 Task: Develop features for teams to register for tournaments.
Action: Mouse moved to (1081, 81)
Screenshot: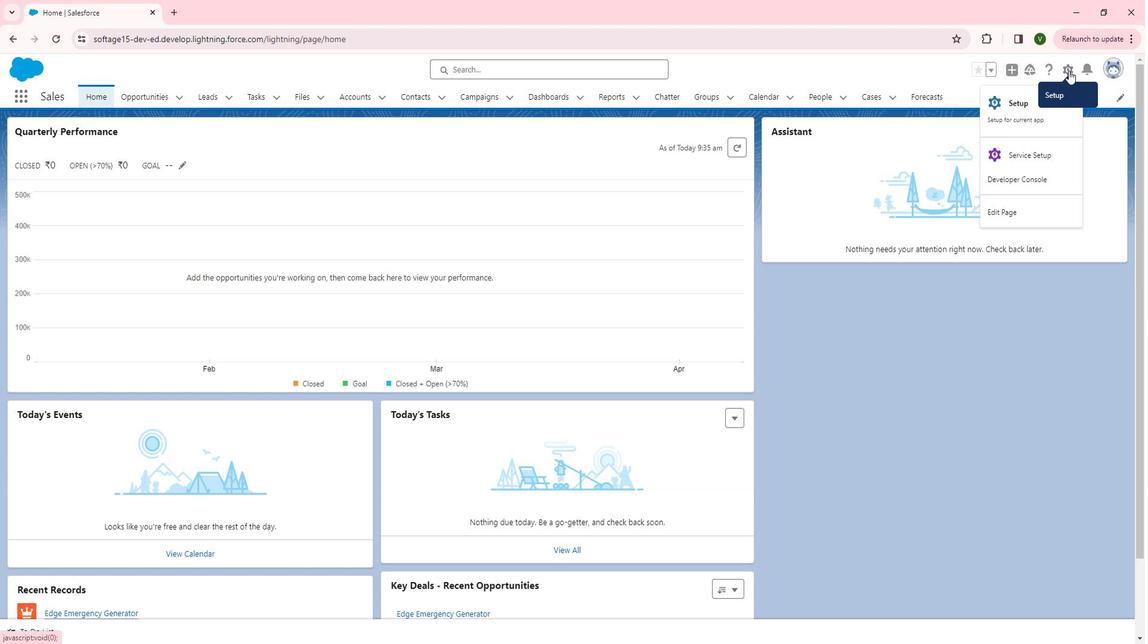 
Action: Mouse pressed left at (1081, 81)
Screenshot: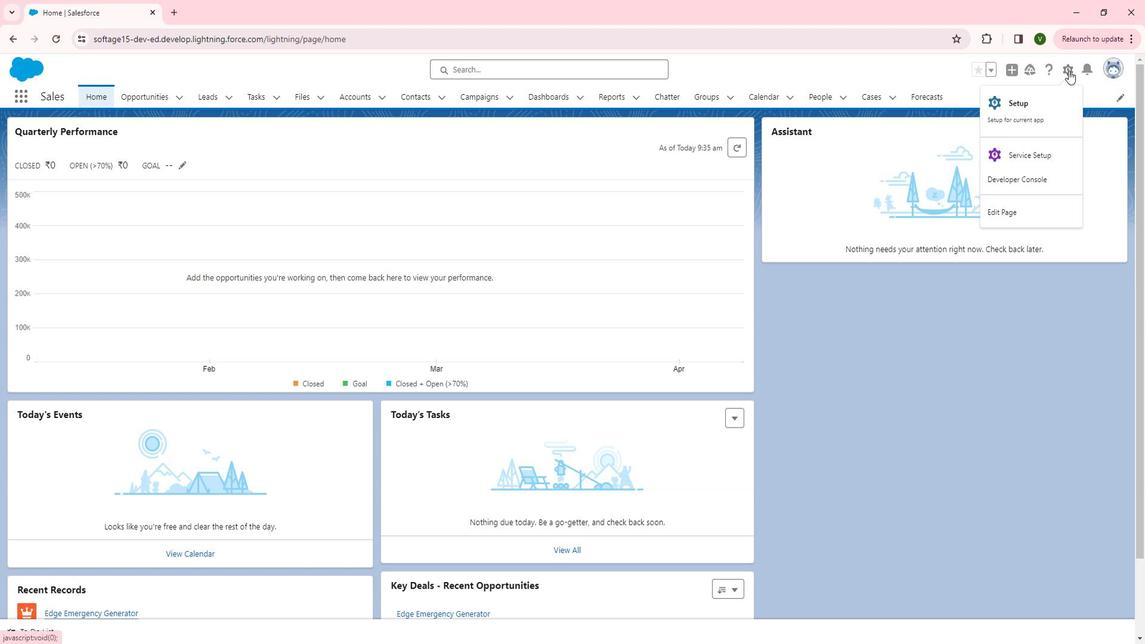 
Action: Mouse moved to (1030, 127)
Screenshot: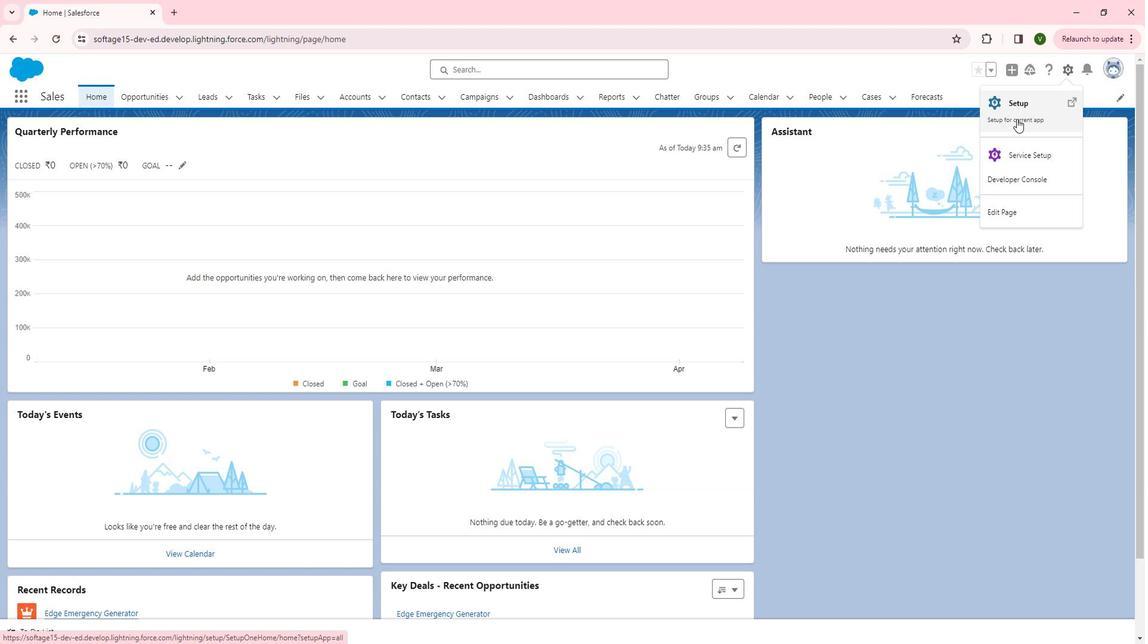 
Action: Mouse pressed left at (1030, 127)
Screenshot: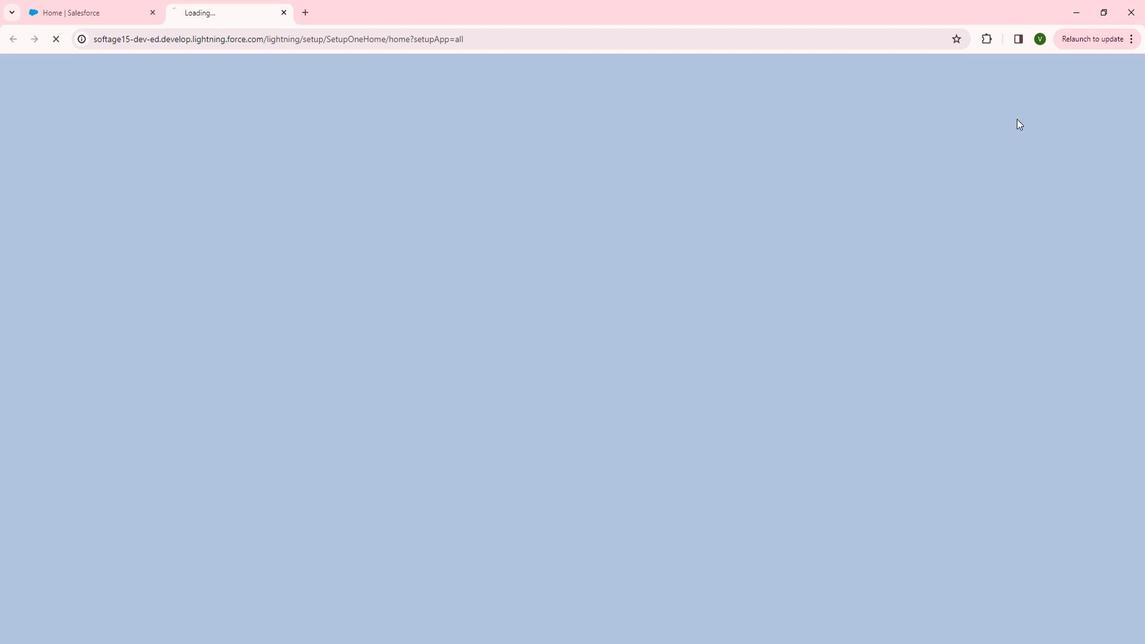 
Action: Mouse moved to (94, 351)
Screenshot: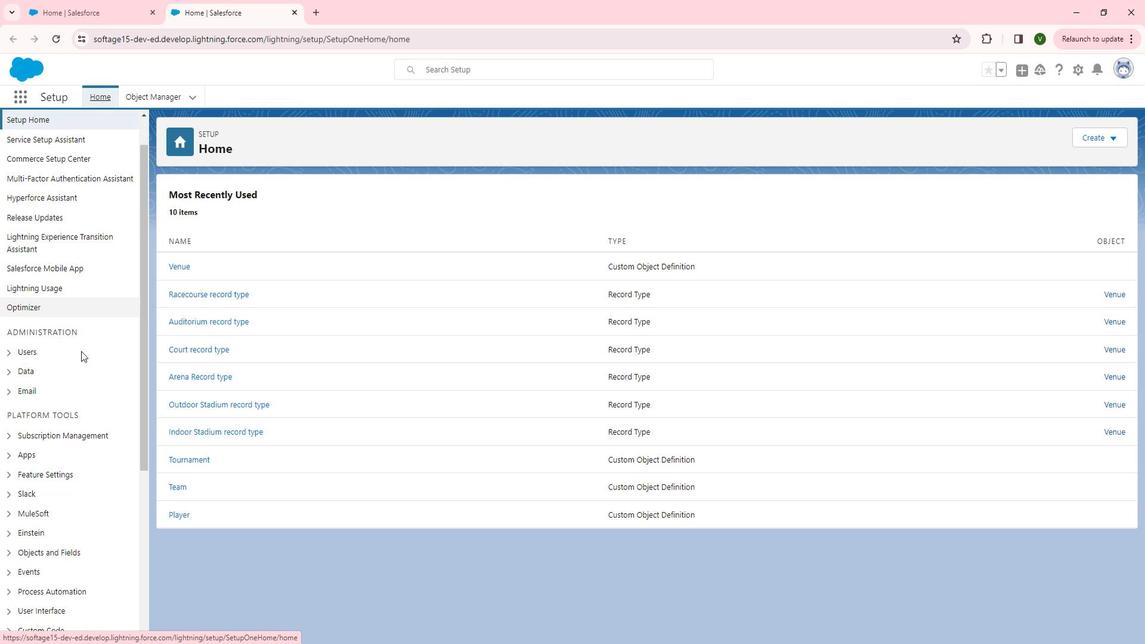 
Action: Mouse scrolled (94, 350) with delta (0, 0)
Screenshot: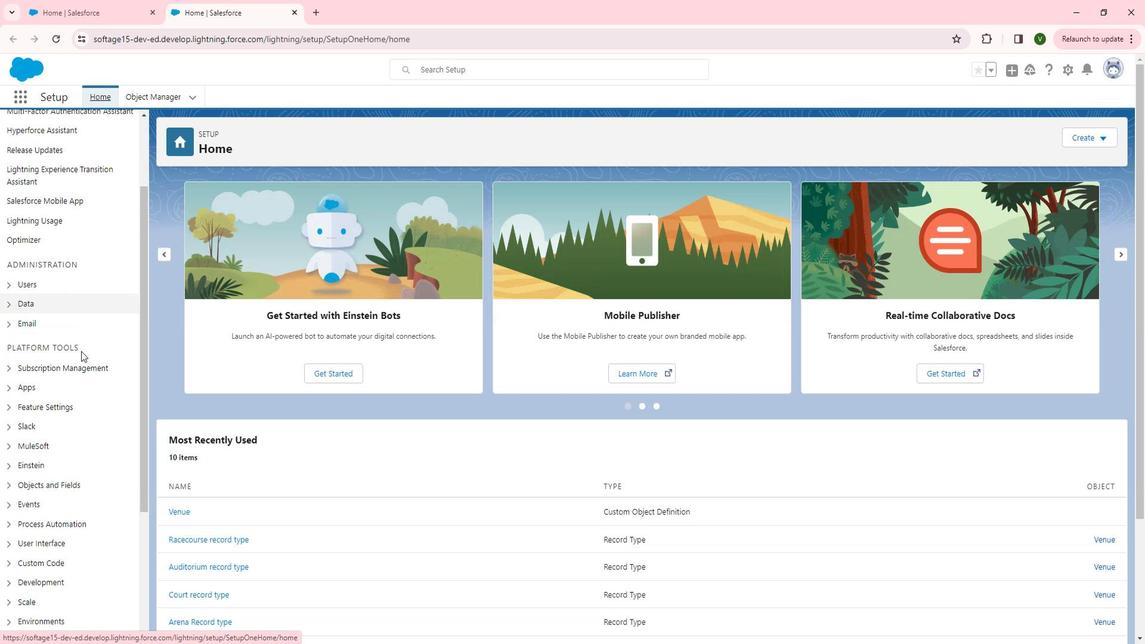 
Action: Mouse scrolled (94, 350) with delta (0, 0)
Screenshot: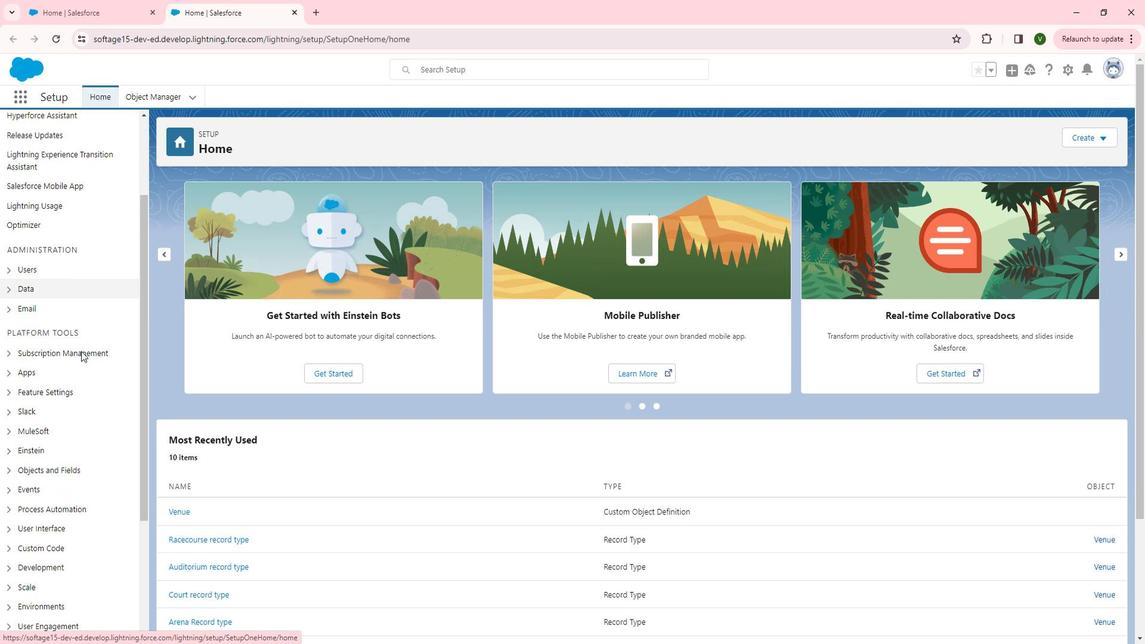 
Action: Mouse moved to (33, 463)
Screenshot: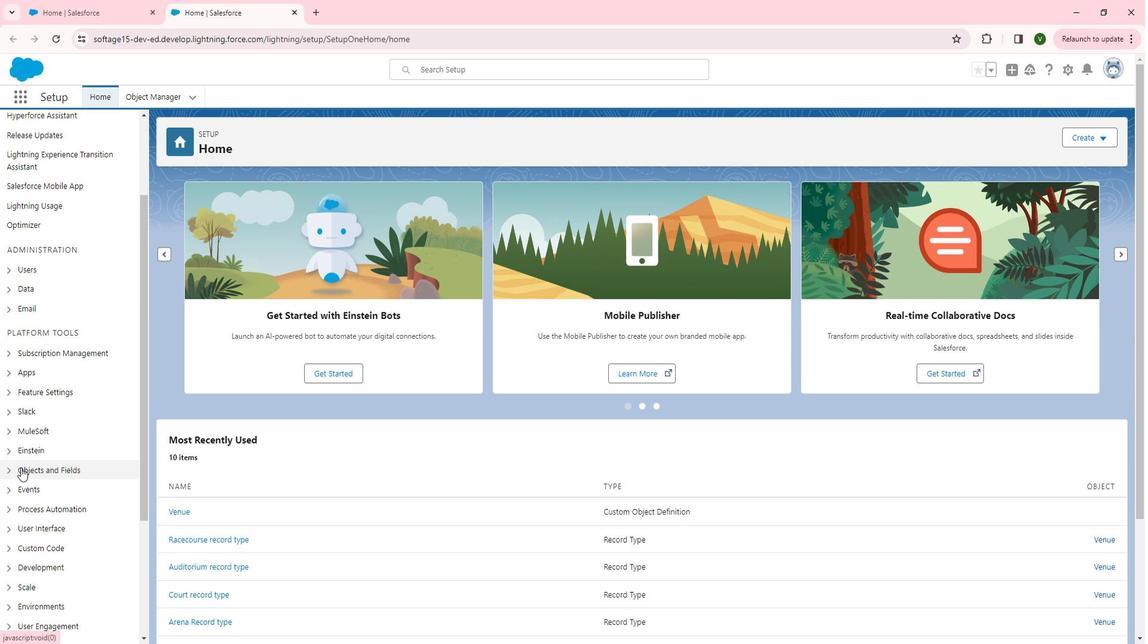 
Action: Mouse pressed left at (33, 463)
Screenshot: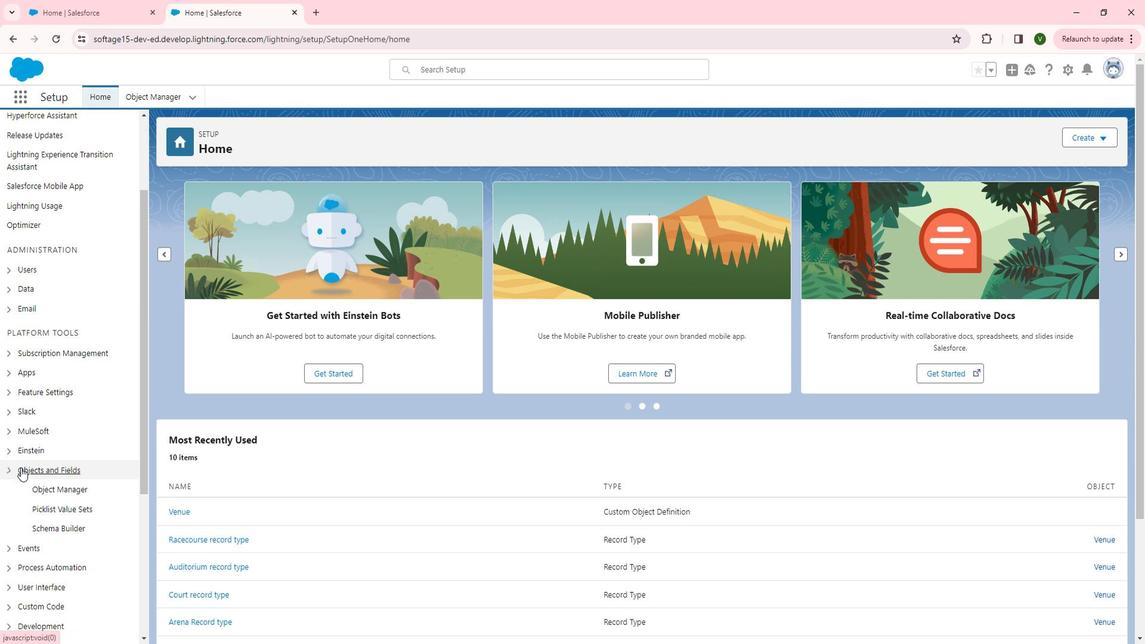 
Action: Mouse moved to (70, 487)
Screenshot: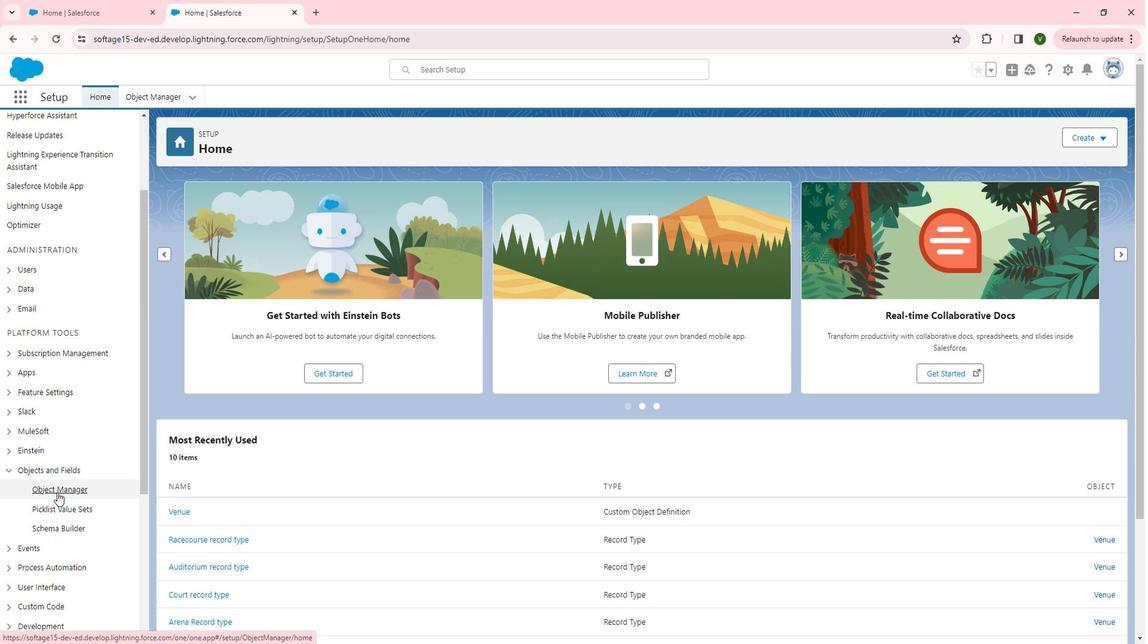 
Action: Mouse pressed left at (70, 487)
Screenshot: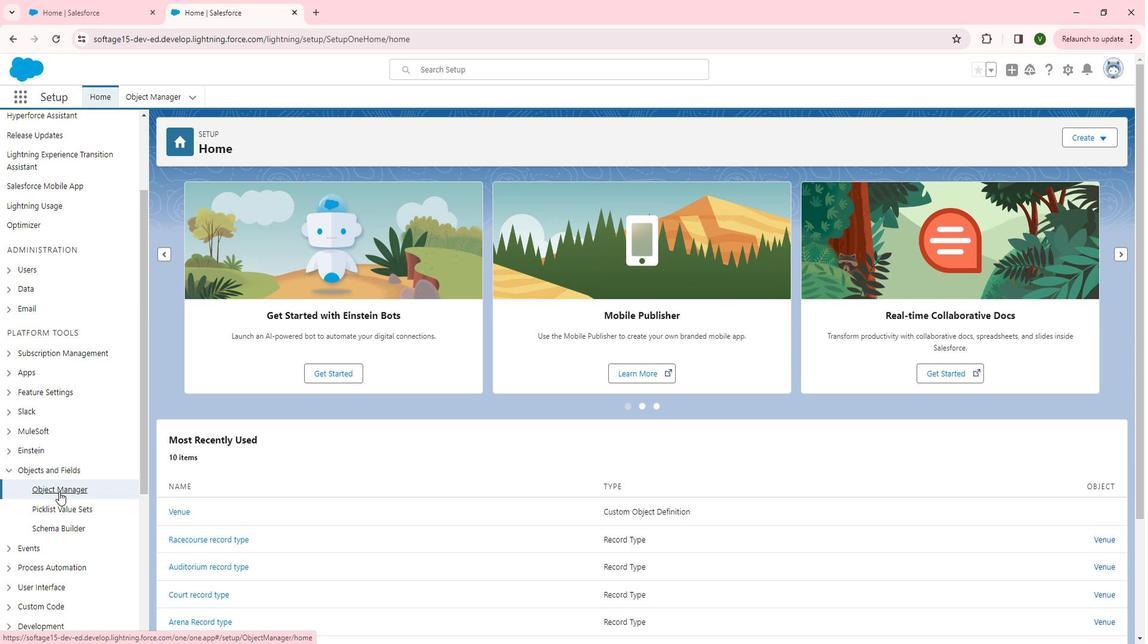 
Action: Mouse moved to (1106, 152)
Screenshot: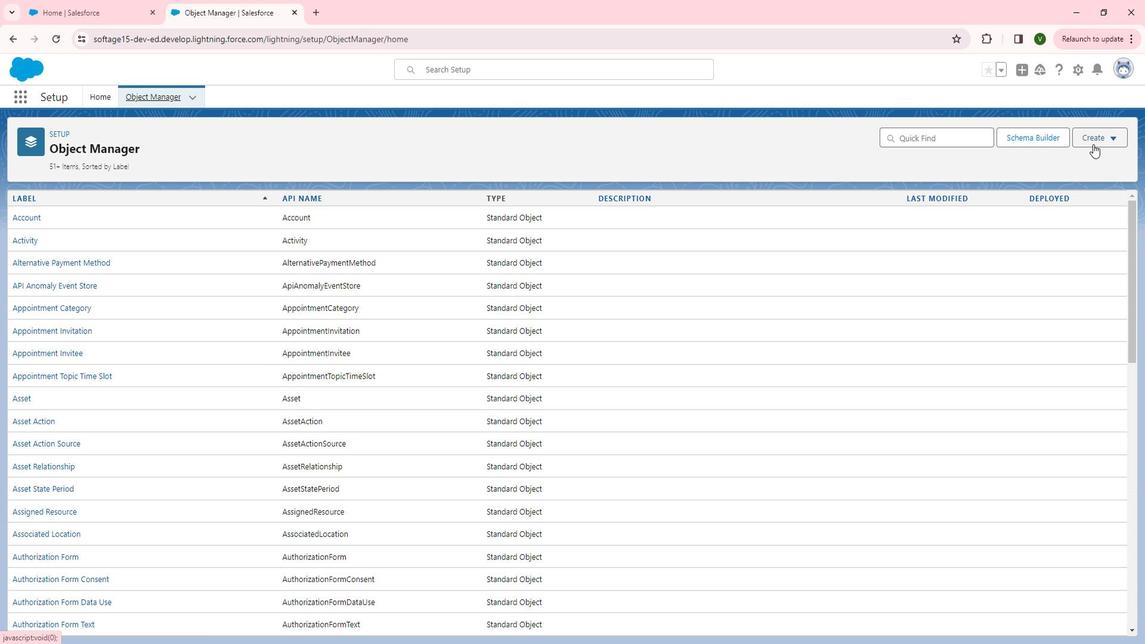 
Action: Mouse pressed left at (1106, 152)
Screenshot: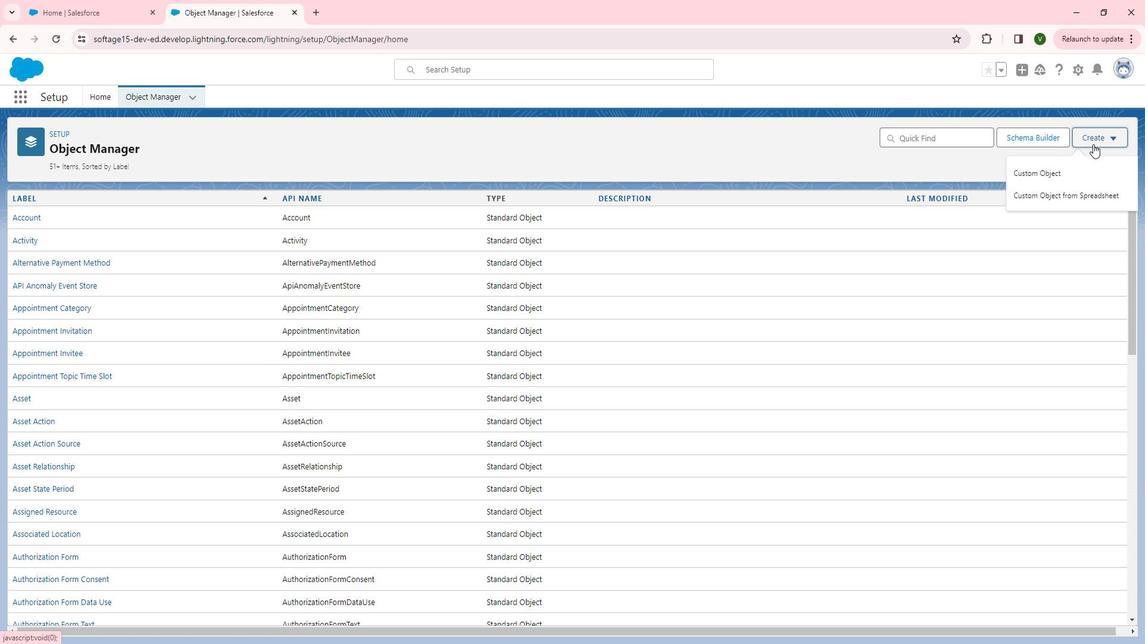 
Action: Mouse moved to (1092, 177)
Screenshot: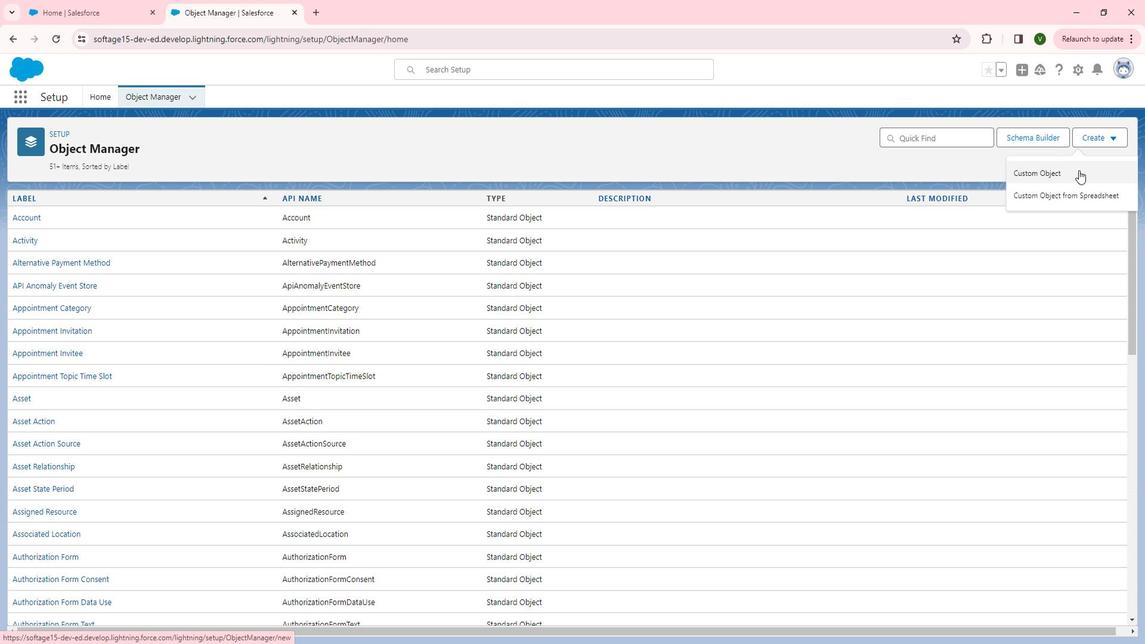 
Action: Mouse pressed left at (1092, 177)
Screenshot: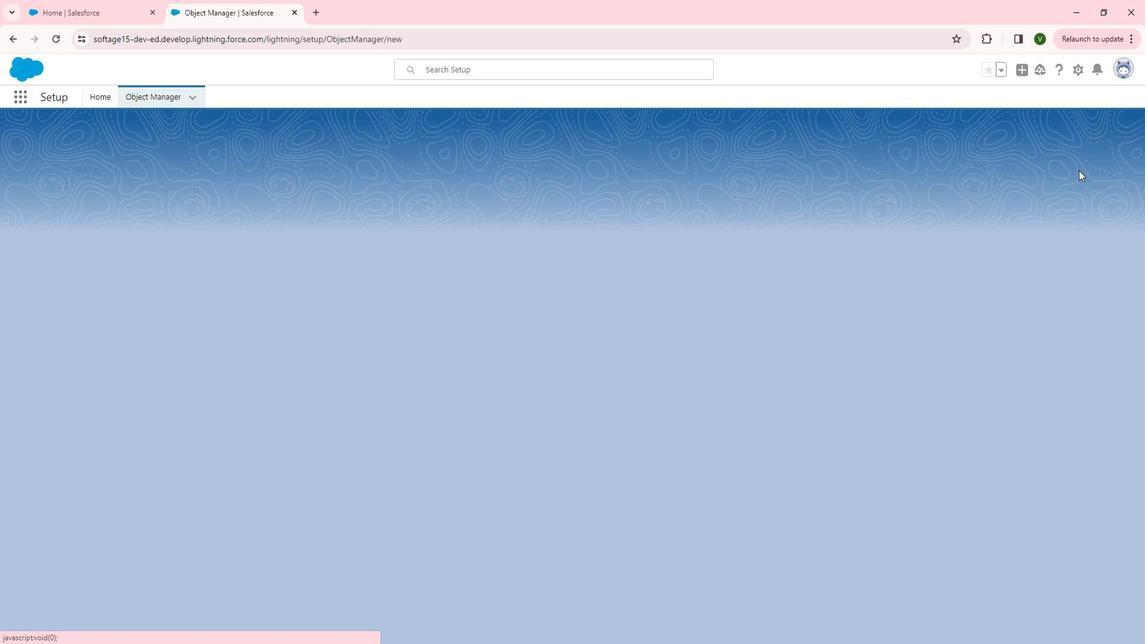 
Action: Mouse moved to (283, 299)
Screenshot: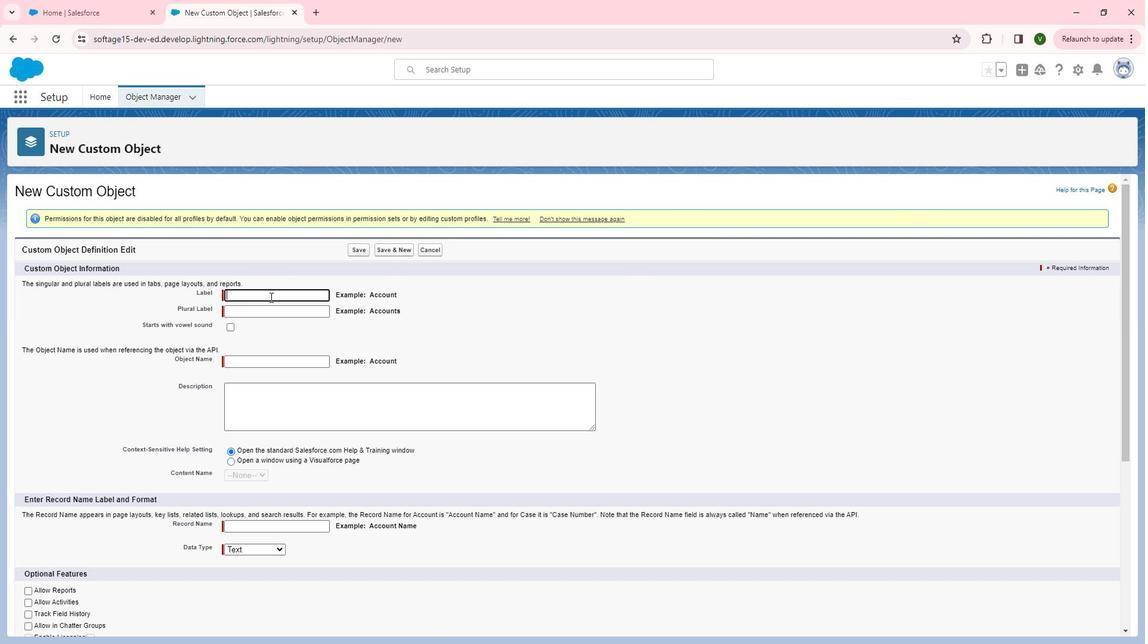 
Action: Mouse pressed left at (283, 299)
Screenshot: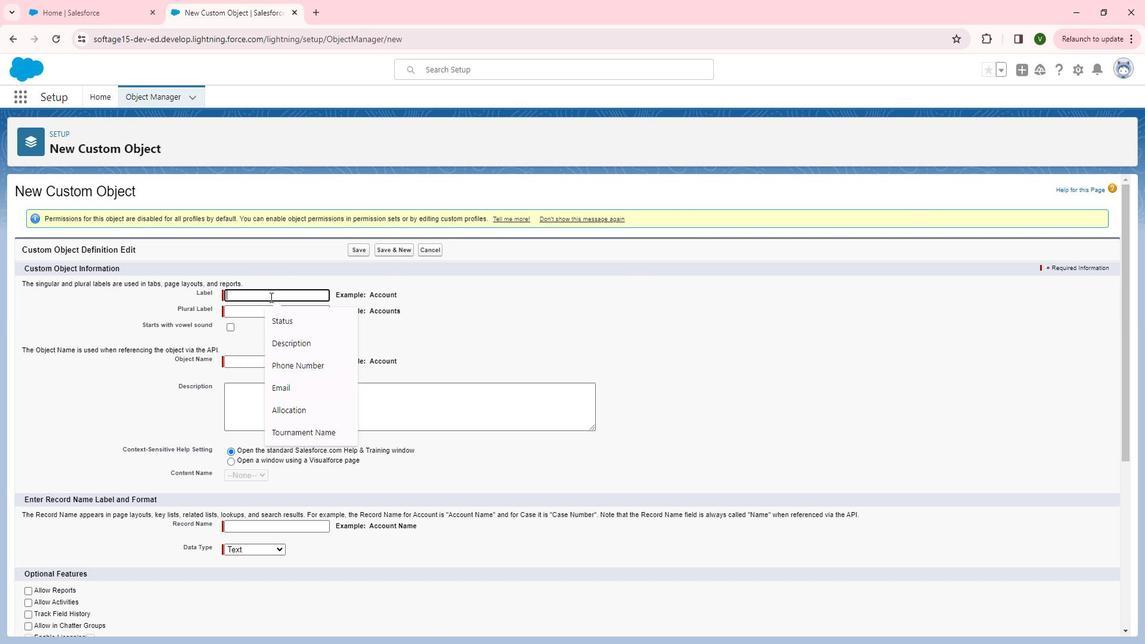 
Action: Mouse moved to (283, 299)
Screenshot: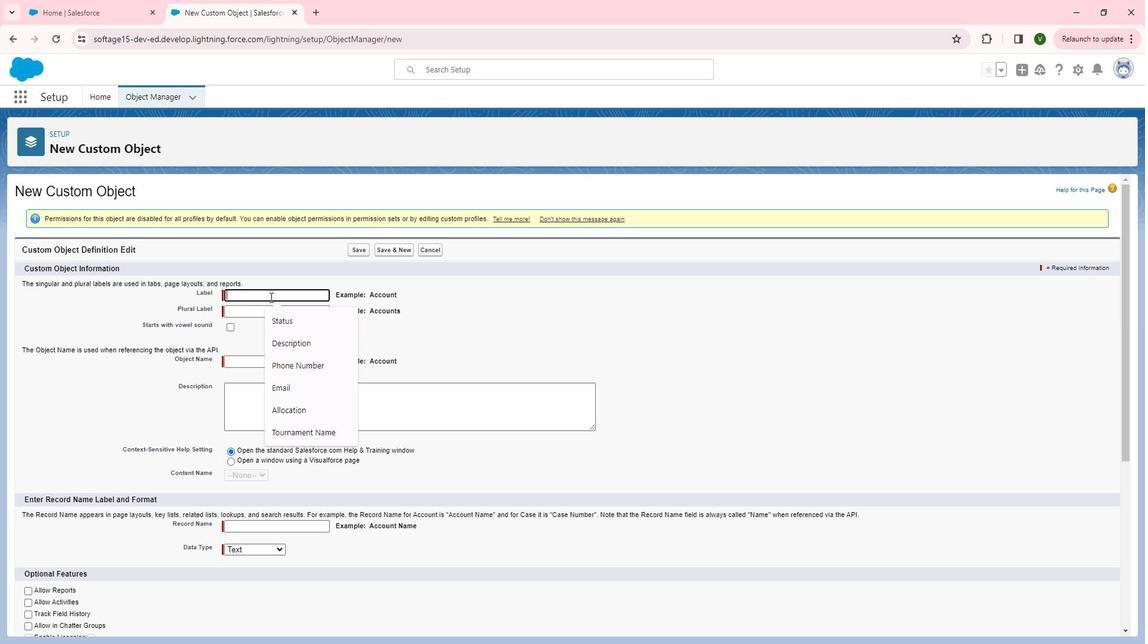 
Action: Key pressed <Key.shift>Tournament<Key.space>restration
Screenshot: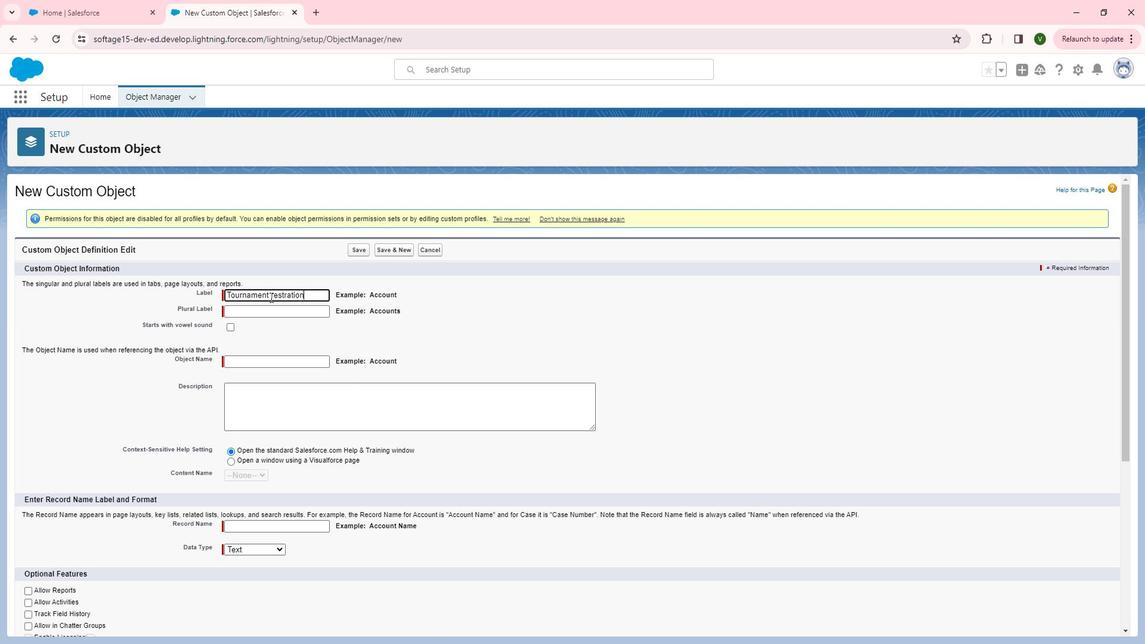 
Action: Mouse moved to (292, 292)
Screenshot: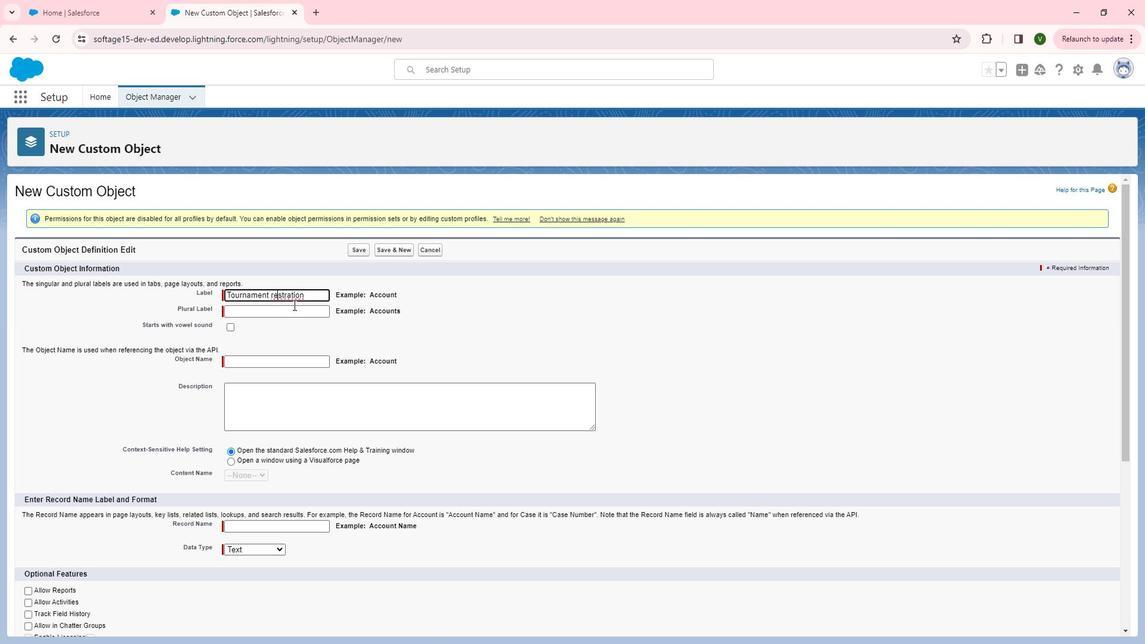 
Action: Mouse pressed left at (292, 292)
Screenshot: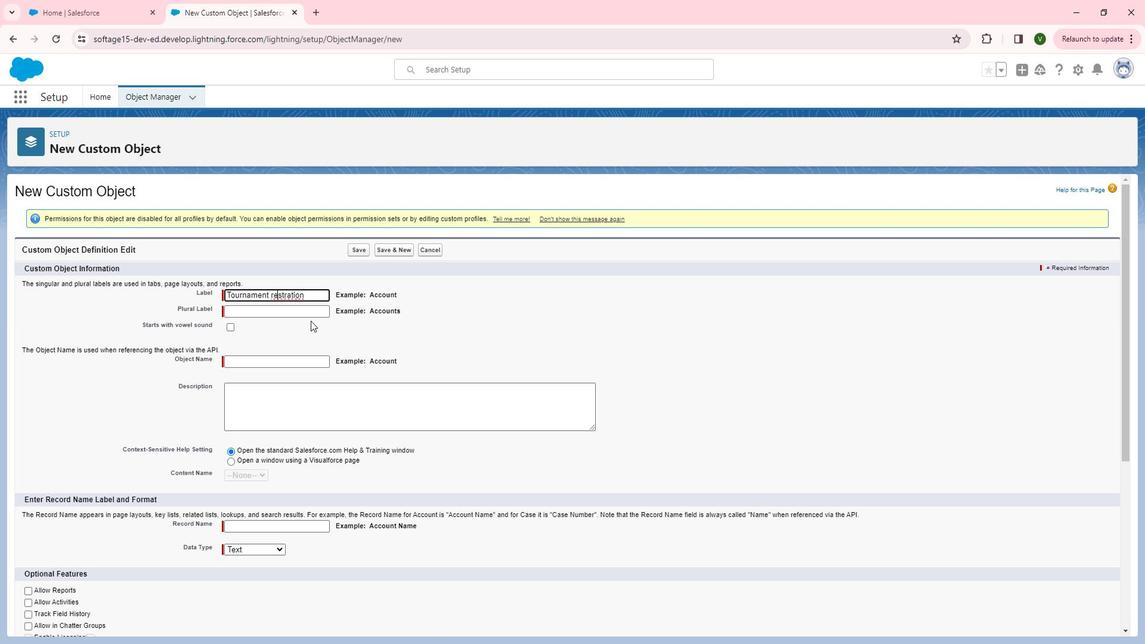 
Action: Mouse moved to (325, 322)
Screenshot: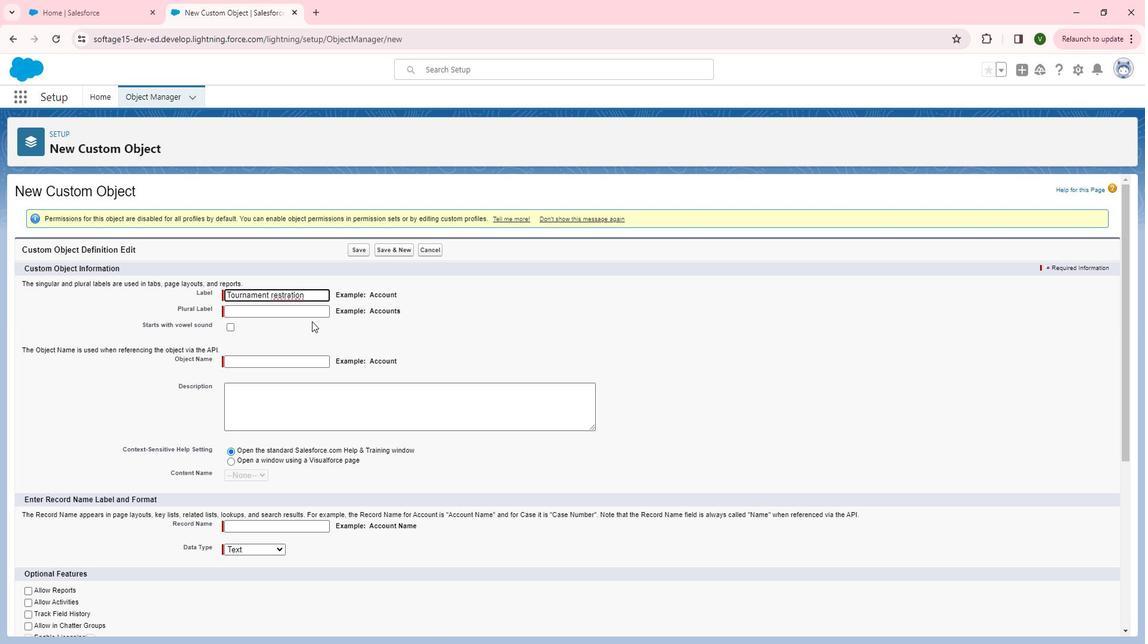 
Action: Key pressed gi
Screenshot: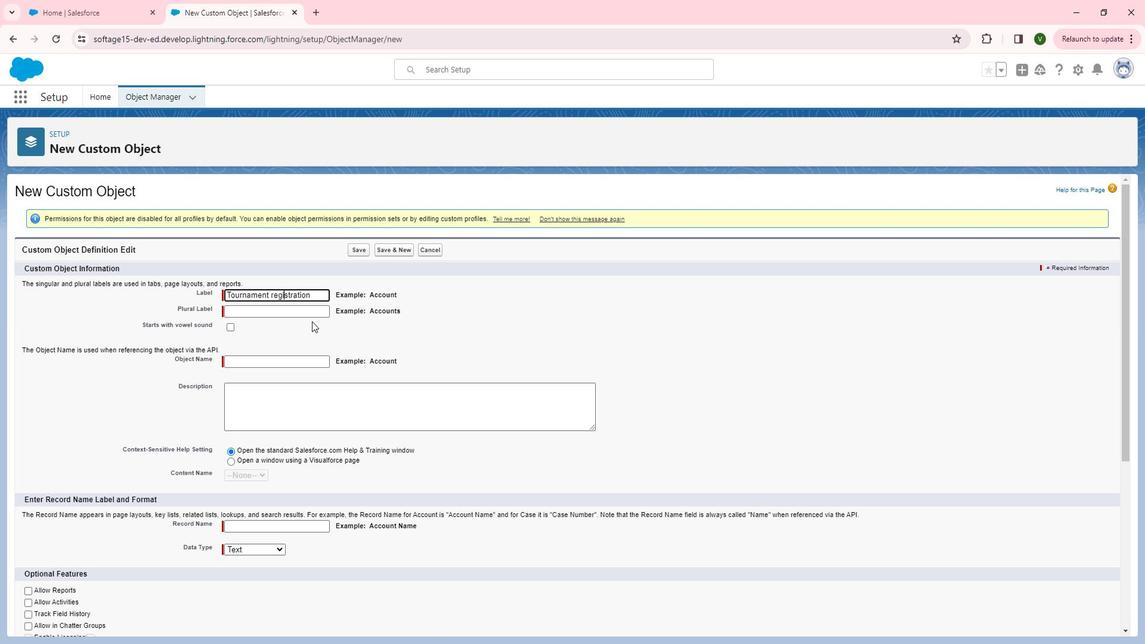 
Action: Mouse moved to (319, 317)
Screenshot: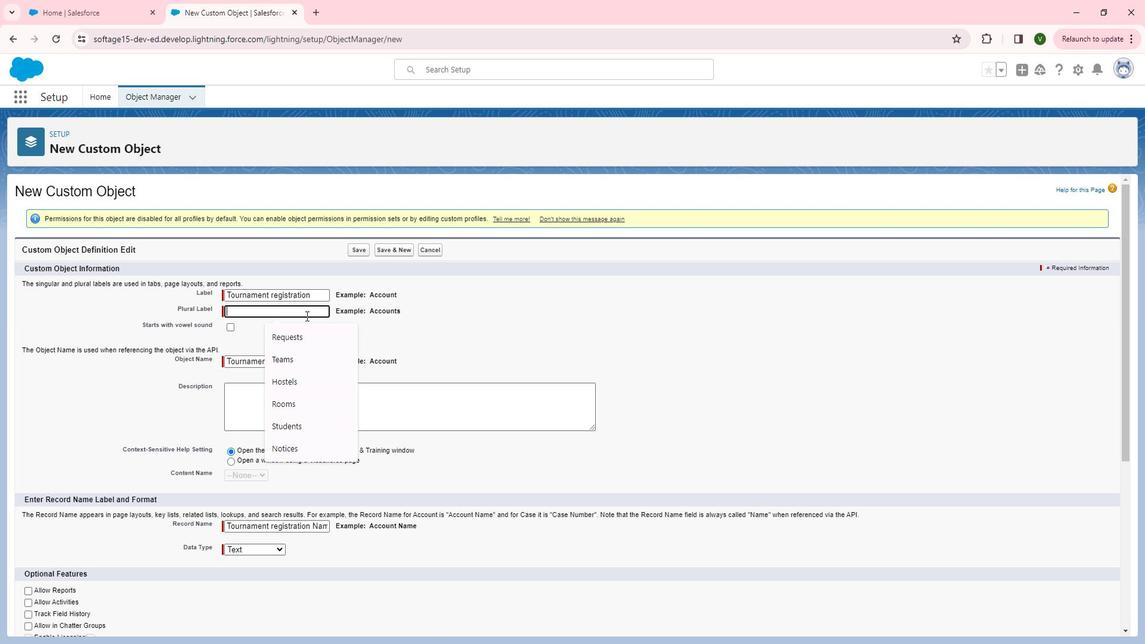 
Action: Mouse pressed left at (319, 317)
Screenshot: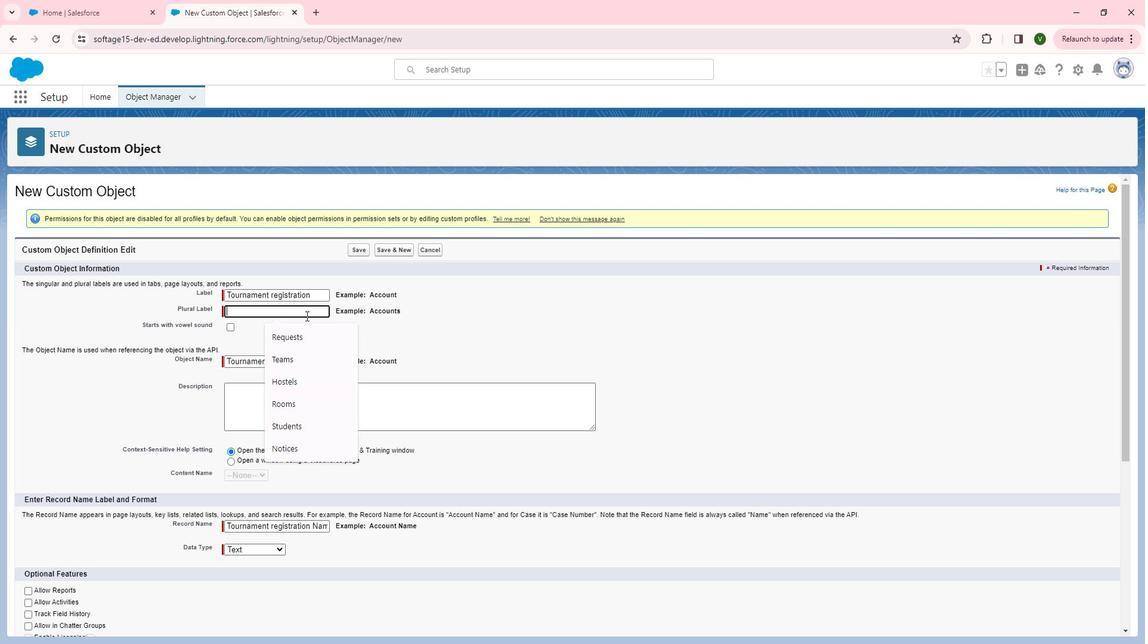 
Action: Mouse moved to (296, 325)
Screenshot: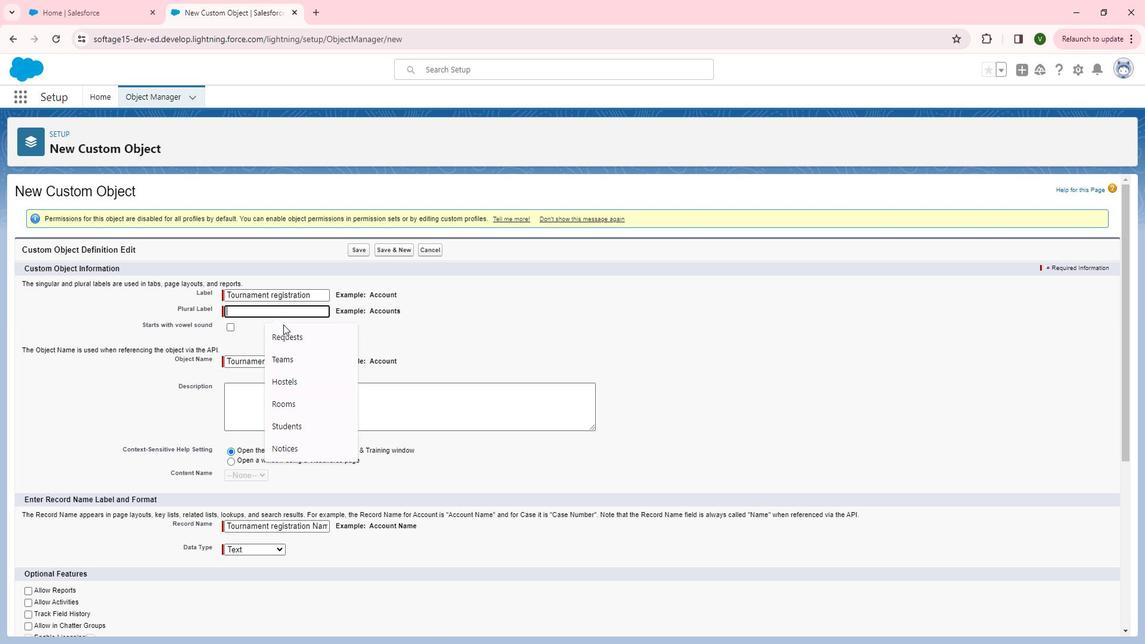 
Action: Key pressed <Key.shift>Tournament<Key.space><Key.shift>Registrations
Screenshot: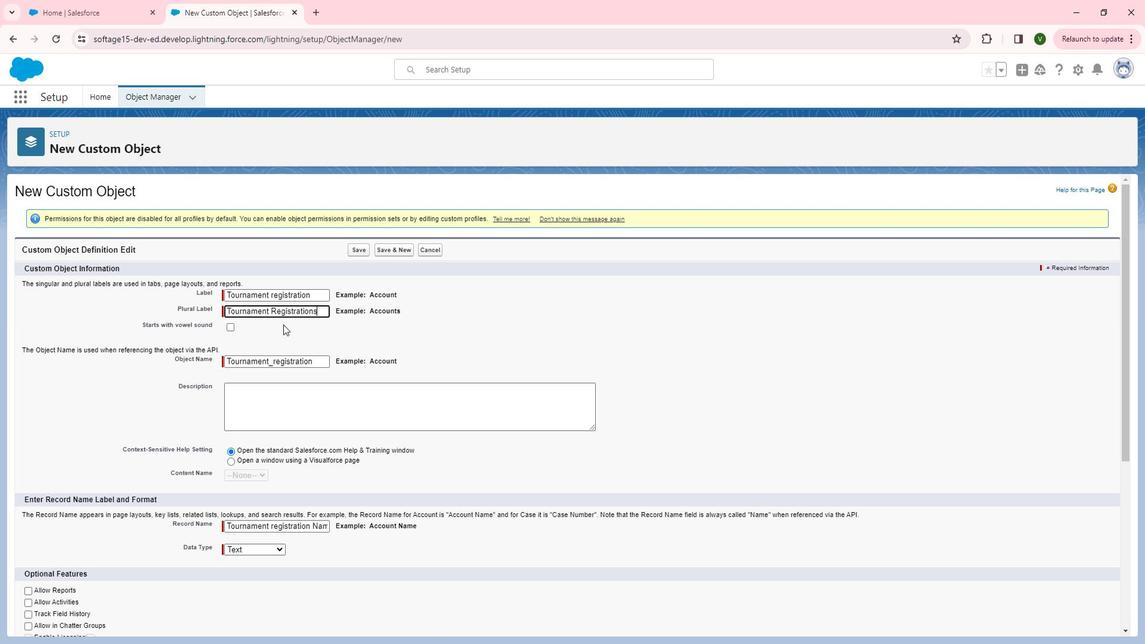 
Action: Mouse moved to (322, 405)
Screenshot: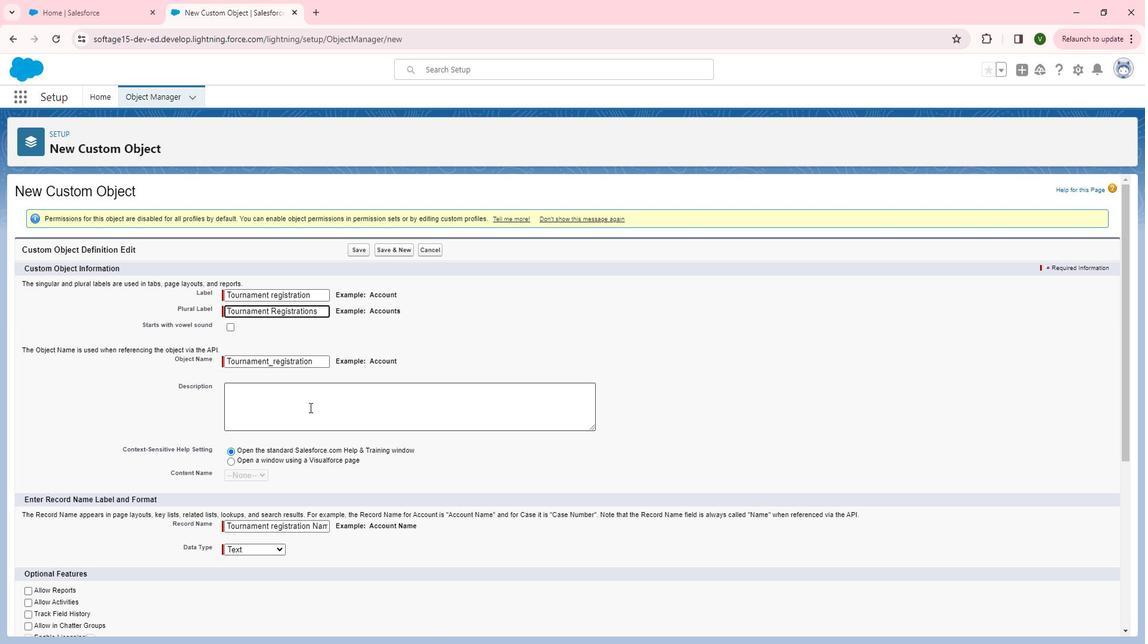 
Action: Mouse pressed left at (322, 405)
Screenshot: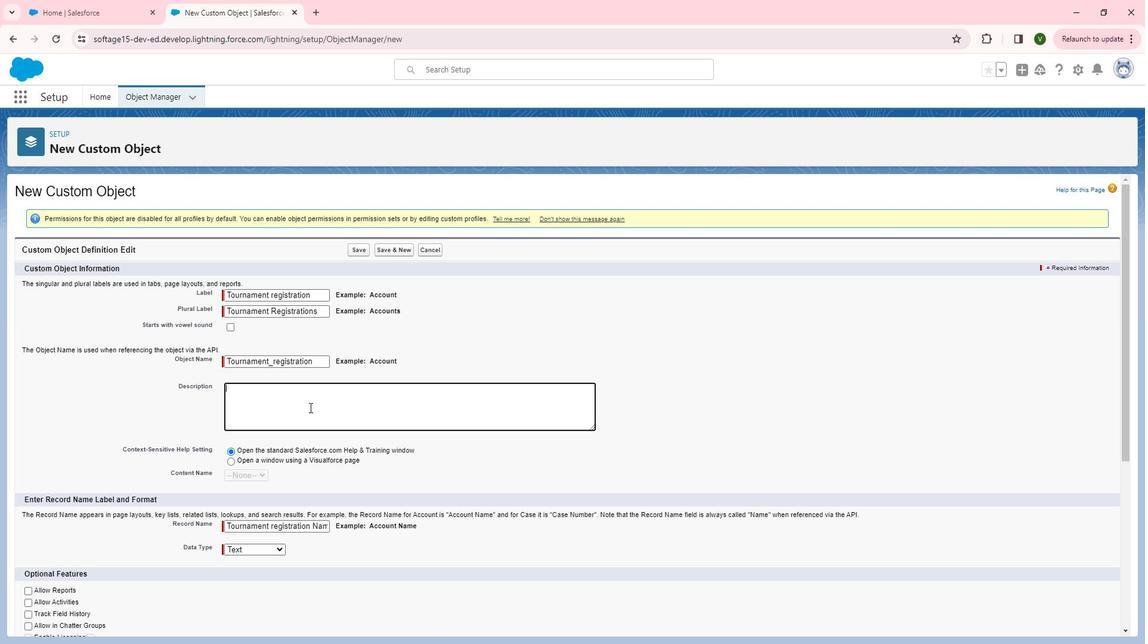 
Action: Key pressed <Key.shift>This<Key.space>object<Key.space>a<Key.space>custom<Key.space>for<Key.space>the<Key.space>tournament<Key.space>restr<Key.backspace><Key.backspace><Key.backspace>gistration<Key.space>to<Key.space>store<Key.space>the<Key.space>teams<Key.space>registration<Key.space>details.
Screenshot: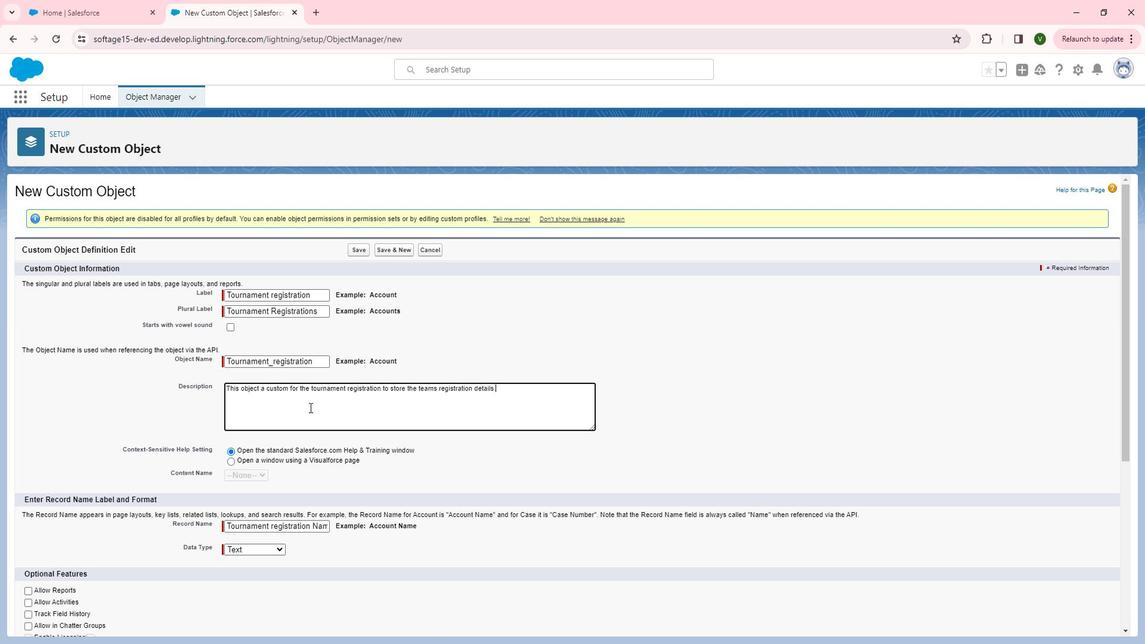 
Action: Mouse moved to (378, 514)
Screenshot: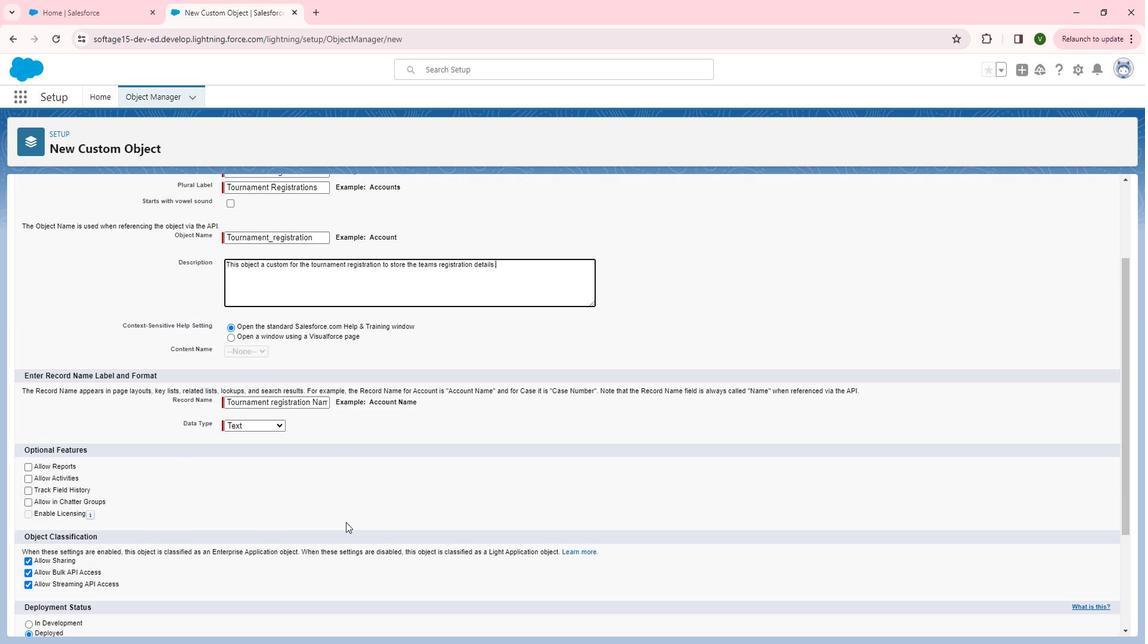 
Action: Mouse scrolled (378, 513) with delta (0, 0)
Screenshot: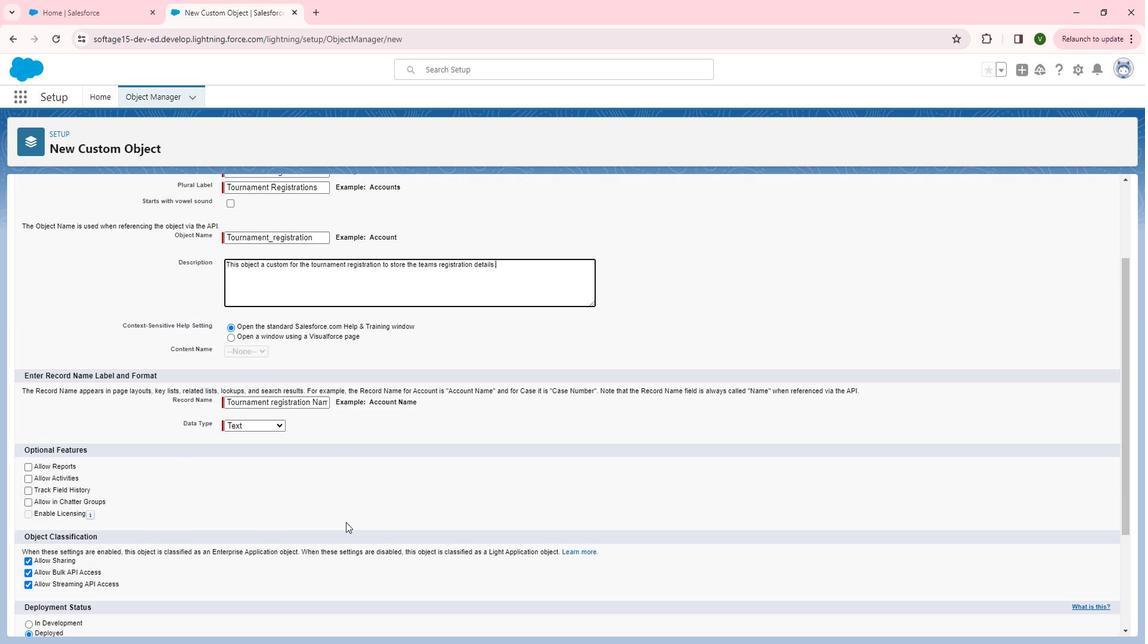 
Action: Mouse moved to (373, 518)
Screenshot: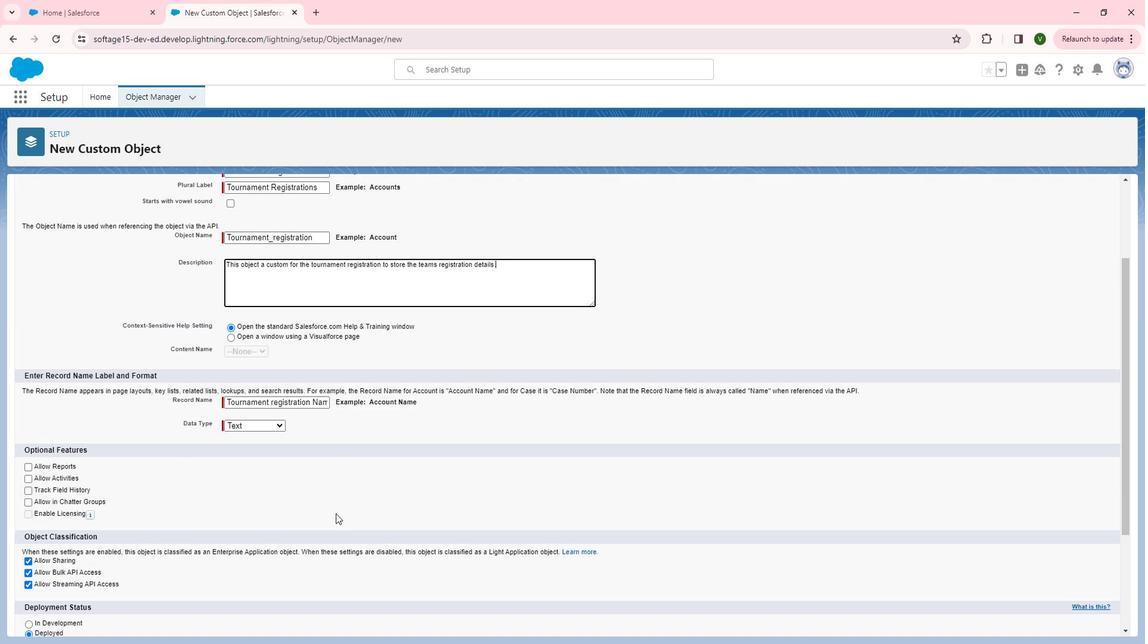 
Action: Mouse scrolled (373, 517) with delta (0, 0)
Screenshot: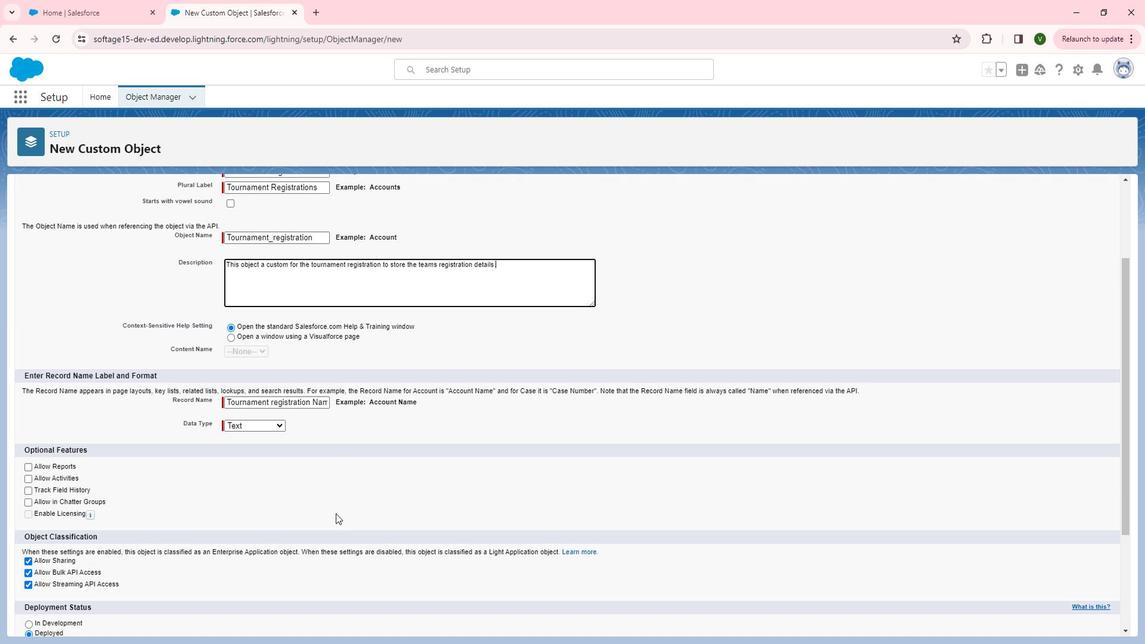 
Action: Mouse moved to (298, 398)
Screenshot: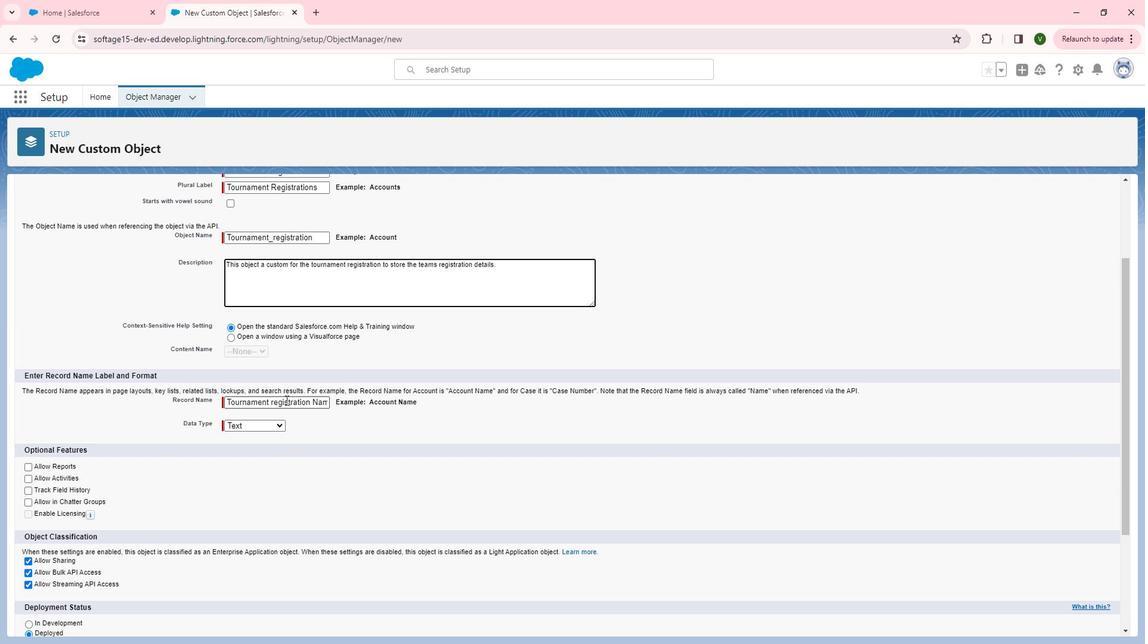 
Action: Mouse pressed left at (298, 398)
Screenshot: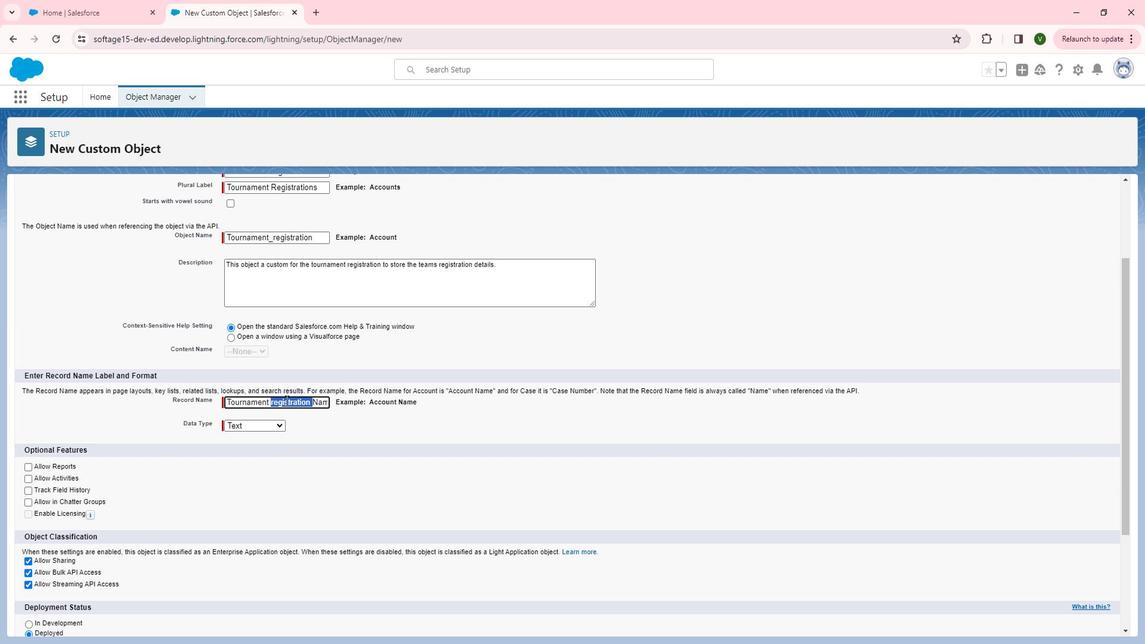 
Action: Mouse pressed left at (298, 398)
Screenshot: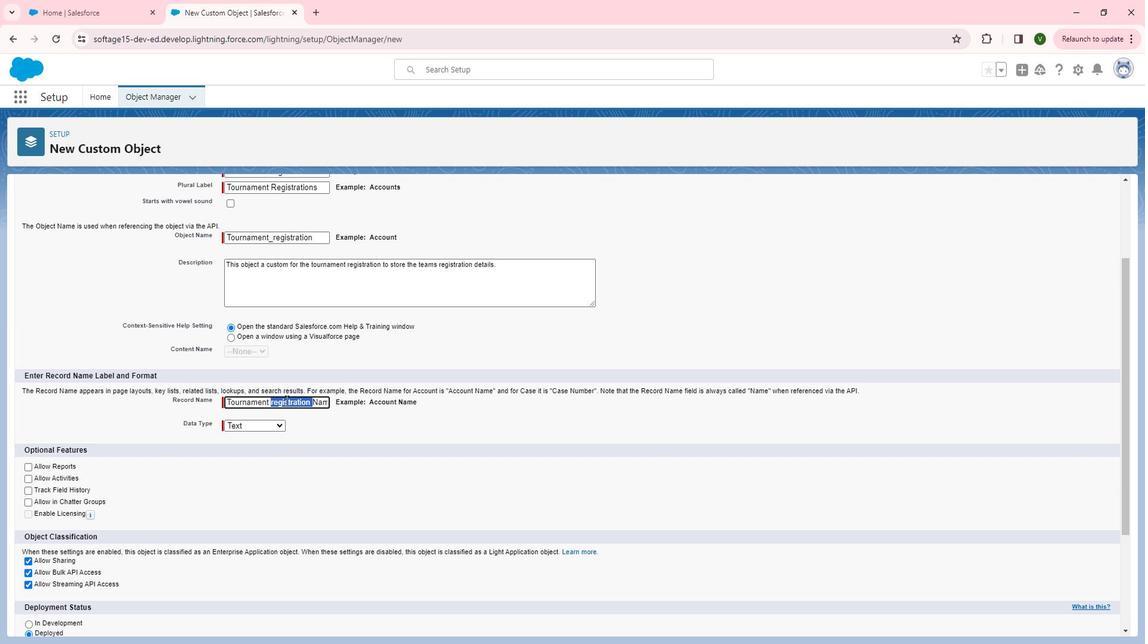
Action: Mouse pressed left at (298, 398)
Screenshot: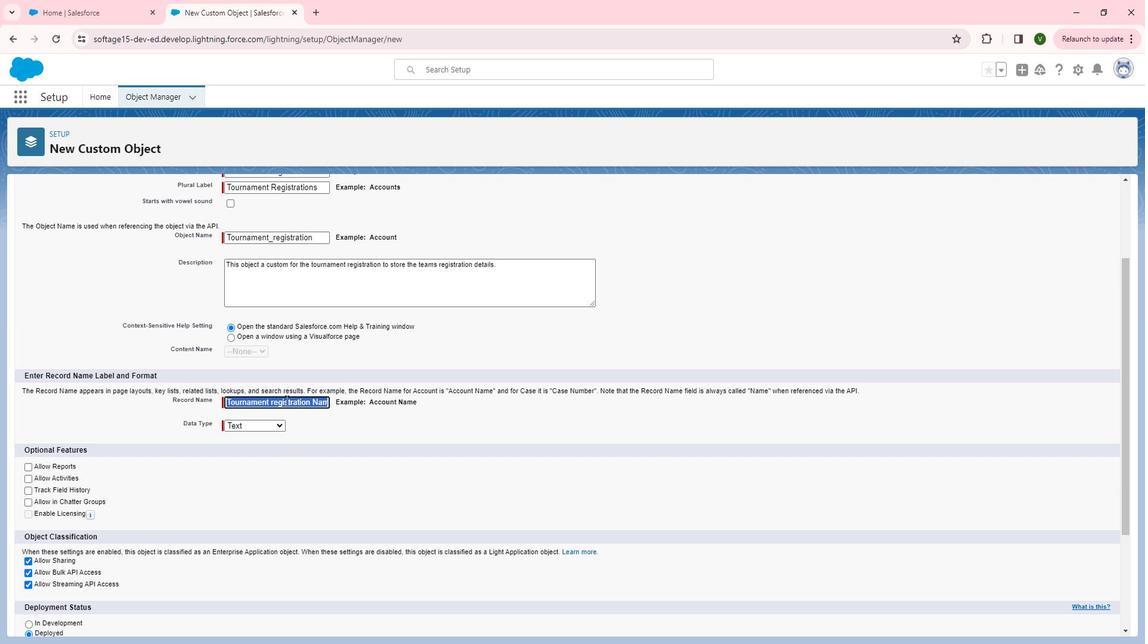 
Action: Key pressed <Key.shift>Toi<Key.backspace><Key.backspace><Key.backspace><Key.shift><Key.shift><Key.shift><Key.shift><Key.shift><Key.shift><Key.shift><Key.shift><Key.shift><Key.shift><Key.shift>Toun<Key.backspace><Key.backspace><Key.backspace>ournament<Key.space><Key.shift>Reg<Key.space><Key.shift>Id
Screenshot: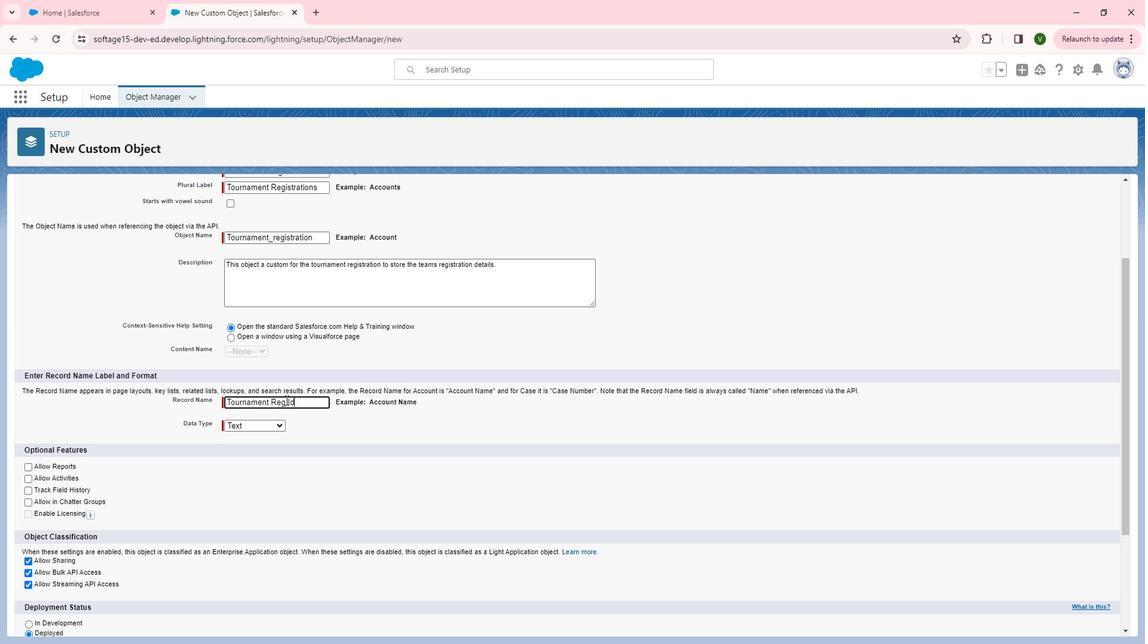 
Action: Mouse moved to (278, 421)
Screenshot: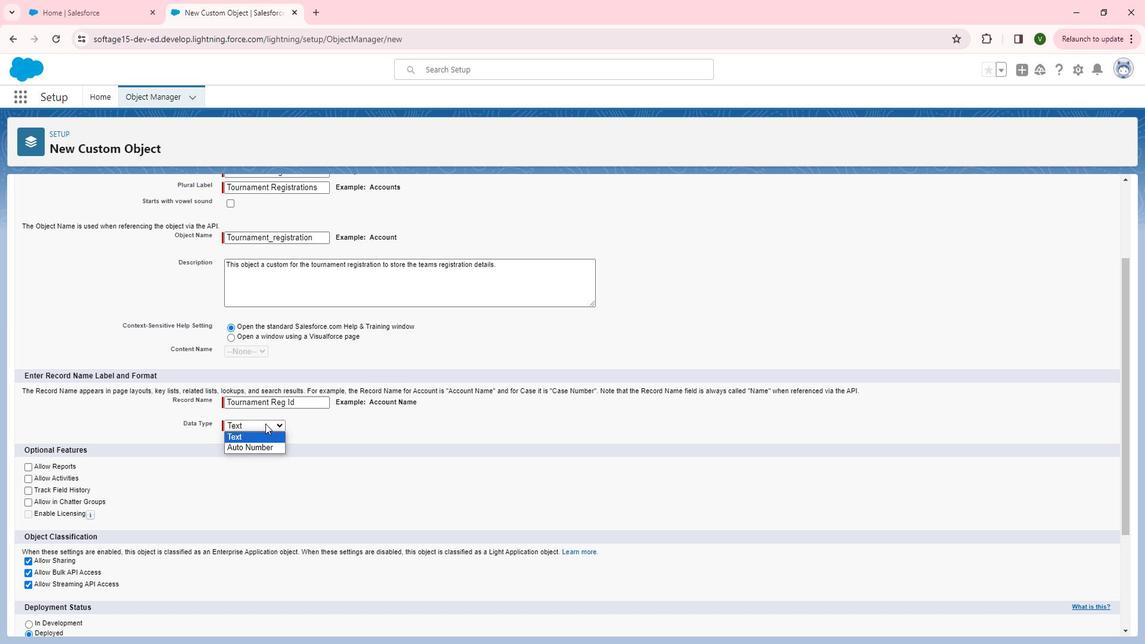 
Action: Mouse pressed left at (278, 421)
Screenshot: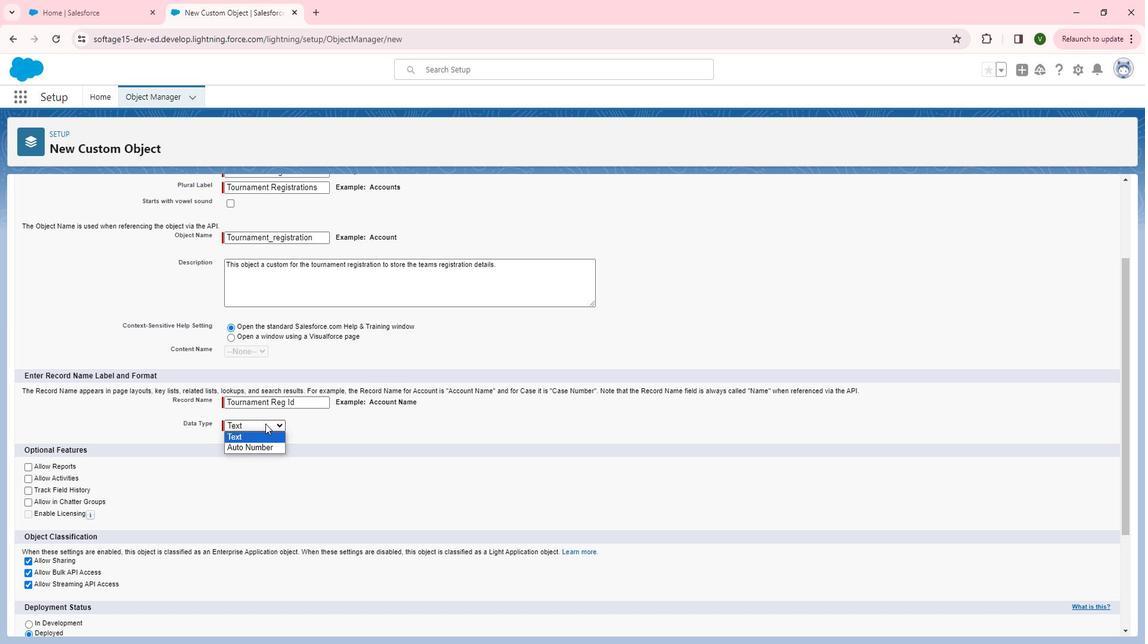 
Action: Mouse moved to (273, 440)
Screenshot: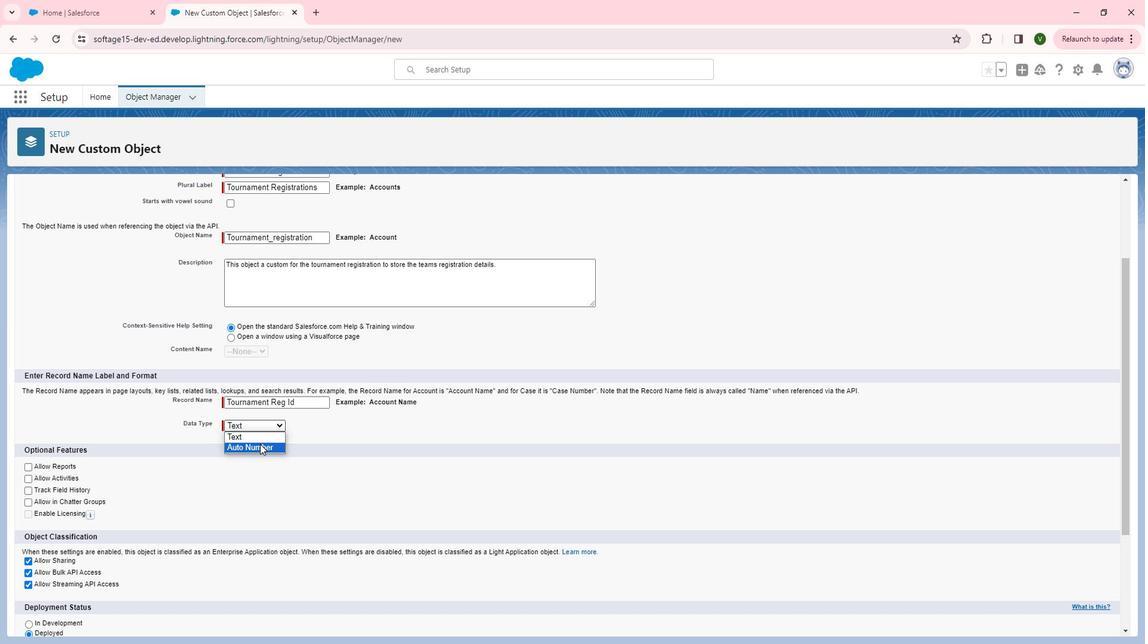 
Action: Mouse pressed left at (273, 440)
Screenshot: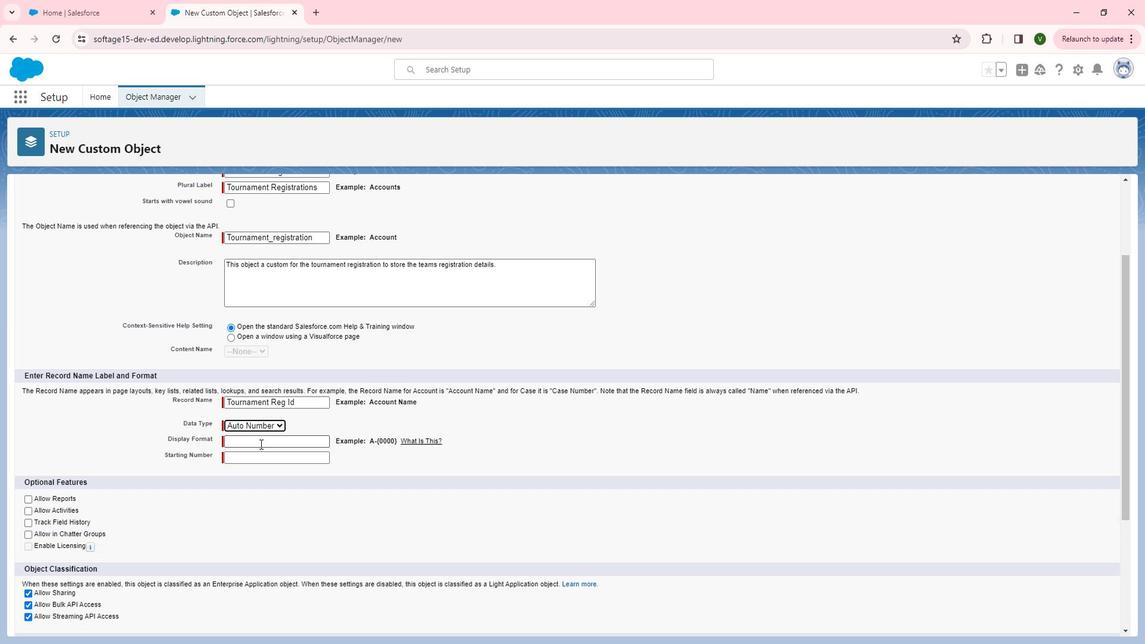 
Action: Mouse pressed left at (273, 440)
Screenshot: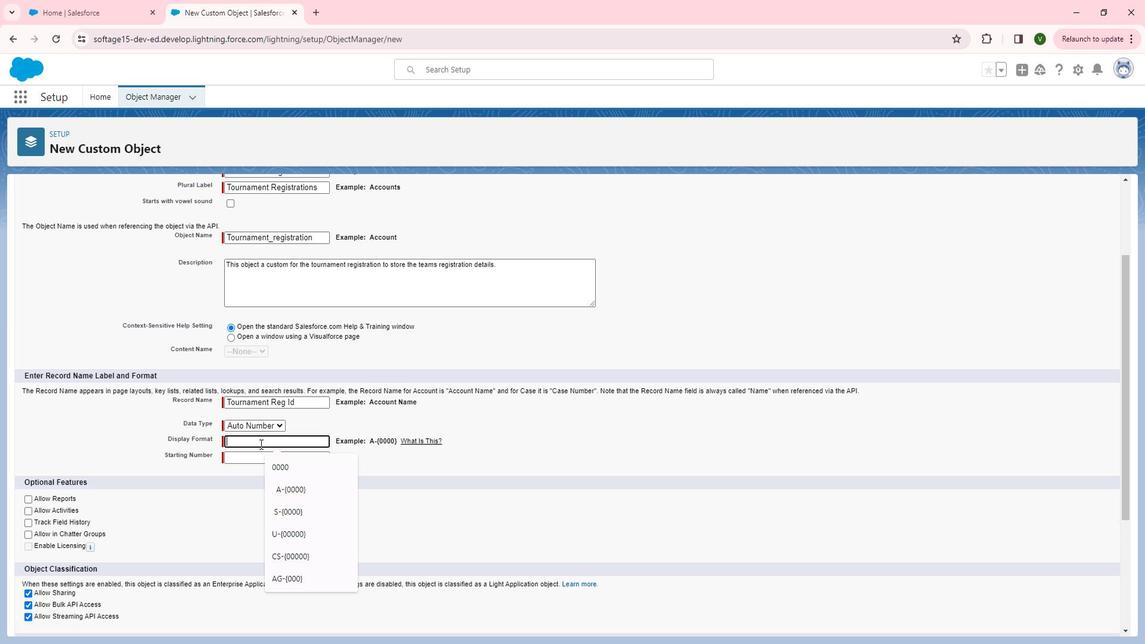 
Action: Key pressed <Key.shift>T<Key.shift>Or<Key.backspace><Key.backspace>ur<Key.shift><Key.shift><Key.shift><Key.shift><Key.shift><Key.shift><Key.shift><Key.shift><Key.shift>R<Key.shift>E<Key.backspace><Key.shift>eg<Key.shift>I<Key.shift>D
Screenshot: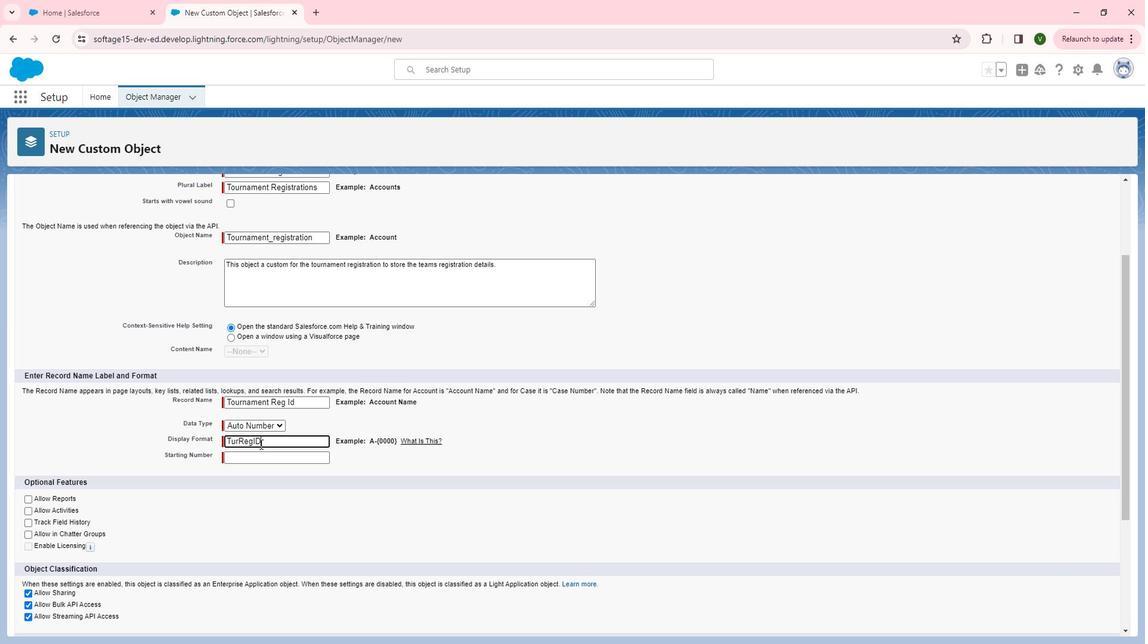 
Action: Mouse moved to (287, 443)
Screenshot: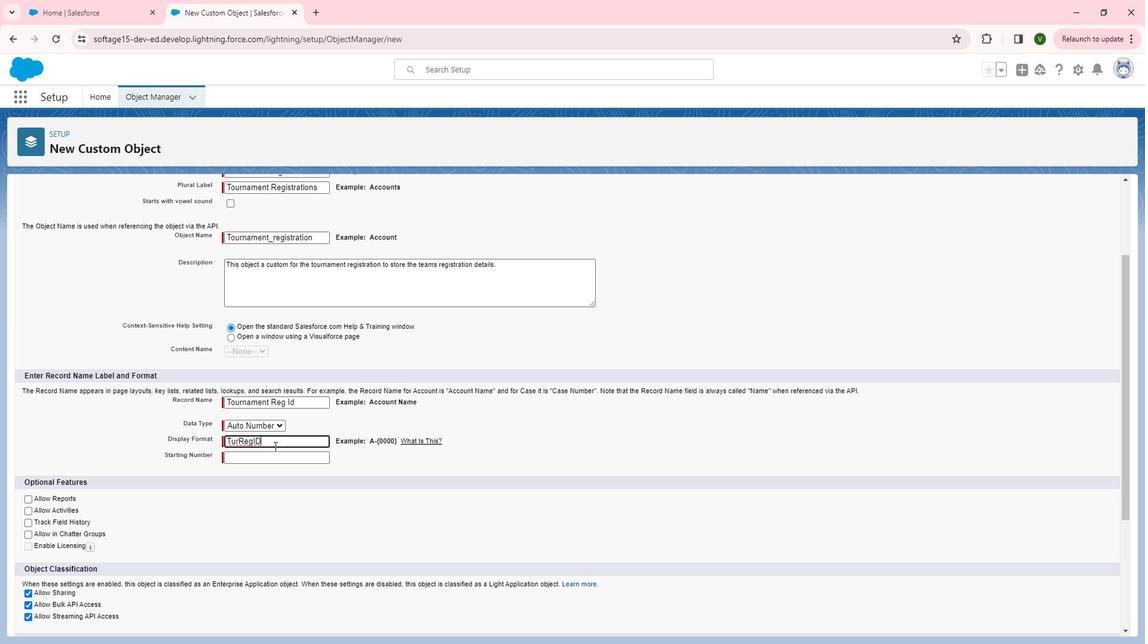 
Action: Key pressed <Key.space><Key.shift>_<Key.backspace>-<Key.shift>{00000<Key.shift>)<Key.backspace><Key.shift>}
Screenshot: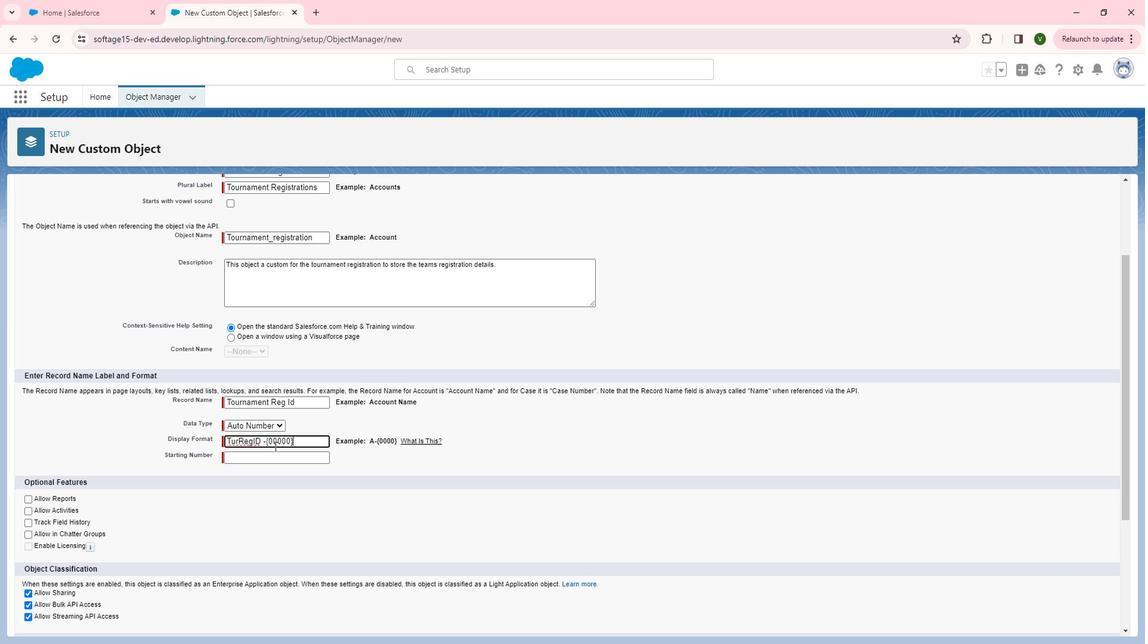 
Action: Mouse moved to (287, 454)
Screenshot: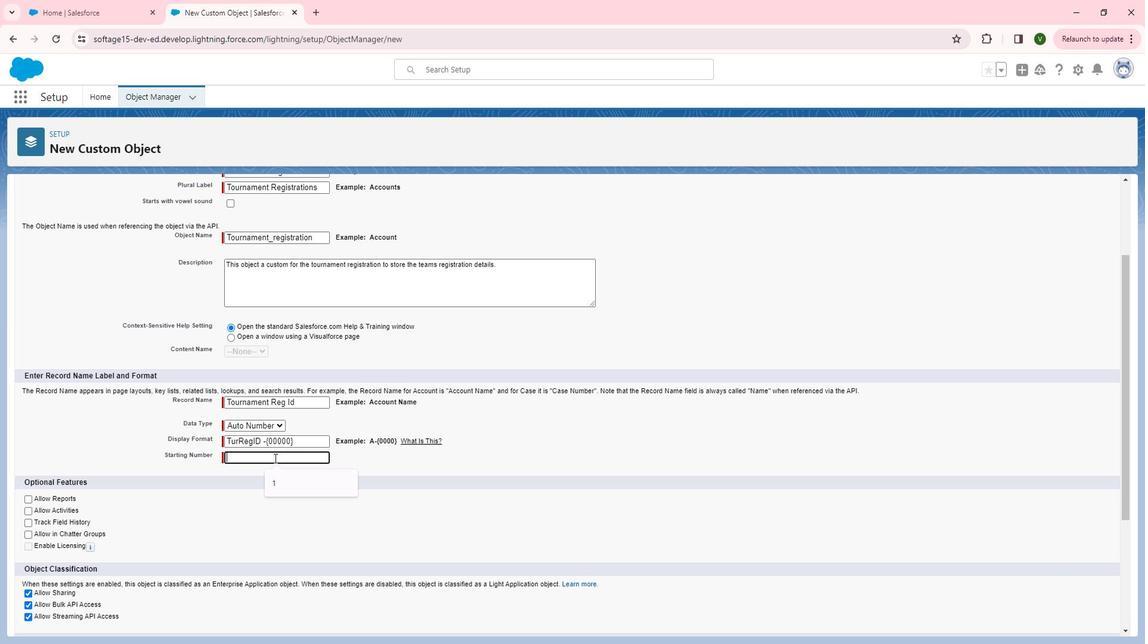 
Action: Mouse pressed left at (287, 454)
Screenshot: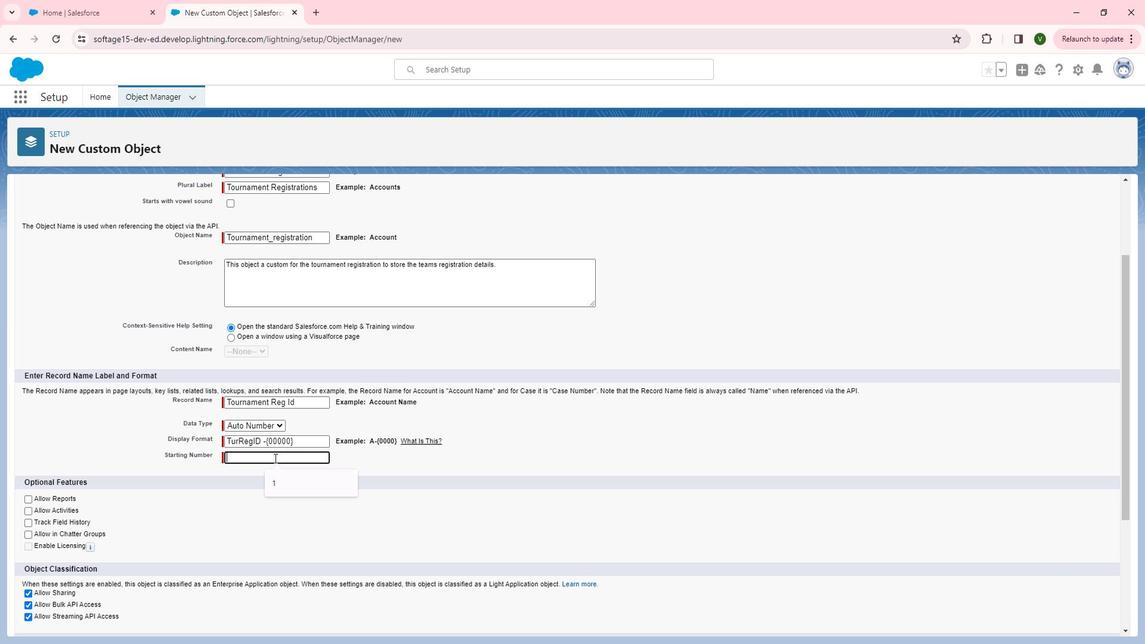 
Action: Key pressed 1
Screenshot: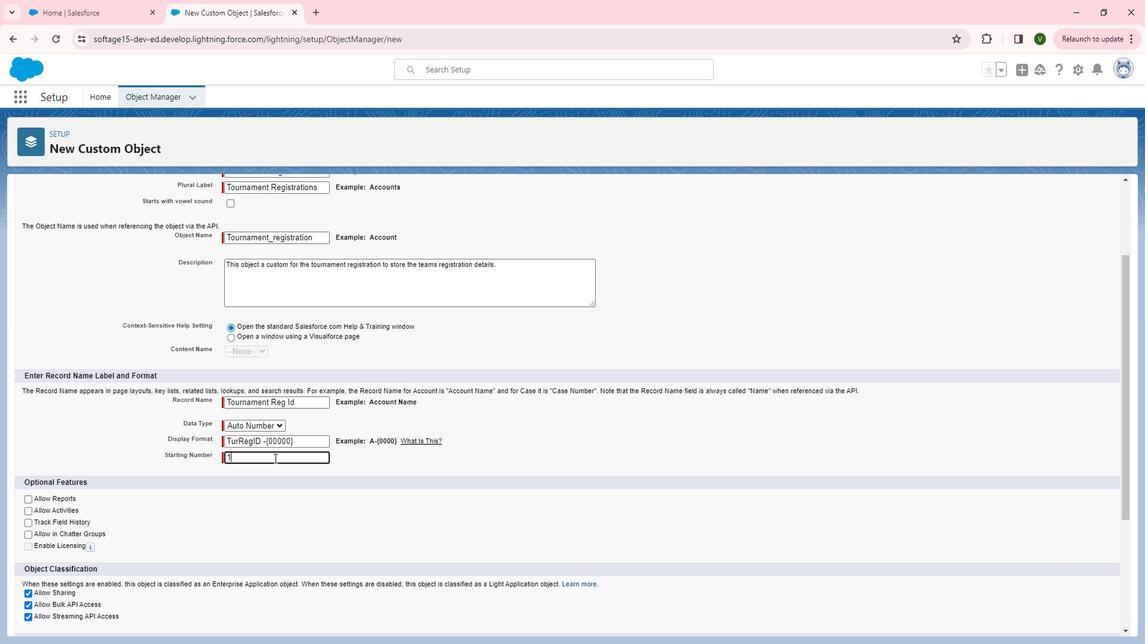 
Action: Mouse moved to (318, 490)
Screenshot: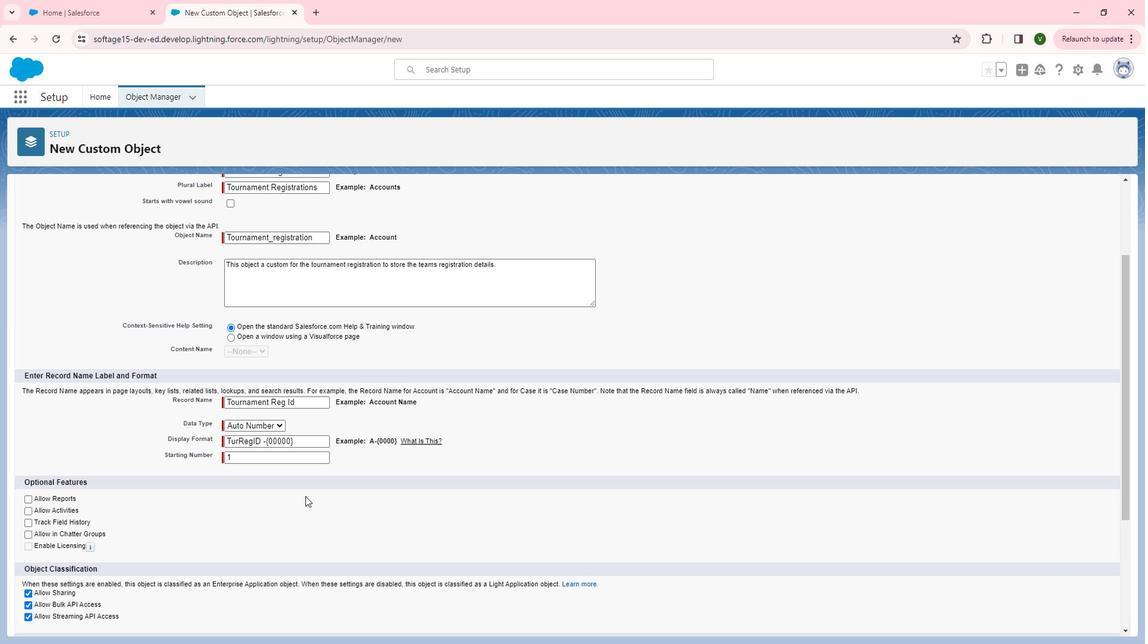 
Action: Mouse pressed left at (318, 490)
Screenshot: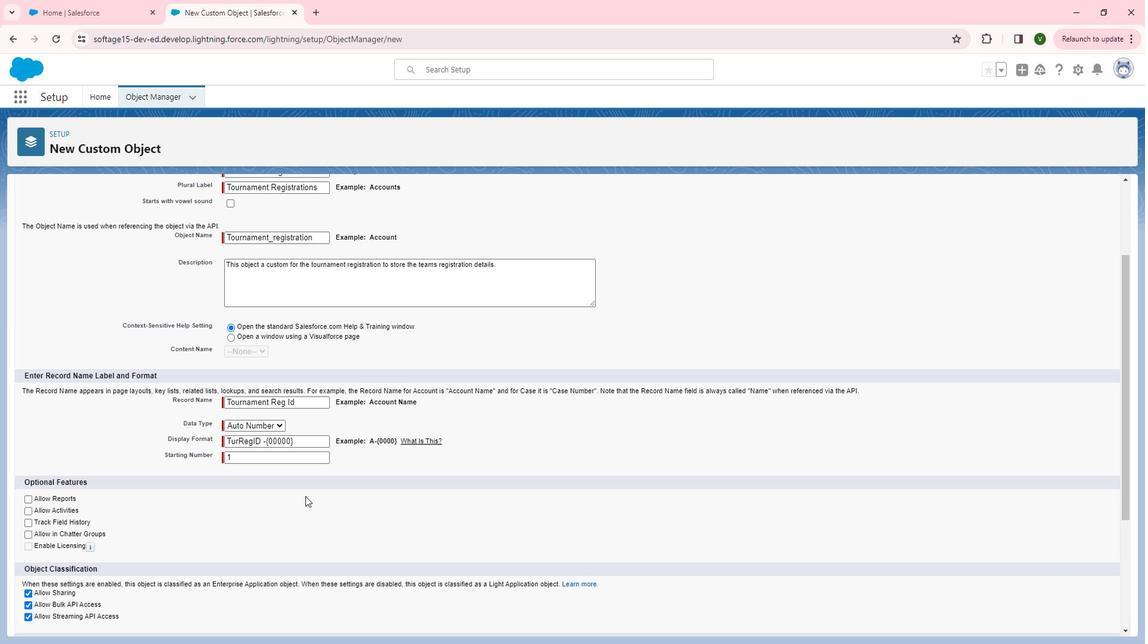 
Action: Mouse moved to (272, 492)
Screenshot: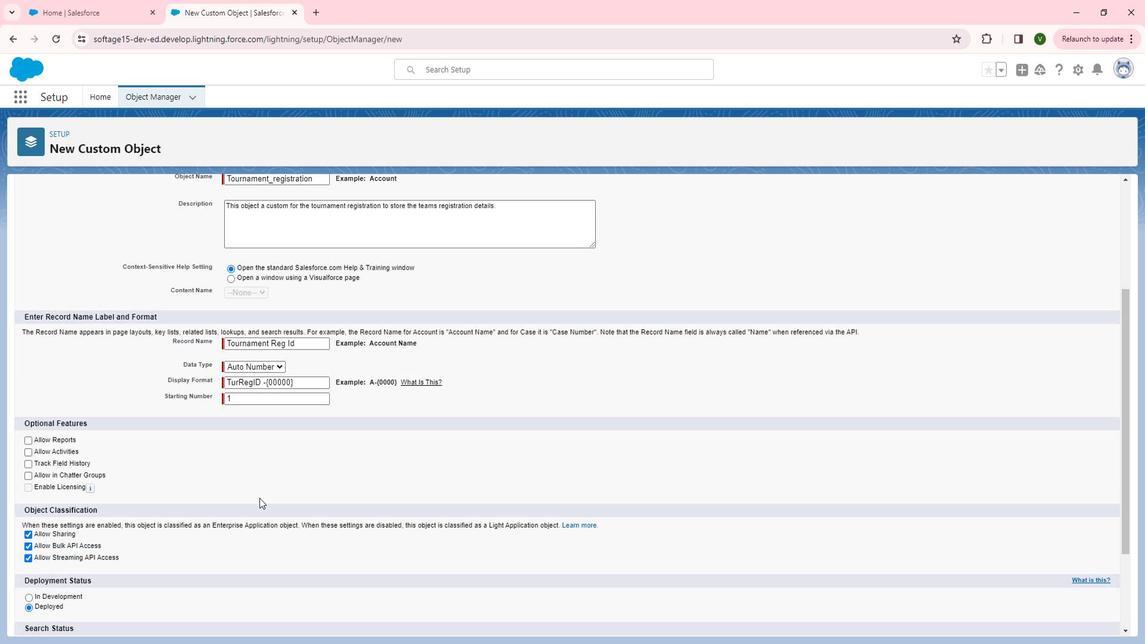 
Action: Mouse scrolled (272, 492) with delta (0, 0)
Screenshot: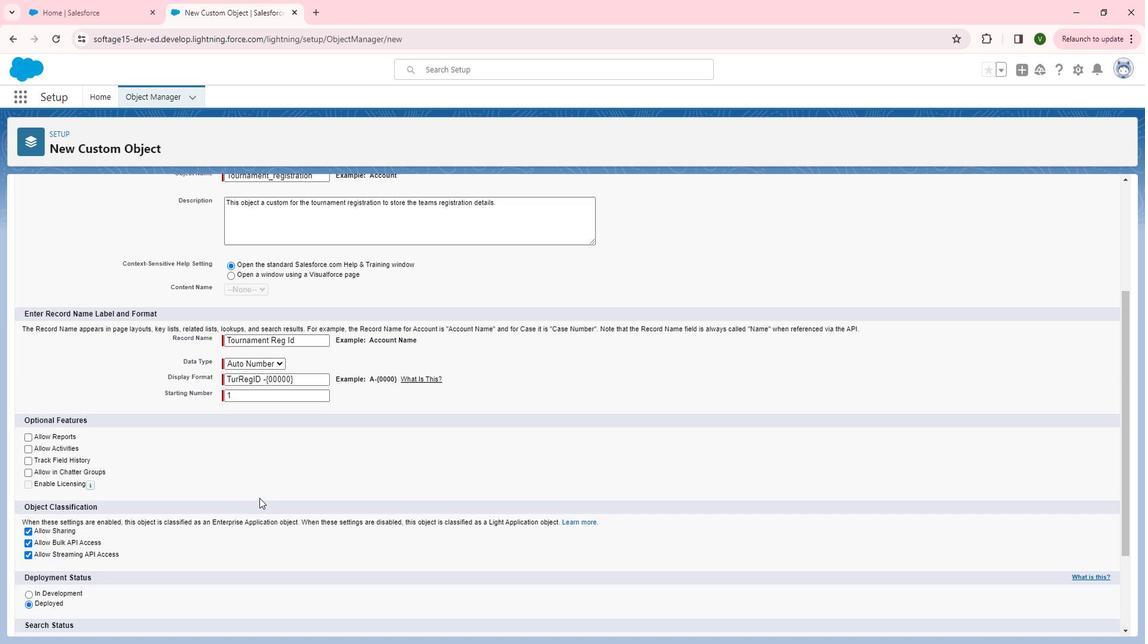 
Action: Mouse moved to (42, 435)
Screenshot: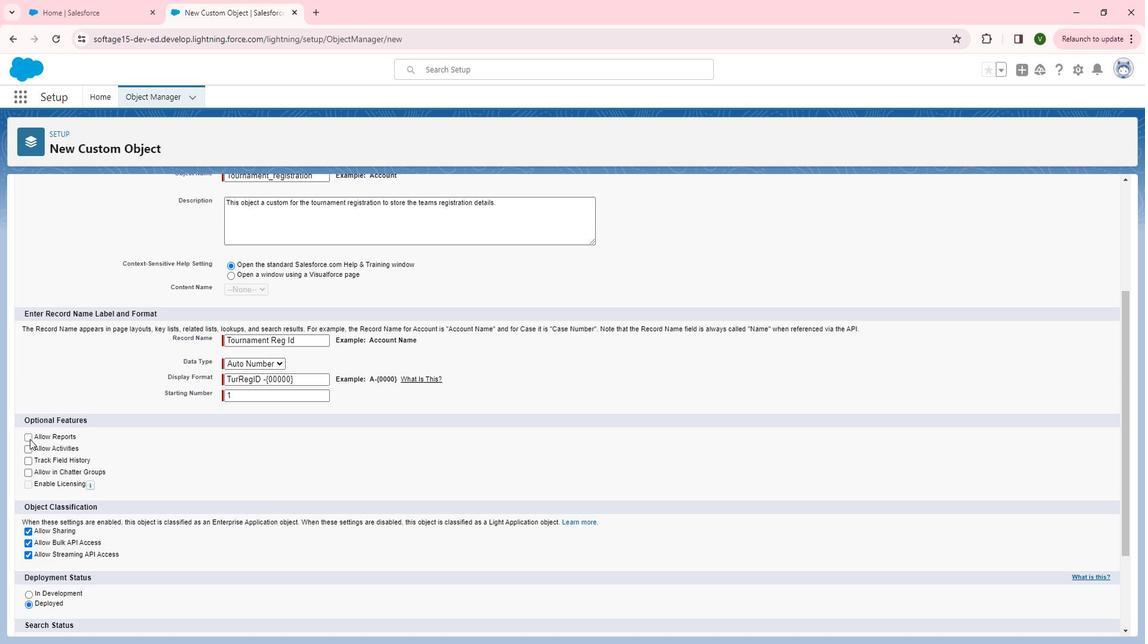 
Action: Mouse pressed left at (42, 435)
Screenshot: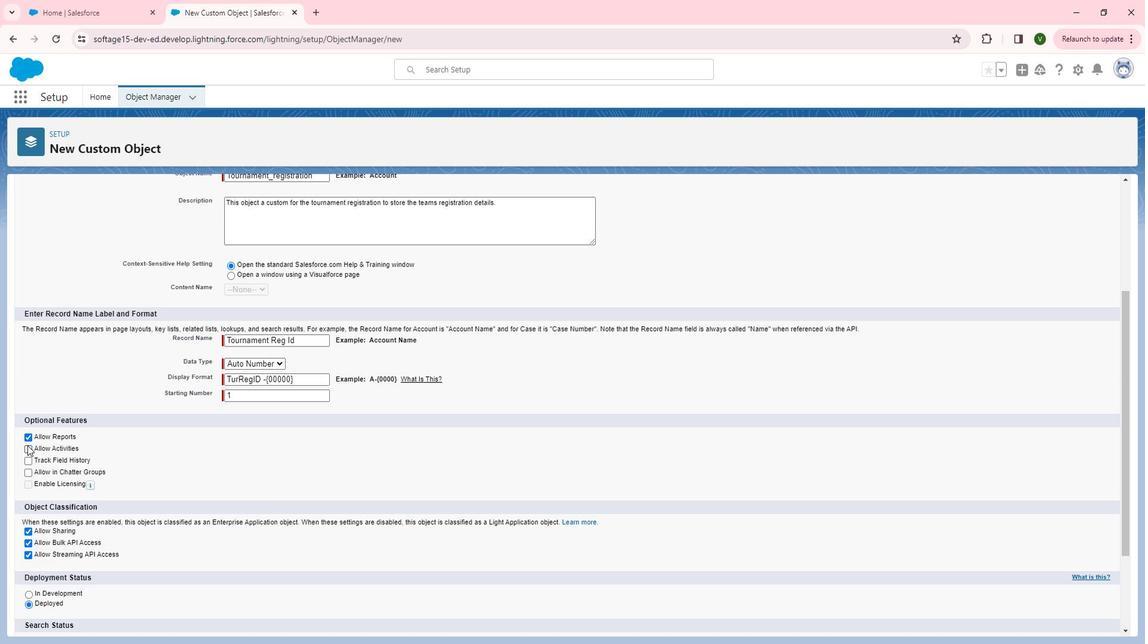 
Action: Mouse moved to (41, 443)
Screenshot: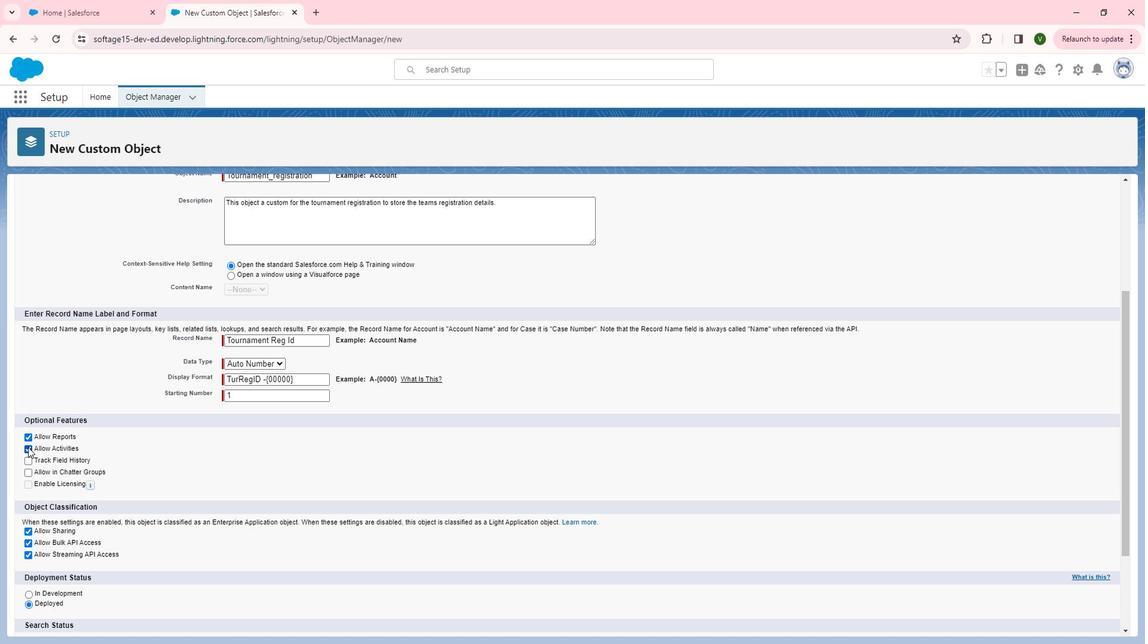 
Action: Mouse pressed left at (41, 443)
Screenshot: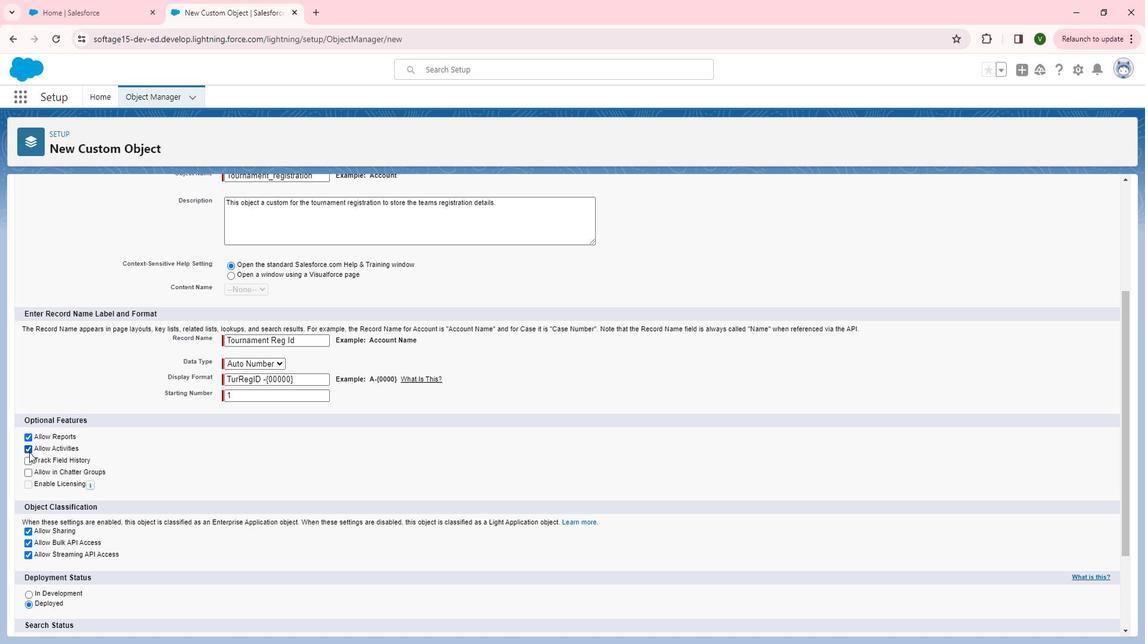 
Action: Mouse moved to (42, 458)
Screenshot: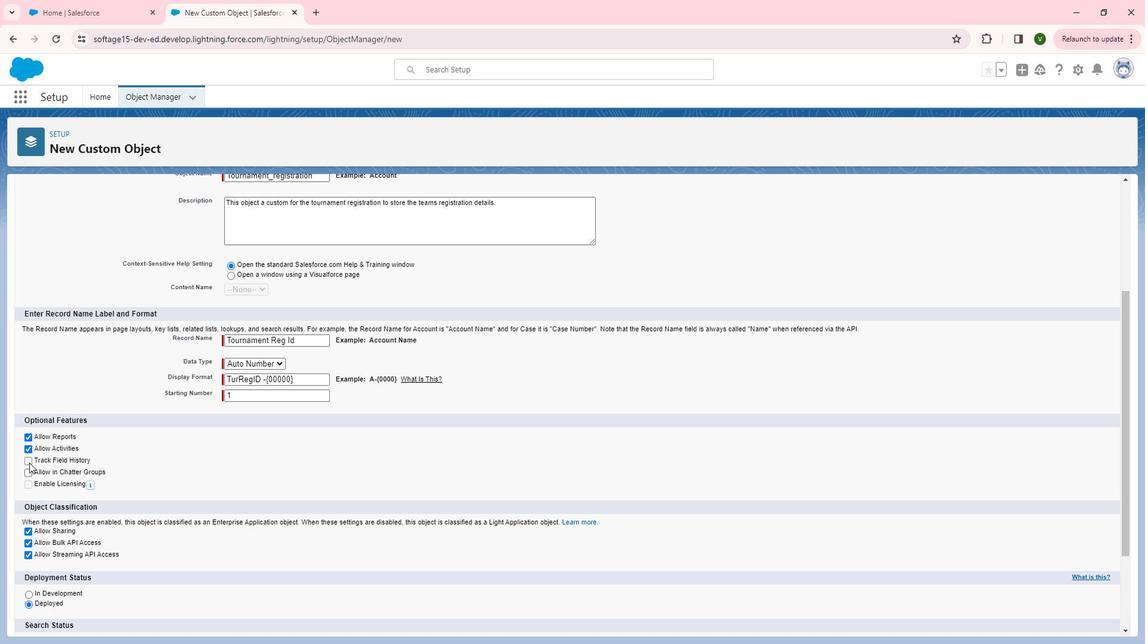 
Action: Mouse pressed left at (42, 458)
Screenshot: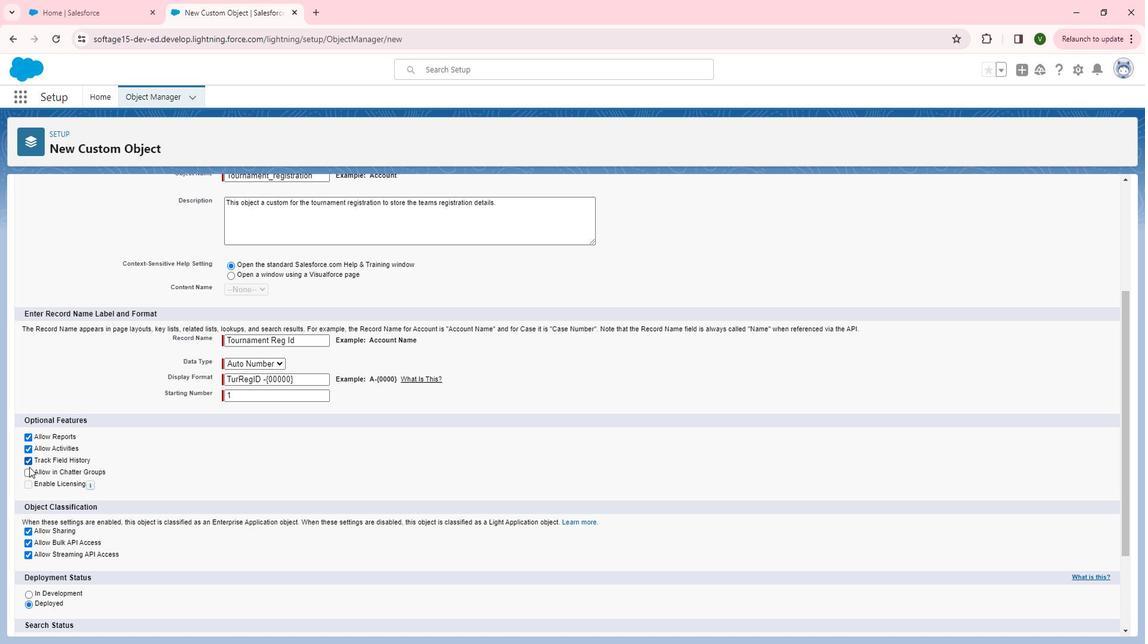 
Action: Mouse moved to (40, 467)
Screenshot: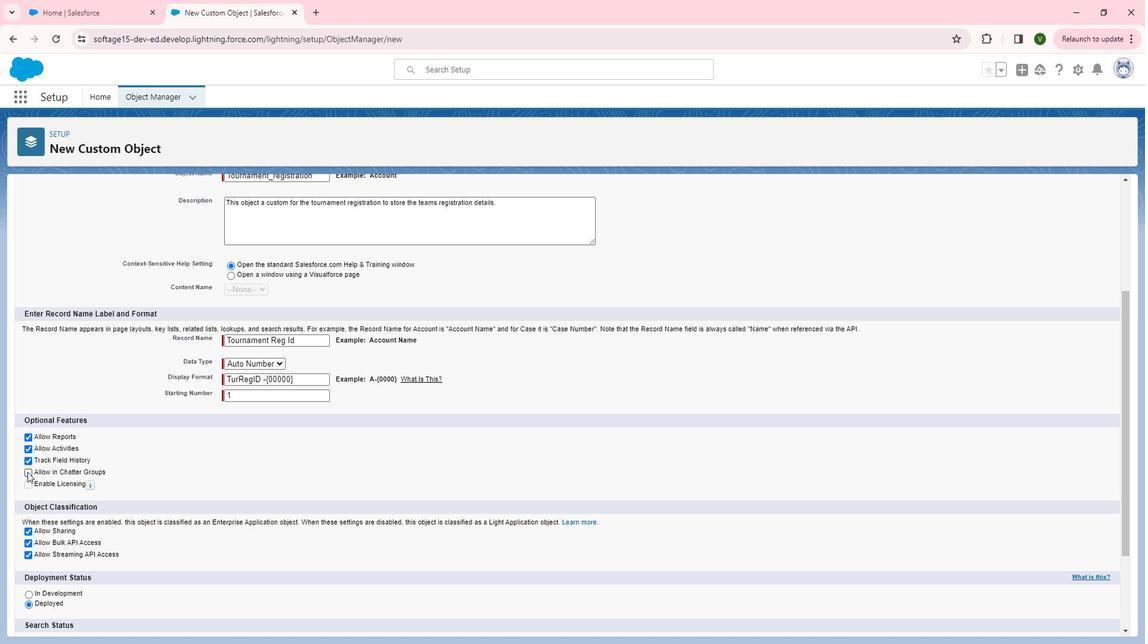 
Action: Mouse pressed left at (40, 467)
Screenshot: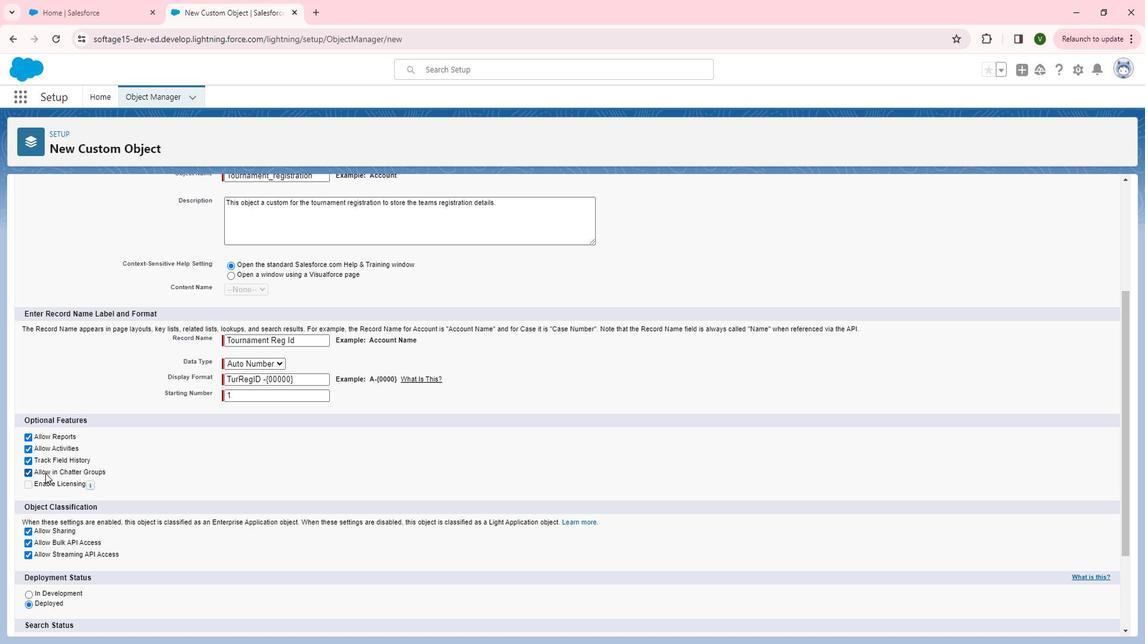
Action: Mouse moved to (224, 467)
Screenshot: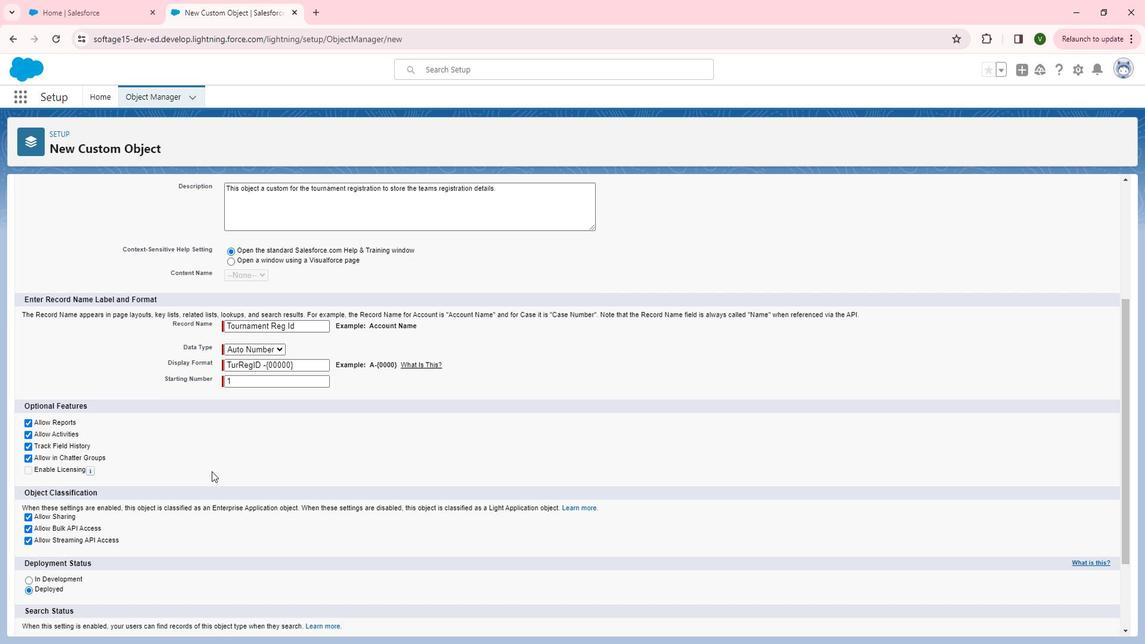 
Action: Mouse scrolled (224, 466) with delta (0, 0)
Screenshot: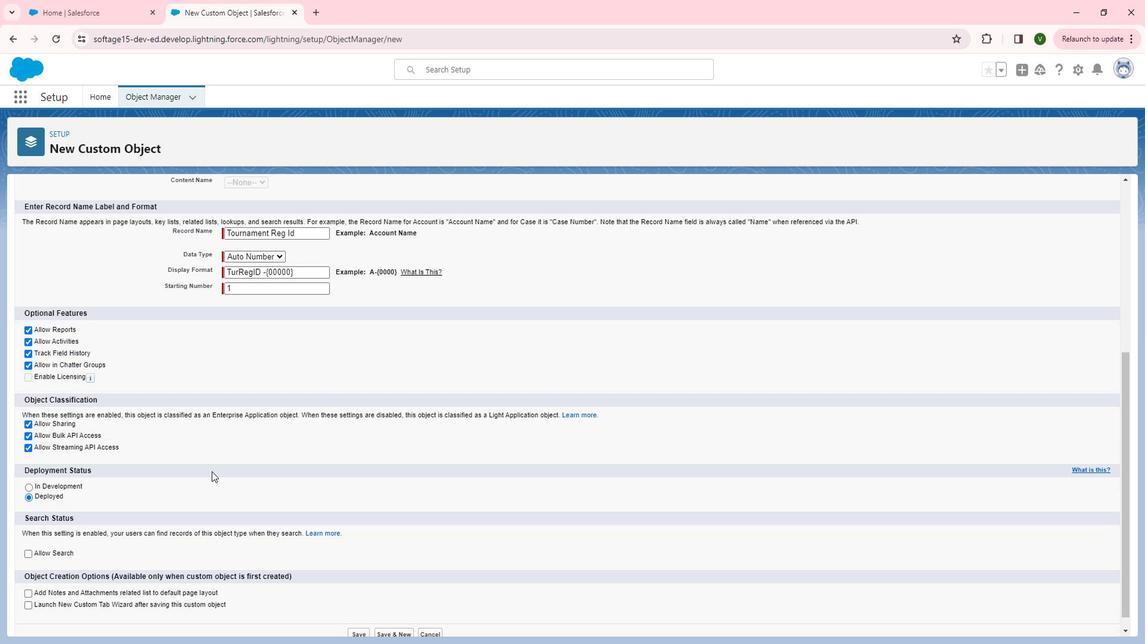 
Action: Mouse scrolled (224, 466) with delta (0, 0)
Screenshot: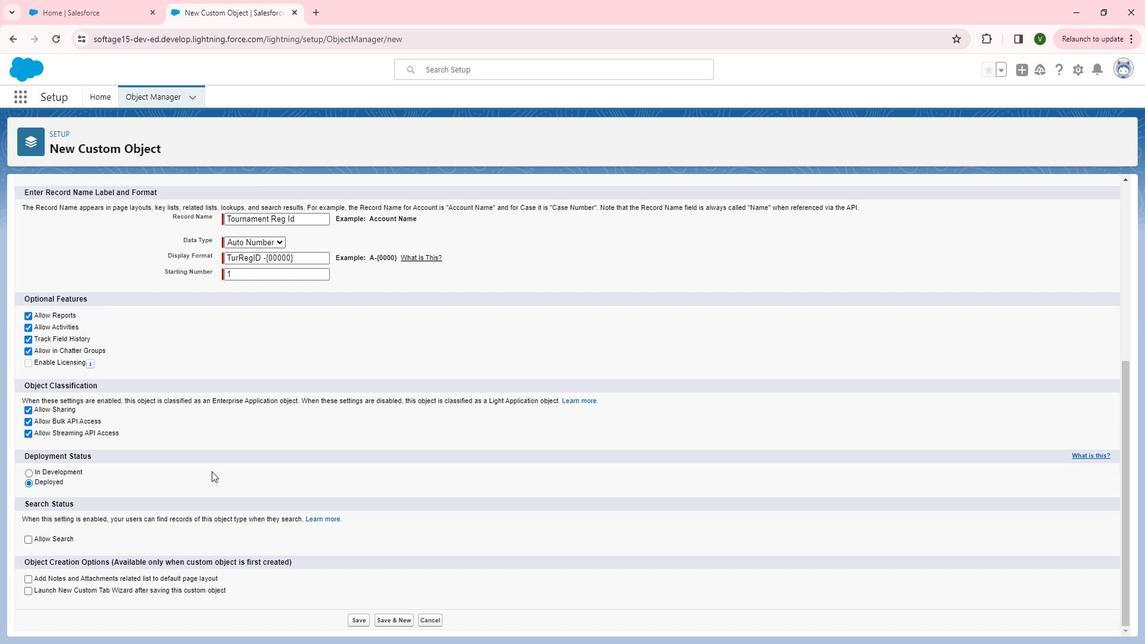 
Action: Mouse scrolled (224, 466) with delta (0, 0)
Screenshot: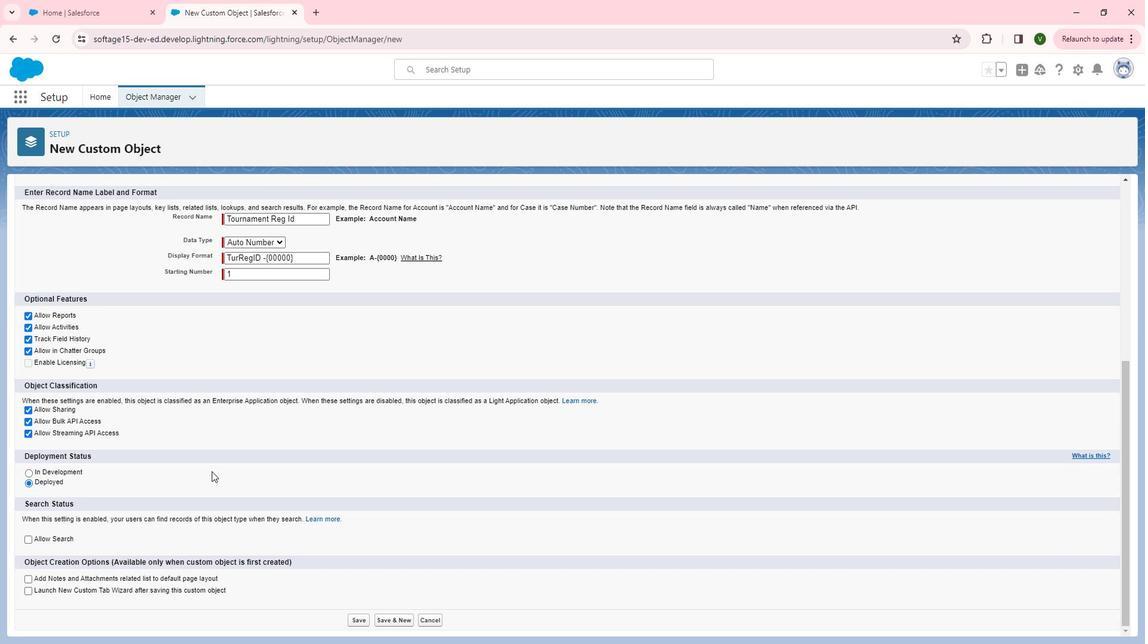 
Action: Mouse scrolled (224, 466) with delta (0, 0)
Screenshot: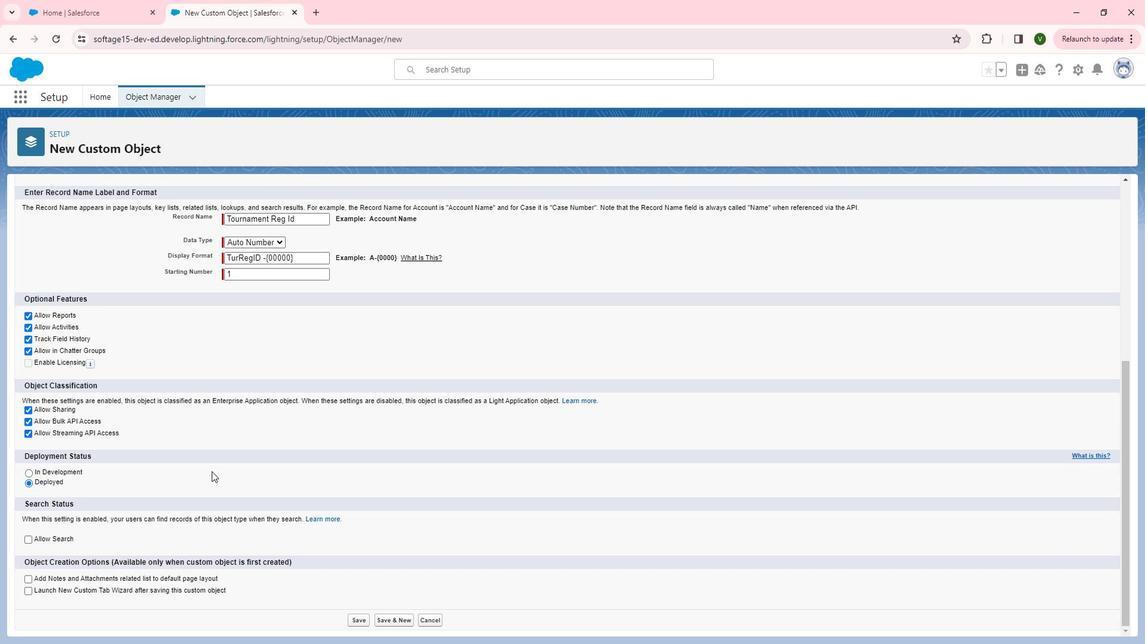 
Action: Mouse moved to (40, 534)
Screenshot: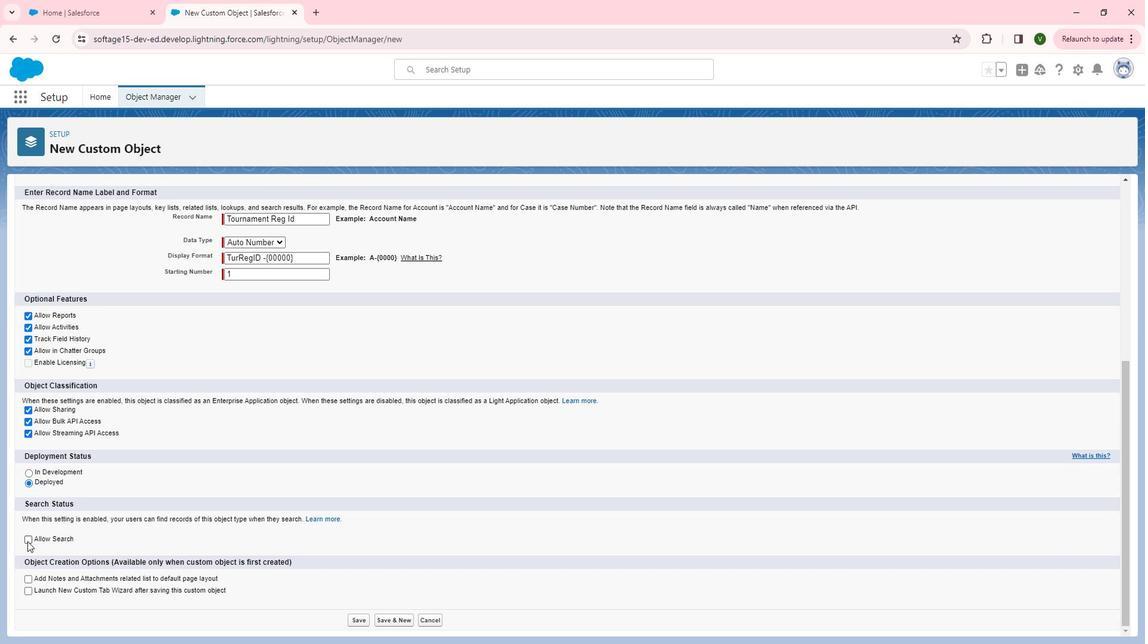 
Action: Mouse pressed left at (40, 534)
Screenshot: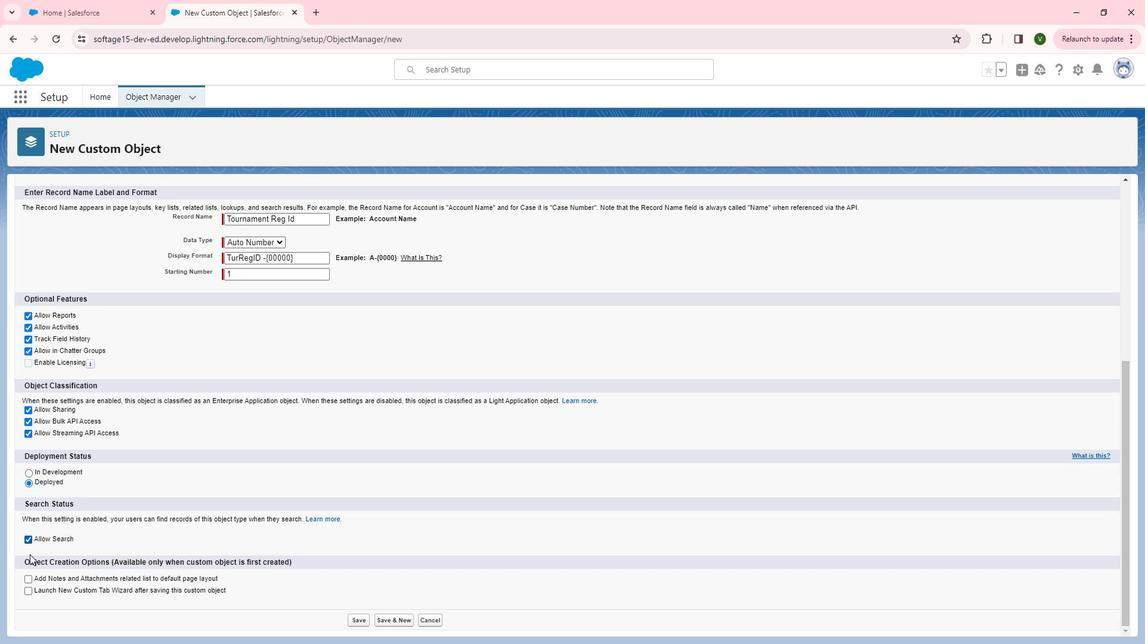 
Action: Mouse moved to (42, 568)
Screenshot: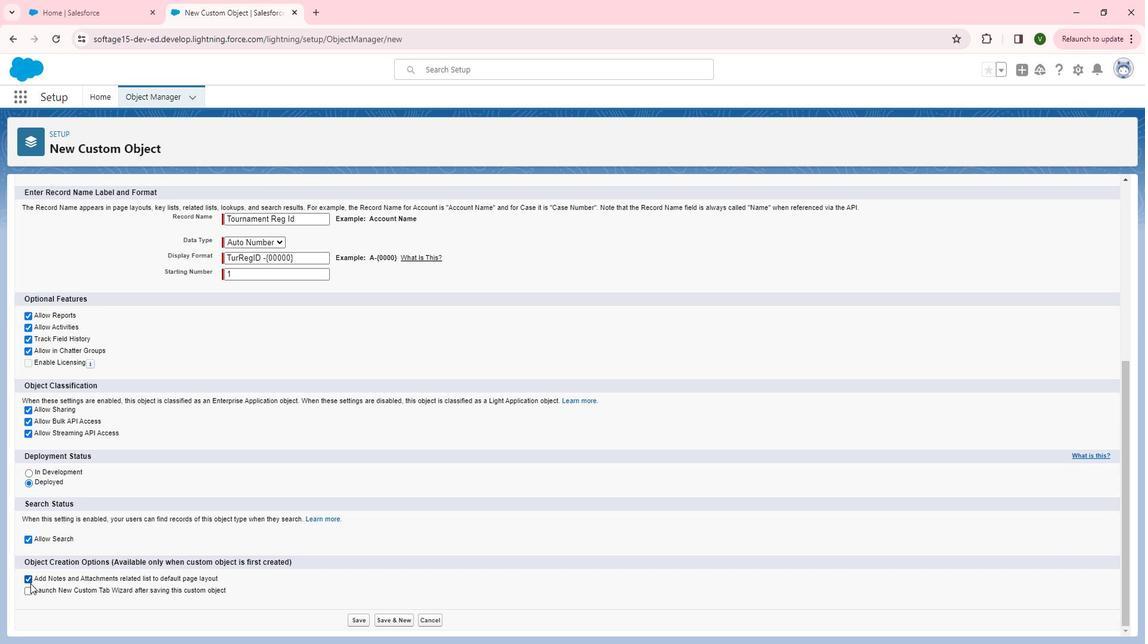 
Action: Mouse pressed left at (42, 568)
Screenshot: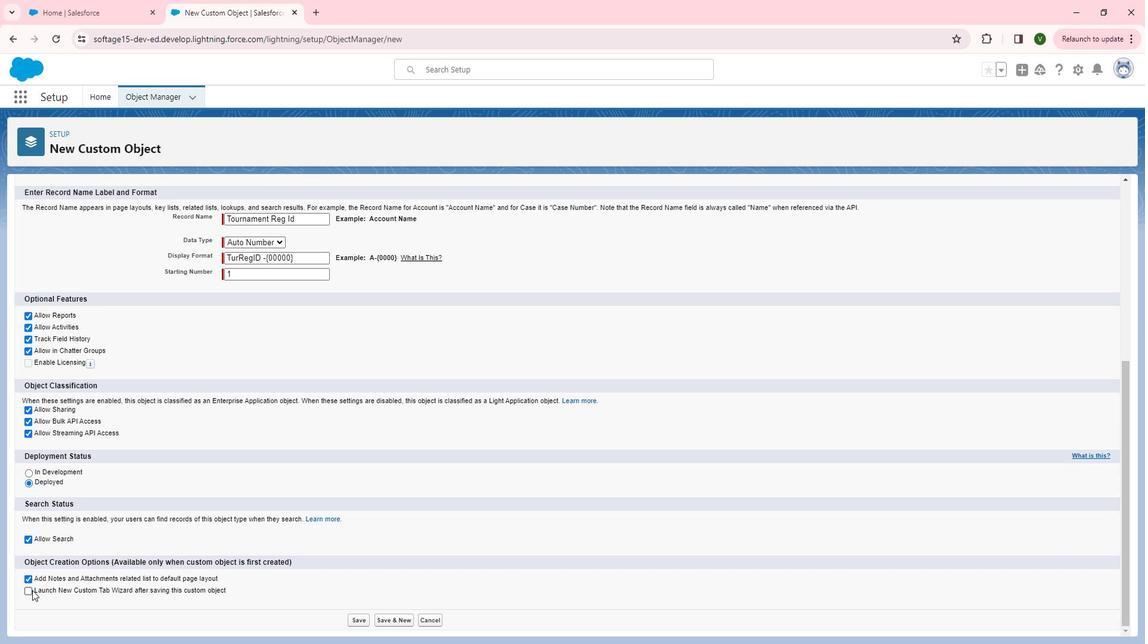 
Action: Mouse moved to (42, 583)
Screenshot: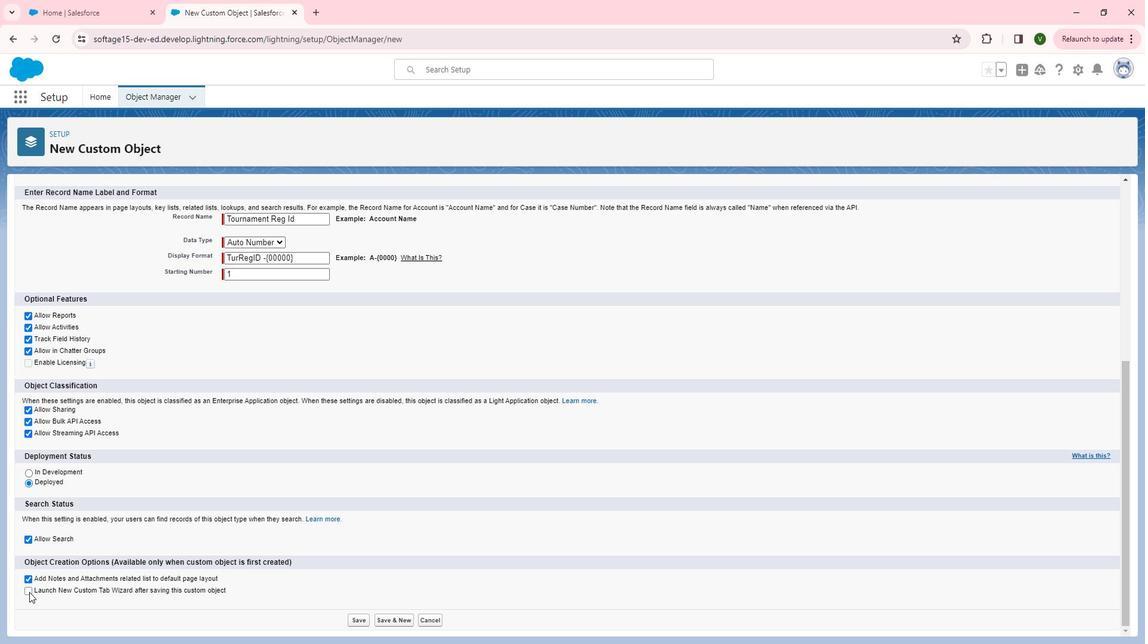 
Action: Mouse pressed left at (42, 583)
Screenshot: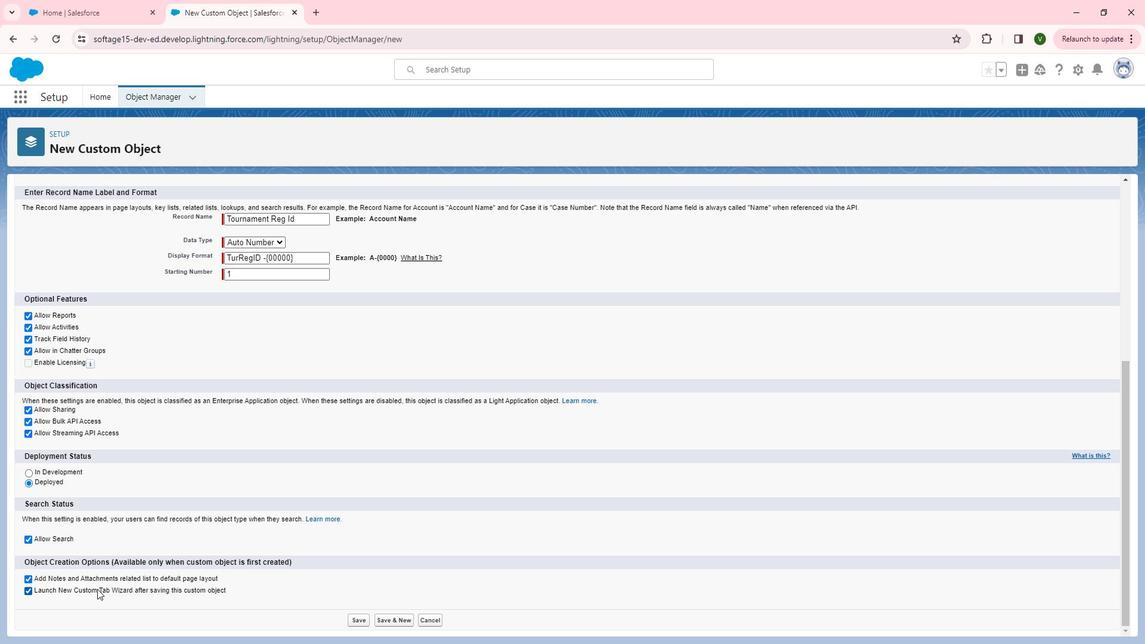 
Action: Mouse moved to (374, 614)
Screenshot: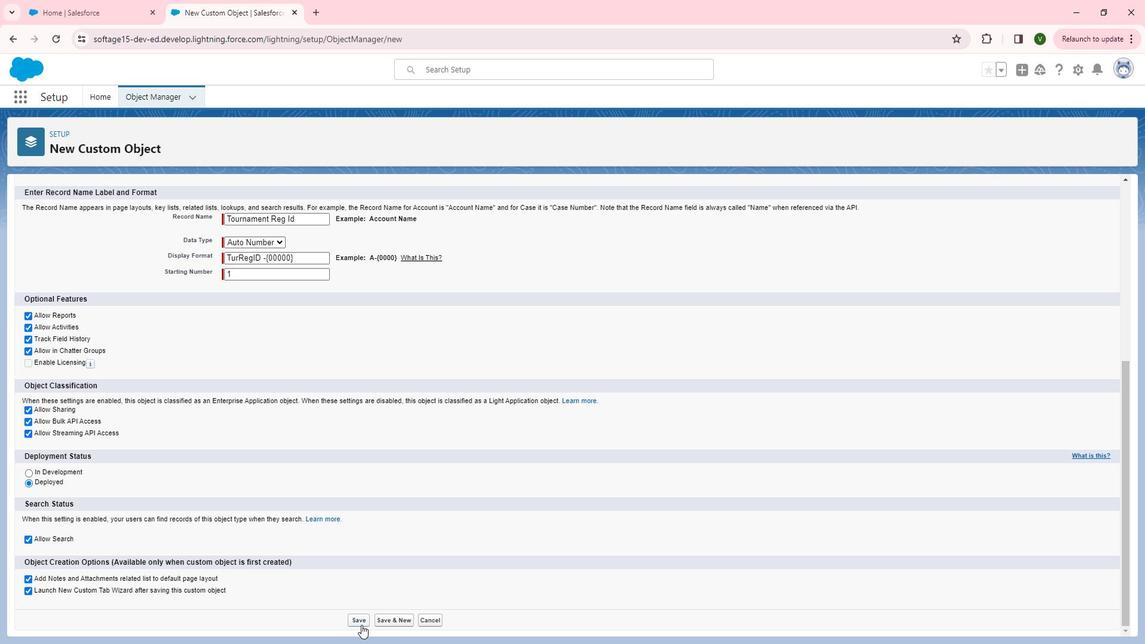 
Action: Mouse pressed left at (374, 614)
Screenshot: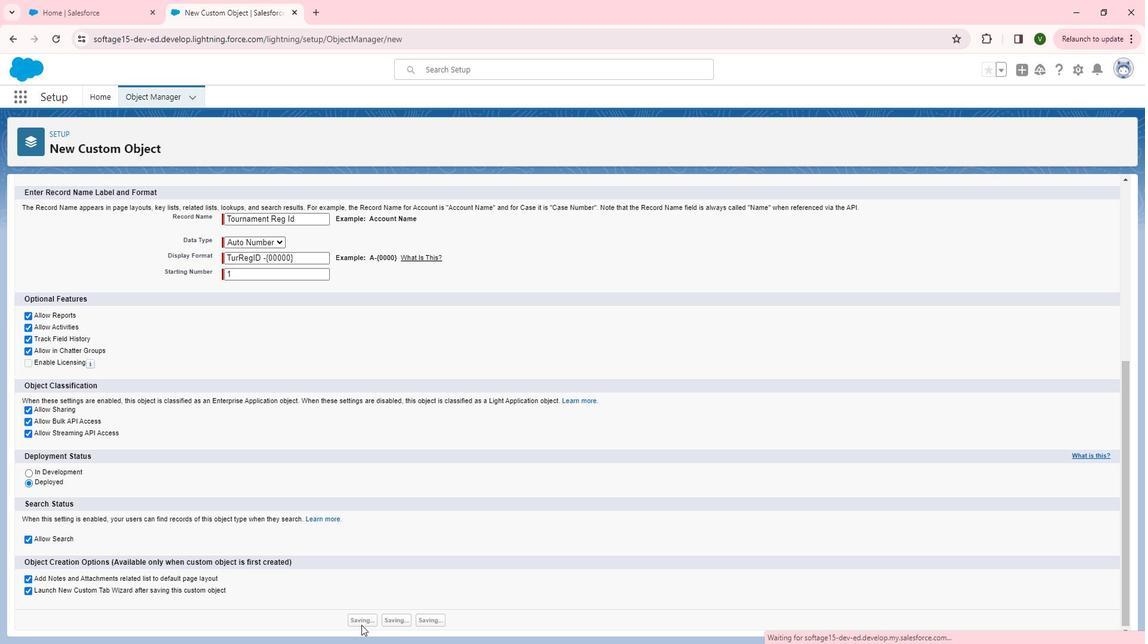 
Action: Mouse moved to (461, 311)
Screenshot: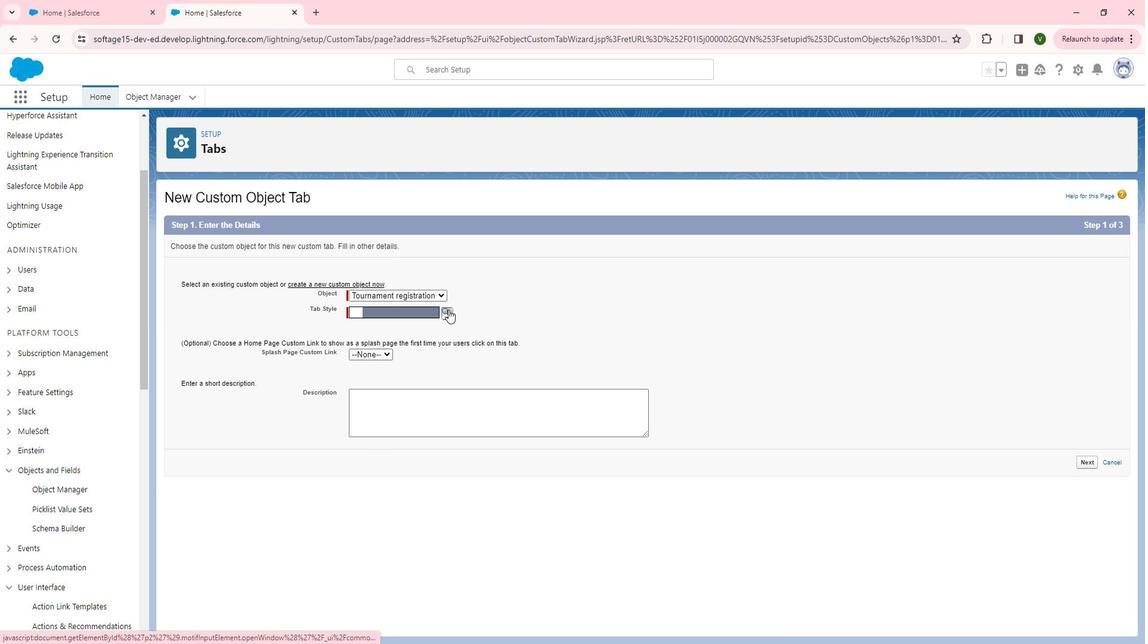
Action: Mouse pressed left at (461, 311)
Screenshot: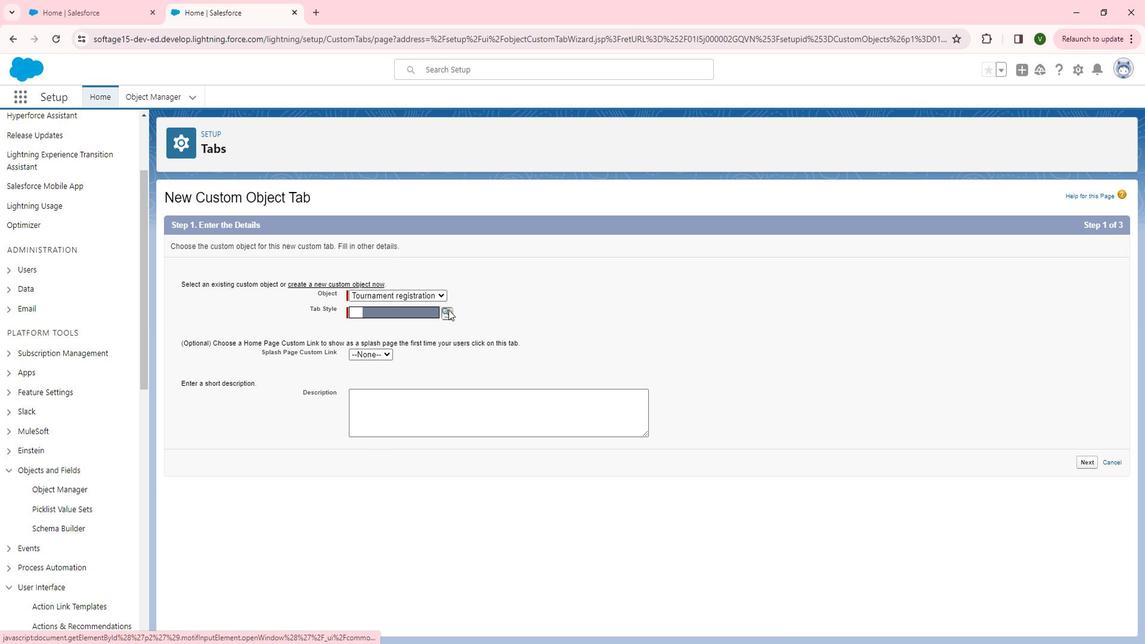 
Action: Mouse moved to (302, 530)
Screenshot: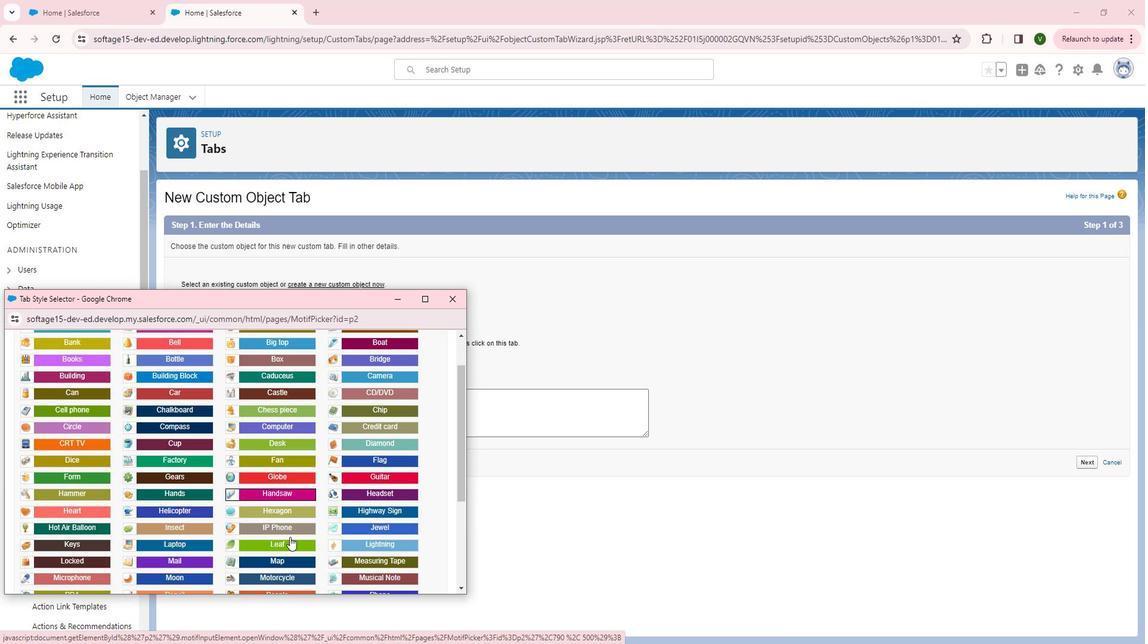 
Action: Mouse scrolled (302, 529) with delta (0, 0)
Screenshot: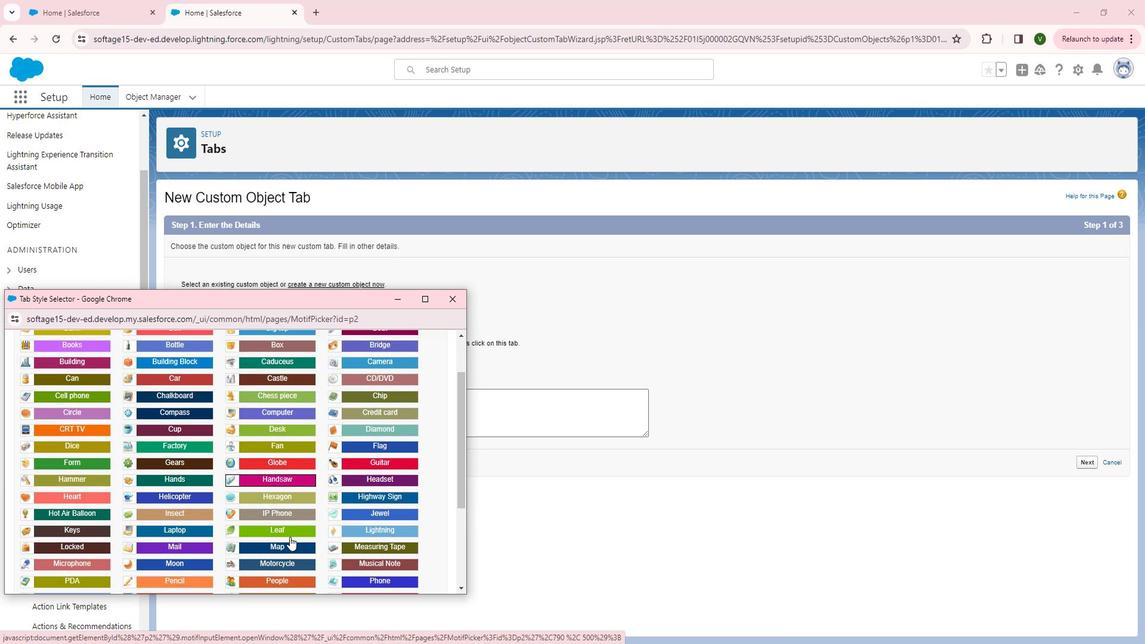 
Action: Mouse moved to (304, 528)
Screenshot: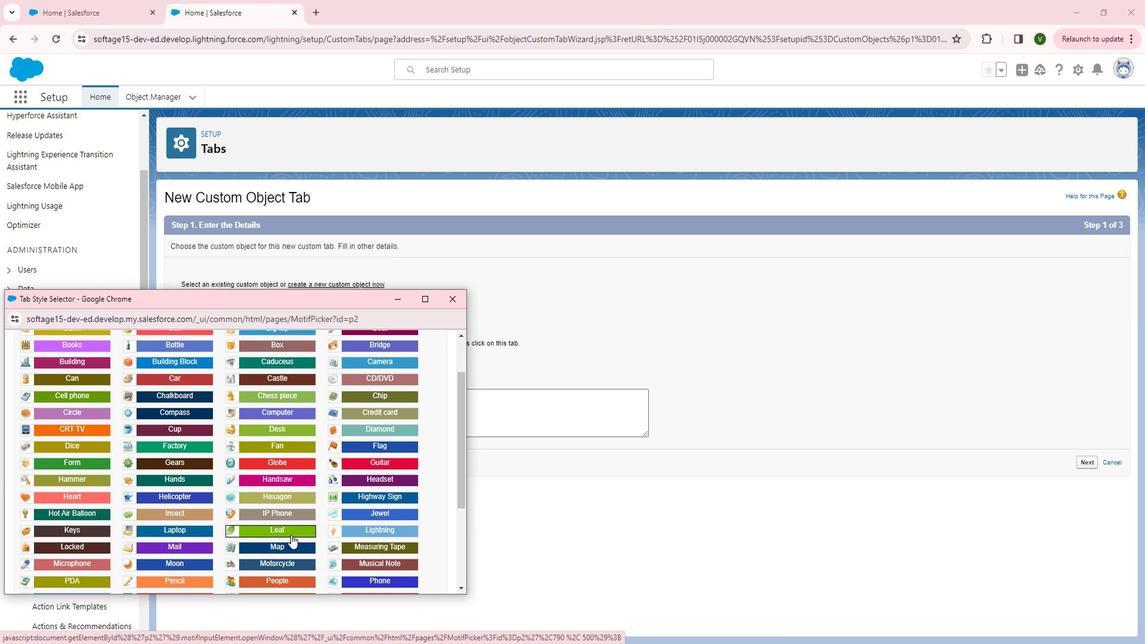 
Action: Mouse scrolled (304, 527) with delta (0, 0)
Screenshot: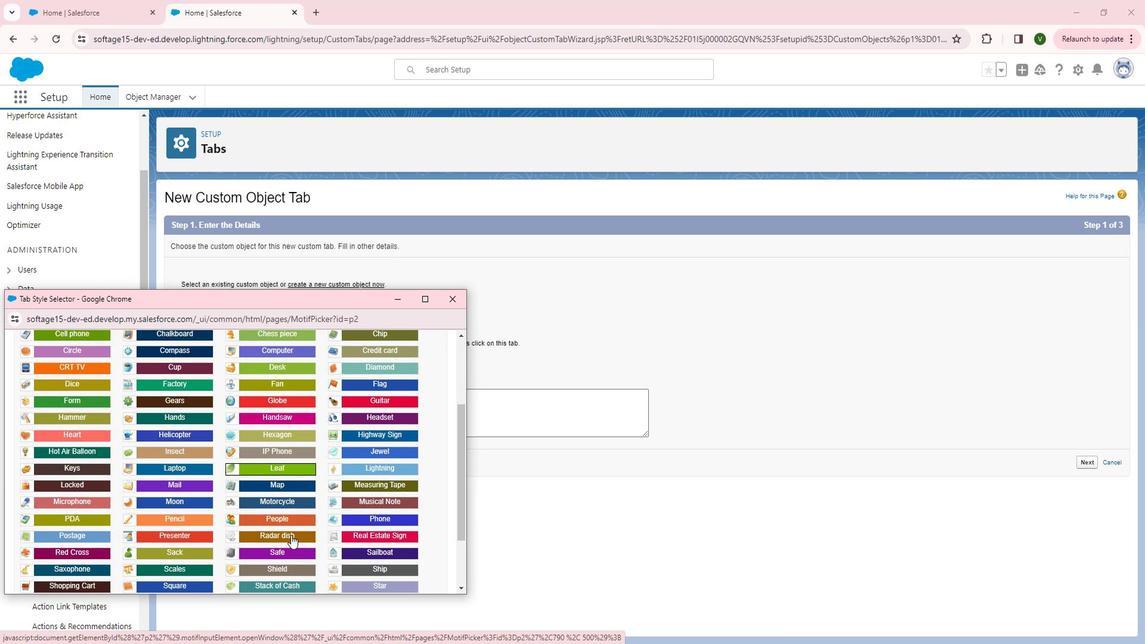 
Action: Mouse moved to (285, 508)
Screenshot: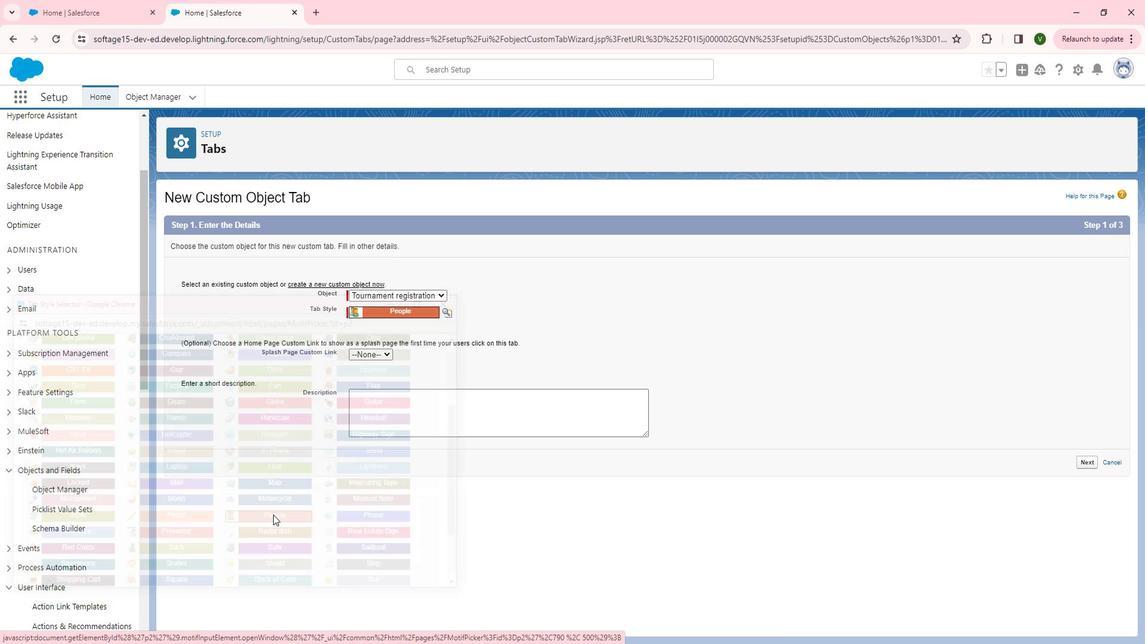 
Action: Mouse pressed left at (285, 508)
Screenshot: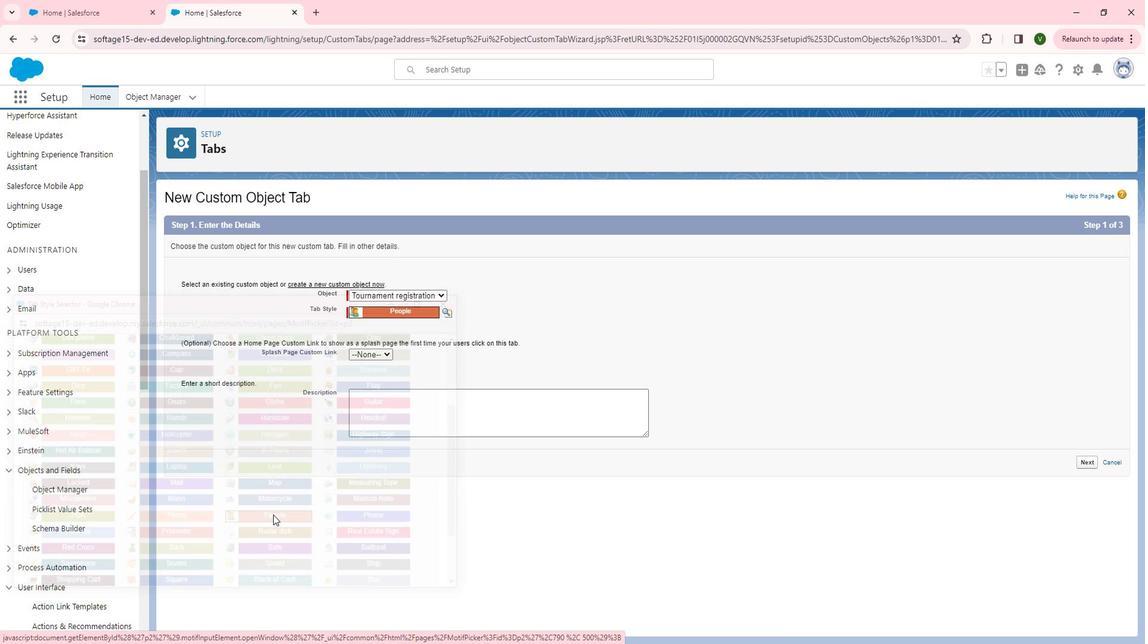 
Action: Mouse moved to (594, 418)
Screenshot: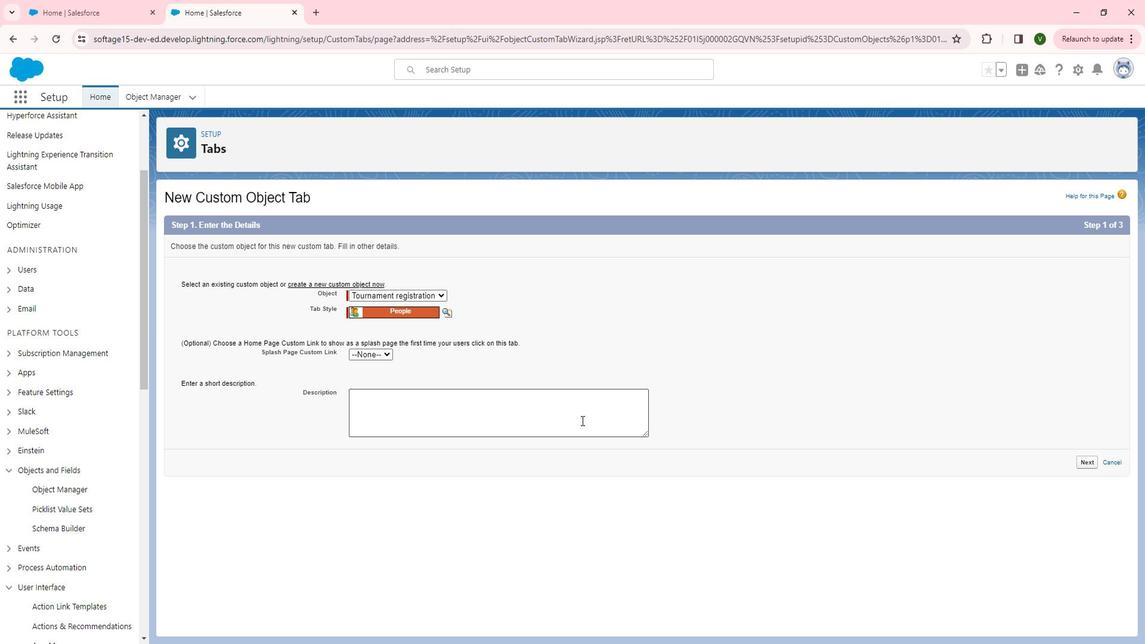 
Action: Mouse pressed left at (594, 418)
Screenshot: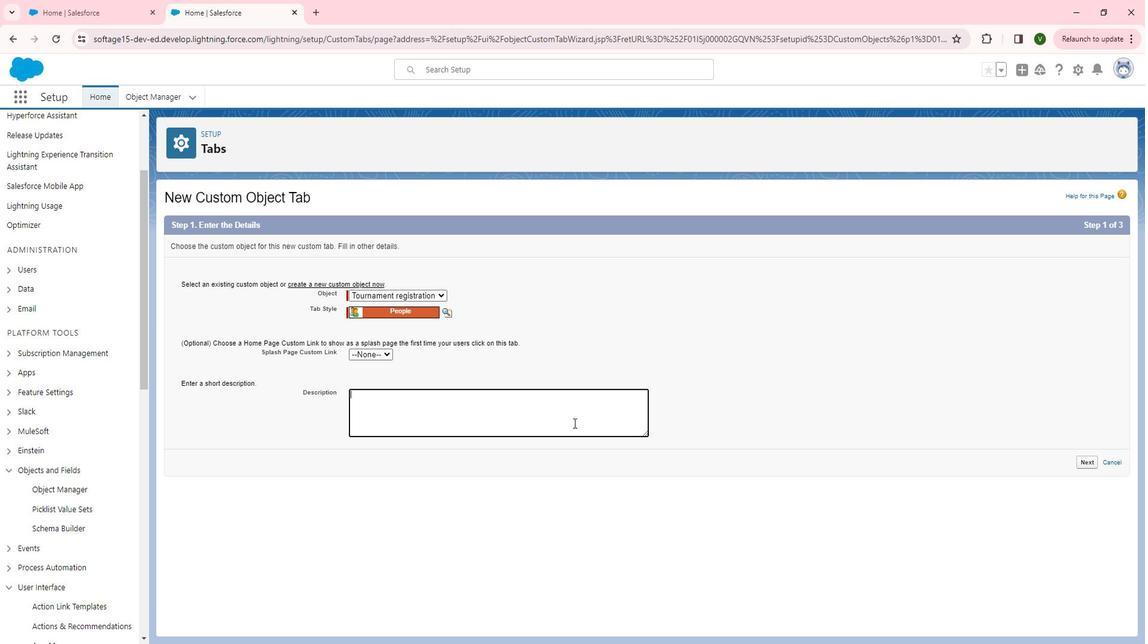 
Action: Mouse moved to (561, 435)
Screenshot: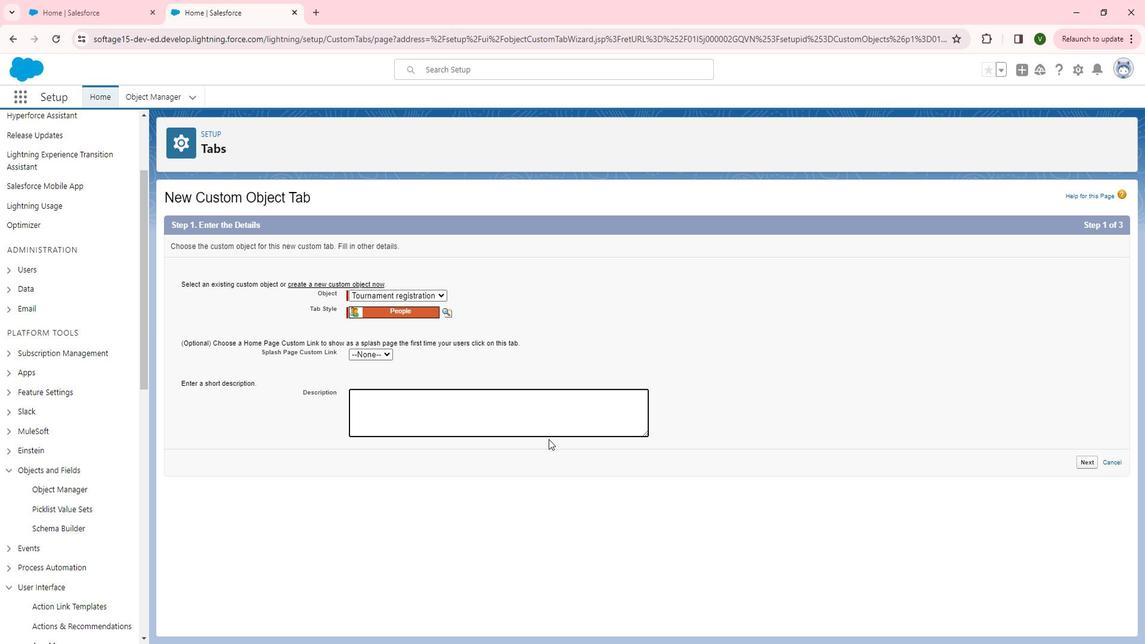 
Action: Key pressed <Key.shift>This<Key.space>tab<Key.space>is<Key.space>for<Key.space>the<Key.space>manage<Key.space>and<Key.space>view<Key.space>the<Key.space>tournament<Key.space>registration<Key.space>records.
Screenshot: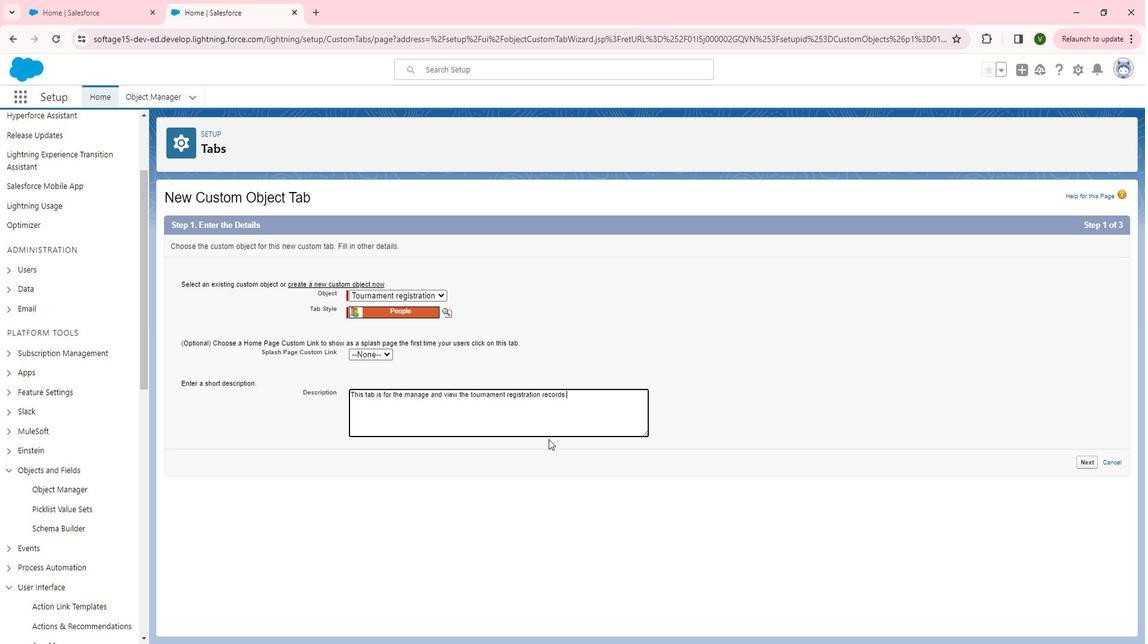 
Action: Mouse moved to (790, 406)
Screenshot: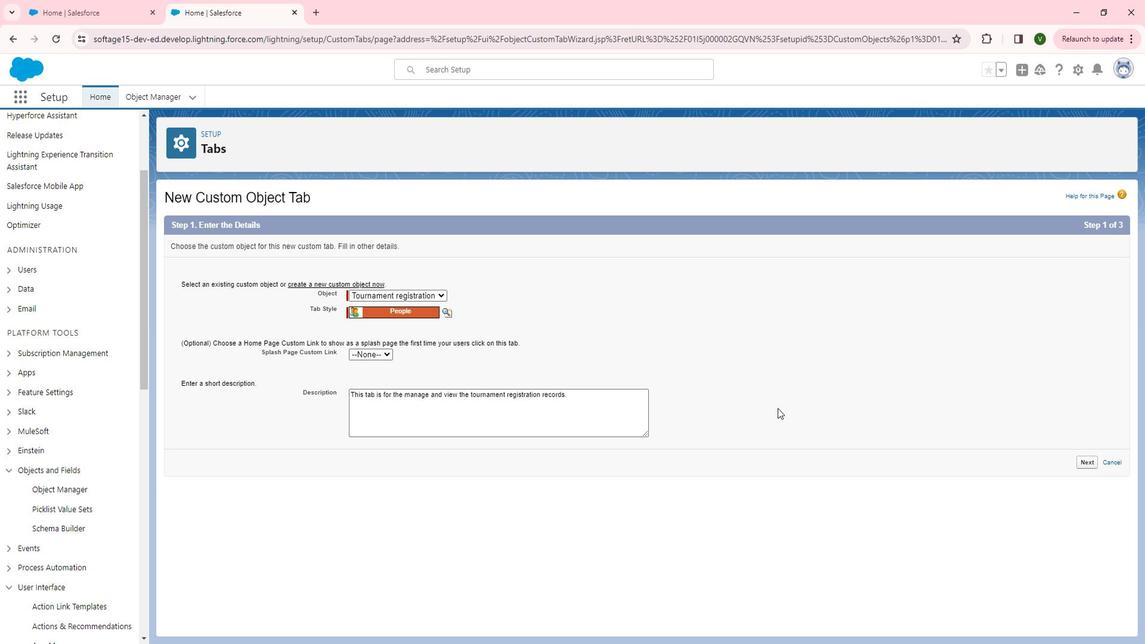 
Action: Mouse pressed left at (790, 406)
Screenshot: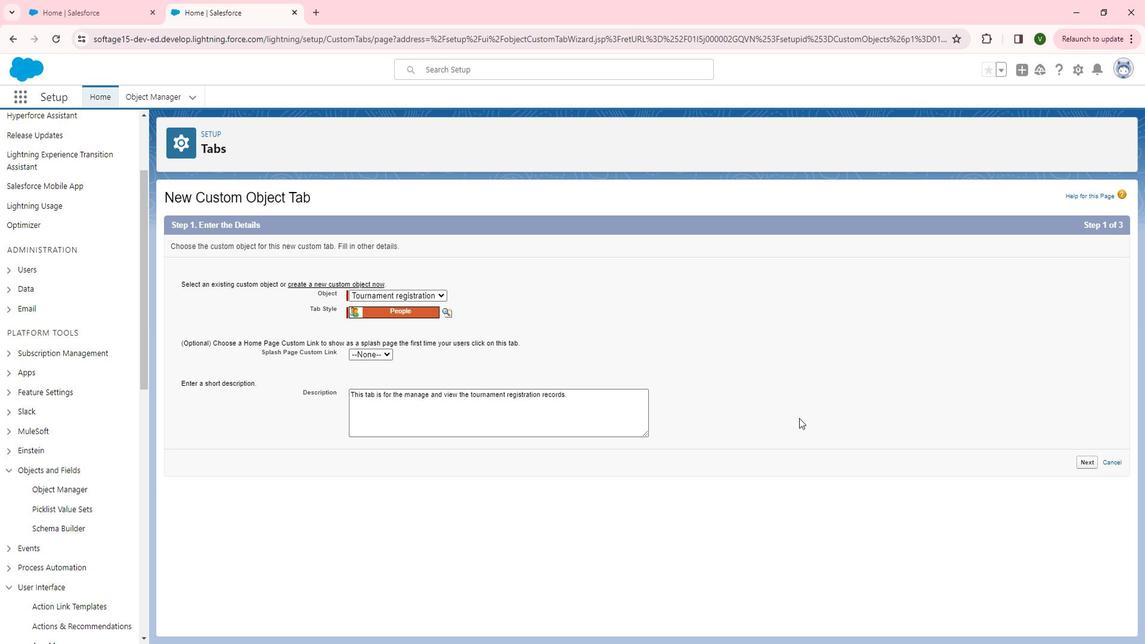 
Action: Mouse moved to (1105, 464)
Screenshot: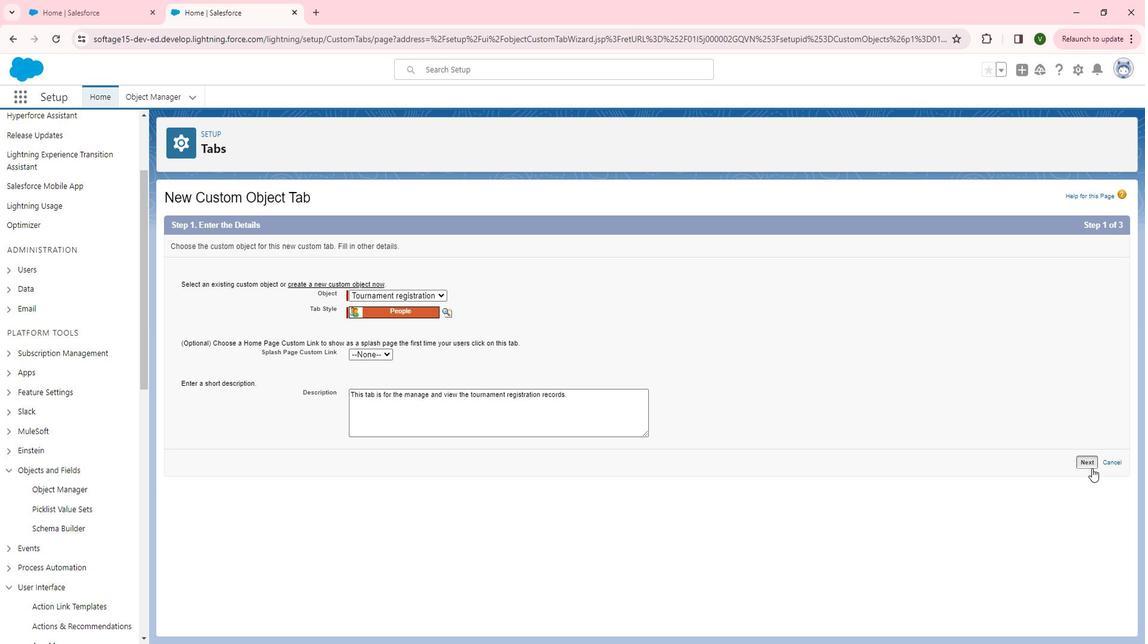 
Action: Mouse pressed left at (1105, 464)
Screenshot: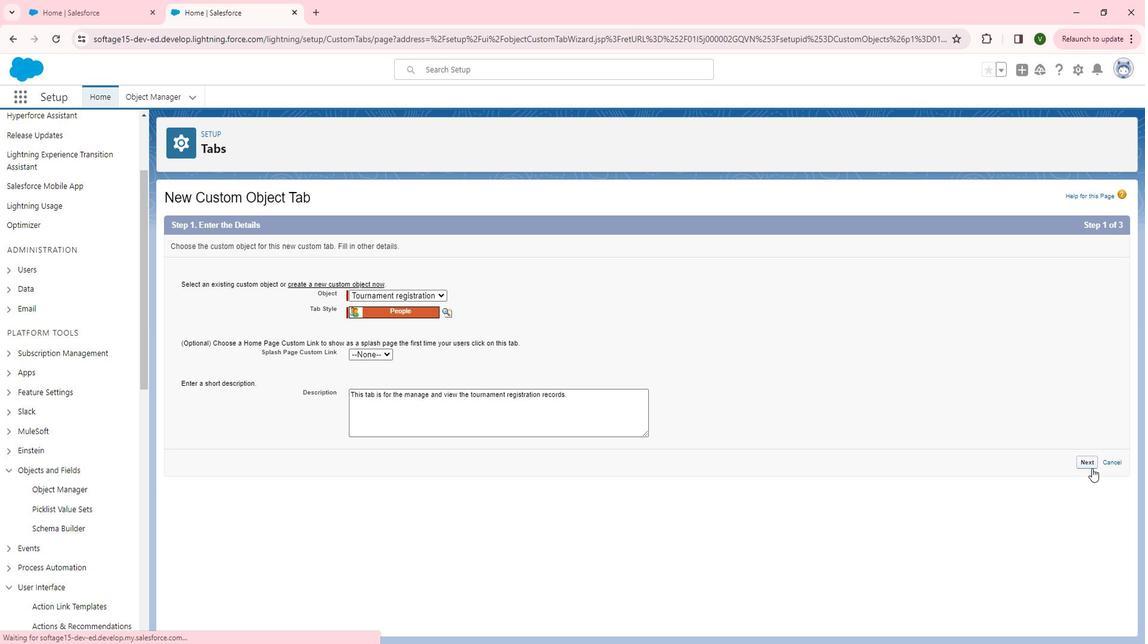 
Action: Mouse moved to (577, 300)
Screenshot: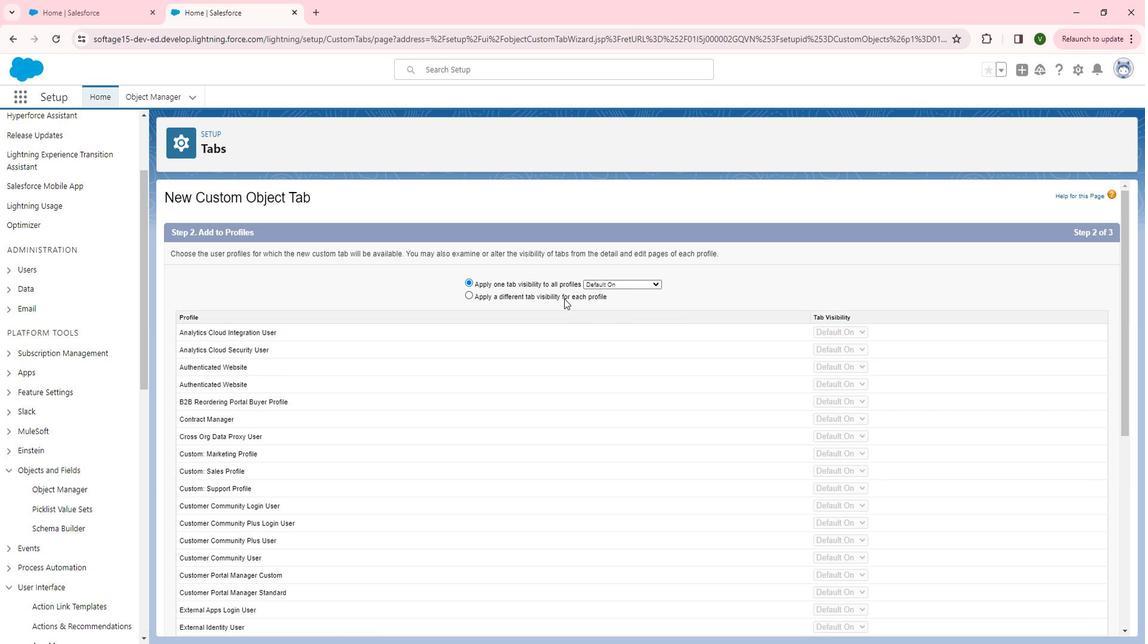 
Action: Mouse pressed left at (577, 300)
Screenshot: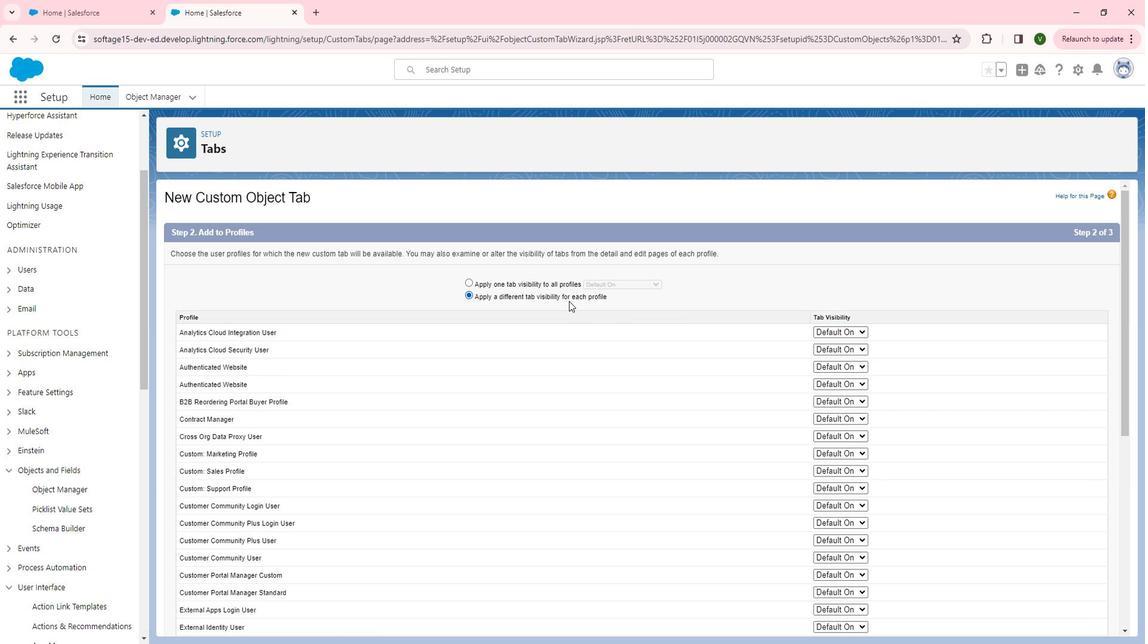 
Action: Mouse moved to (939, 390)
Screenshot: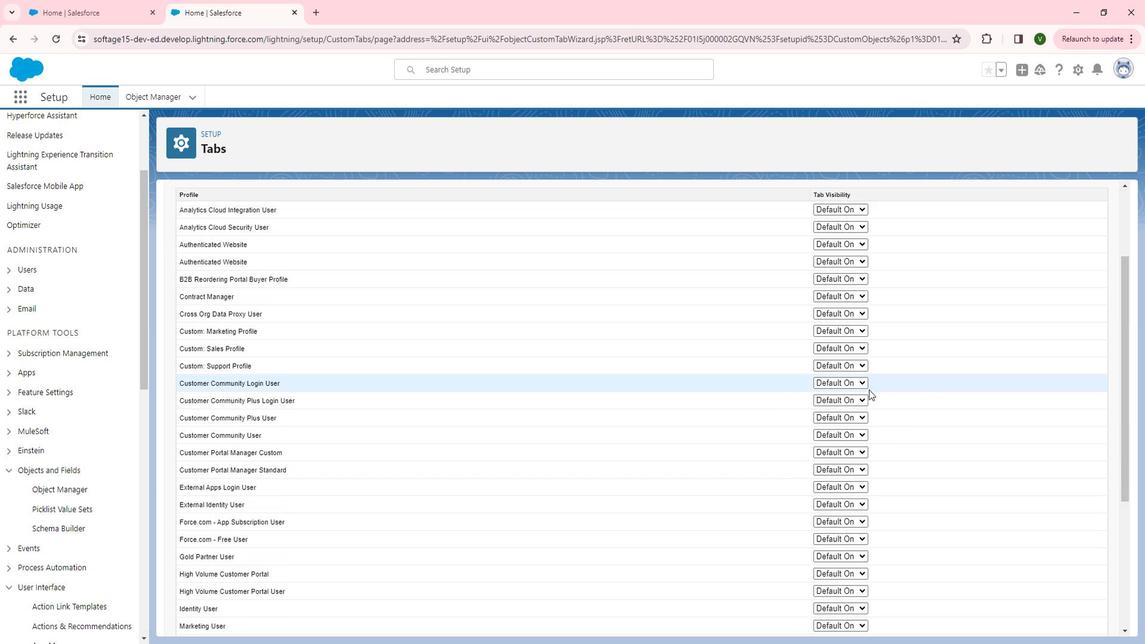 
Action: Mouse scrolled (939, 389) with delta (0, 0)
Screenshot: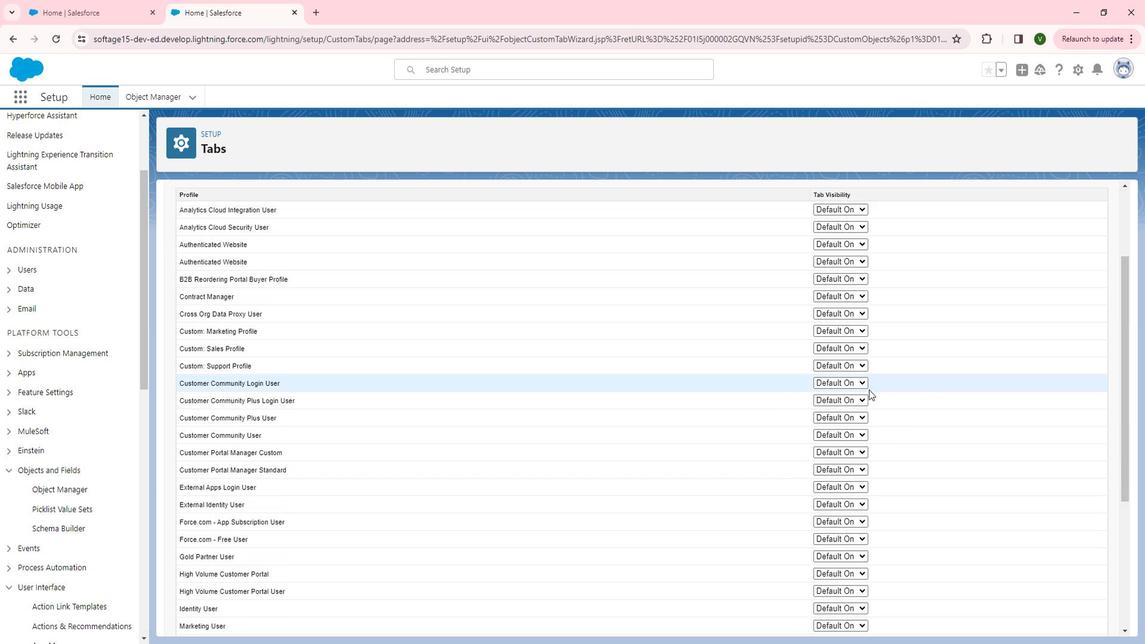 
Action: Mouse moved to (938, 391)
Screenshot: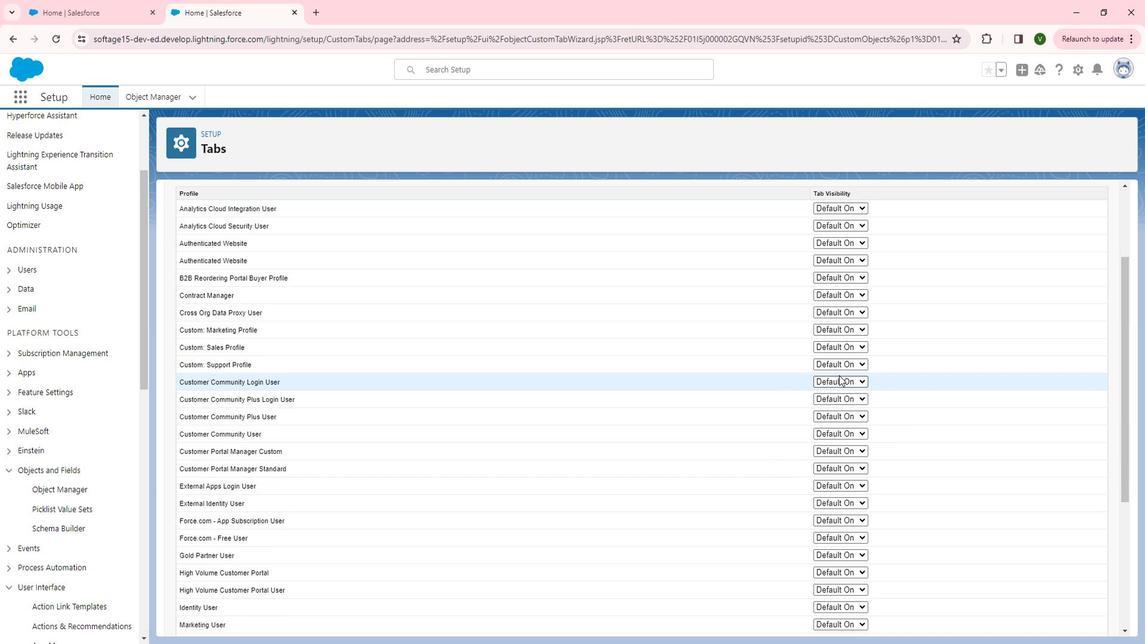 
Action: Mouse scrolled (938, 390) with delta (0, 0)
Screenshot: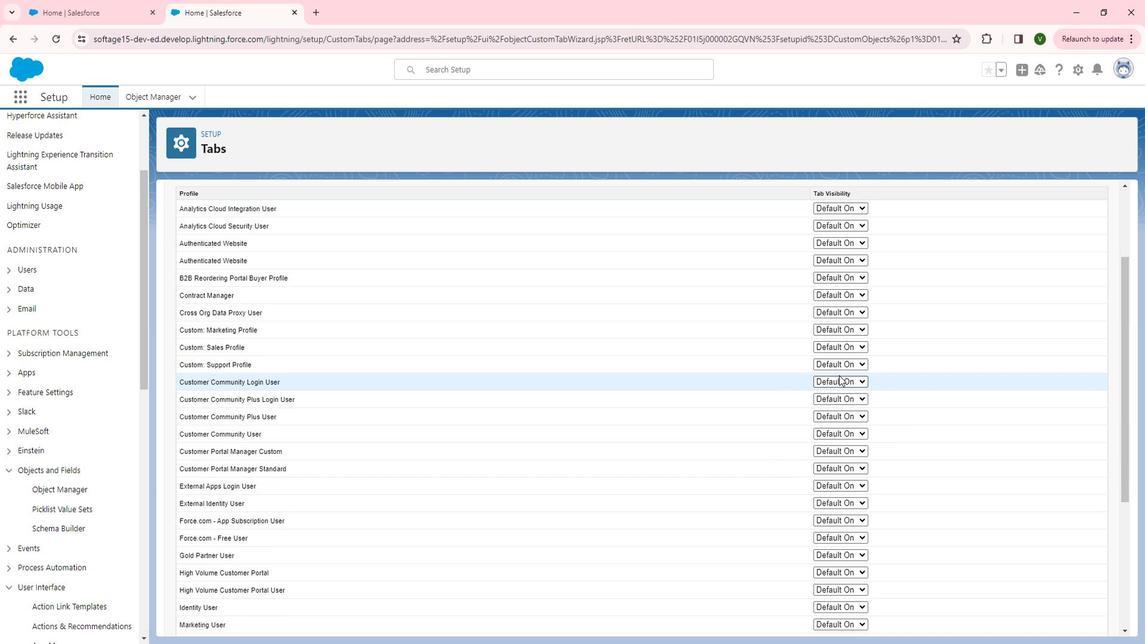 
Action: Mouse moved to (860, 317)
Screenshot: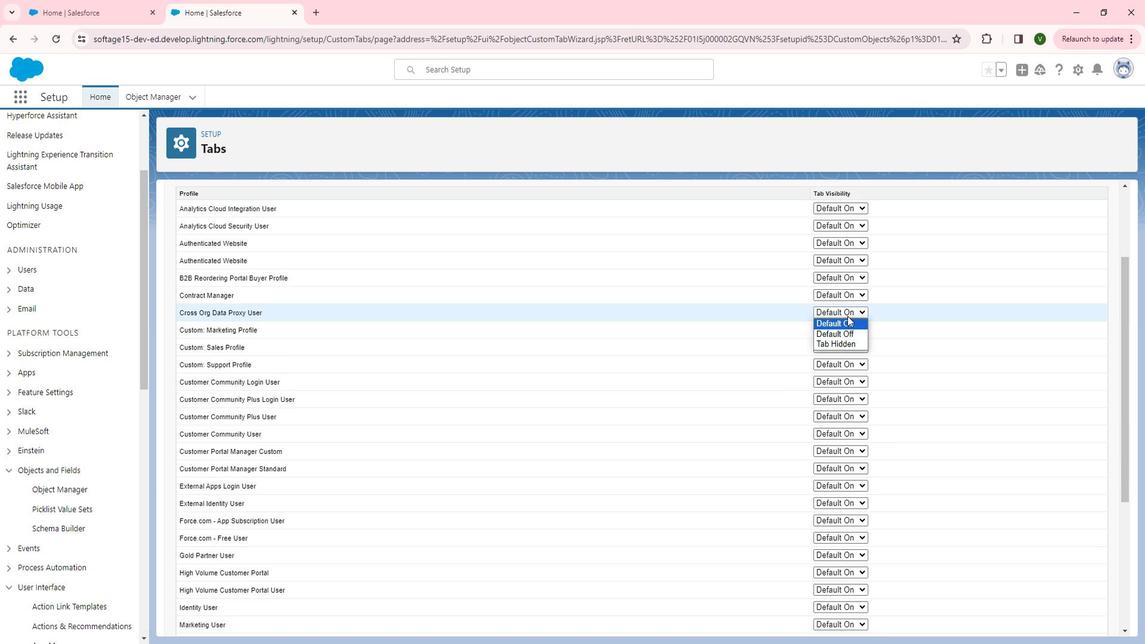 
Action: Mouse pressed left at (860, 317)
Screenshot: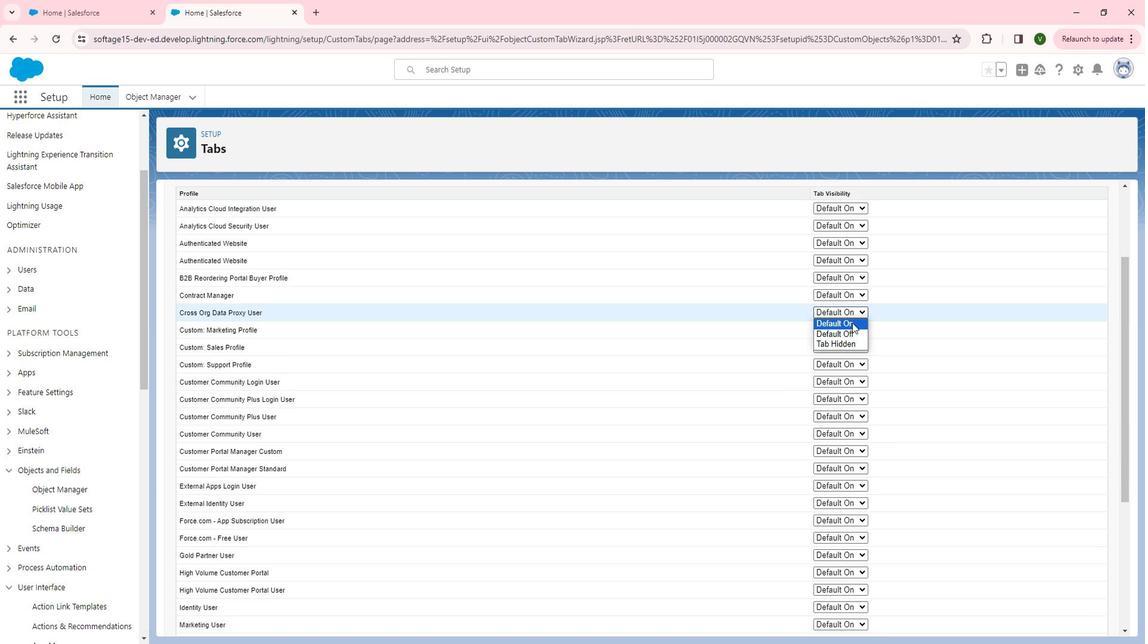 
Action: Mouse moved to (865, 329)
Screenshot: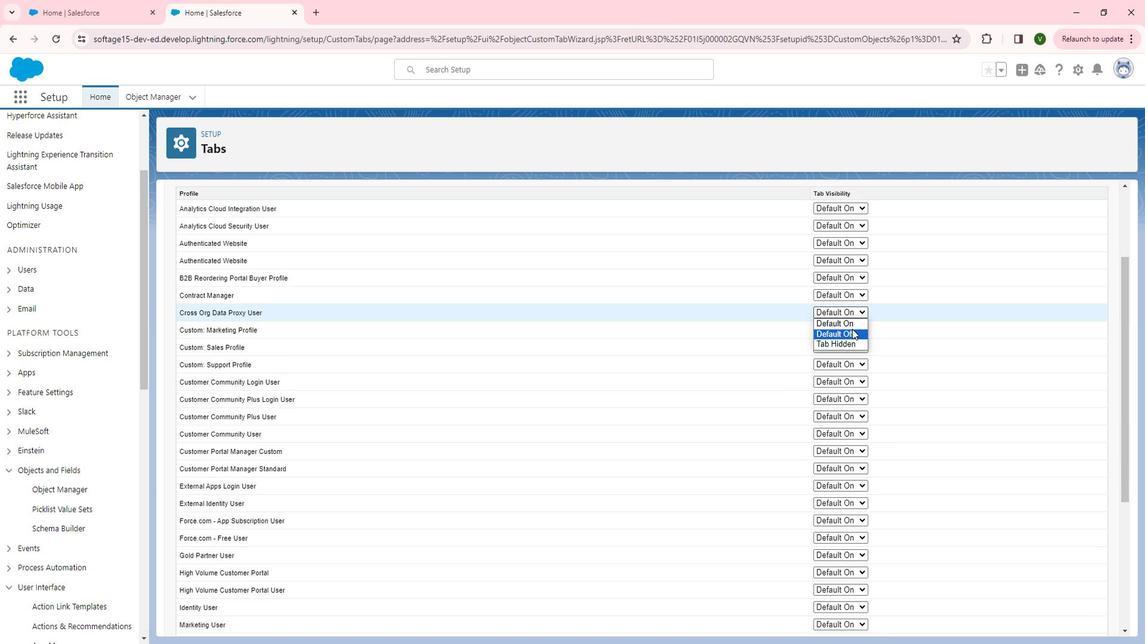 
Action: Mouse pressed left at (865, 329)
Screenshot: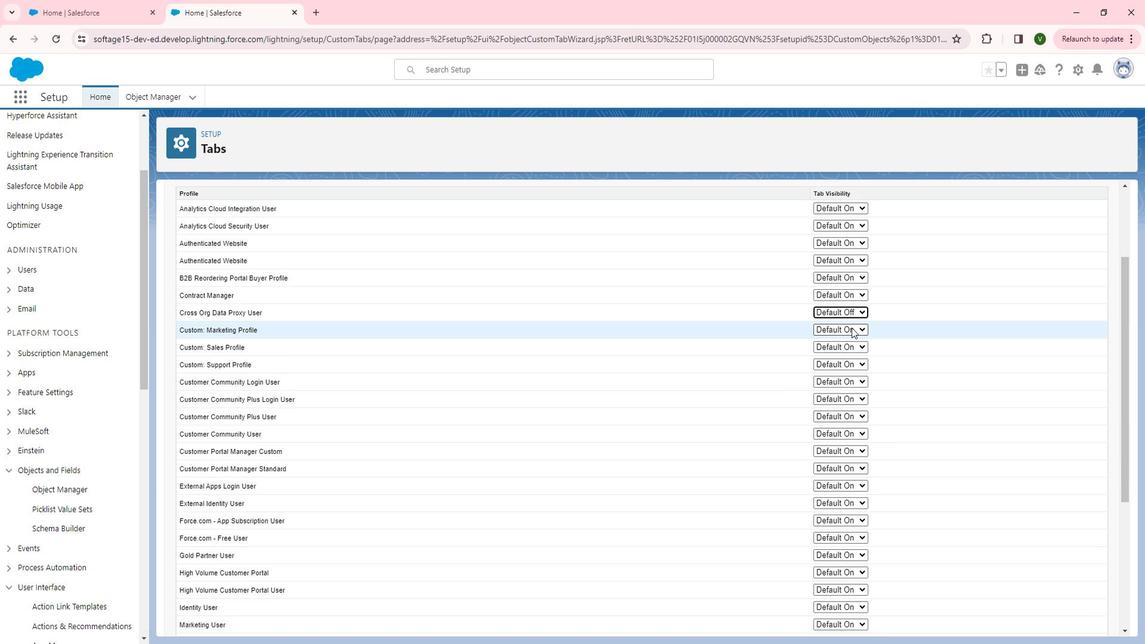 
Action: Mouse moved to (861, 387)
Screenshot: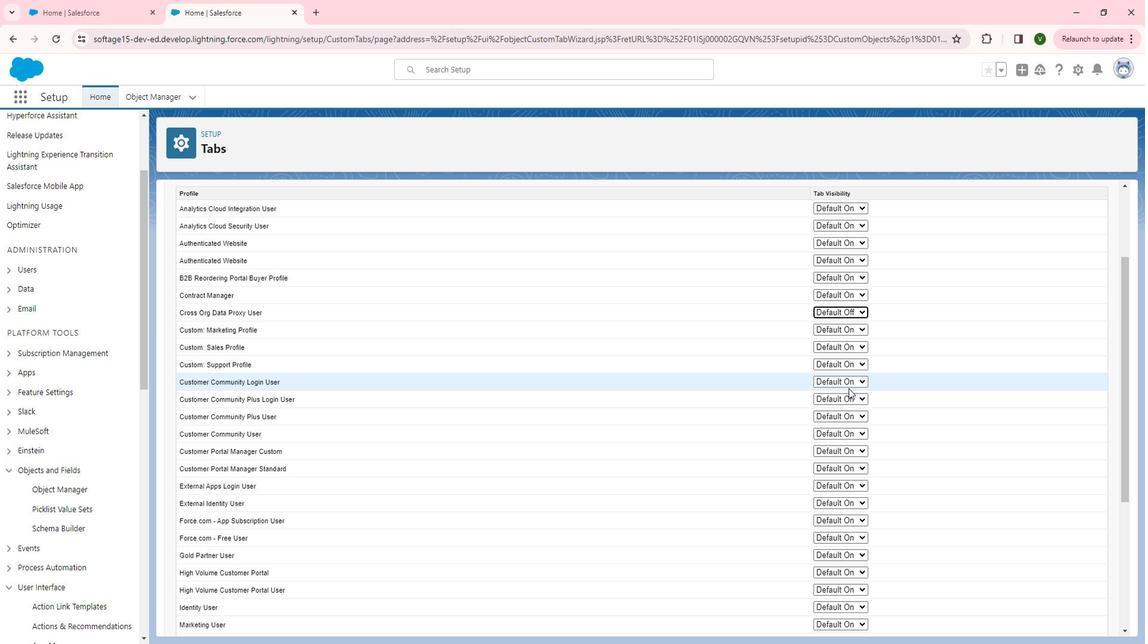 
Action: Mouse pressed left at (861, 387)
Screenshot: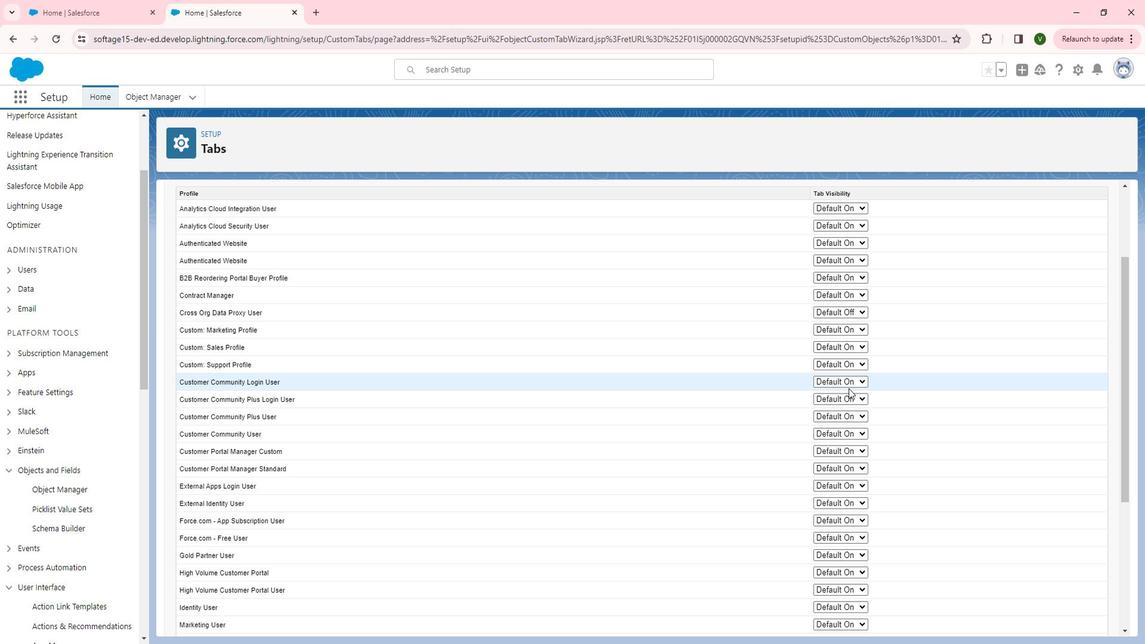 
Action: Mouse moved to (862, 380)
Screenshot: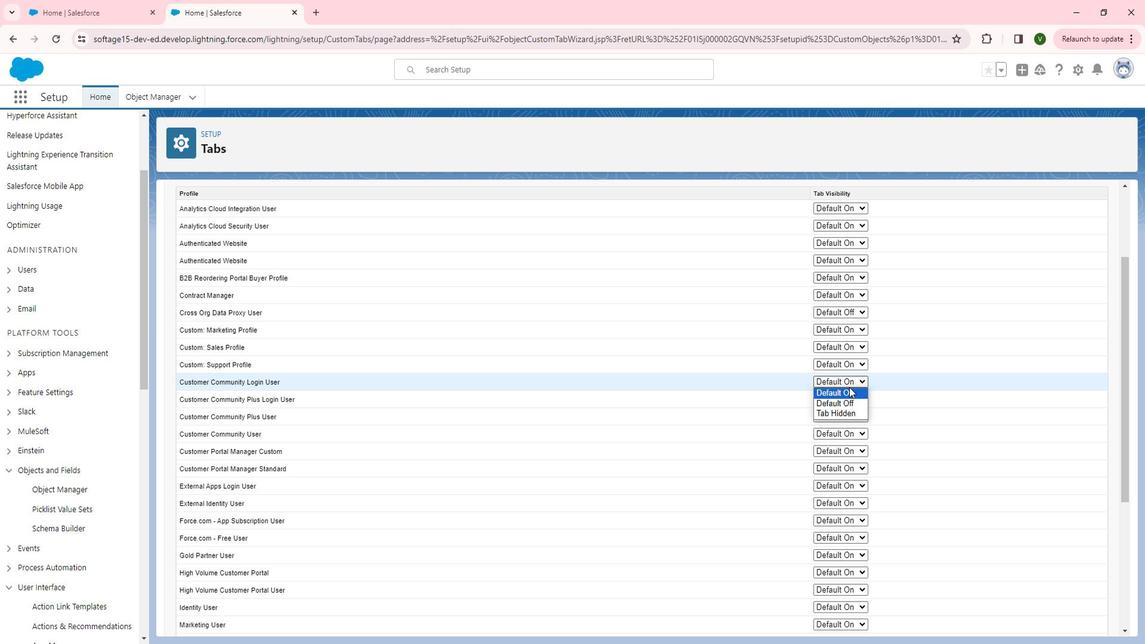 
Action: Mouse pressed left at (862, 380)
Screenshot: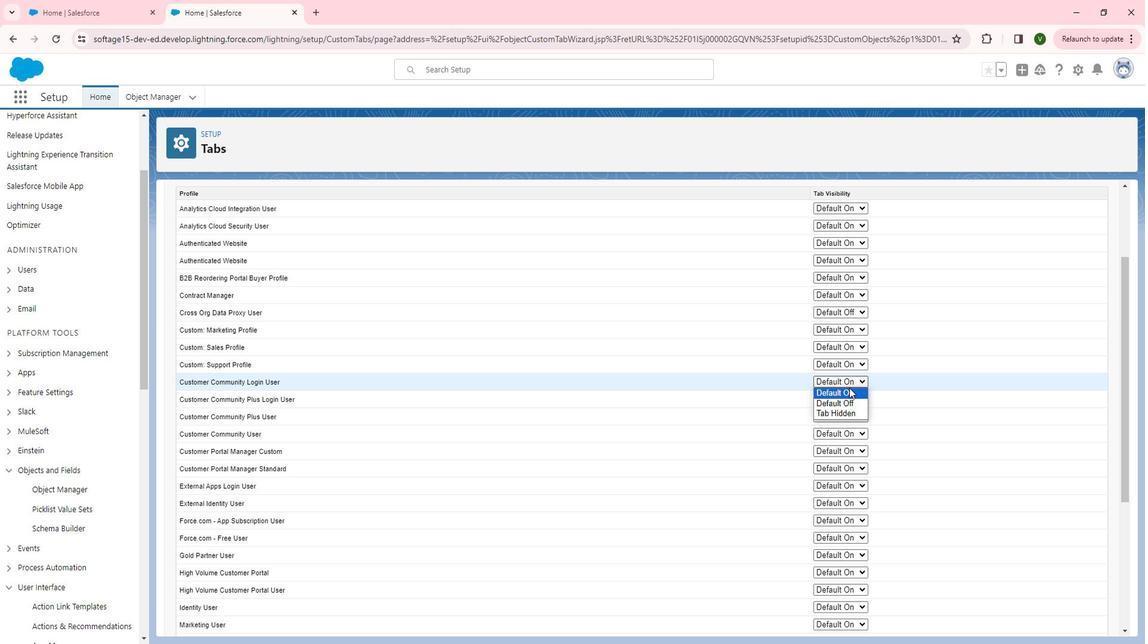 
Action: Mouse moved to (856, 397)
Screenshot: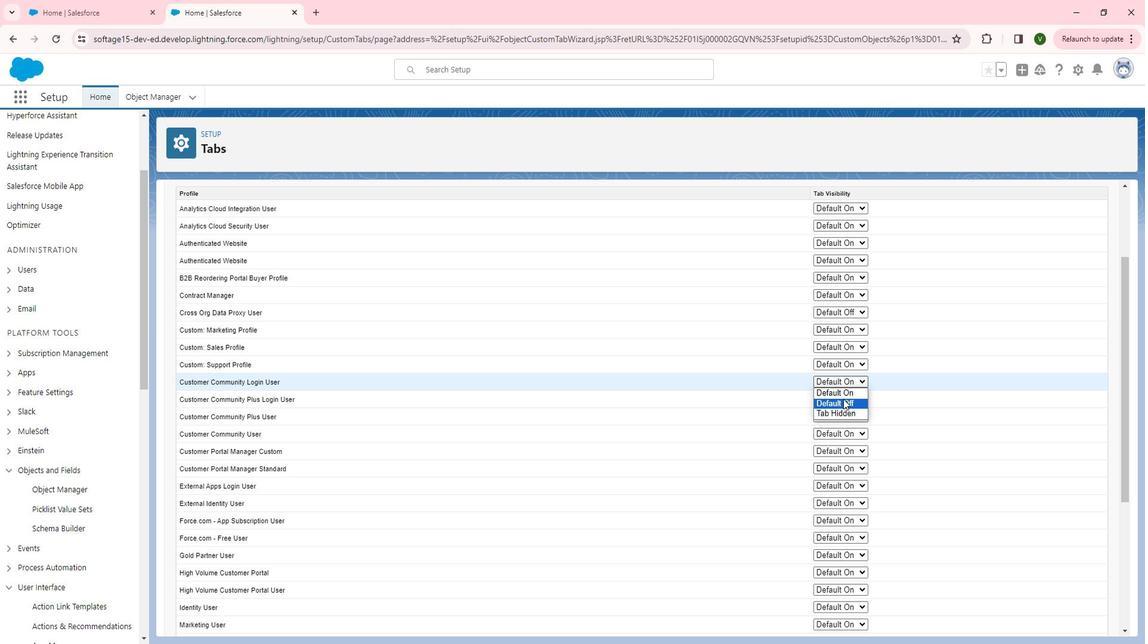 
Action: Mouse pressed left at (856, 397)
Screenshot: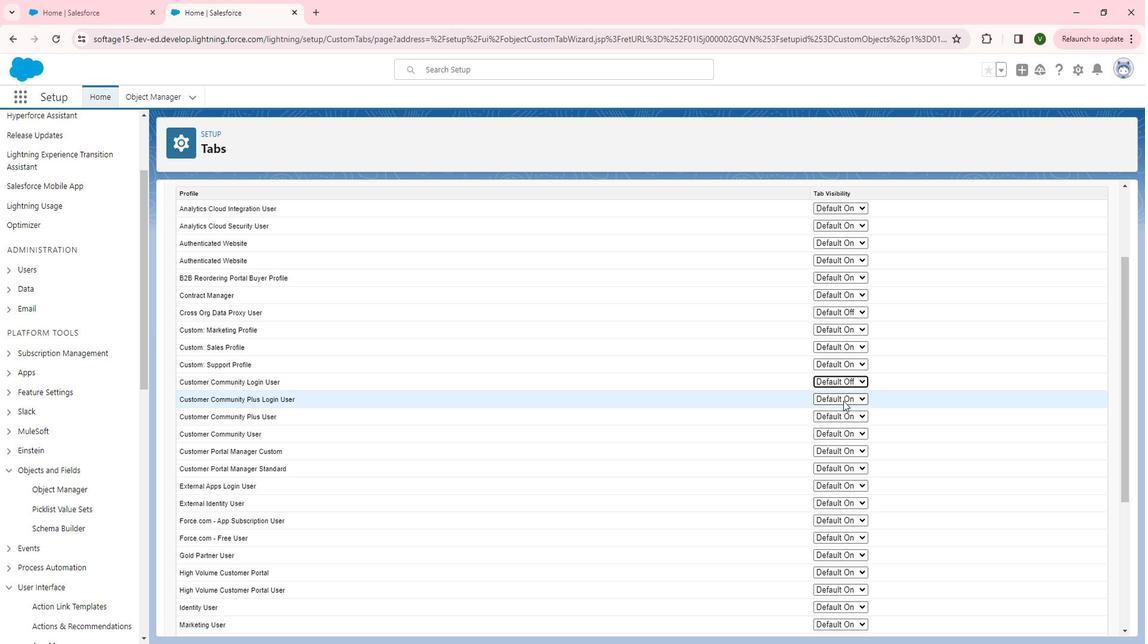 
Action: Mouse moved to (855, 405)
Screenshot: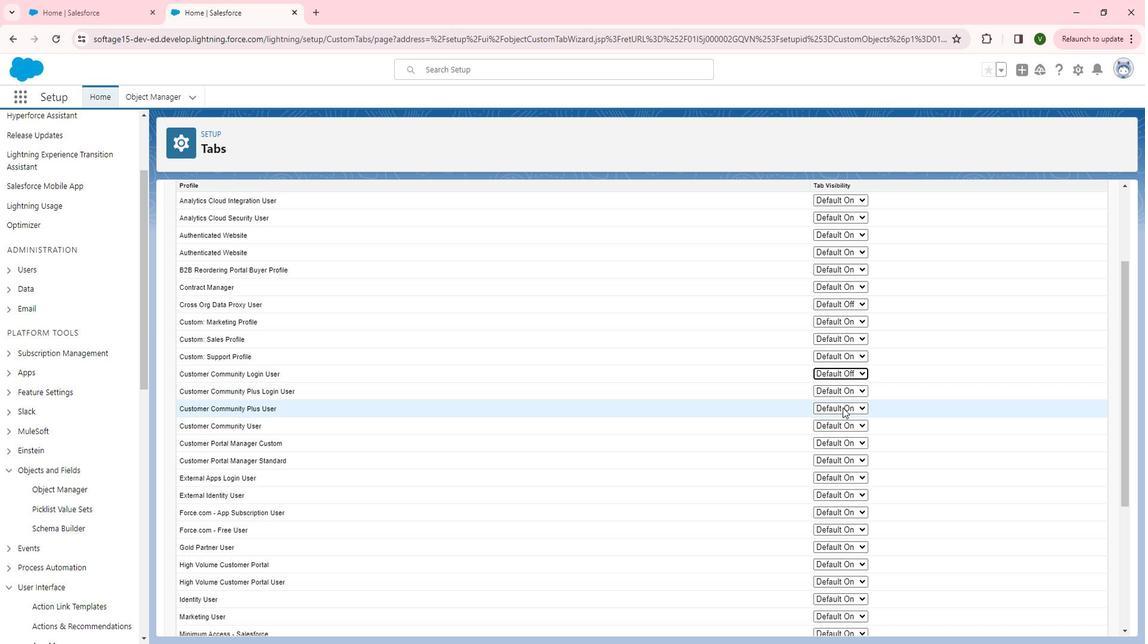 
Action: Mouse scrolled (855, 404) with delta (0, 0)
Screenshot: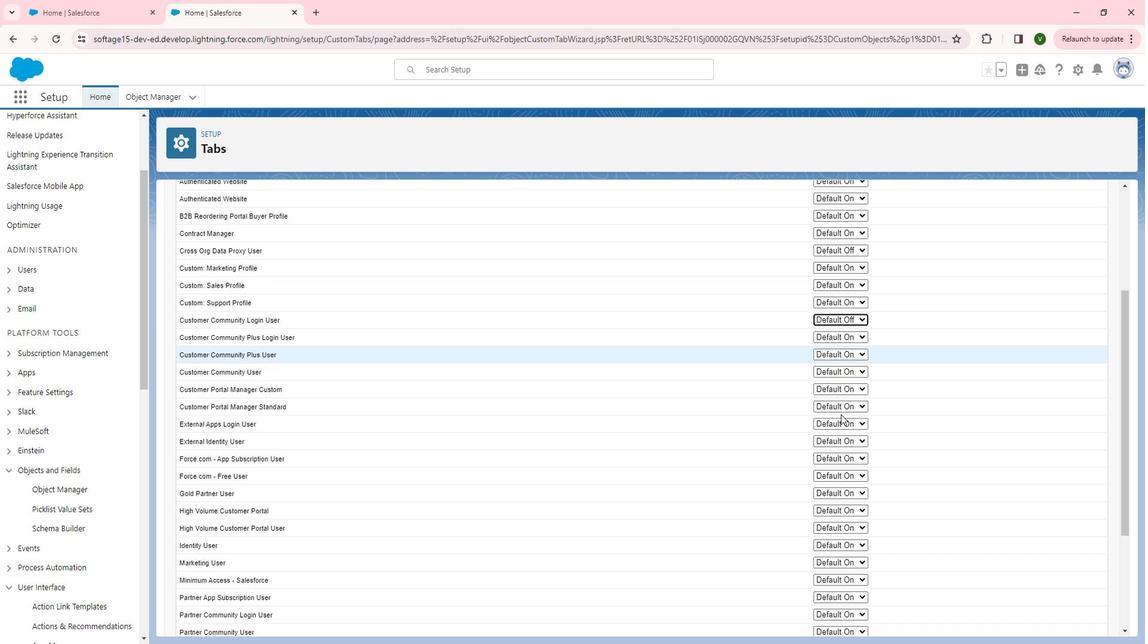 
Action: Mouse moved to (844, 452)
Screenshot: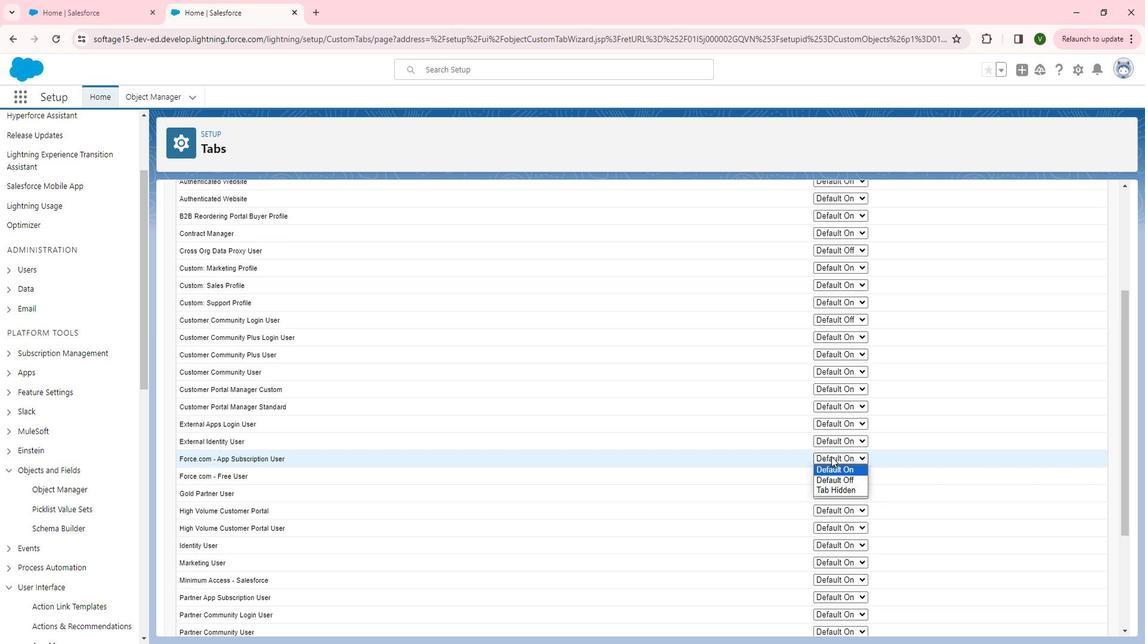 
Action: Mouse pressed left at (844, 452)
Screenshot: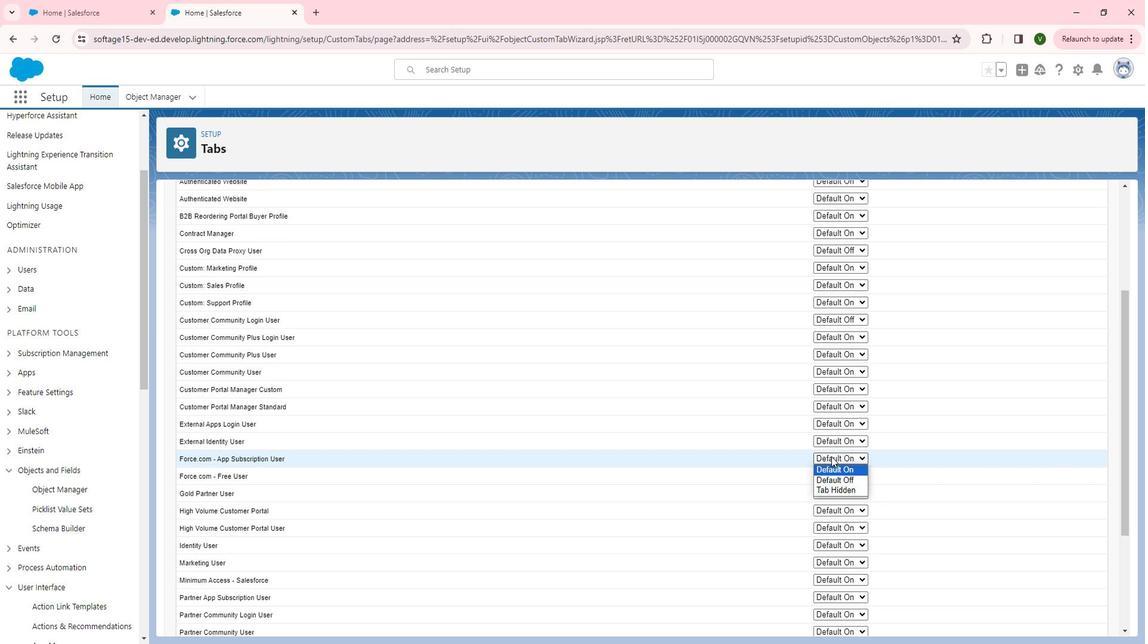 
Action: Mouse moved to (851, 480)
Screenshot: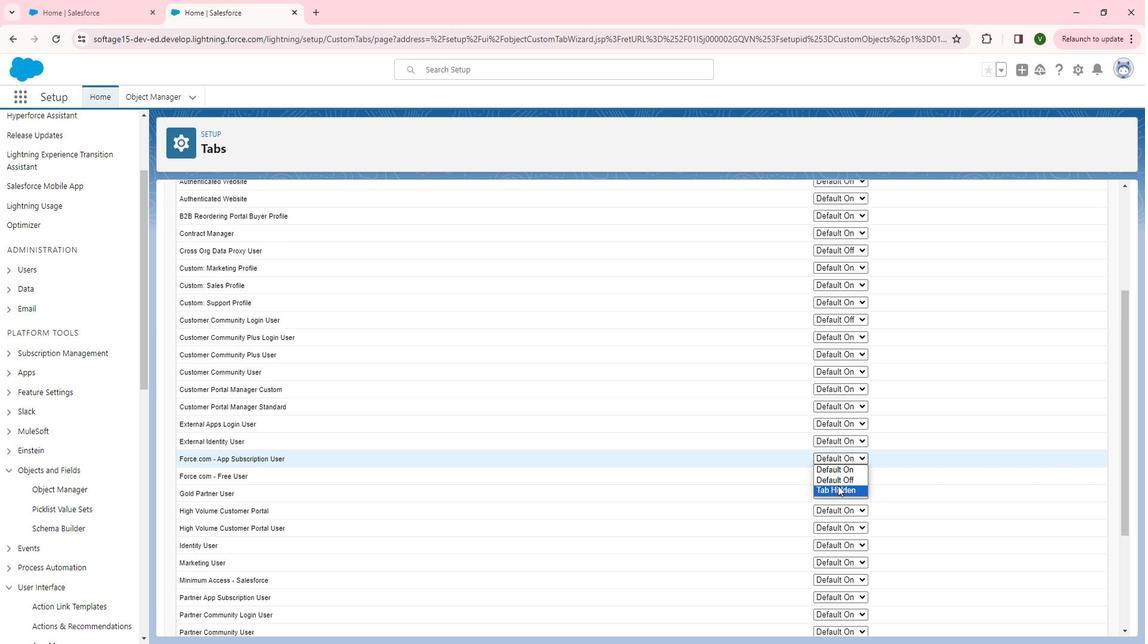 
Action: Mouse pressed left at (851, 480)
Screenshot: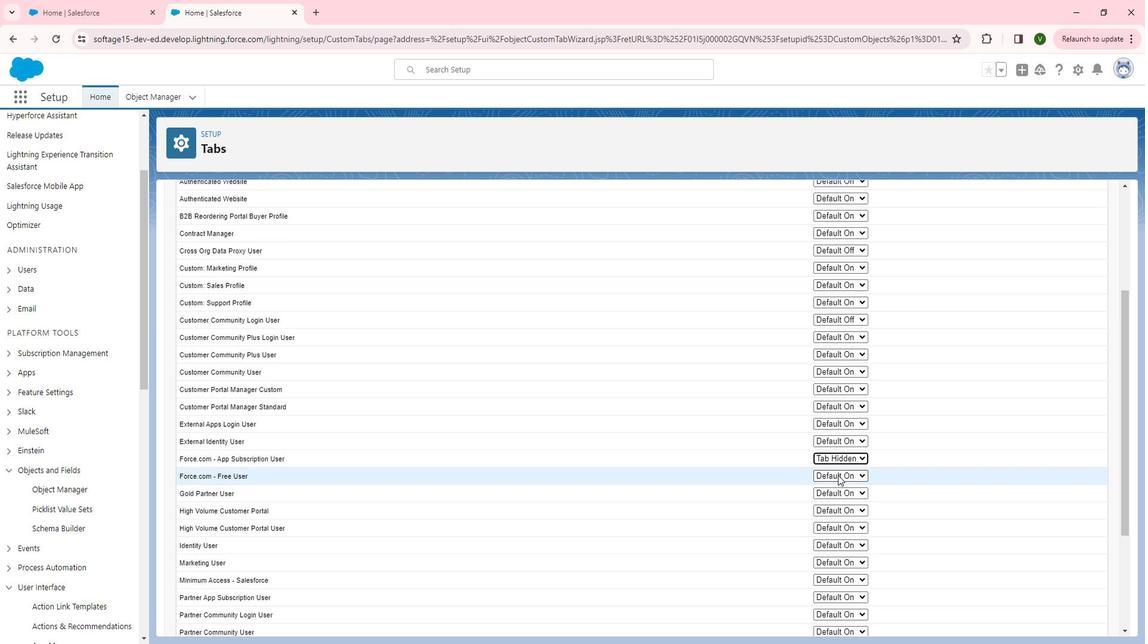 
Action: Mouse moved to (851, 468)
Screenshot: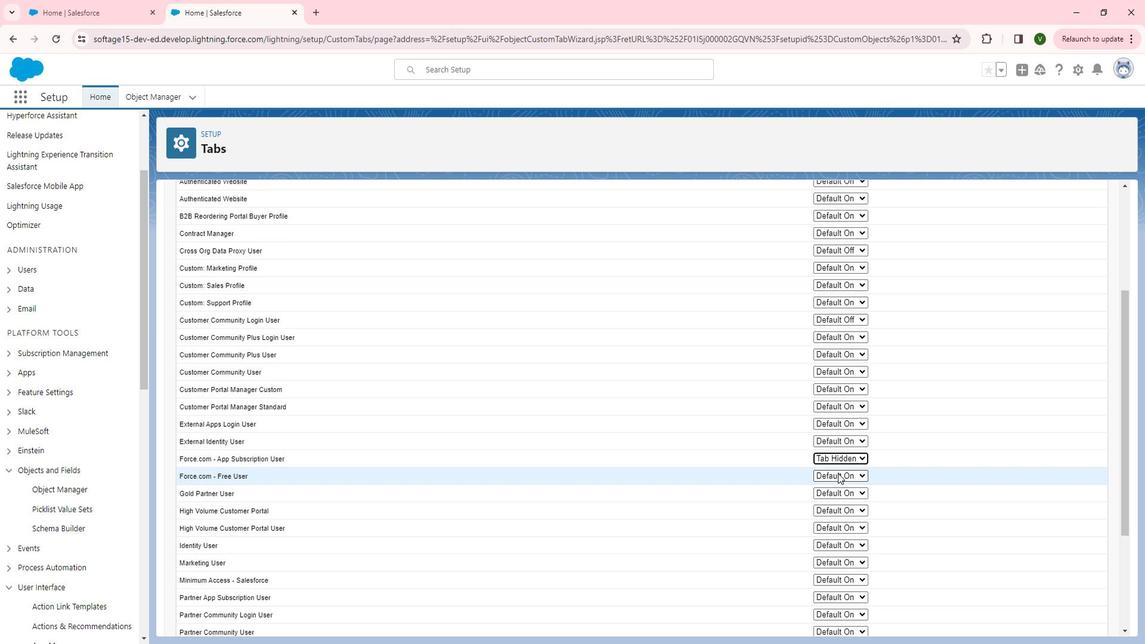 
Action: Mouse pressed left at (851, 468)
Screenshot: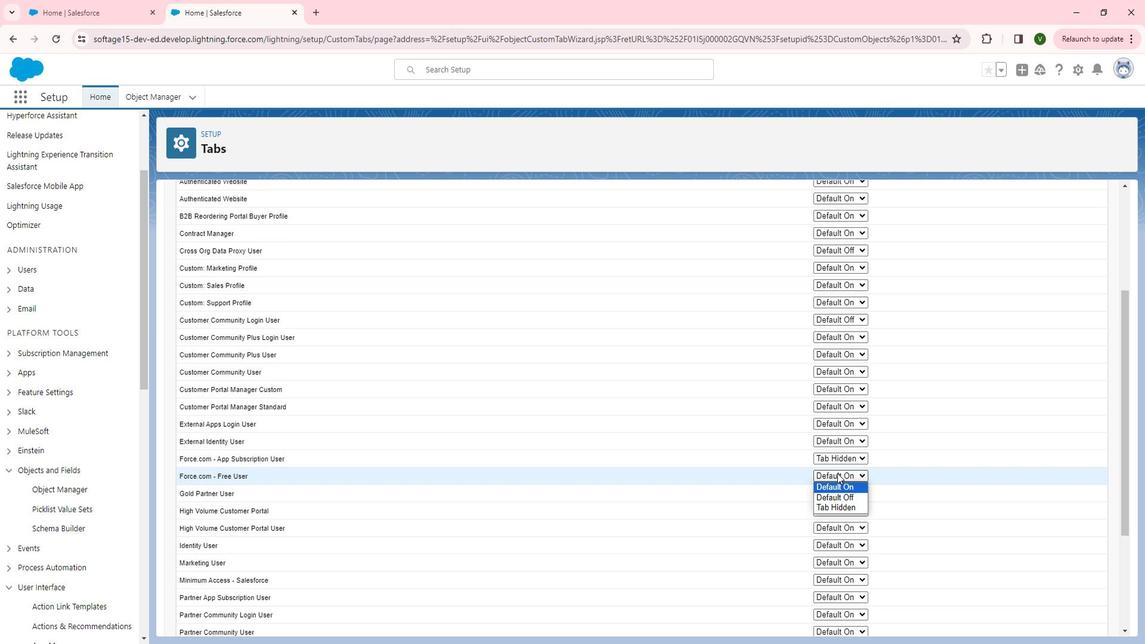 
Action: Mouse moved to (855, 500)
Screenshot: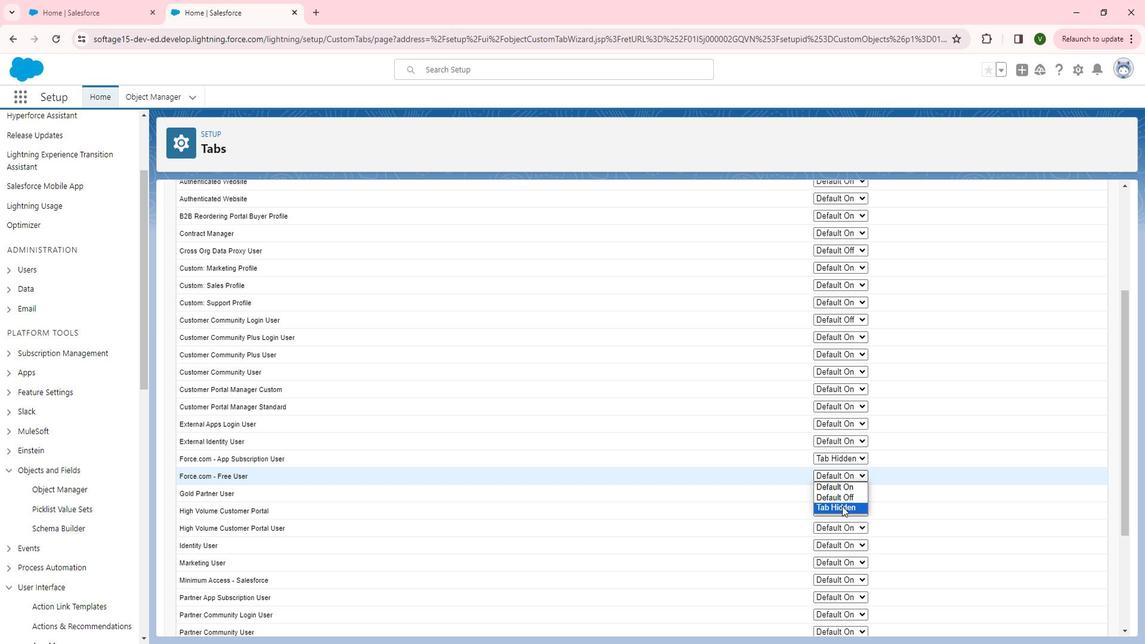 
Action: Mouse pressed left at (855, 500)
Screenshot: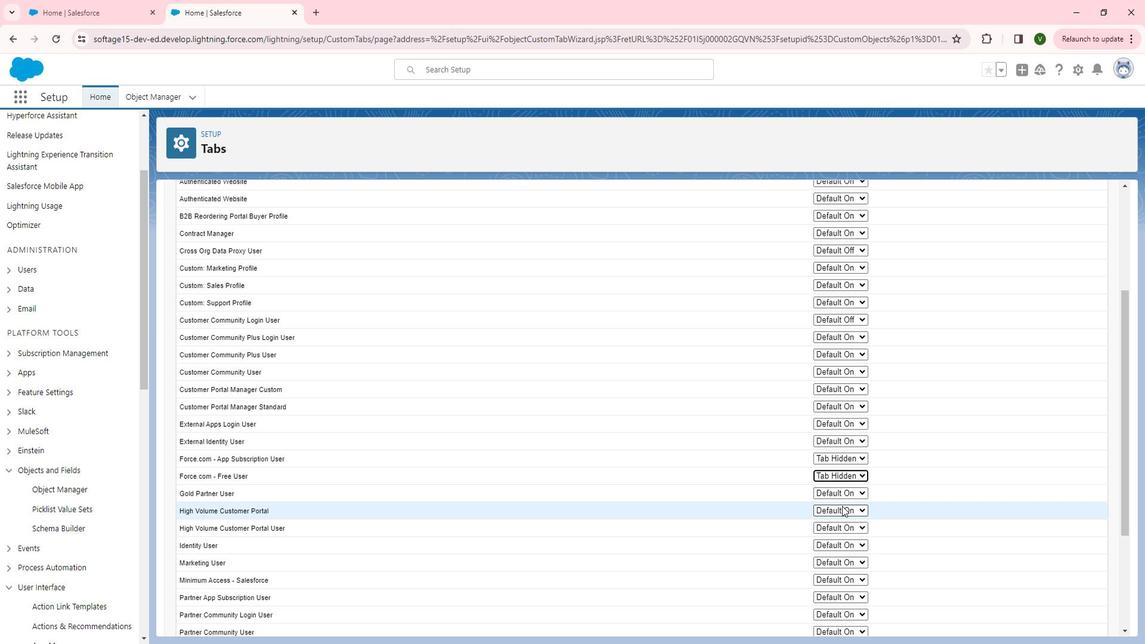 
Action: Mouse scrolled (855, 499) with delta (0, 0)
Screenshot: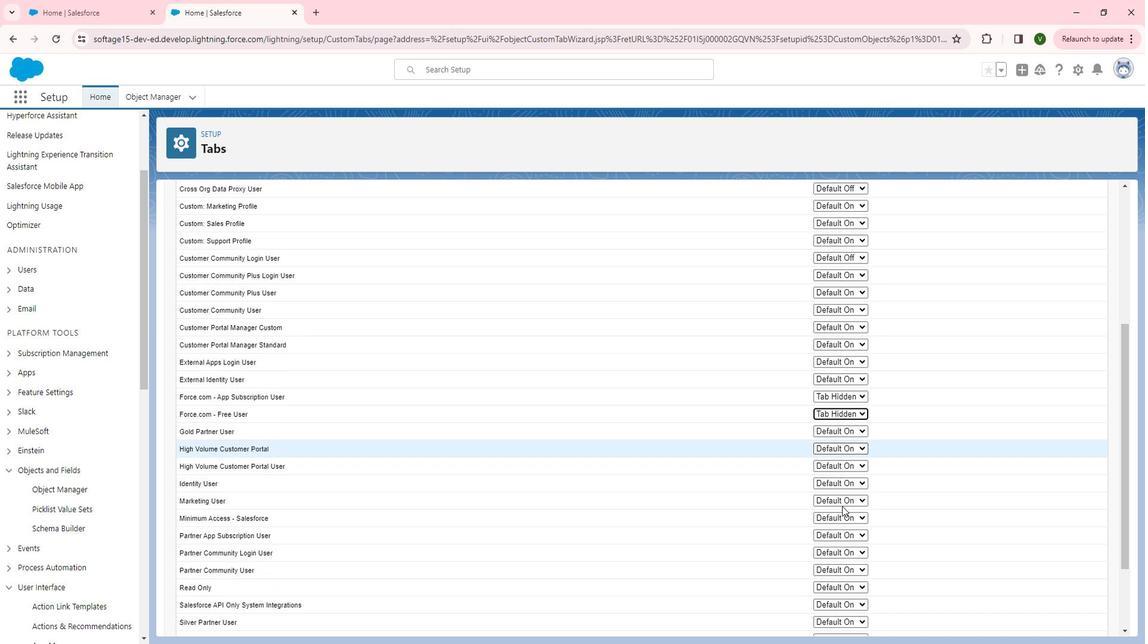 
Action: Mouse moved to (843, 458)
Screenshot: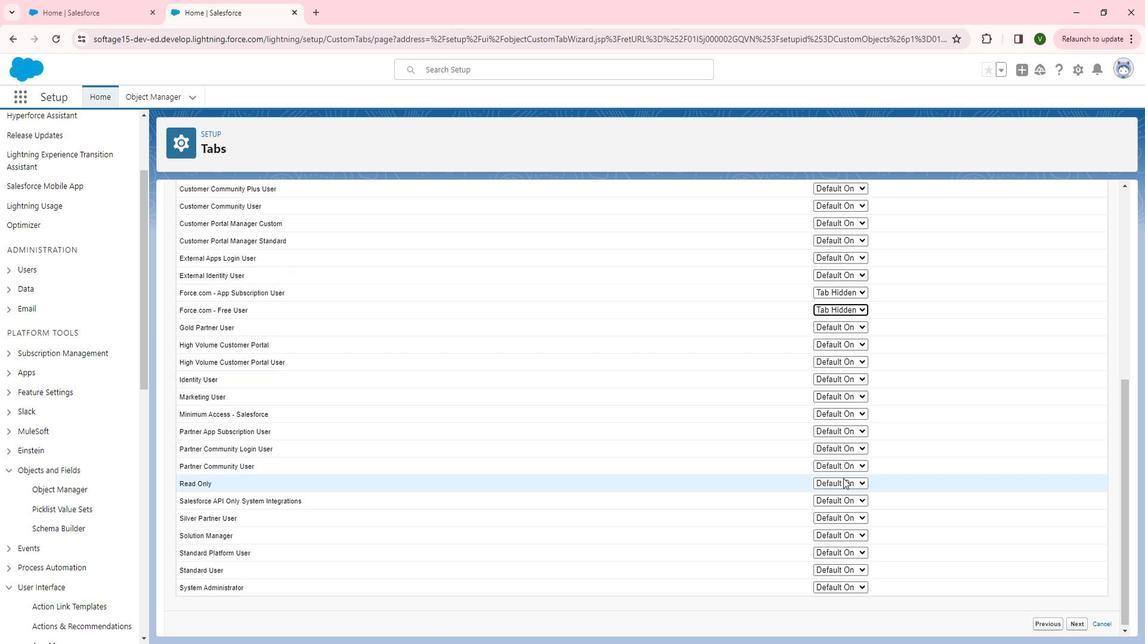 
Action: Mouse scrolled (843, 457) with delta (0, 0)
Screenshot: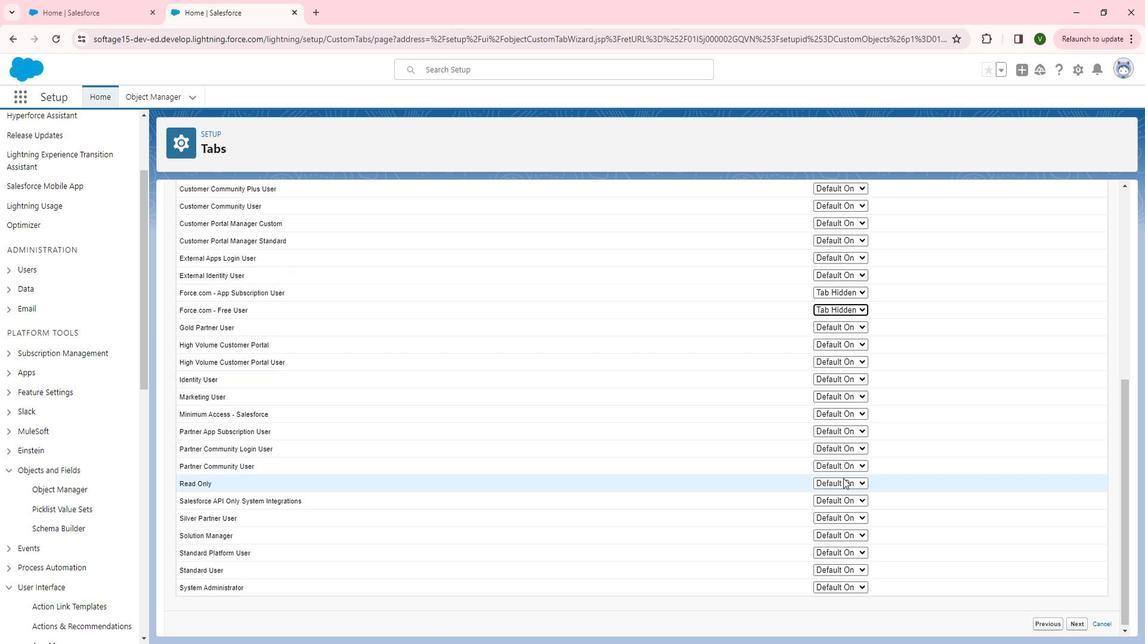 
Action: Mouse scrolled (843, 457) with delta (0, 0)
Screenshot: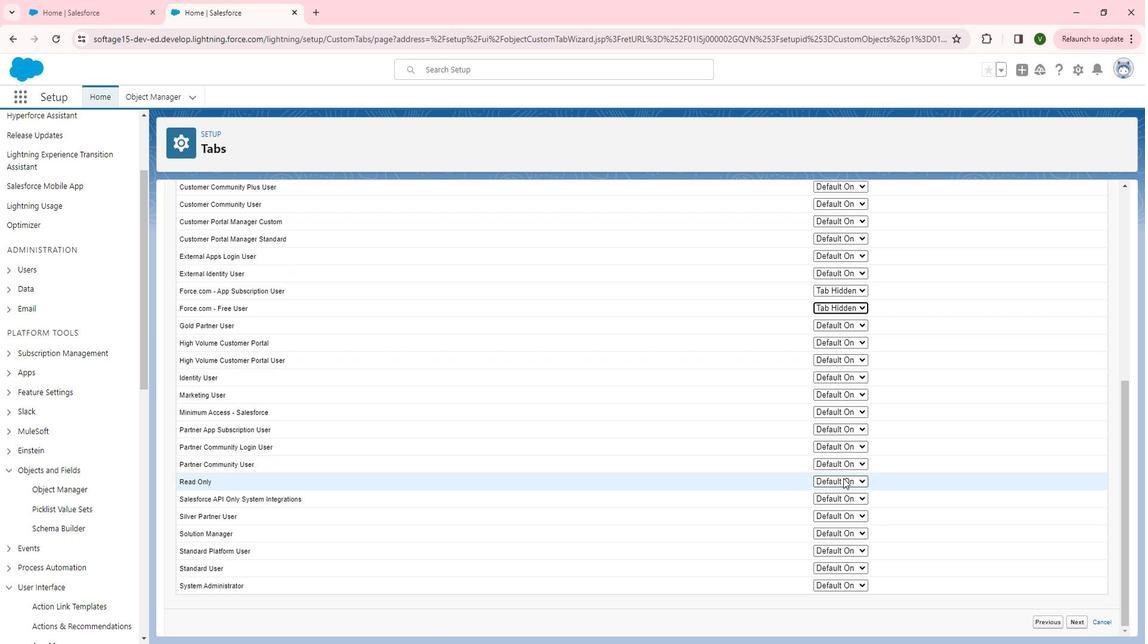 
Action: Mouse moved to (1089, 611)
Screenshot: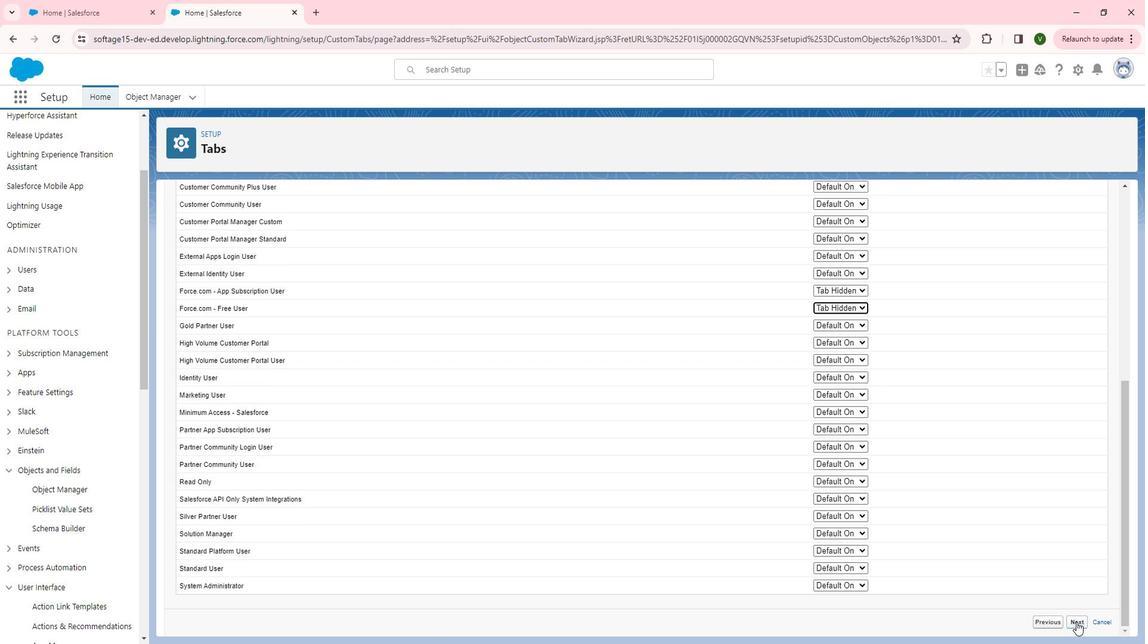 
Action: Mouse pressed left at (1089, 611)
Screenshot: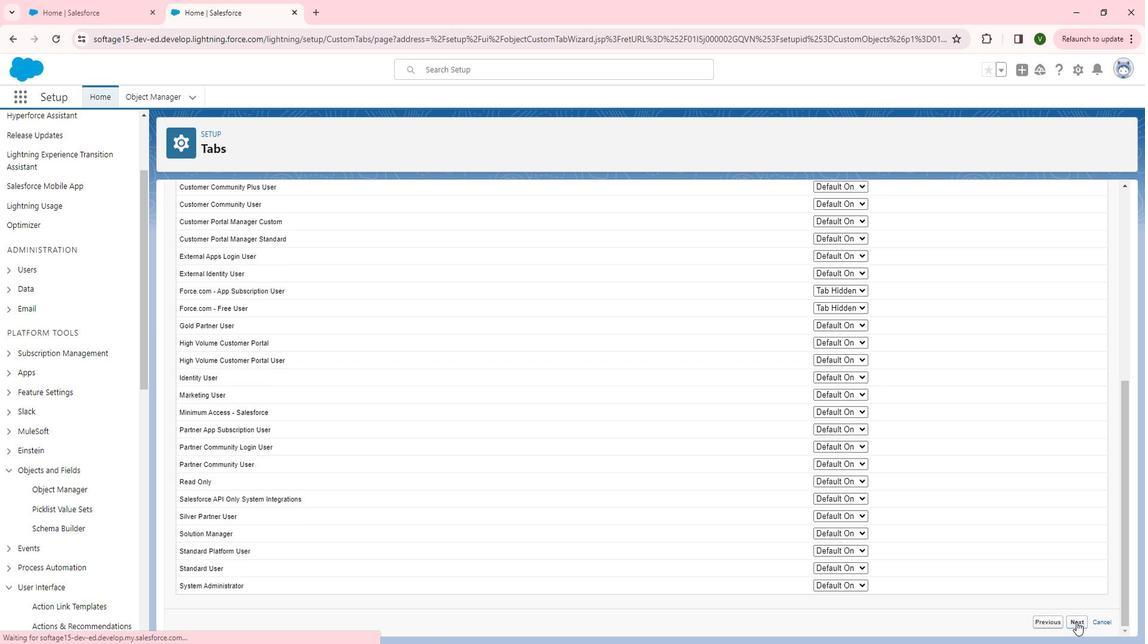 
Action: Mouse moved to (1062, 514)
Screenshot: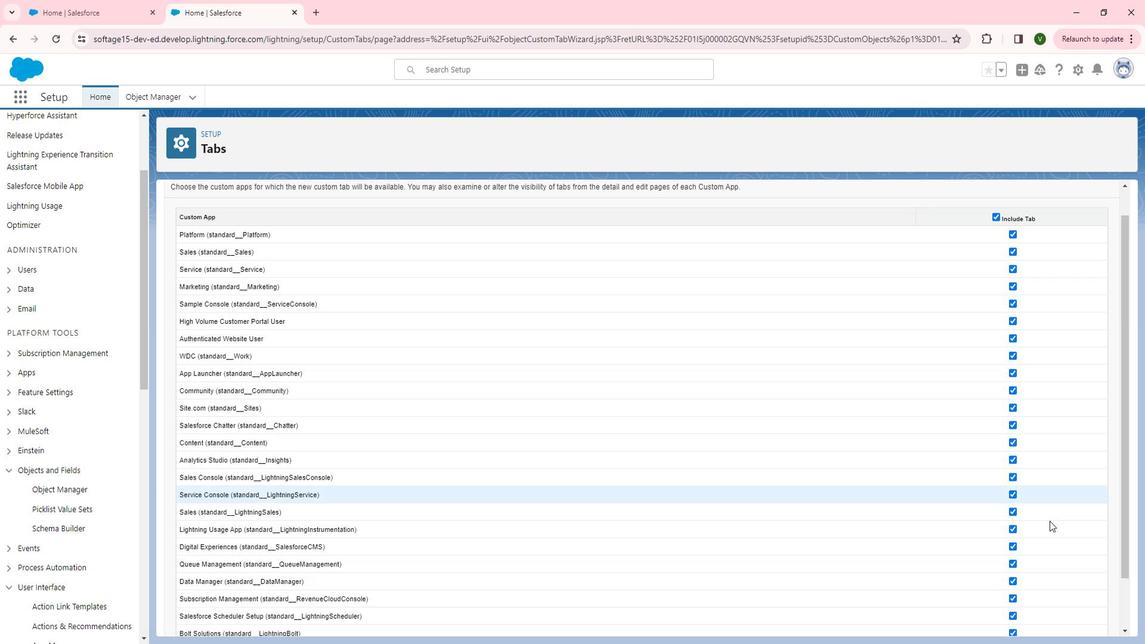
Action: Mouse scrolled (1062, 514) with delta (0, 0)
Screenshot: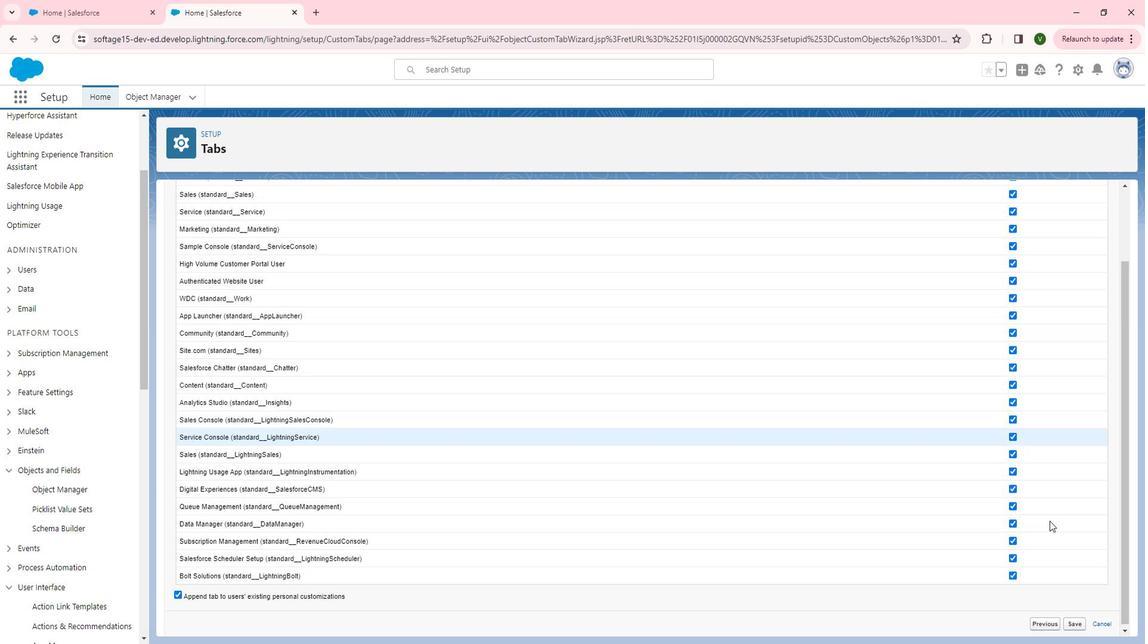 
Action: Mouse scrolled (1062, 514) with delta (0, 0)
Screenshot: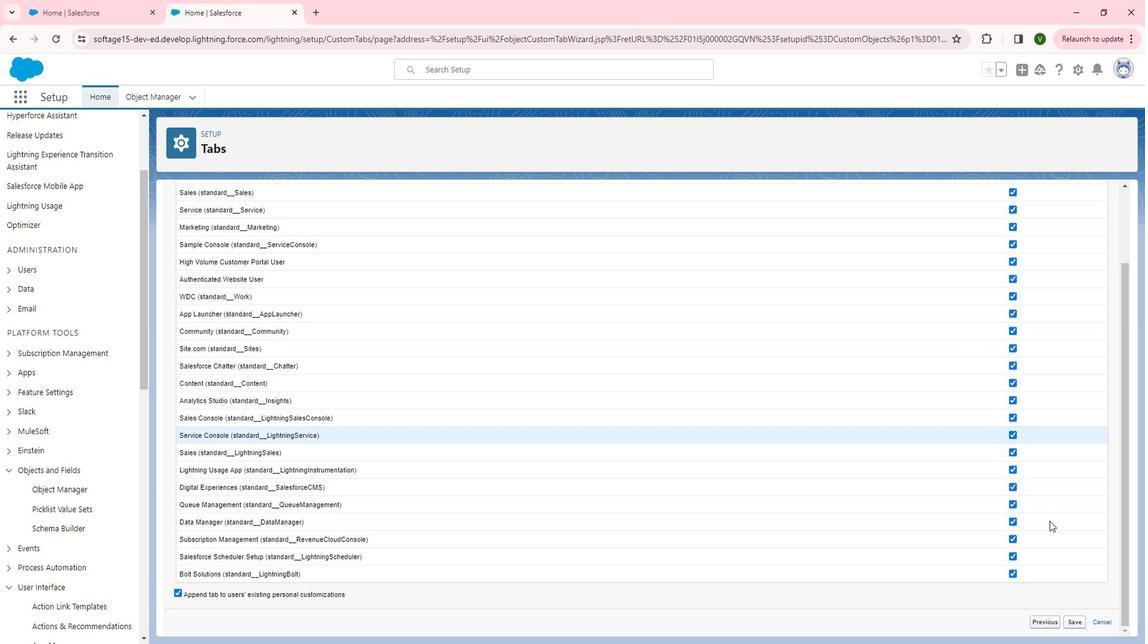 
Action: Mouse moved to (1086, 613)
Screenshot: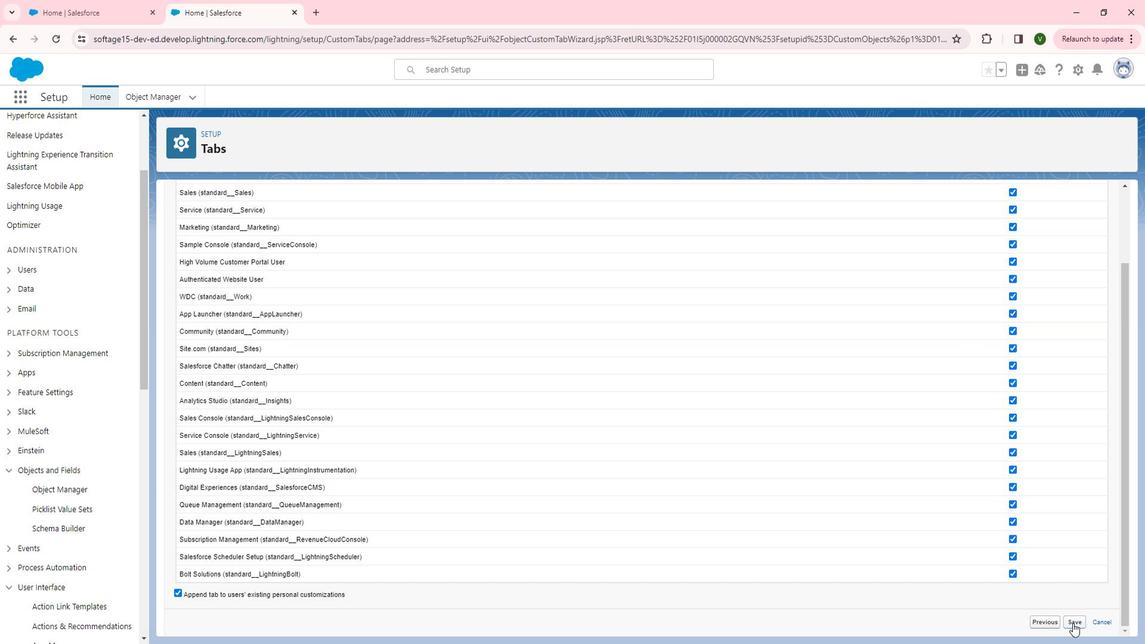 
Action: Mouse pressed left at (1086, 613)
Screenshot: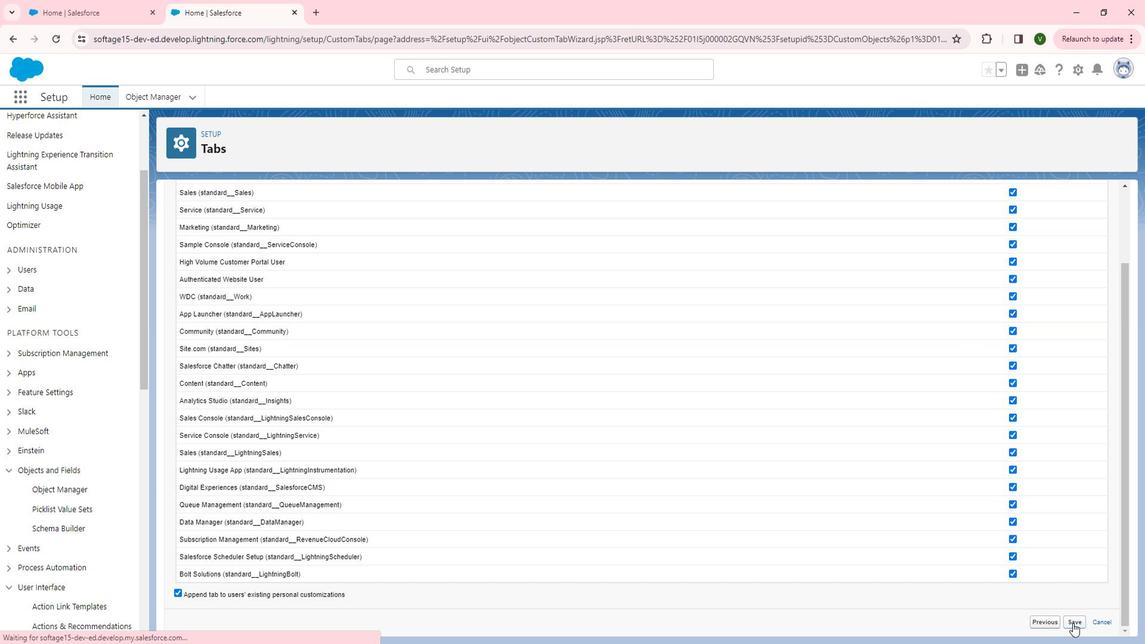 
Action: Mouse moved to (71, 225)
Screenshot: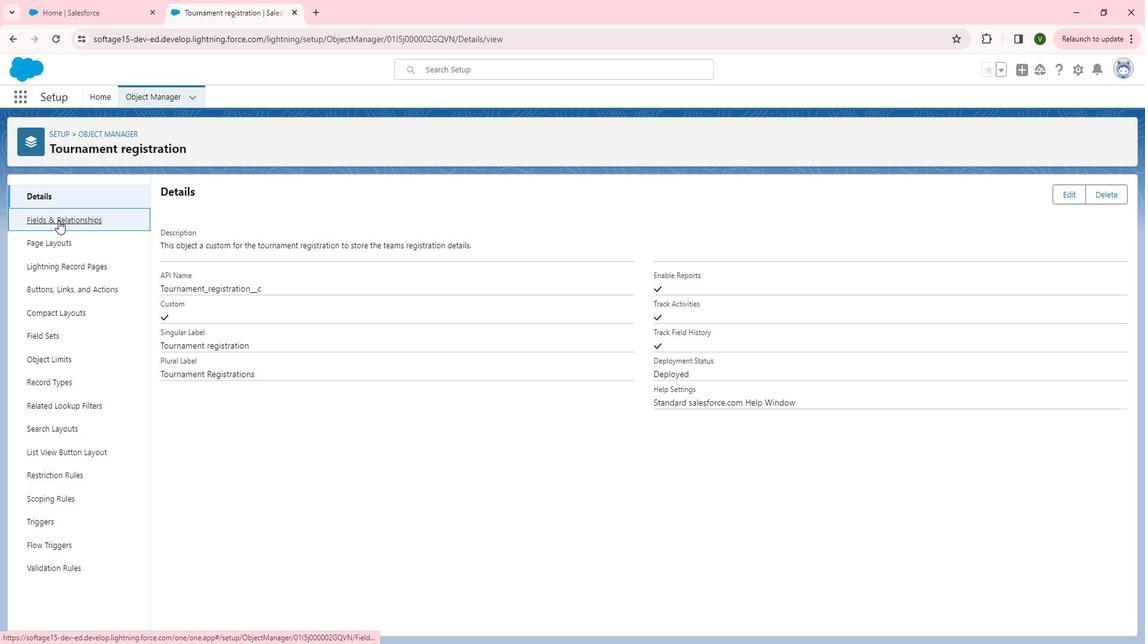
Action: Mouse pressed left at (71, 225)
Screenshot: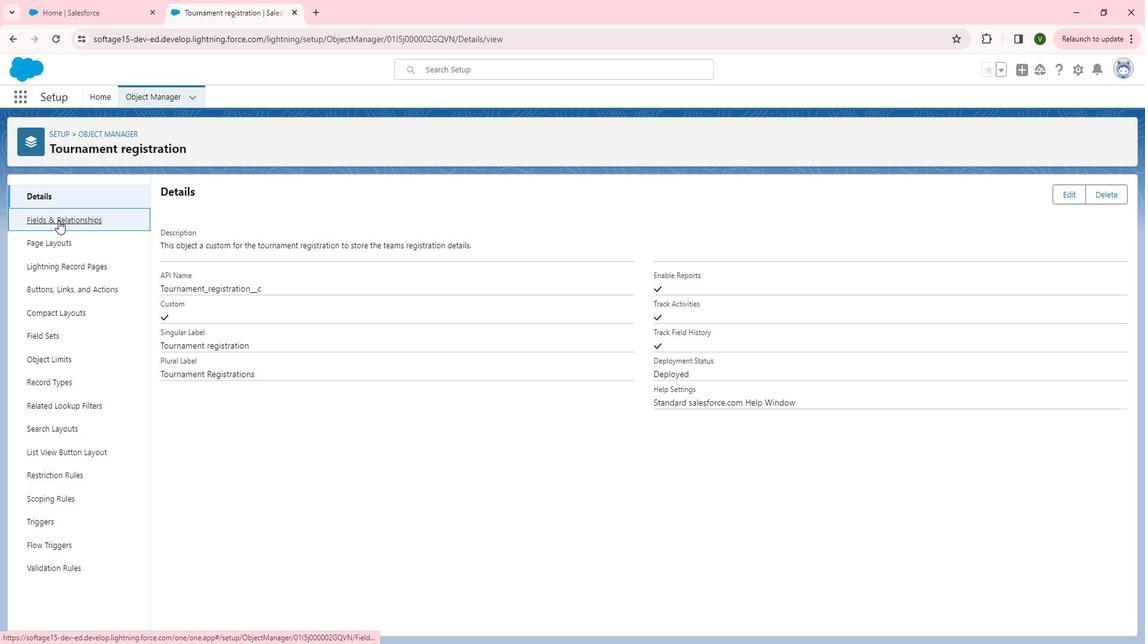 
Action: Mouse moved to (879, 195)
Screenshot: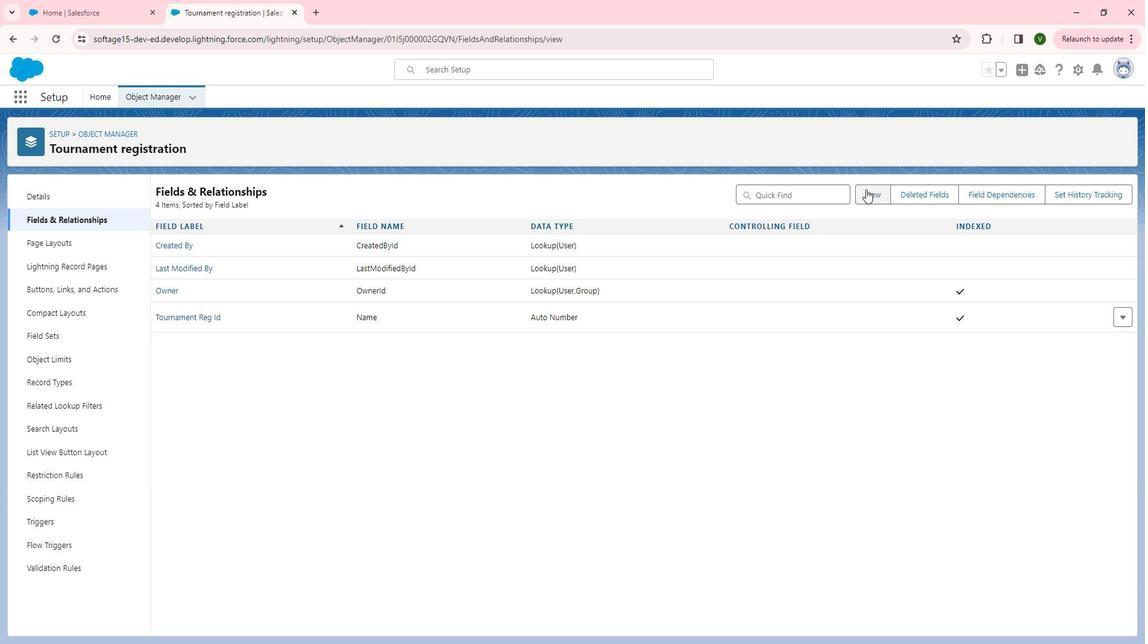 
Action: Mouse pressed left at (879, 195)
Screenshot: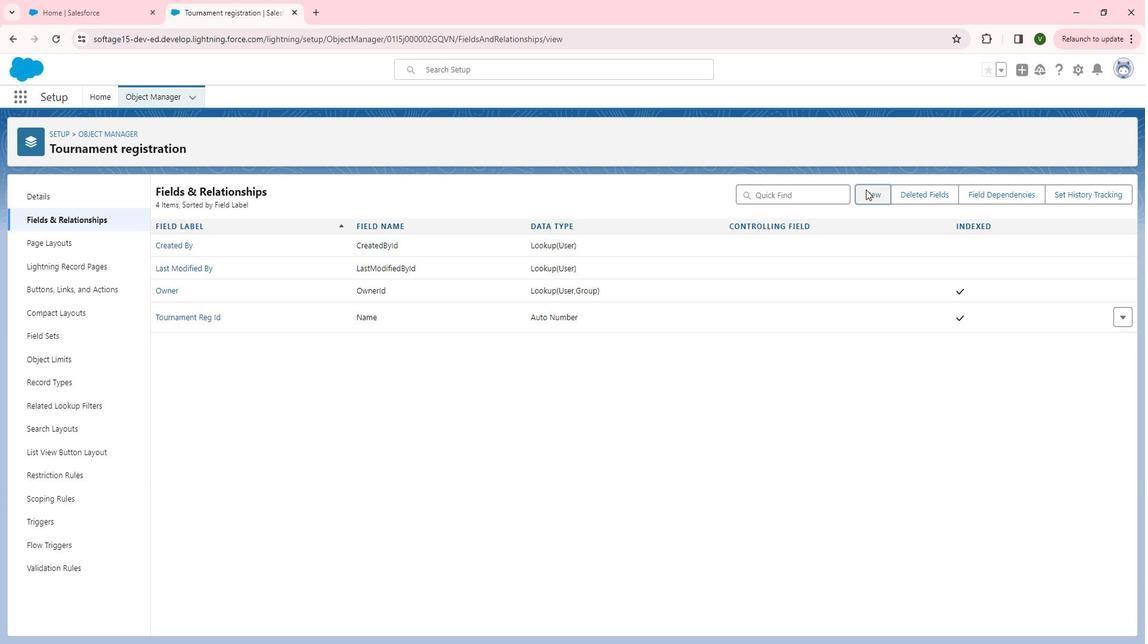 
Action: Mouse moved to (211, 417)
Screenshot: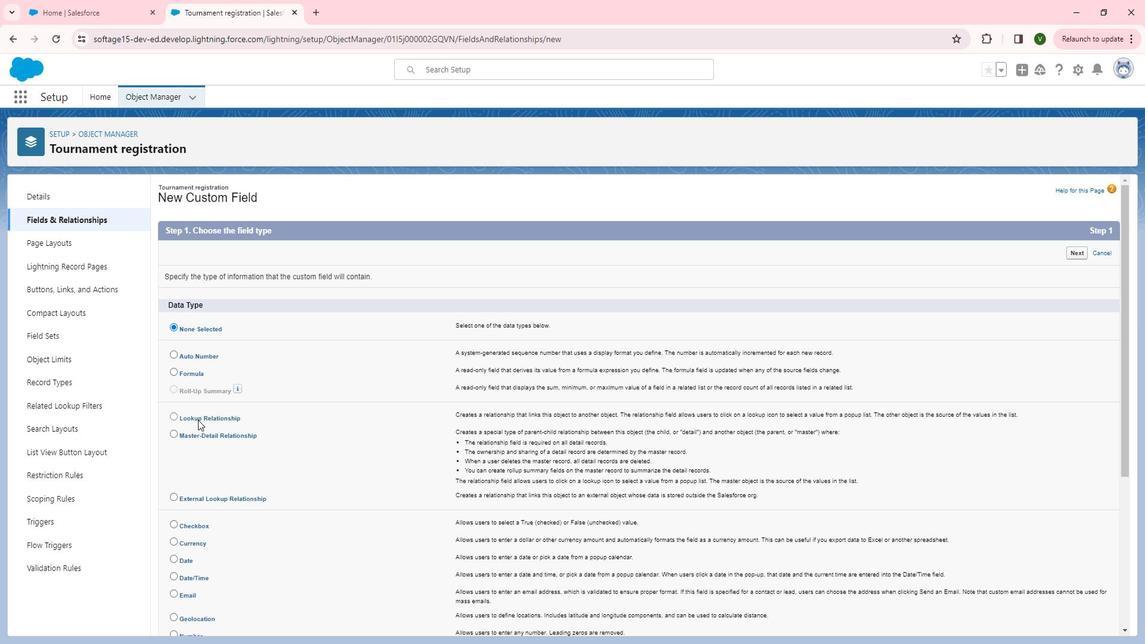 
Action: Mouse pressed left at (211, 417)
Screenshot: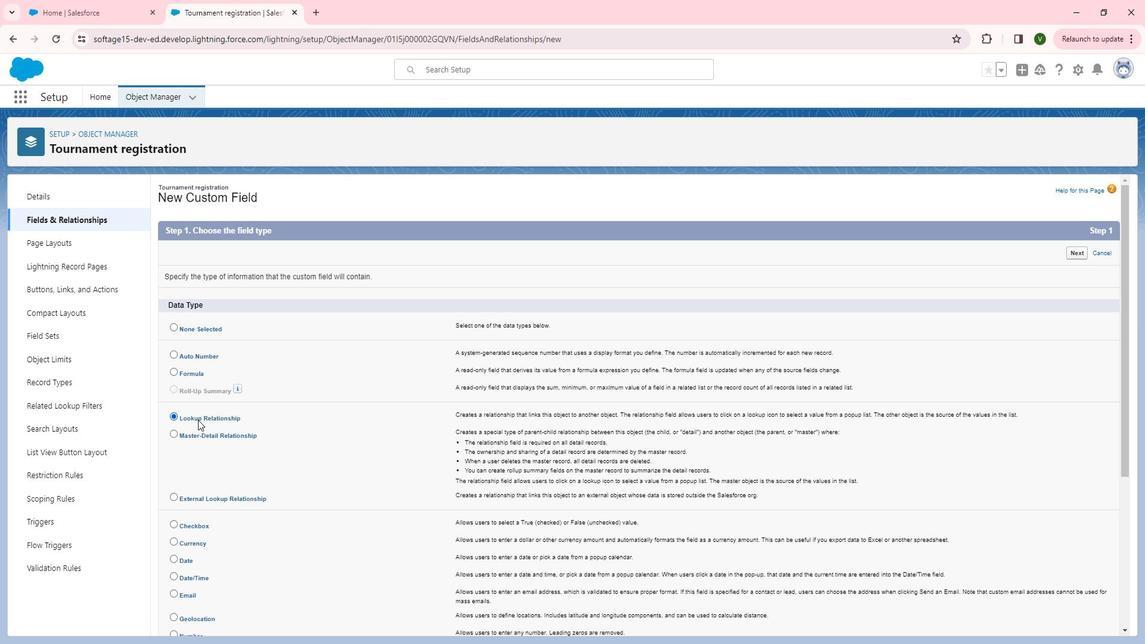 
Action: Mouse moved to (1087, 257)
Screenshot: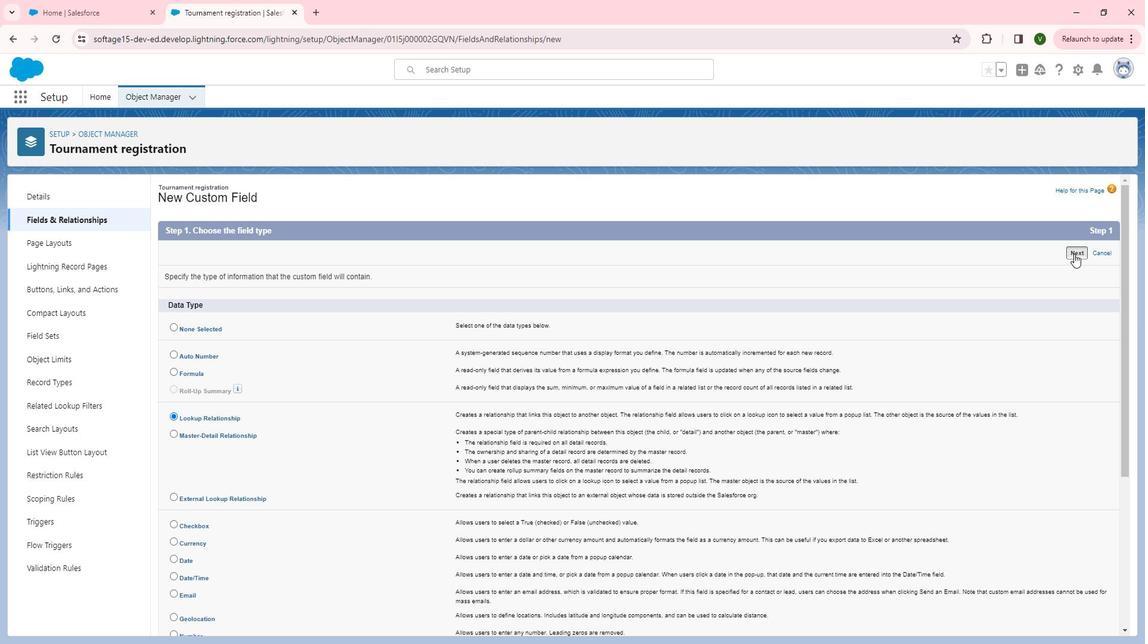 
Action: Mouse pressed left at (1087, 257)
Screenshot: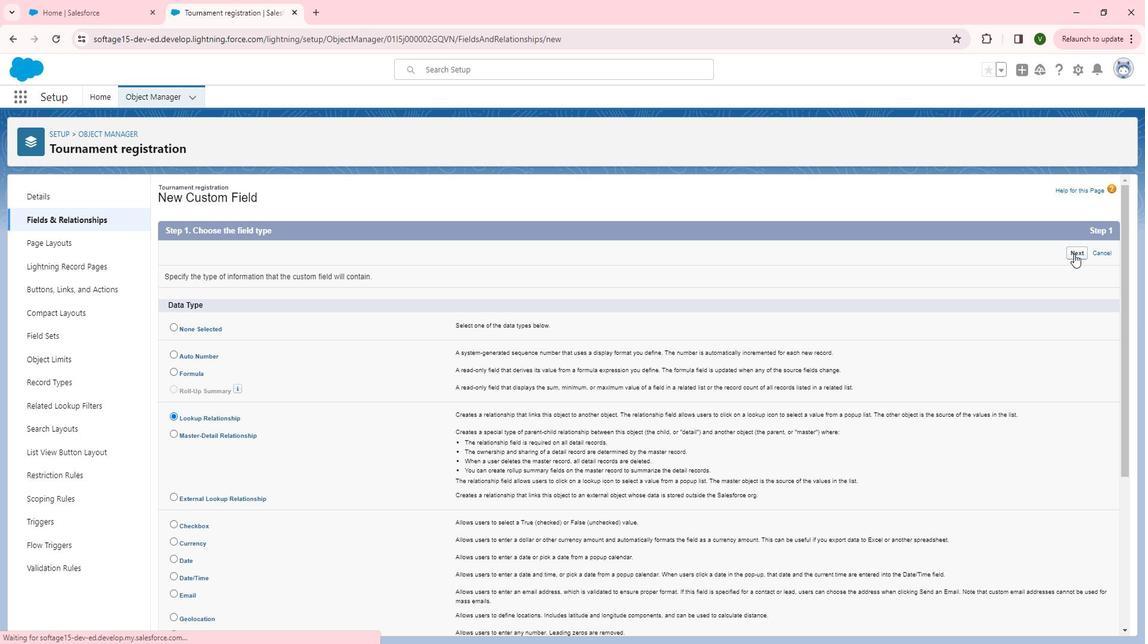 
Action: Mouse moved to (439, 305)
Screenshot: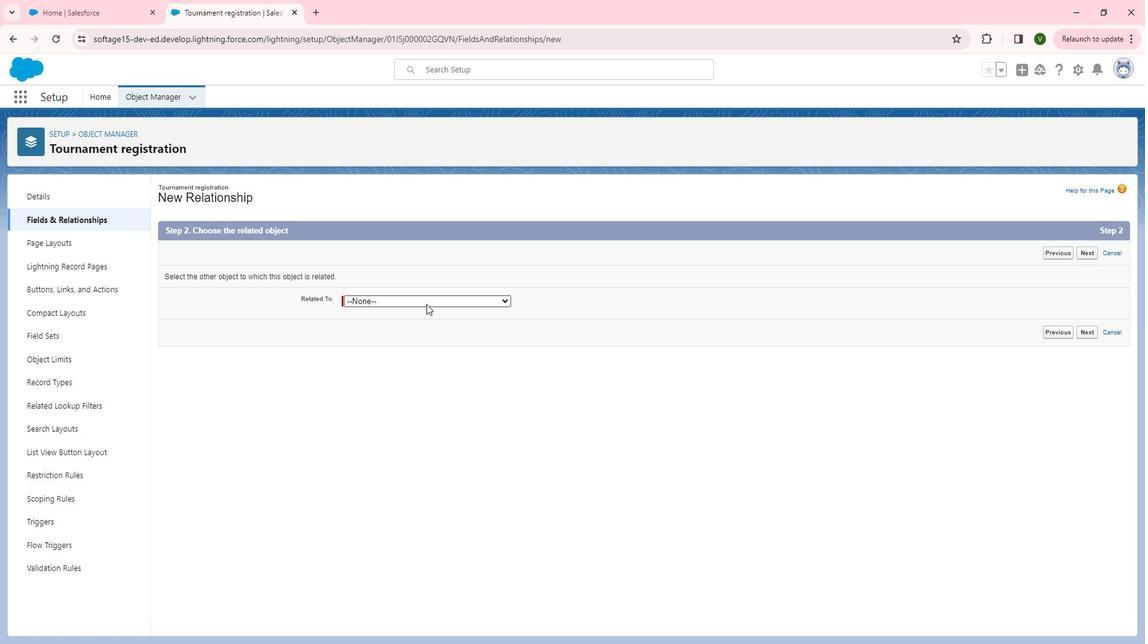 
Action: Mouse pressed left at (439, 305)
Screenshot: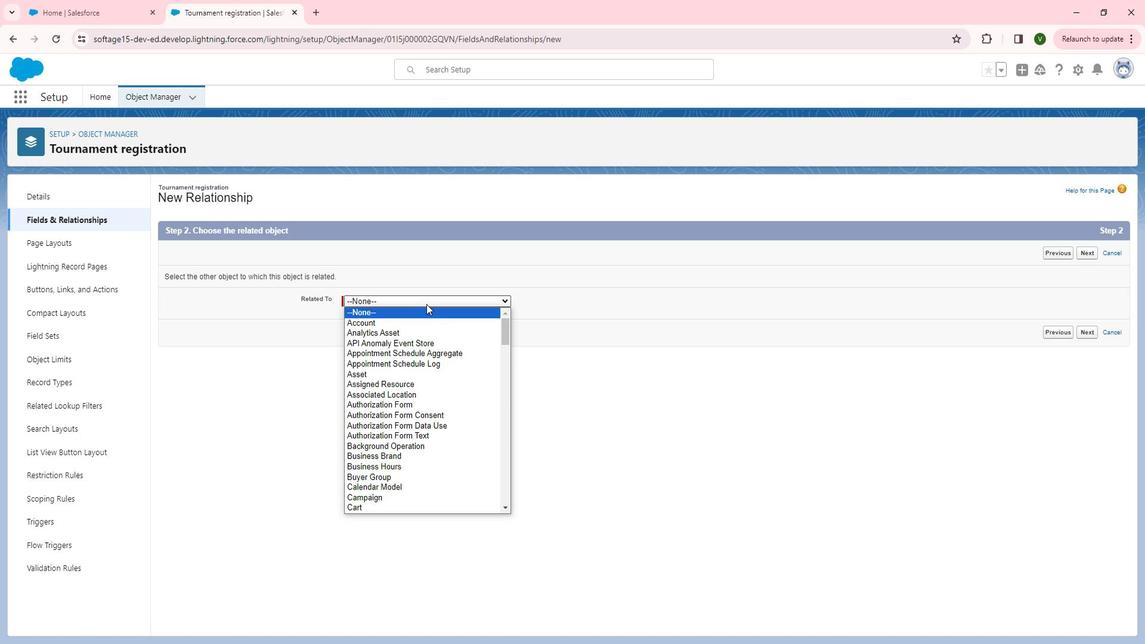 
Action: Mouse moved to (427, 388)
Screenshot: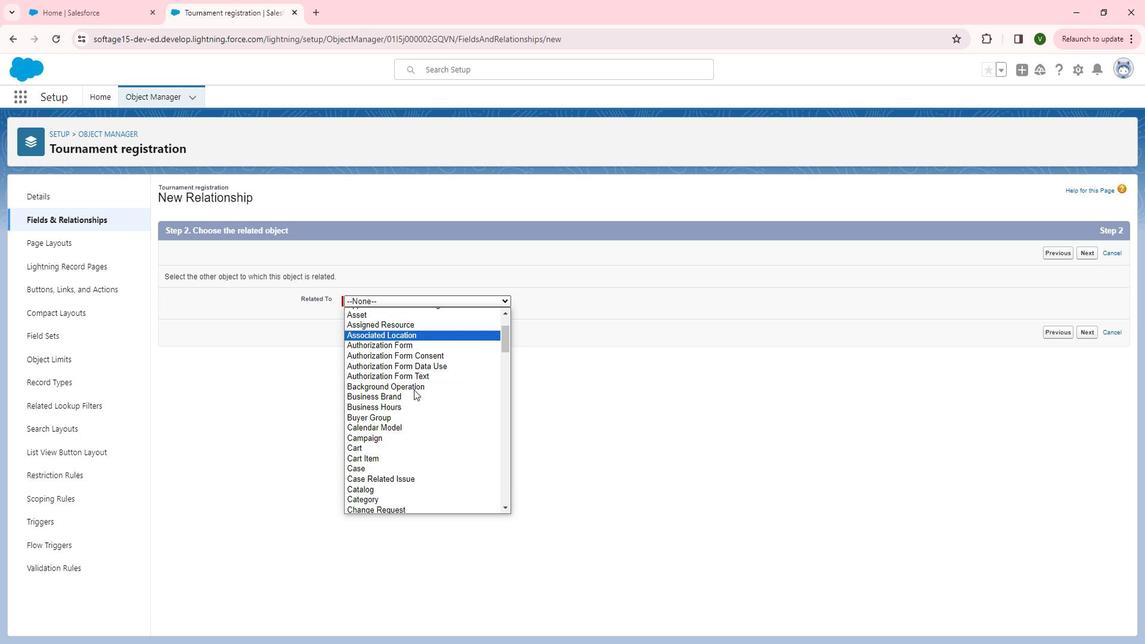 
Action: Mouse scrolled (427, 387) with delta (0, 0)
Screenshot: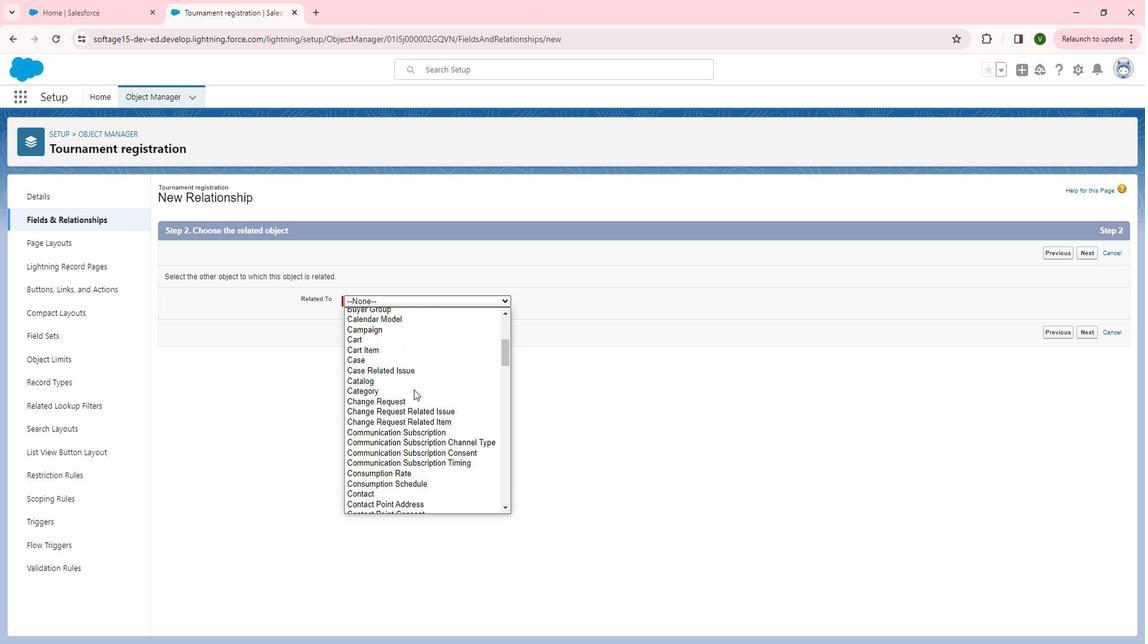 
Action: Mouse scrolled (427, 387) with delta (0, 0)
Screenshot: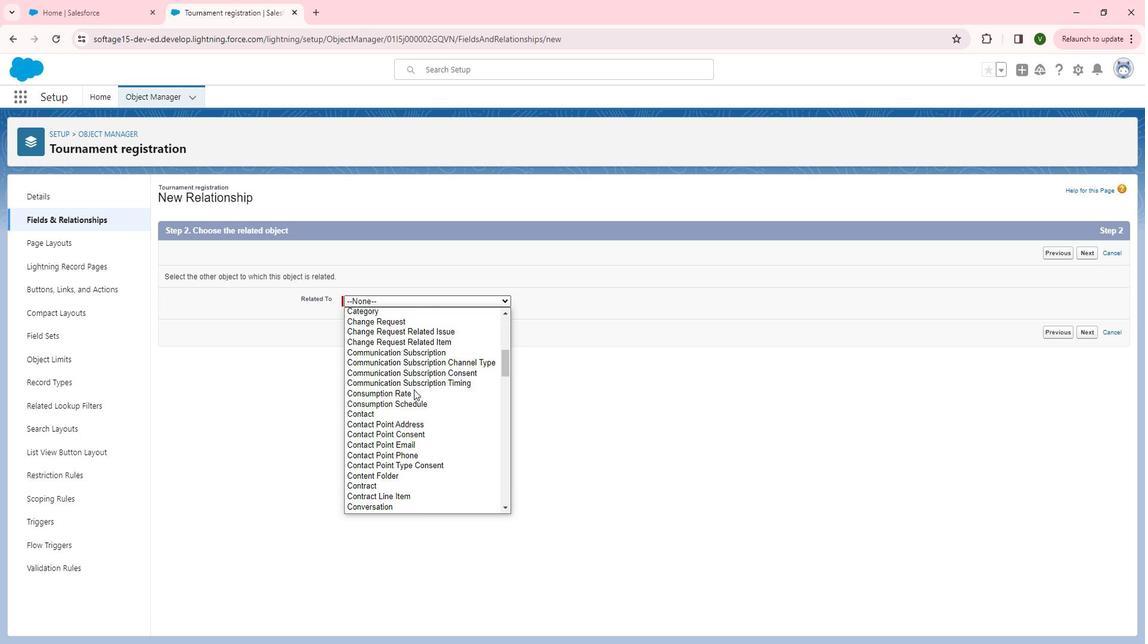 
Action: Mouse scrolled (427, 387) with delta (0, 0)
Screenshot: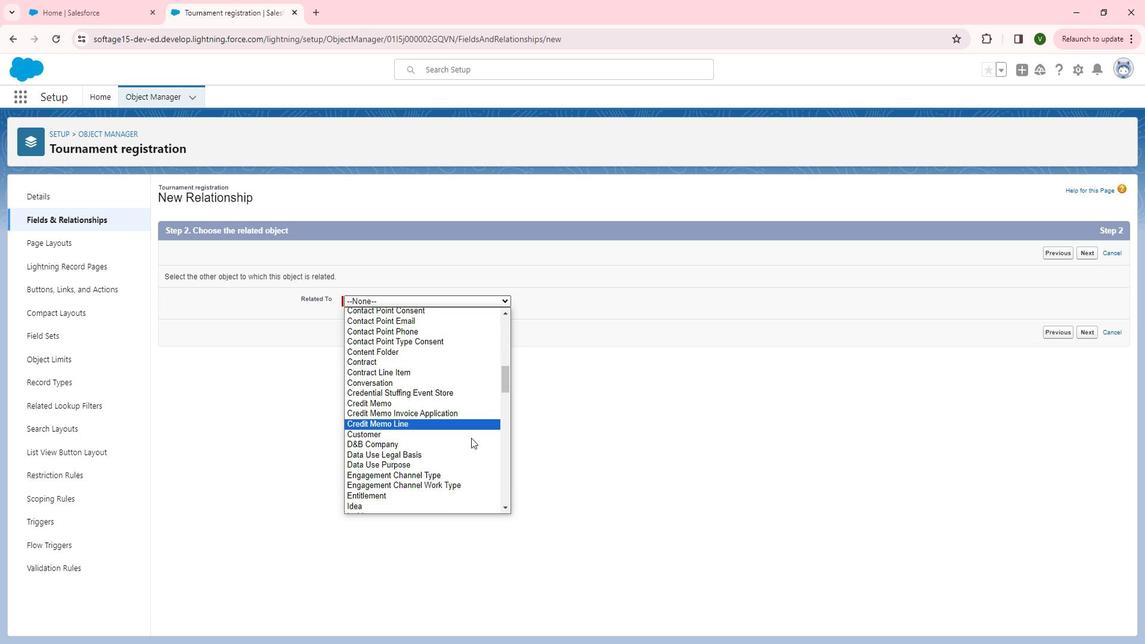 
Action: Mouse moved to (503, 450)
Screenshot: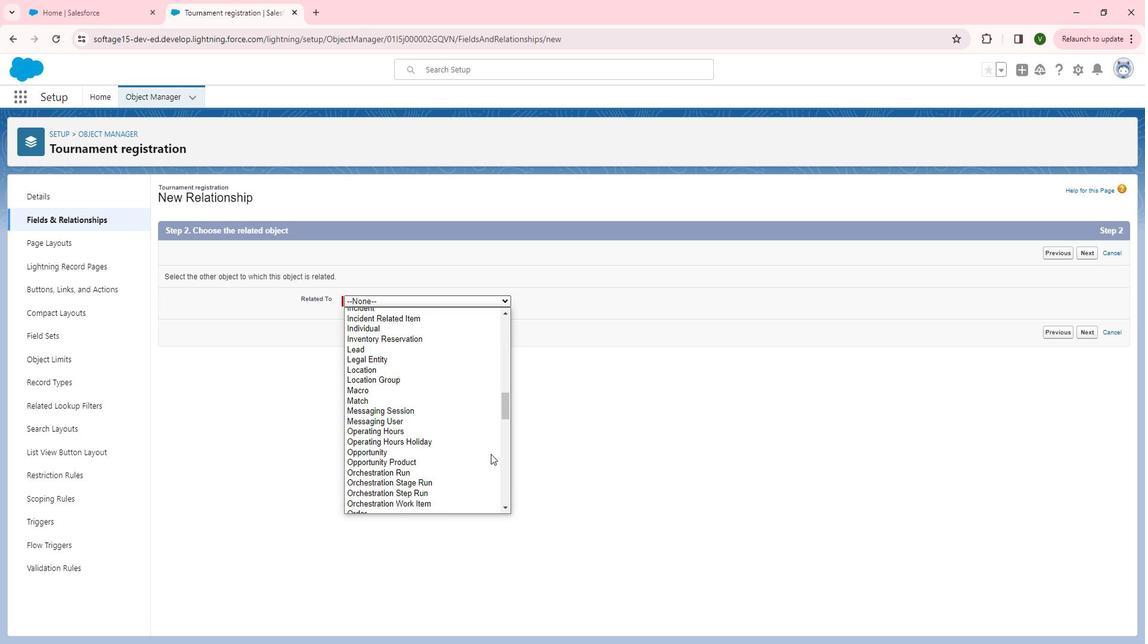 
Action: Mouse scrolled (503, 449) with delta (0, 0)
Screenshot: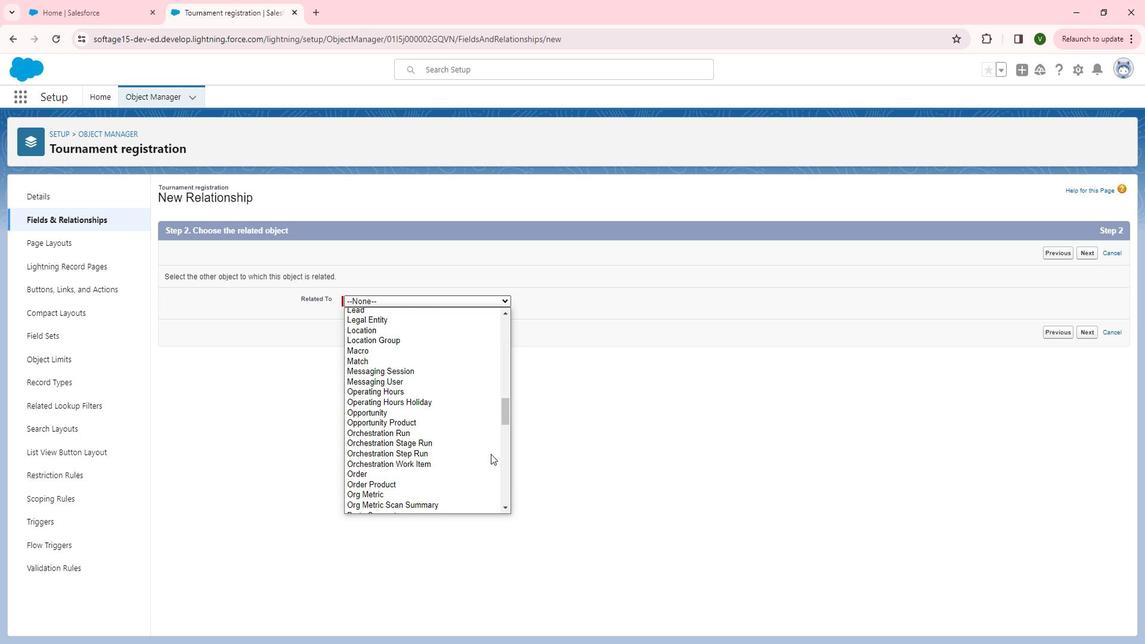 
Action: Mouse scrolled (503, 449) with delta (0, 0)
Screenshot: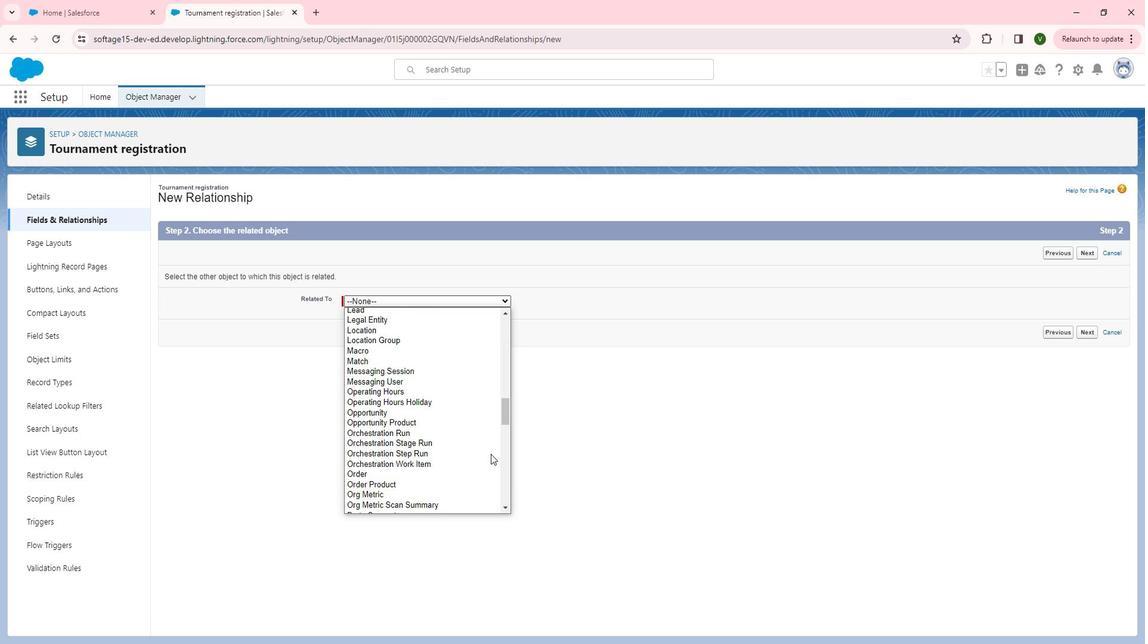 
Action: Mouse scrolled (503, 449) with delta (0, 0)
Screenshot: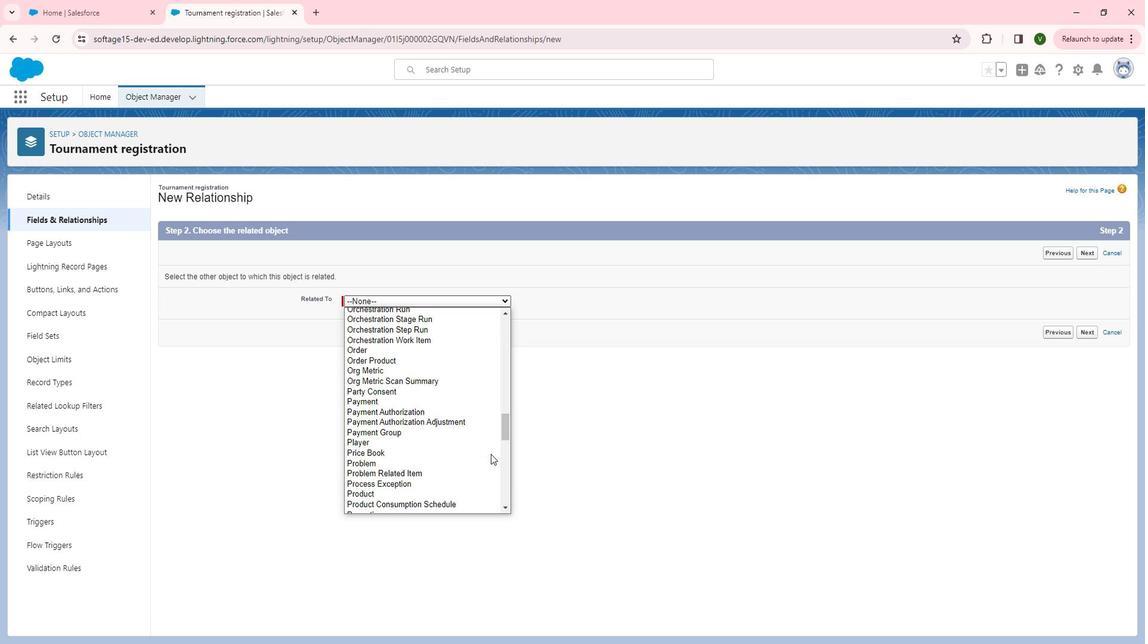 
Action: Mouse moved to (503, 450)
Screenshot: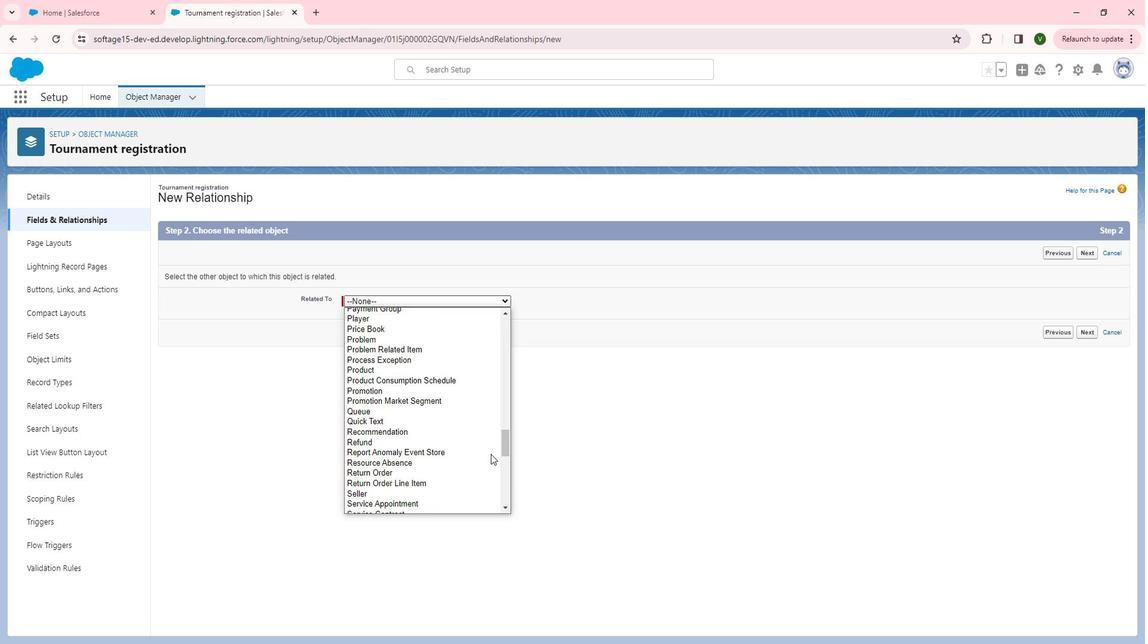 
Action: Mouse scrolled (503, 449) with delta (0, 0)
Screenshot: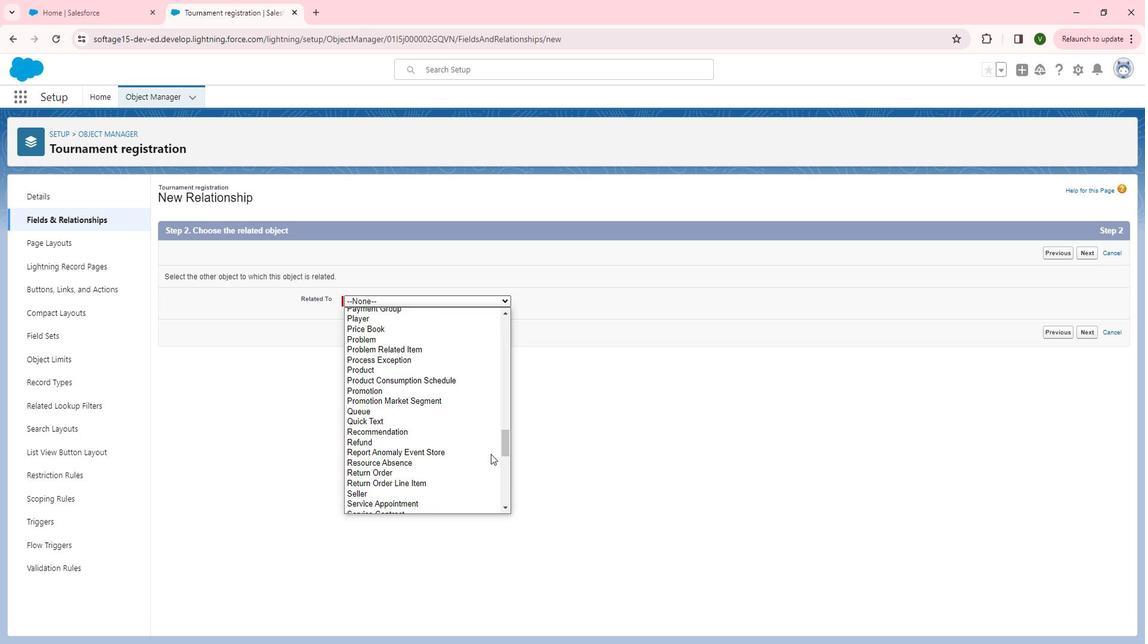 
Action: Mouse scrolled (503, 449) with delta (0, 0)
Screenshot: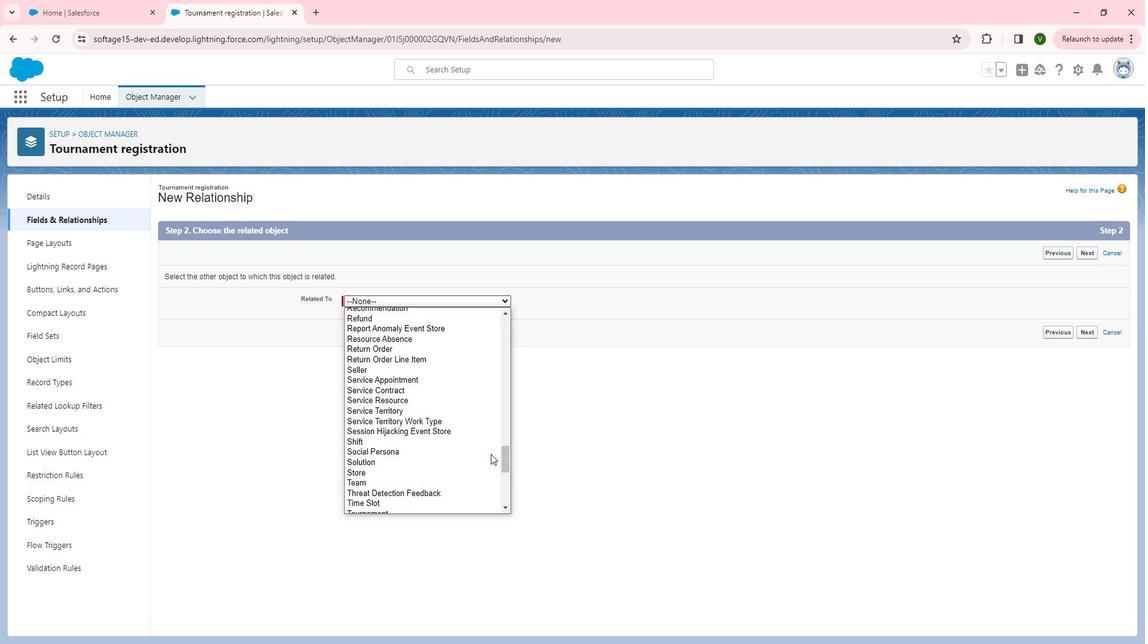 
Action: Mouse scrolled (503, 449) with delta (0, 0)
Screenshot: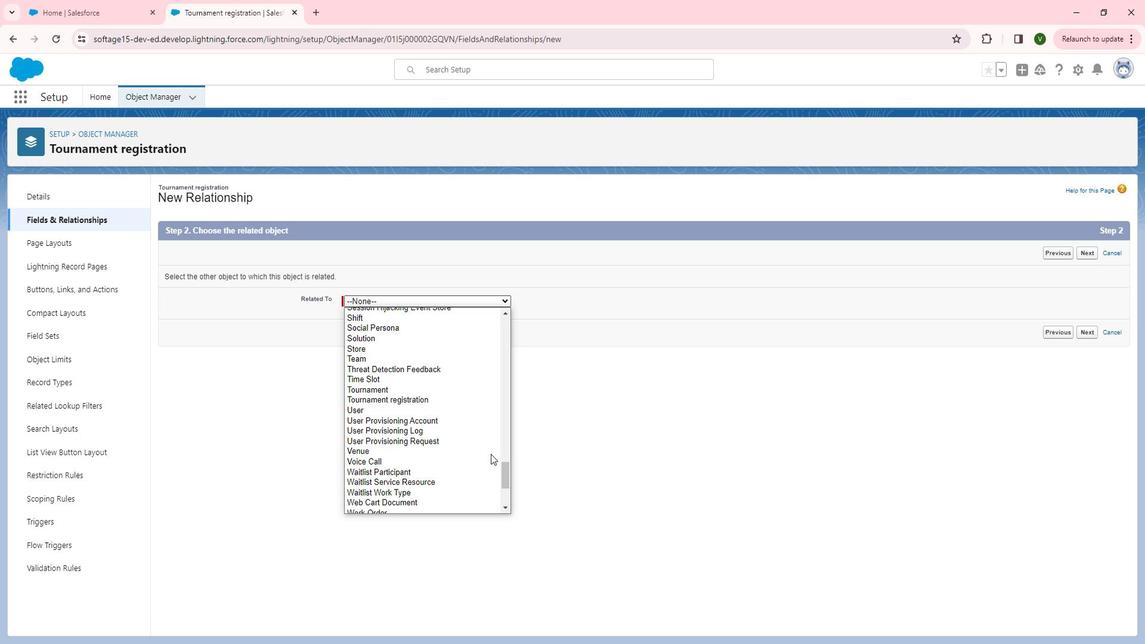 
Action: Mouse moved to (456, 388)
Screenshot: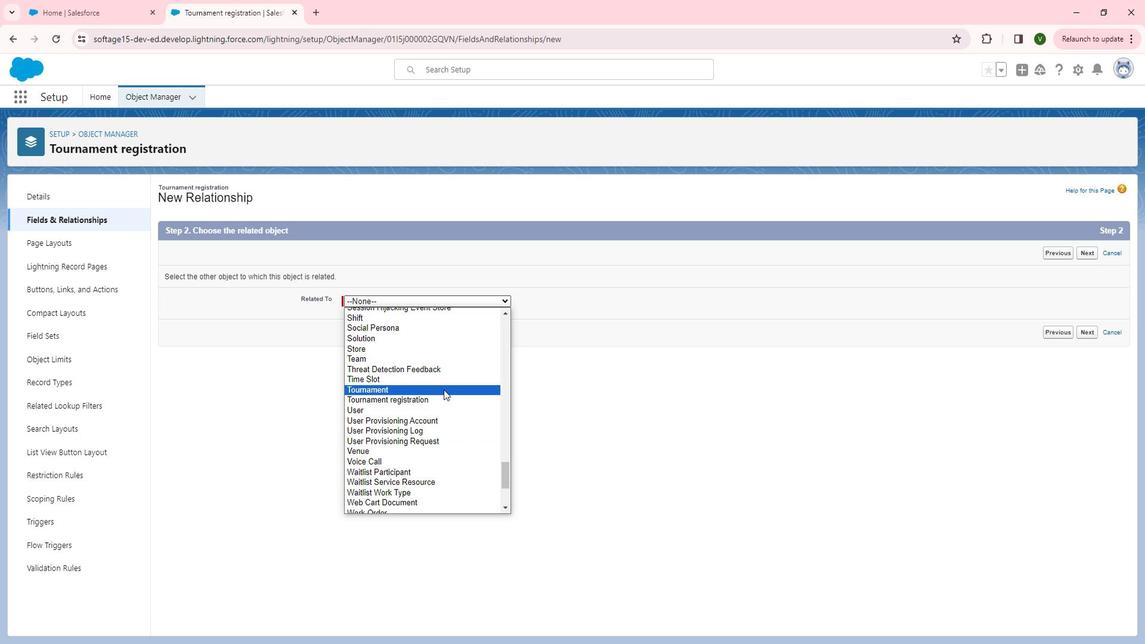 
Action: Mouse pressed left at (456, 388)
Screenshot: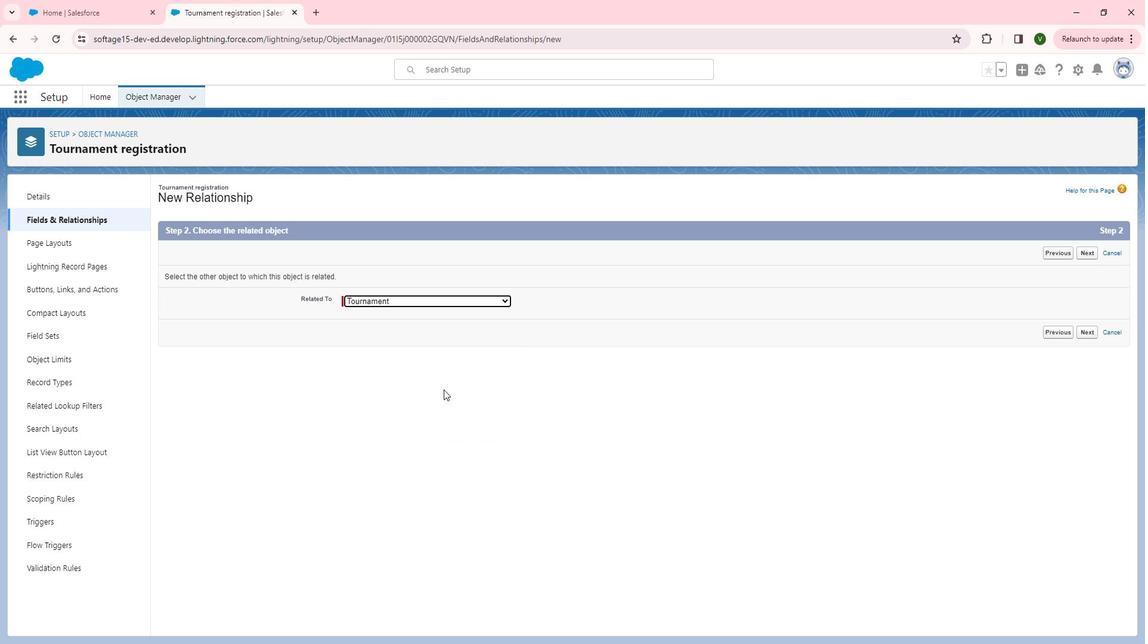 
Action: Mouse moved to (1108, 336)
Screenshot: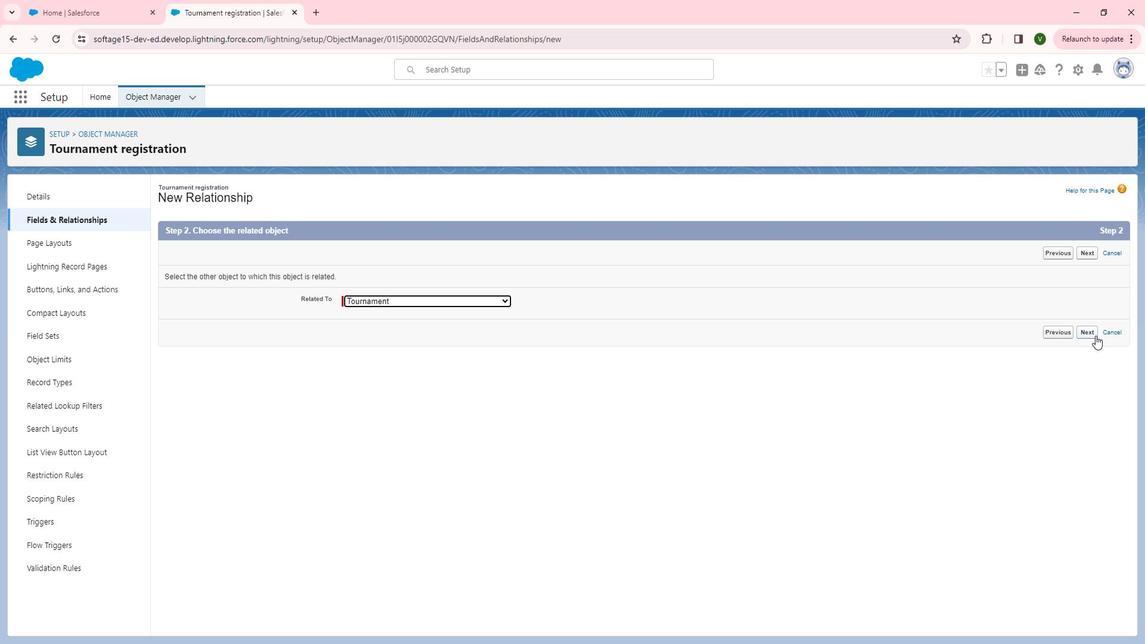 
Action: Mouse pressed left at (1108, 336)
Screenshot: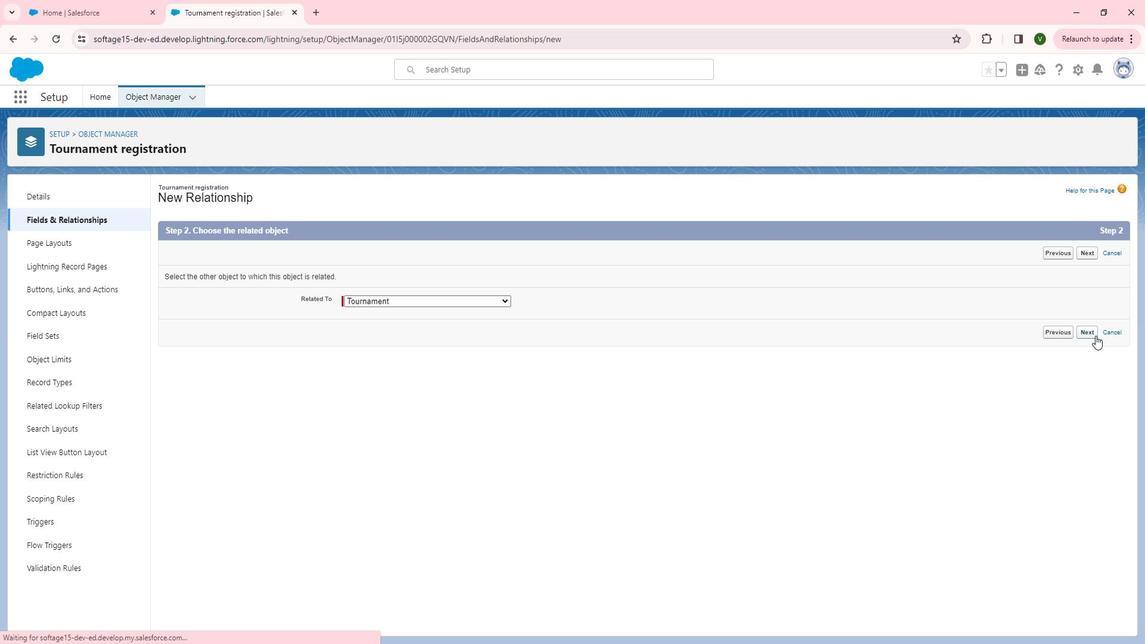 
Action: Mouse moved to (589, 268)
Screenshot: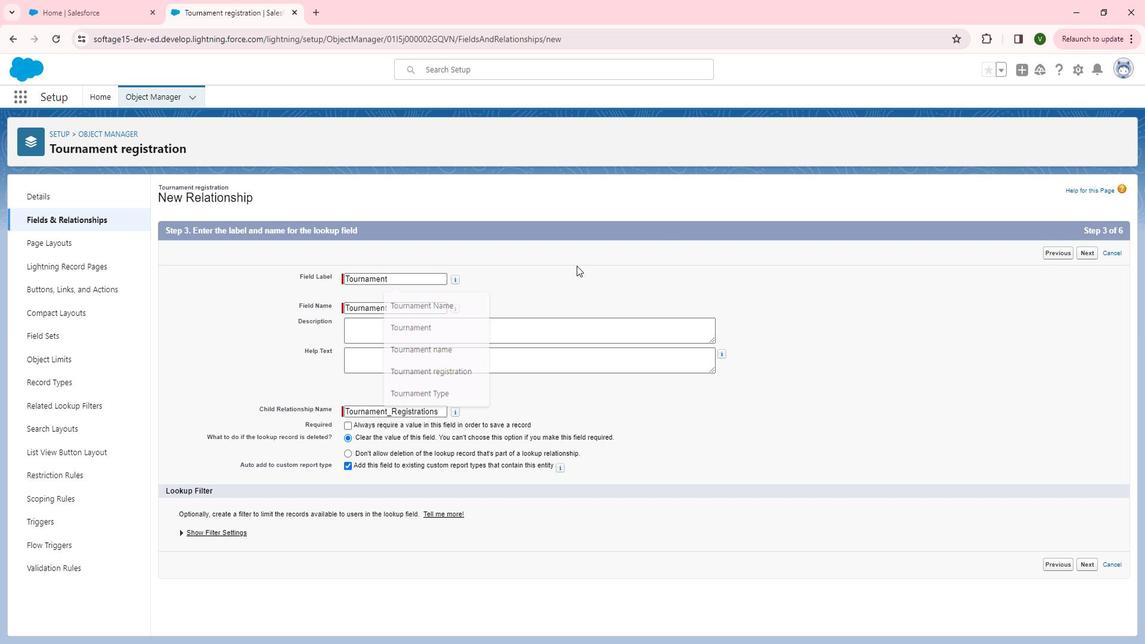 
Action: Mouse pressed left at (589, 268)
Screenshot: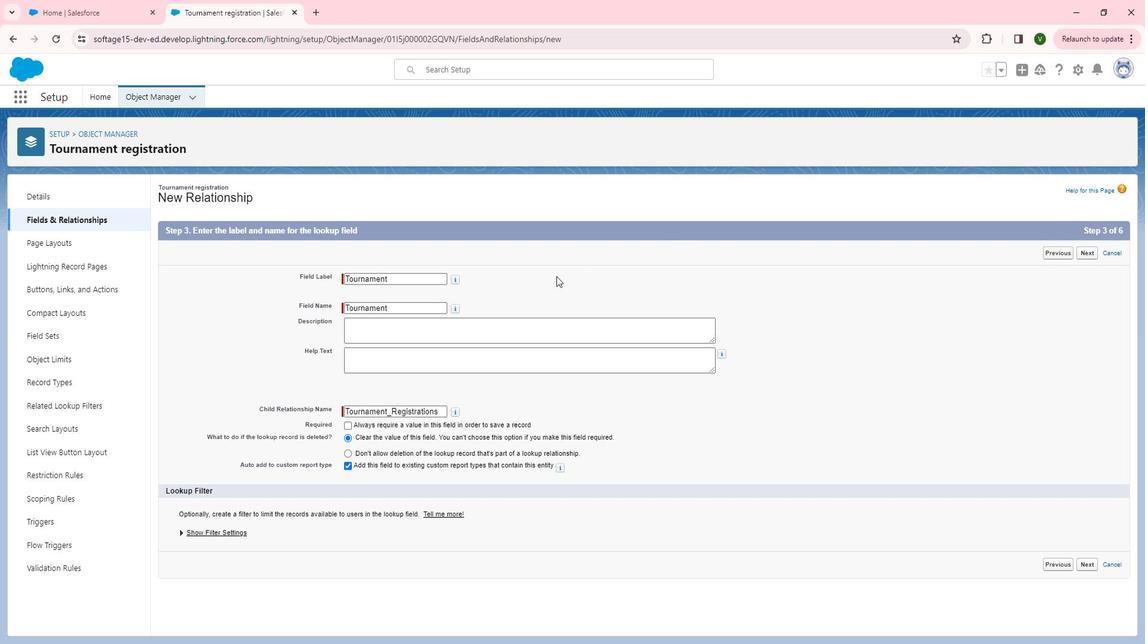 
Action: Mouse moved to (464, 325)
Screenshot: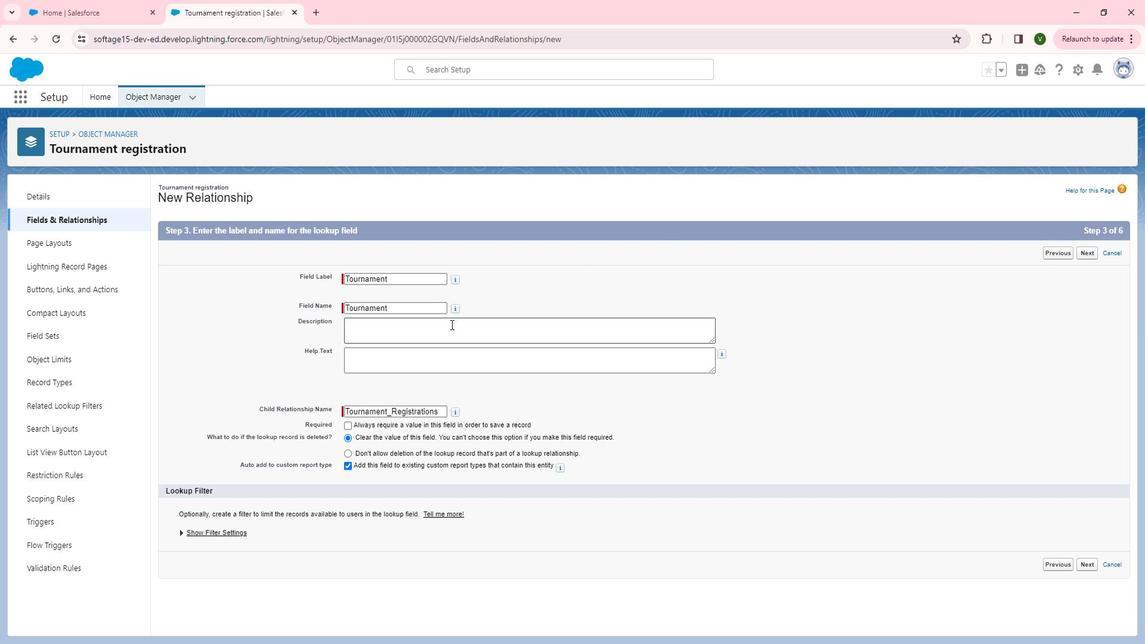 
Action: Mouse pressed left at (464, 325)
Screenshot: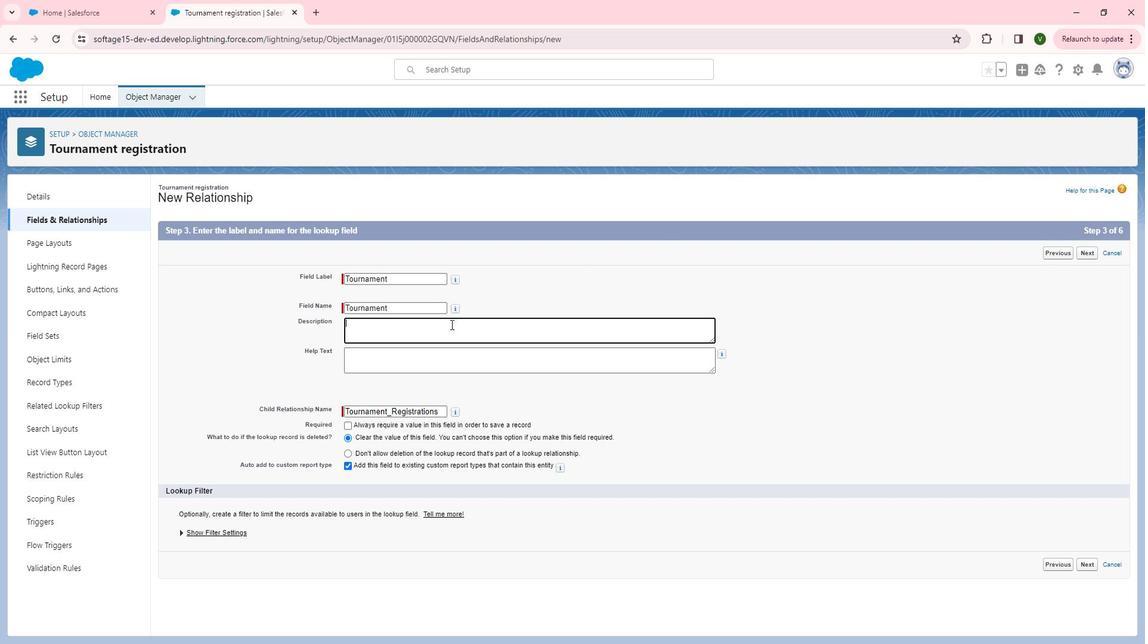 
Action: Mouse moved to (463, 326)
Screenshot: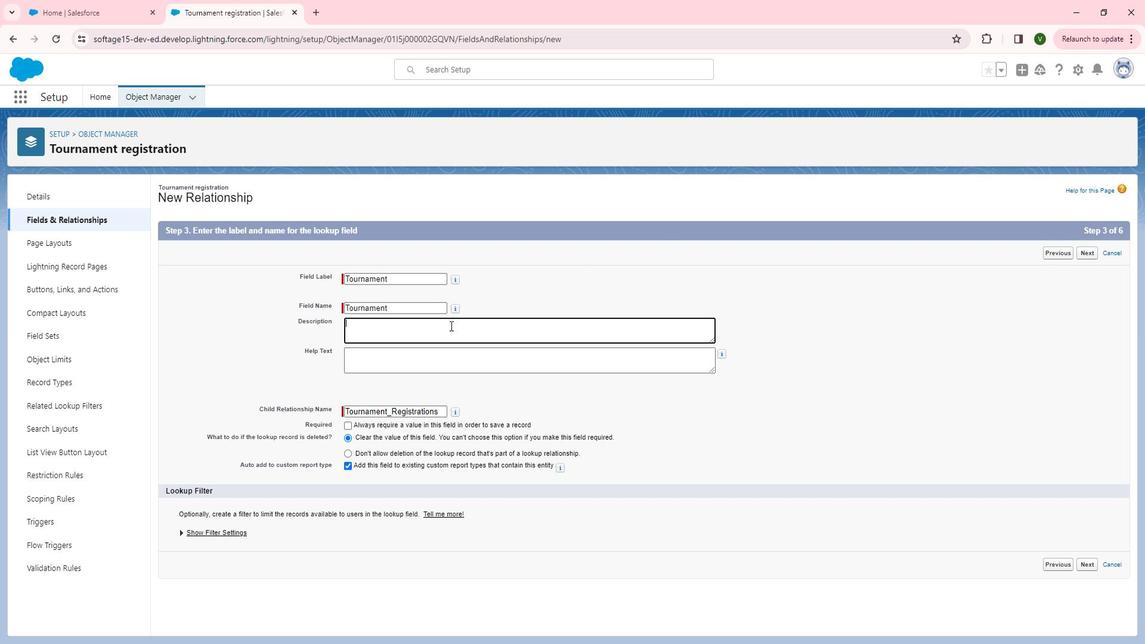 
Action: Key pressed <Key.shift>This<Key.space>field<Key.space>is<Key.space>for<Key.space>the<Key.space>tournament<Key.space>for<Key.space>which<Key.space>the<Key.space>team<Key.space>is<Key.space>registering.
Screenshot: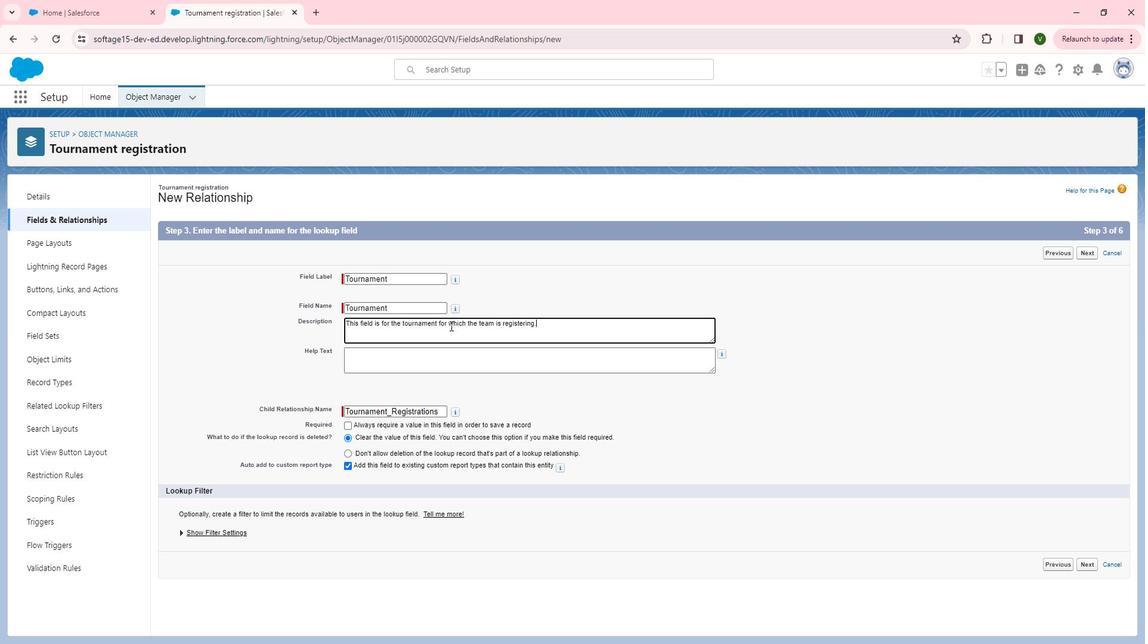 
Action: Mouse moved to (434, 363)
Screenshot: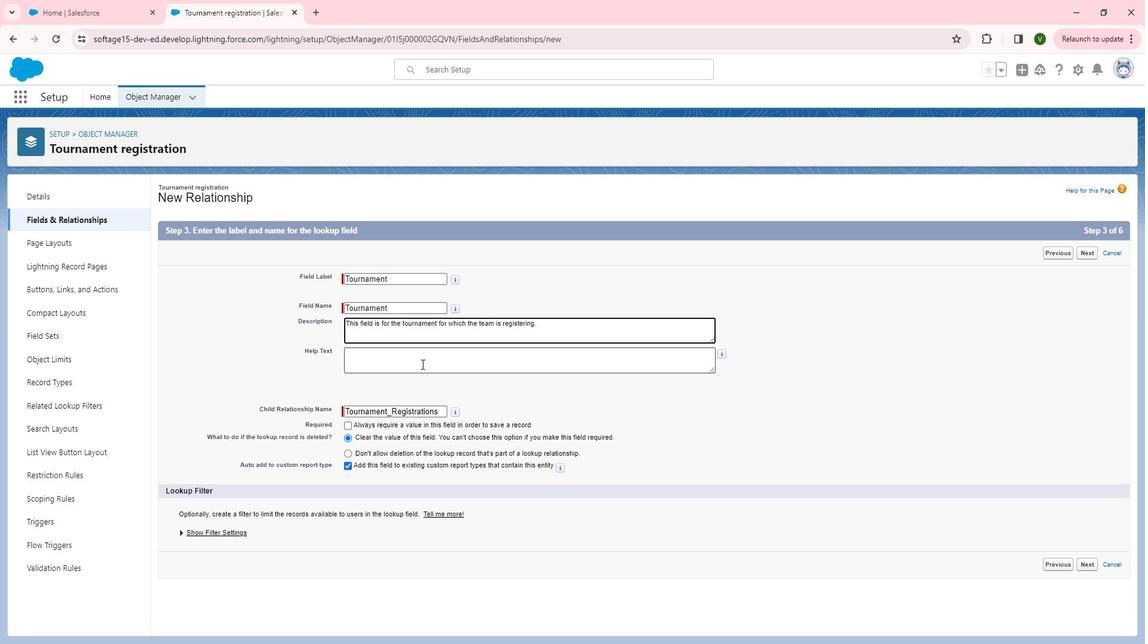 
Action: Mouse pressed left at (434, 363)
Screenshot: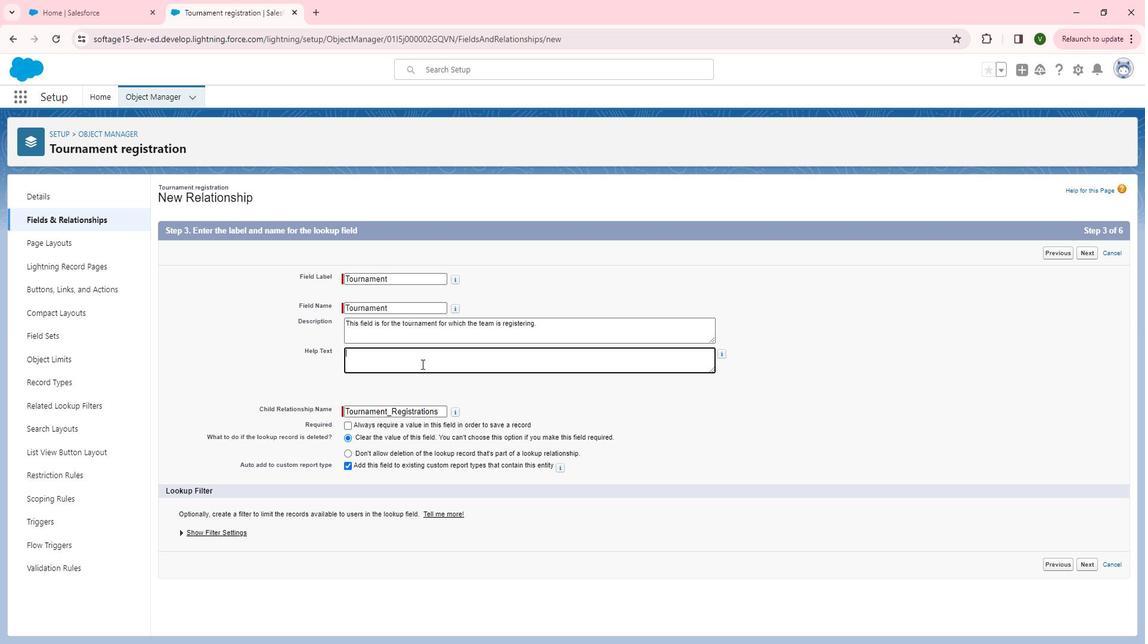 
Action: Key pressed <Key.shift>Choose<Key.space>the<Key.space>specific<Key.space>tournament<Key.space>the<Key.space>team<Key.space>want<Key.space>to<Key.space>participate<Key.space>in.
Screenshot: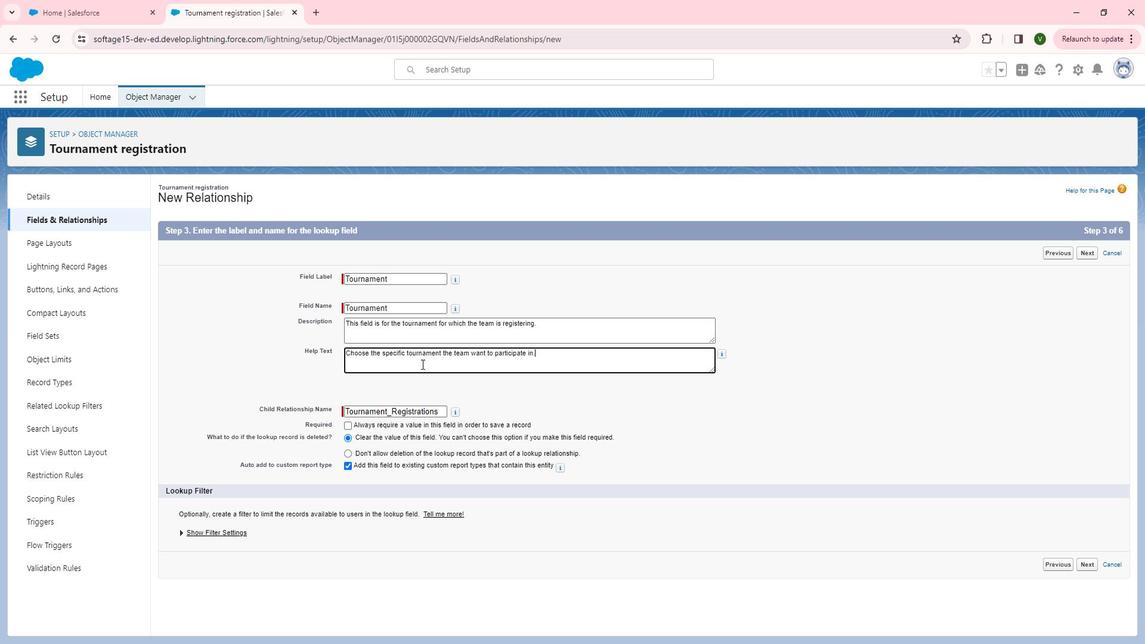 
Action: Mouse moved to (973, 459)
Screenshot: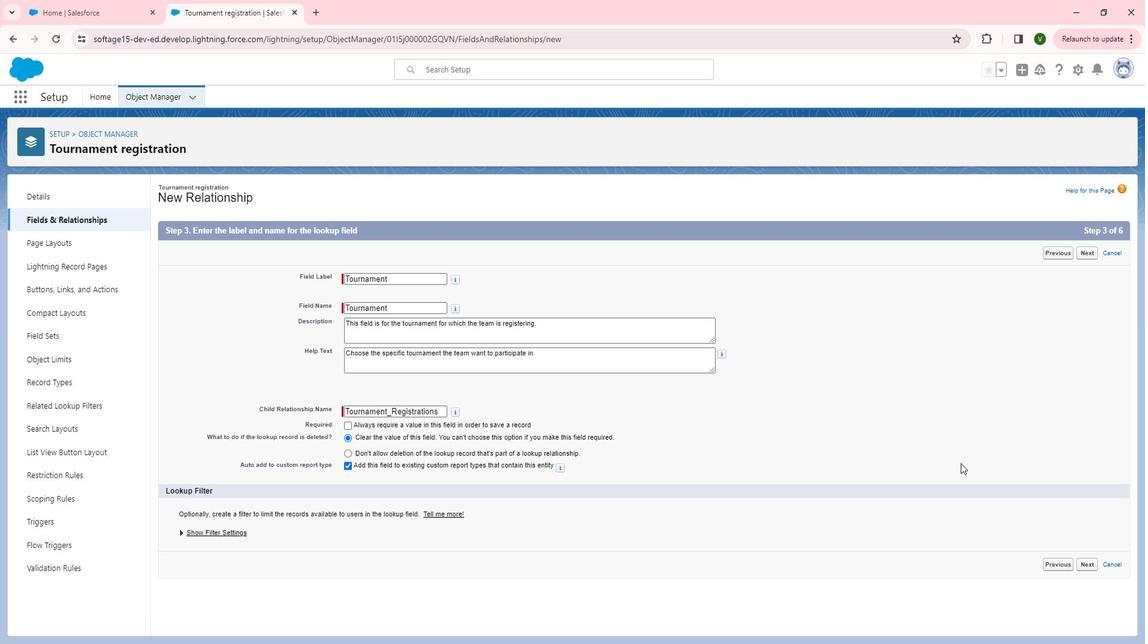 
Action: Mouse pressed left at (973, 459)
Screenshot: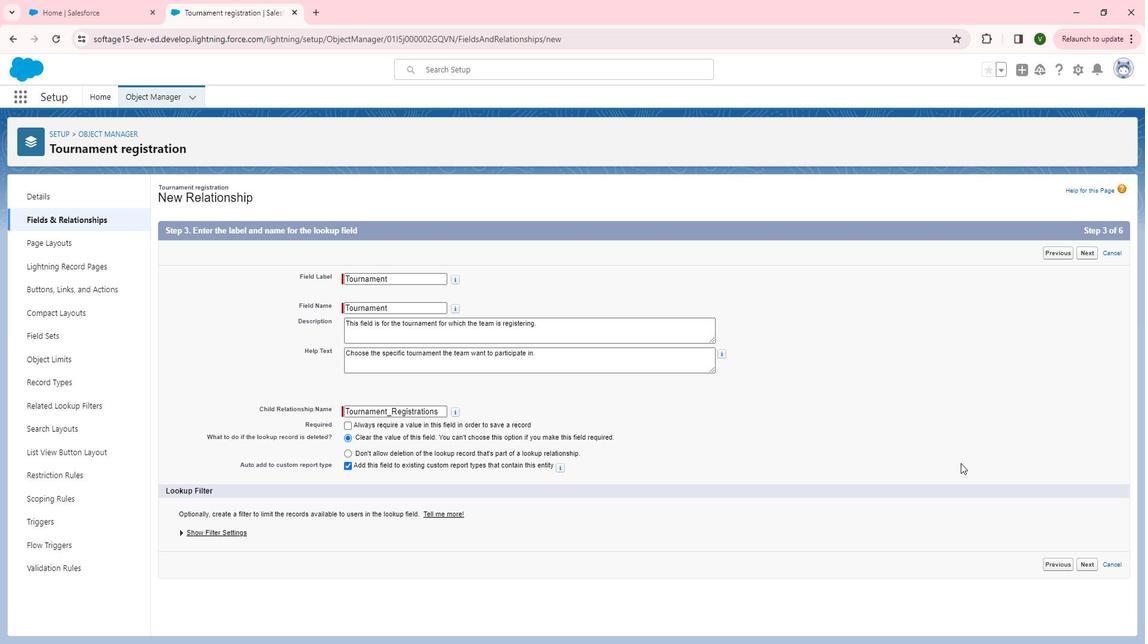 
Action: Mouse moved to (1106, 557)
Screenshot: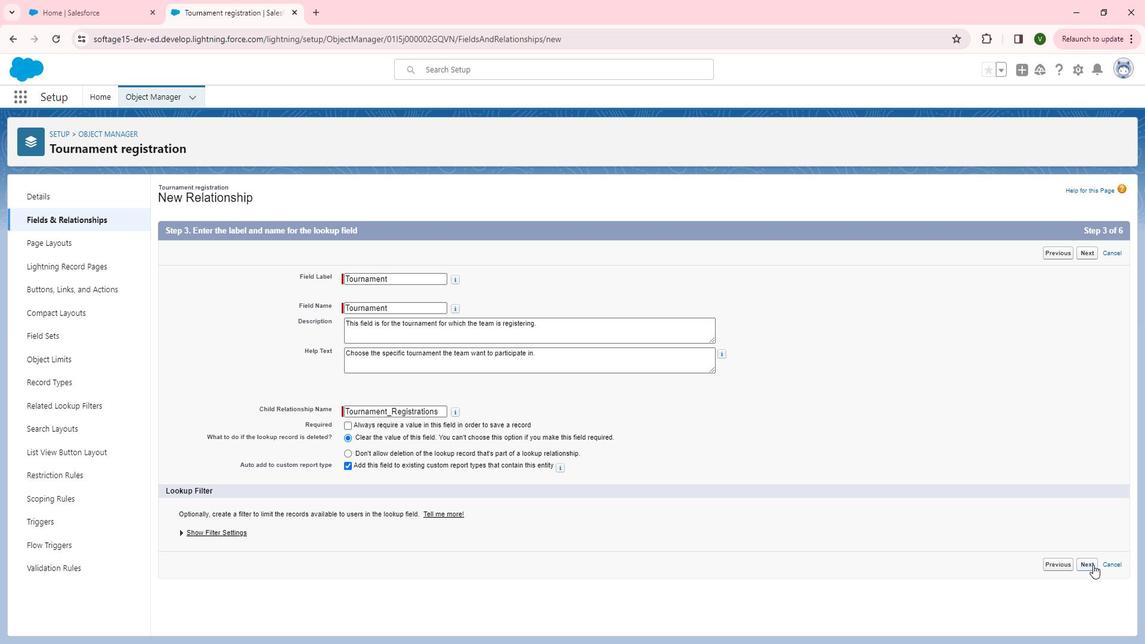 
Action: Mouse pressed left at (1106, 557)
Screenshot: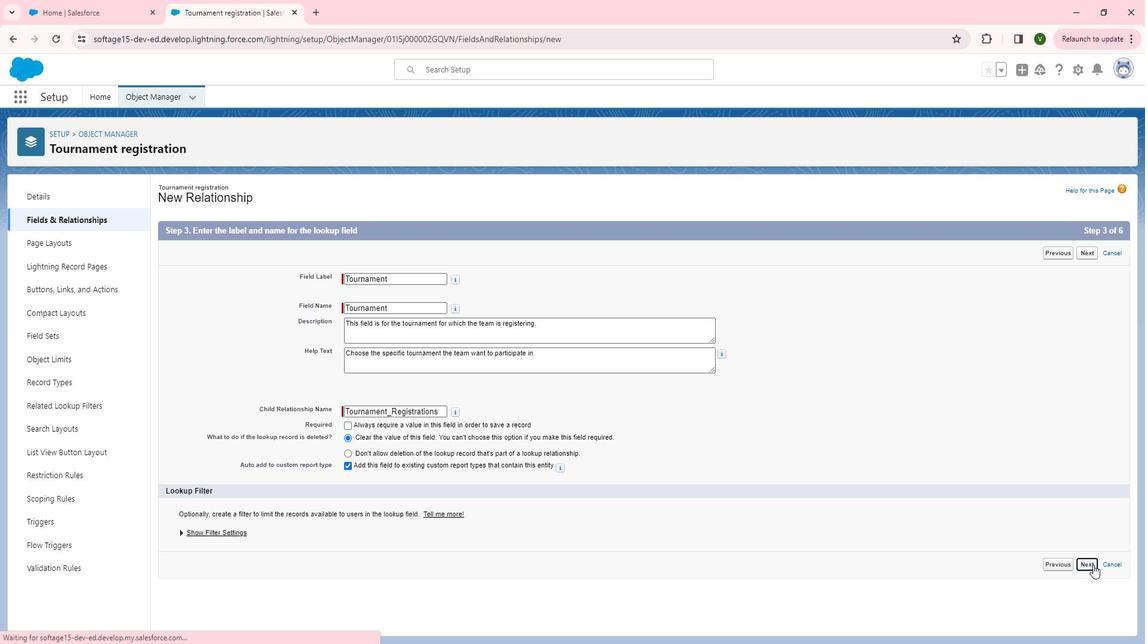 
Action: Mouse moved to (926, 472)
Screenshot: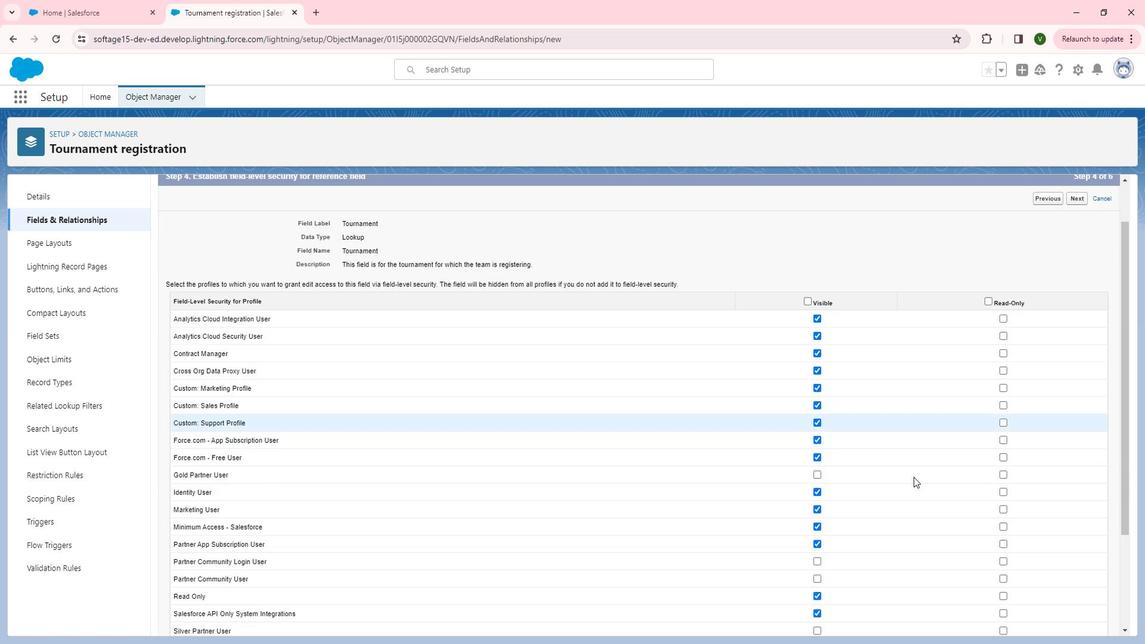 
Action: Mouse scrolled (926, 471) with delta (0, 0)
Screenshot: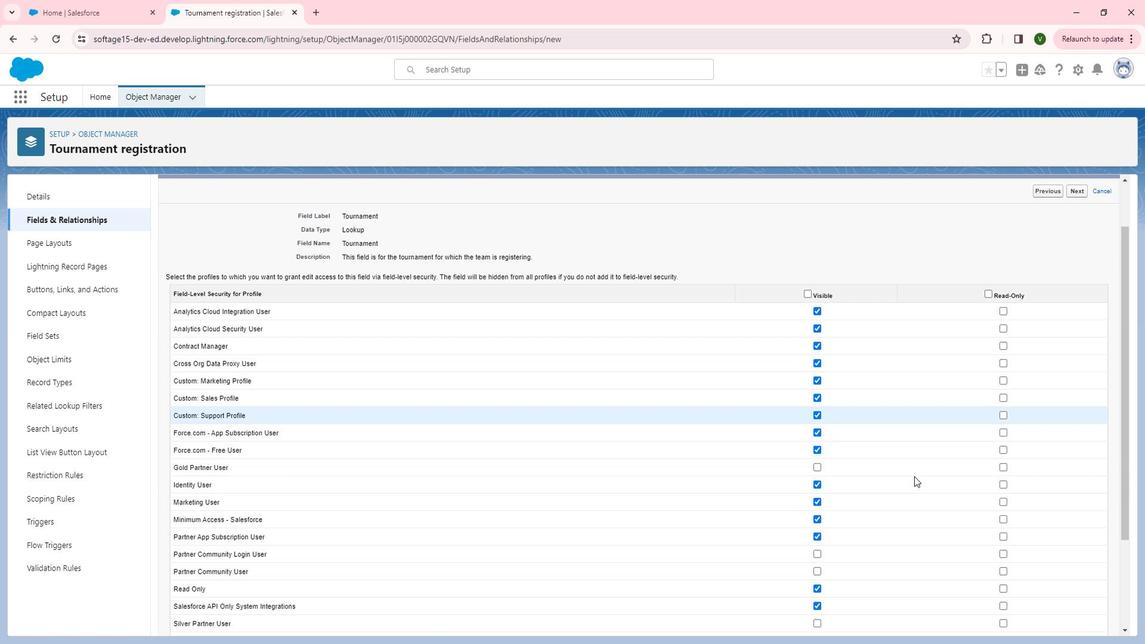 
Action: Mouse moved to (1017, 344)
Screenshot: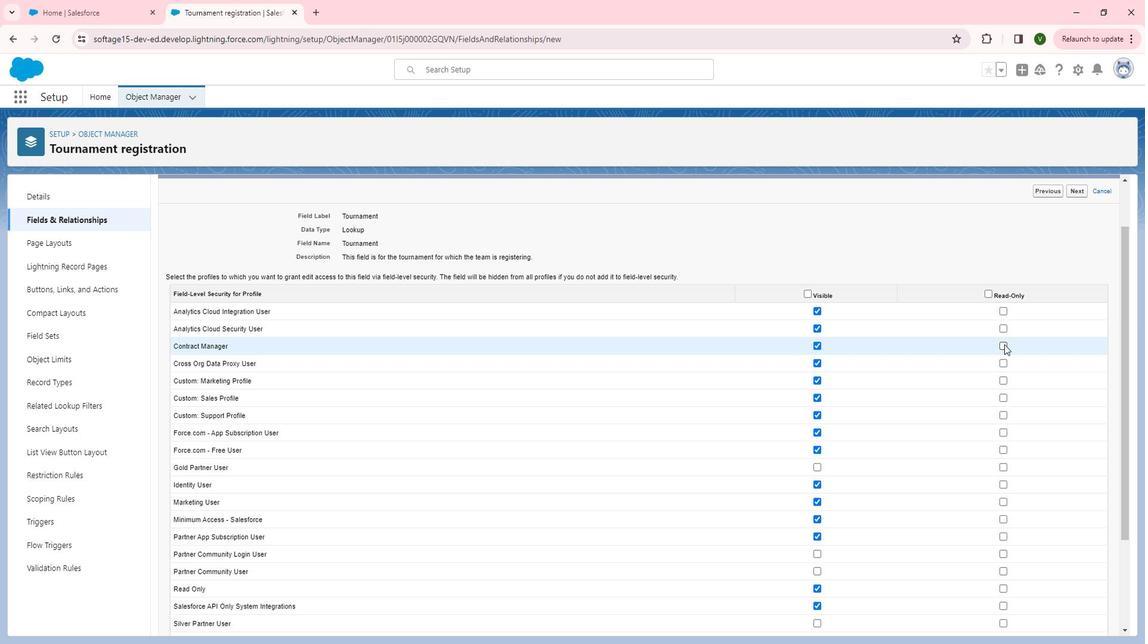 
Action: Mouse pressed left at (1017, 344)
Screenshot: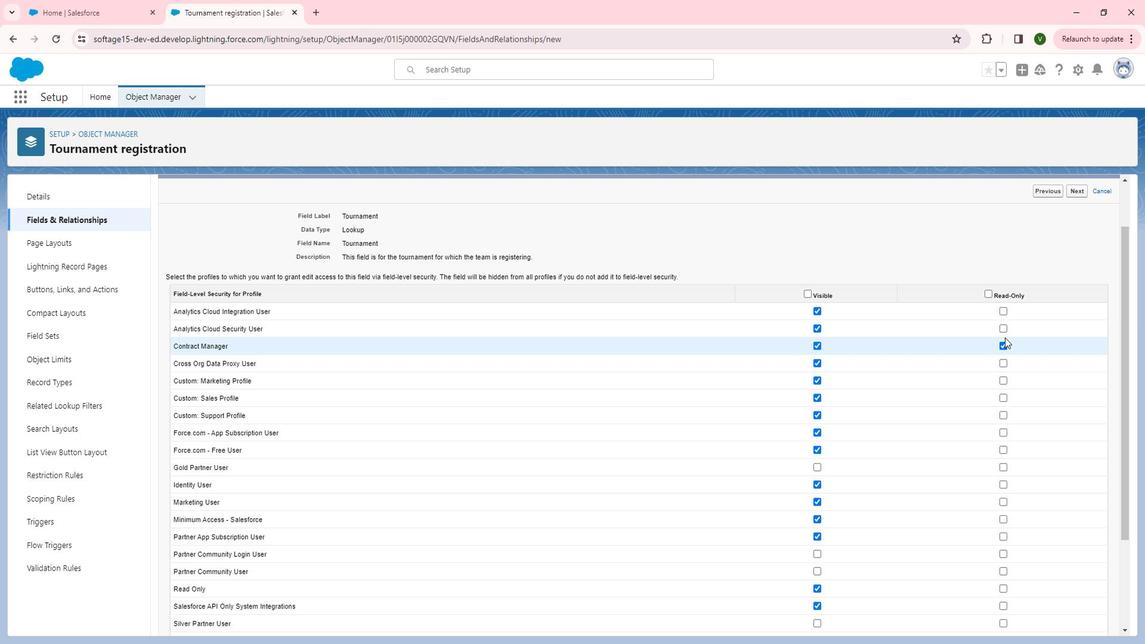 
Action: Mouse moved to (1018, 334)
Screenshot: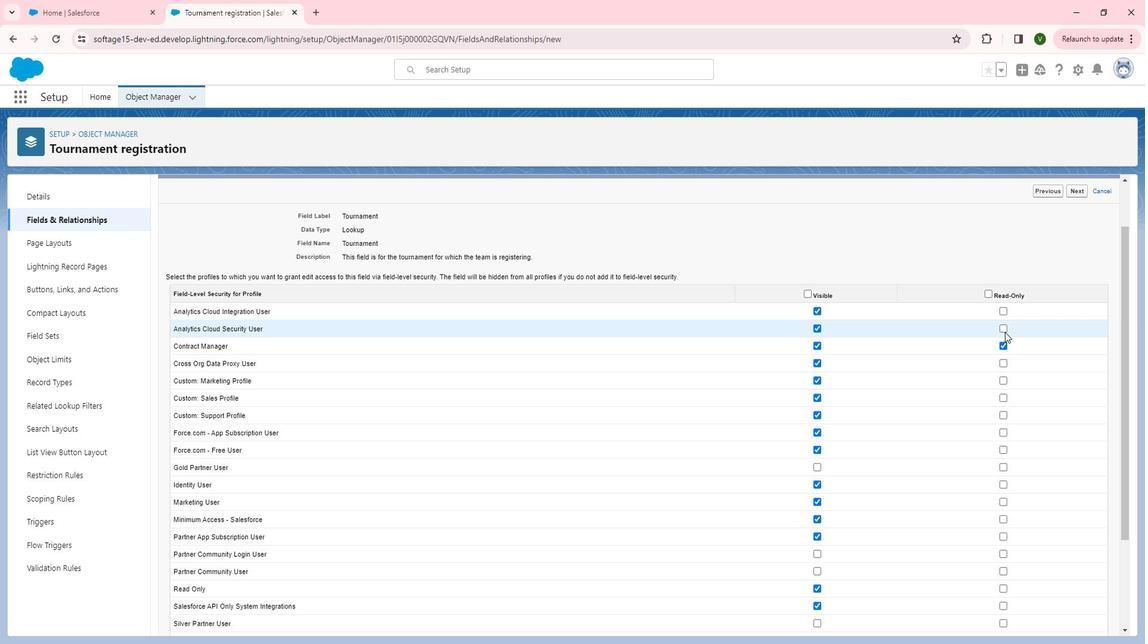 
Action: Mouse pressed left at (1018, 334)
Screenshot: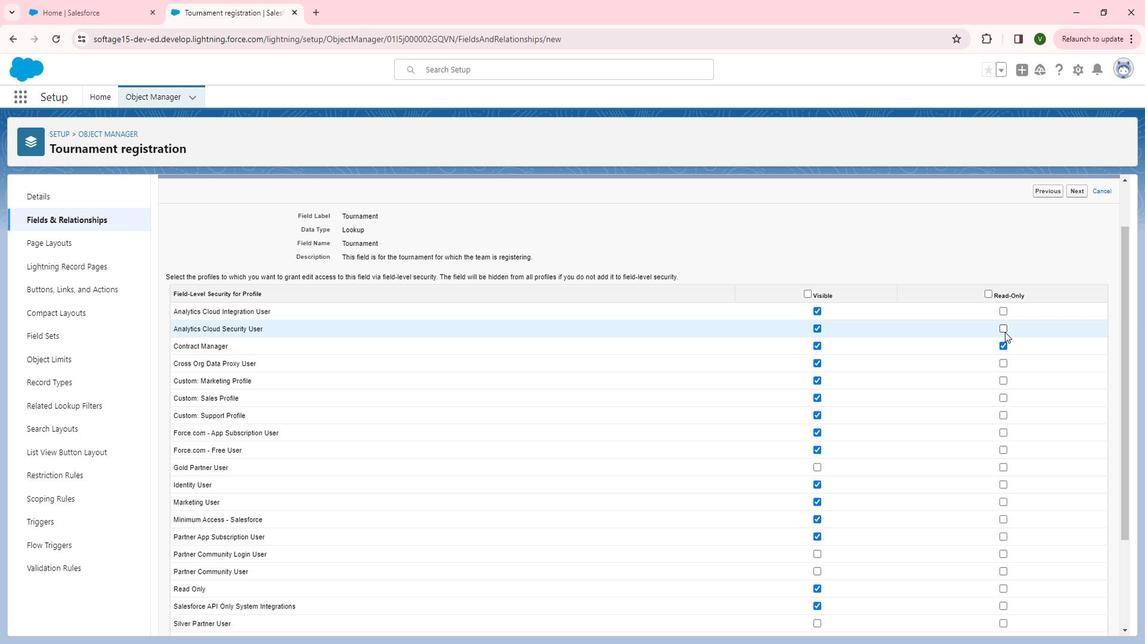 
Action: Mouse moved to (1018, 332)
Screenshot: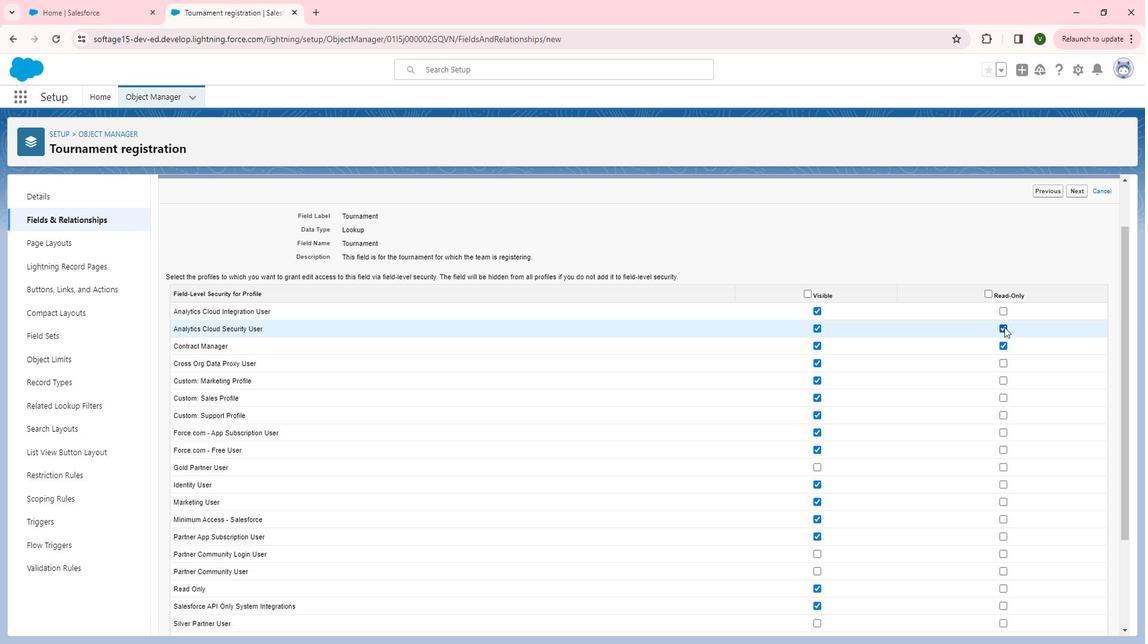 
Action: Mouse pressed left at (1018, 332)
Screenshot: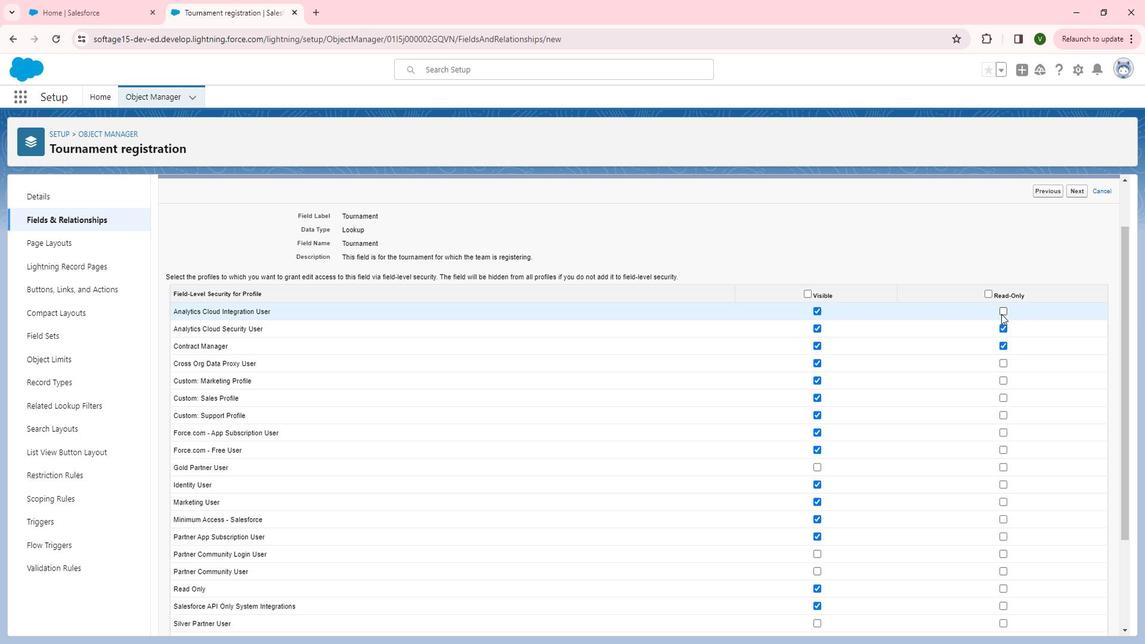 
Action: Mouse moved to (1014, 314)
Screenshot: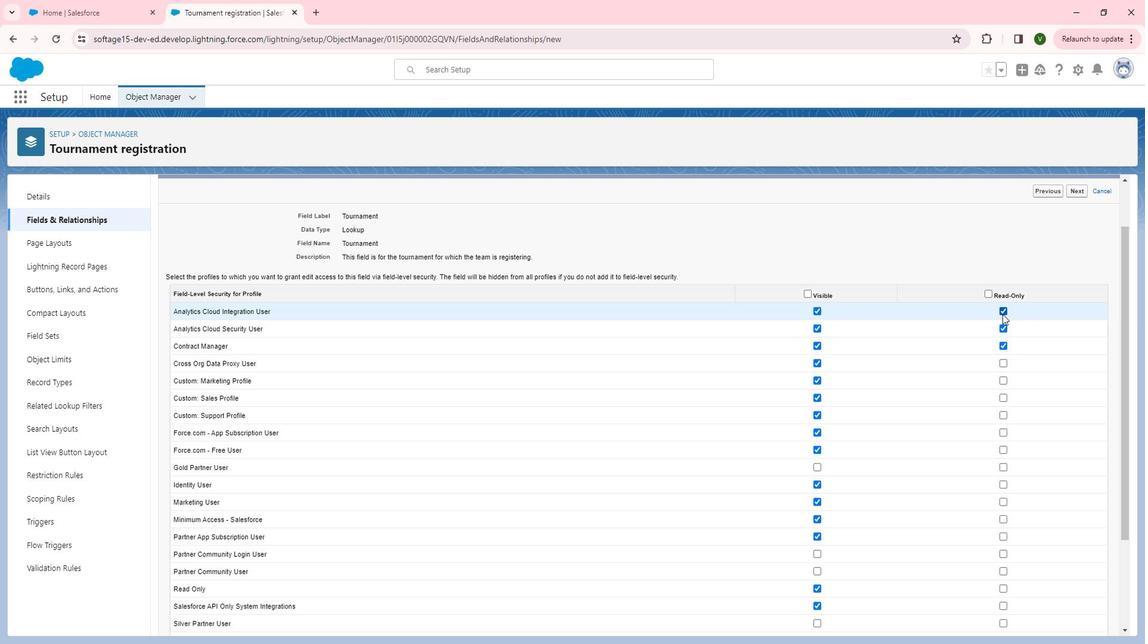 
Action: Mouse pressed left at (1014, 314)
Screenshot: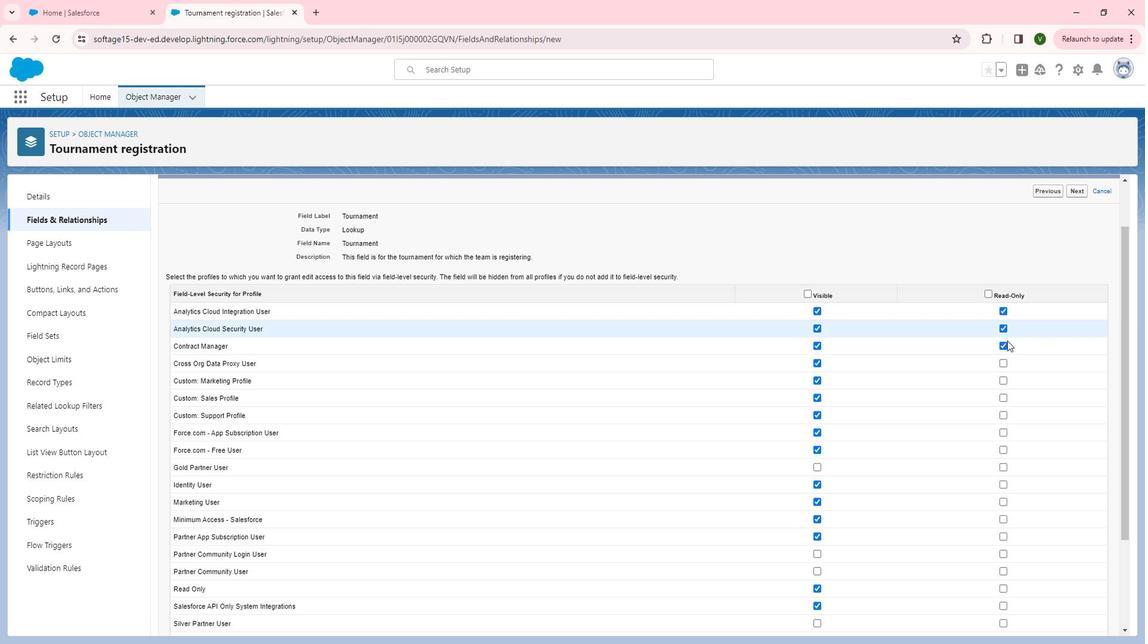 
Action: Mouse moved to (1005, 407)
Screenshot: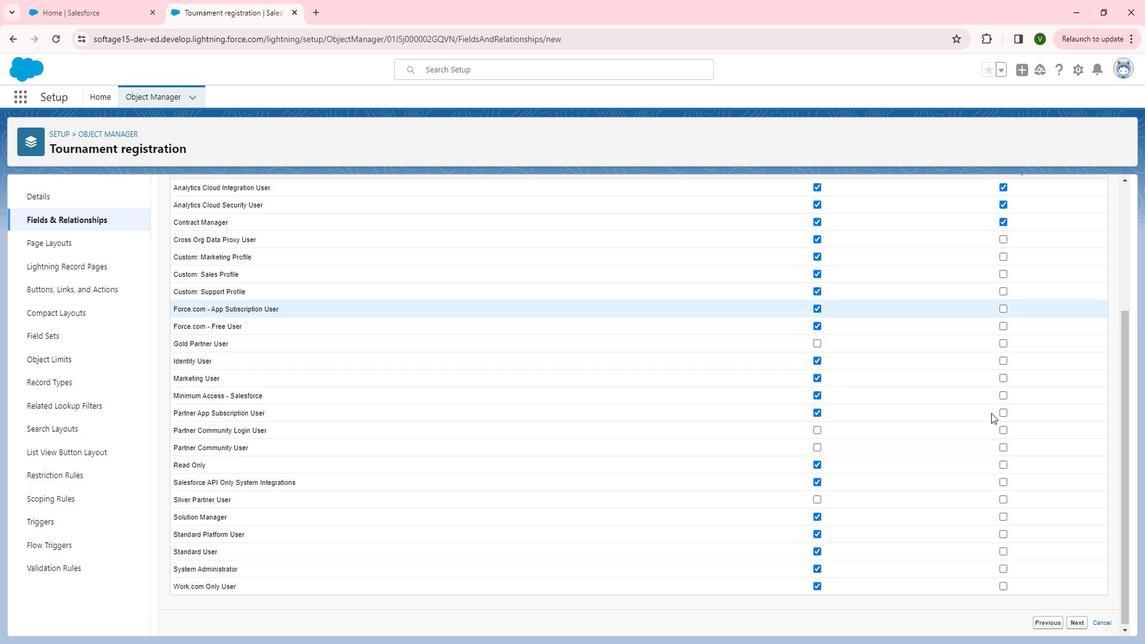 
Action: Mouse scrolled (1005, 407) with delta (0, 0)
Screenshot: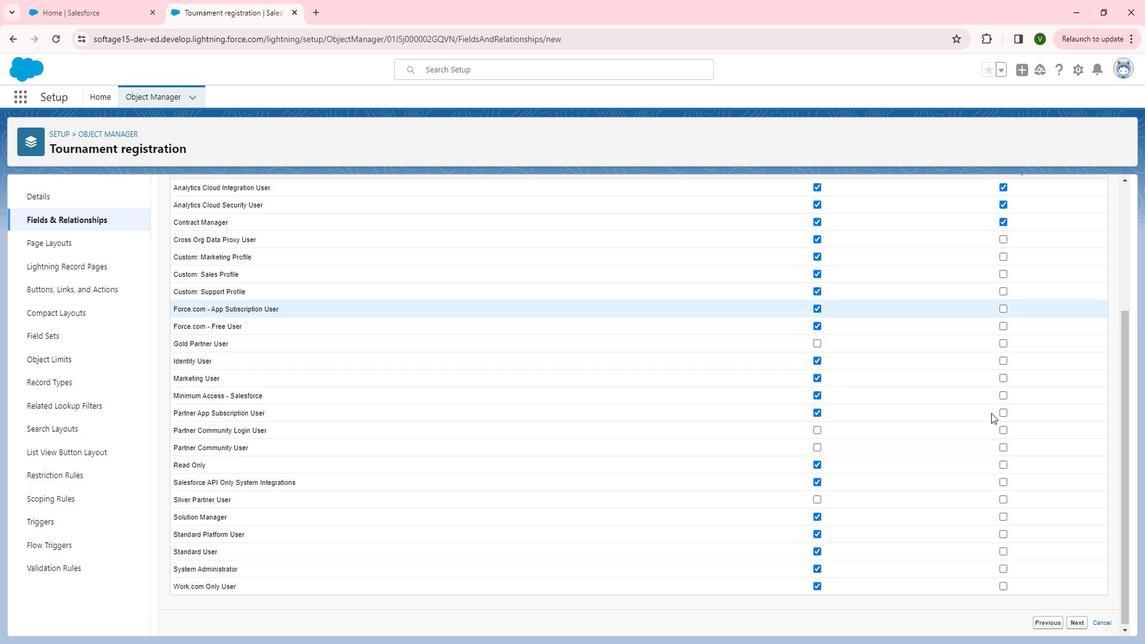 
Action: Mouse moved to (1004, 410)
Screenshot: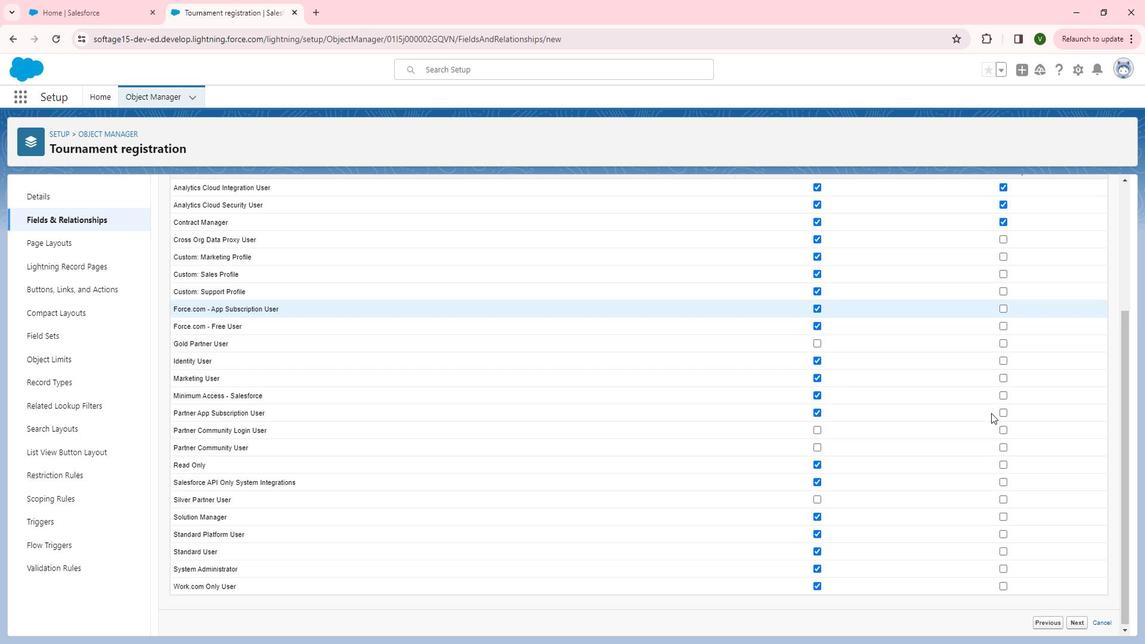 
Action: Mouse scrolled (1004, 410) with delta (0, 0)
Screenshot: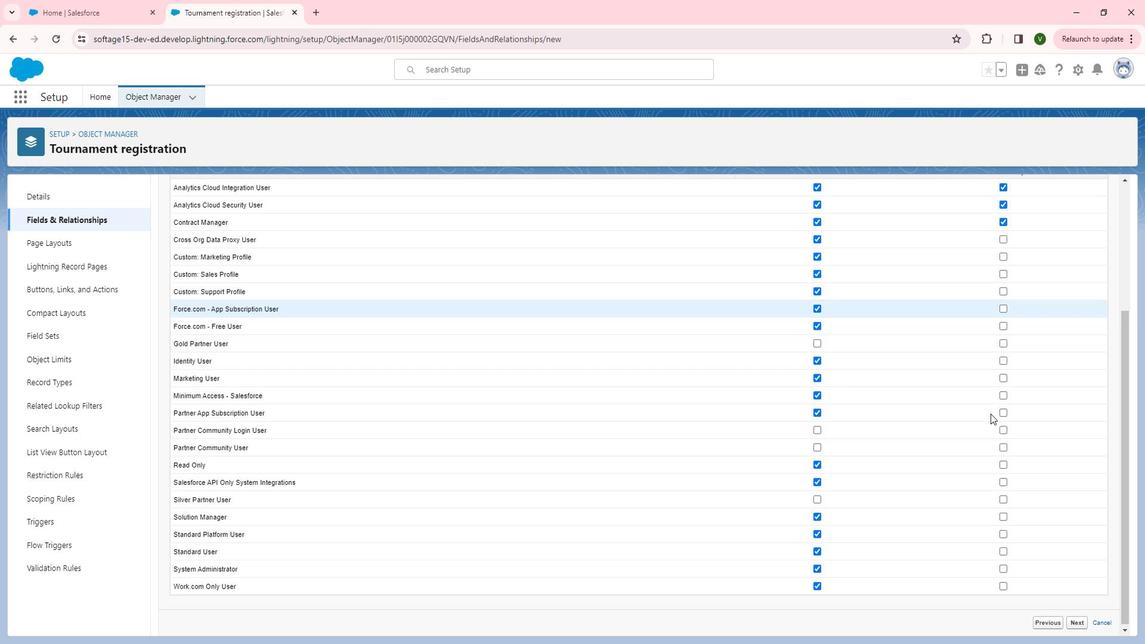 
Action: Mouse moved to (1016, 378)
Screenshot: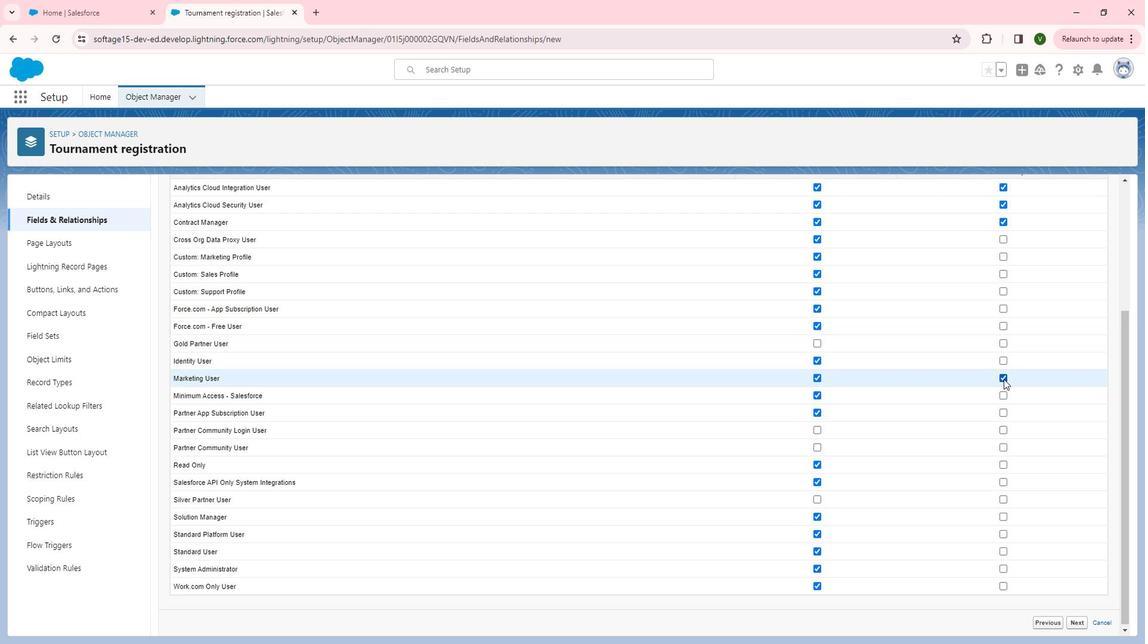 
Action: Mouse pressed left at (1016, 378)
Screenshot: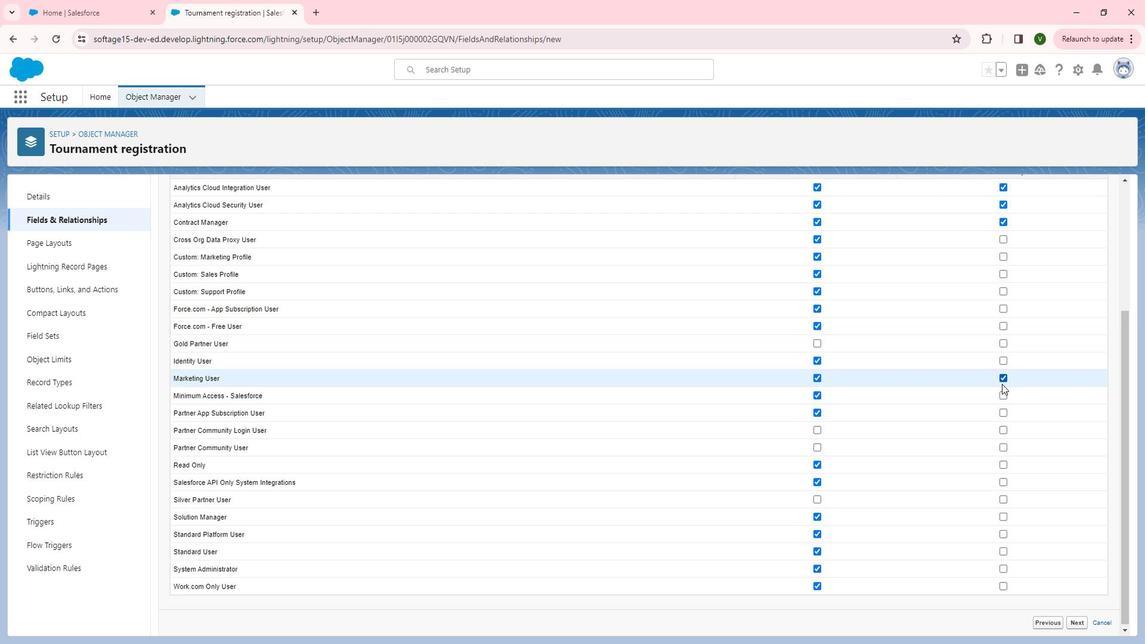 
Action: Mouse moved to (1015, 392)
Screenshot: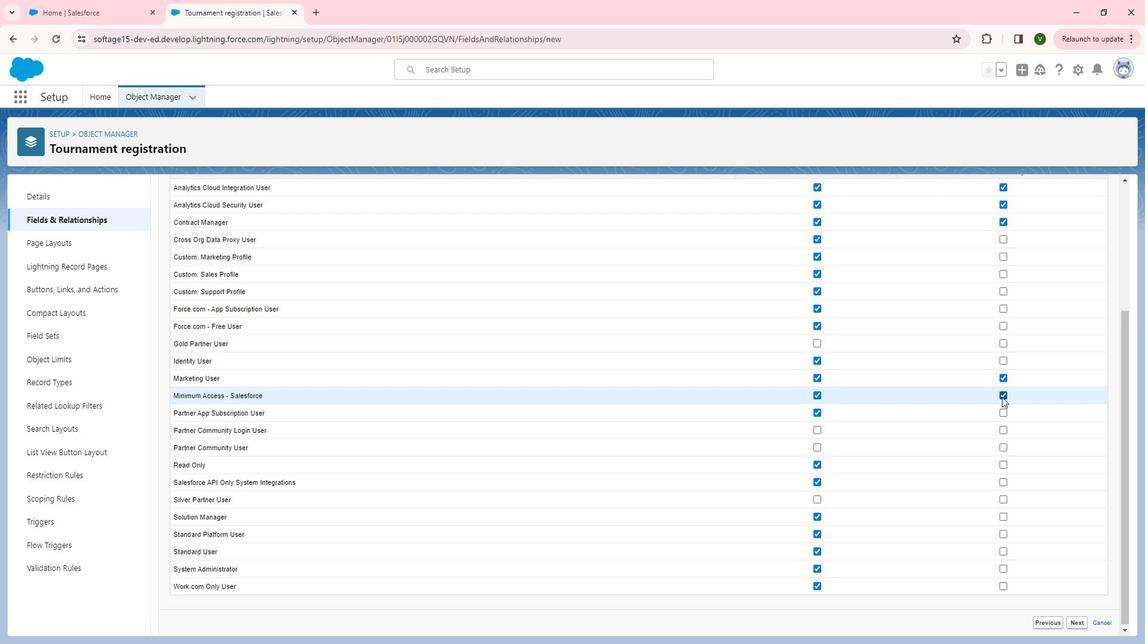 
Action: Mouse pressed left at (1015, 392)
Screenshot: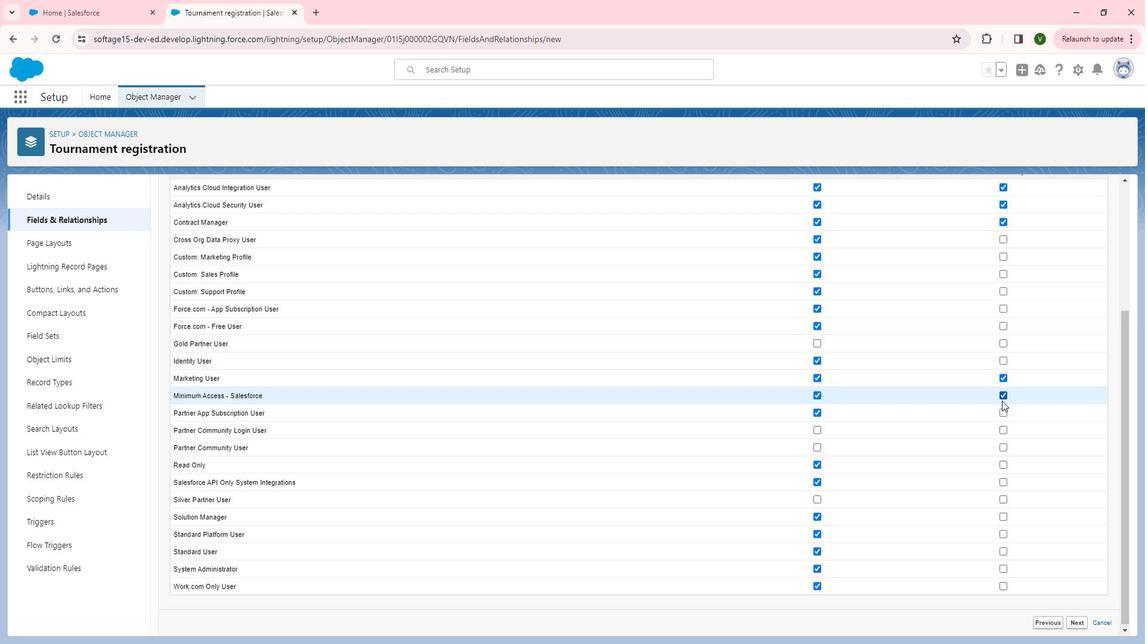 
Action: Mouse moved to (1017, 411)
Screenshot: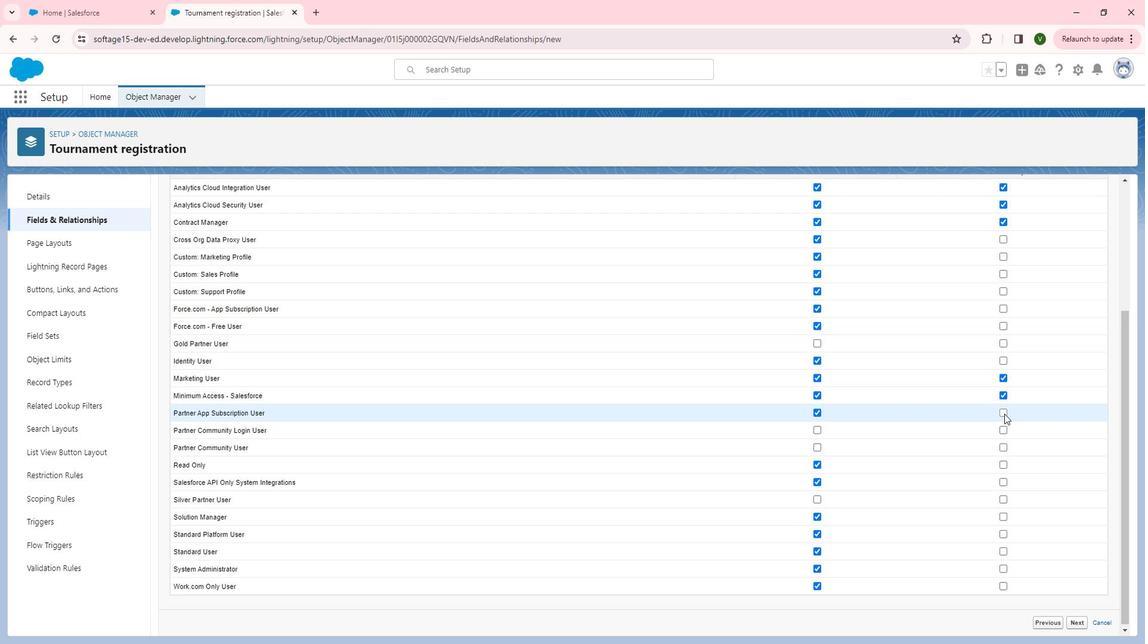 
Action: Mouse pressed left at (1017, 411)
Screenshot: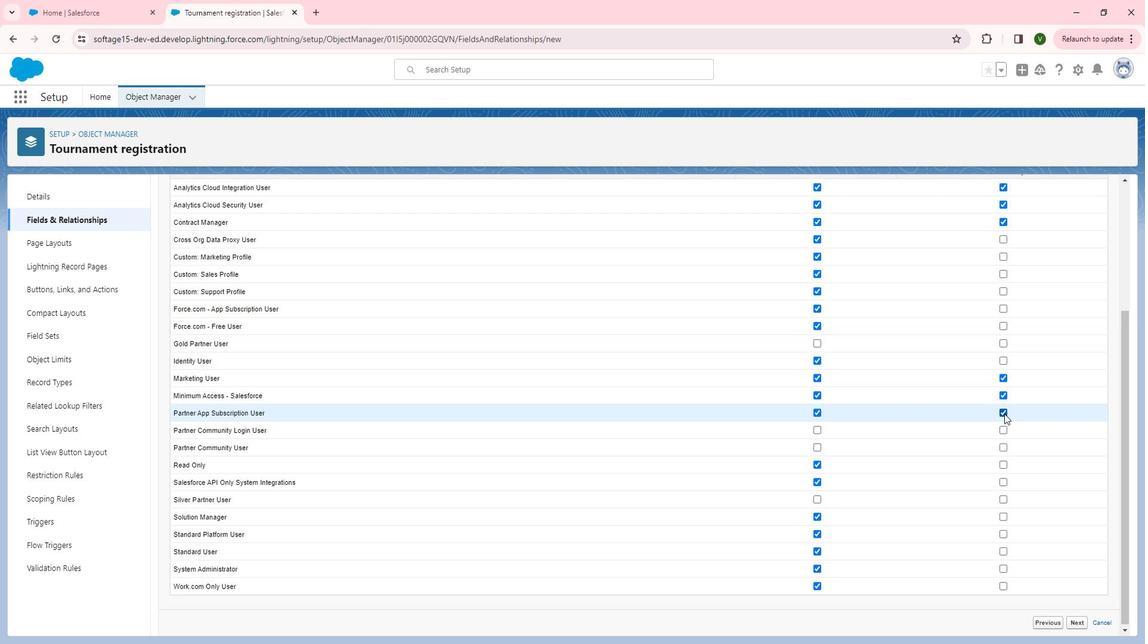 
Action: Mouse moved to (1015, 279)
Screenshot: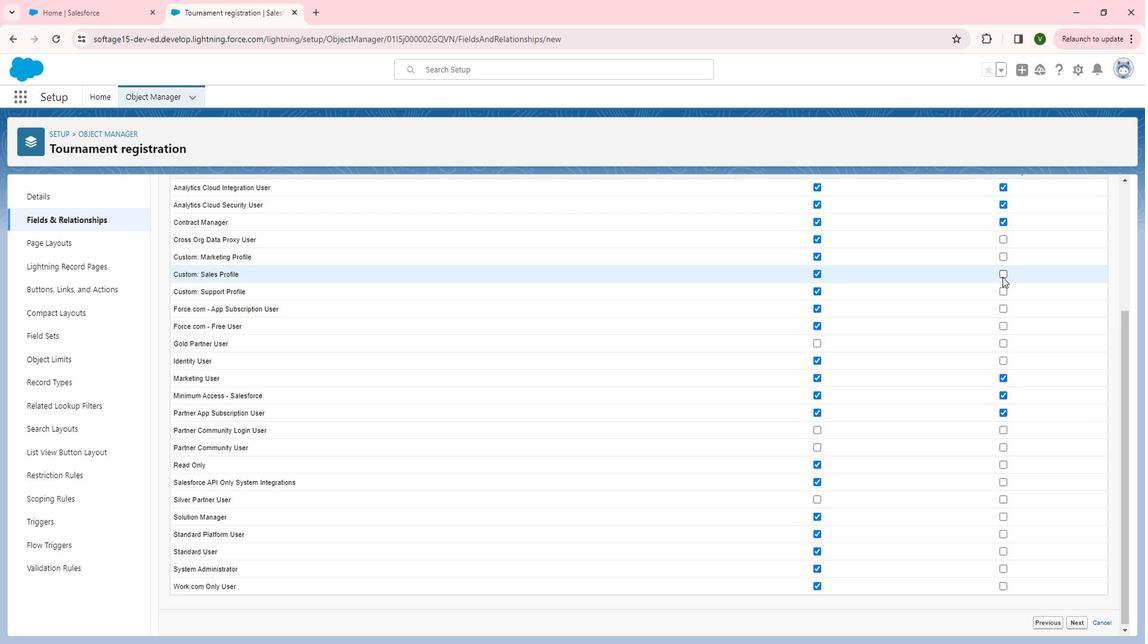 
Action: Mouse pressed left at (1015, 279)
Screenshot: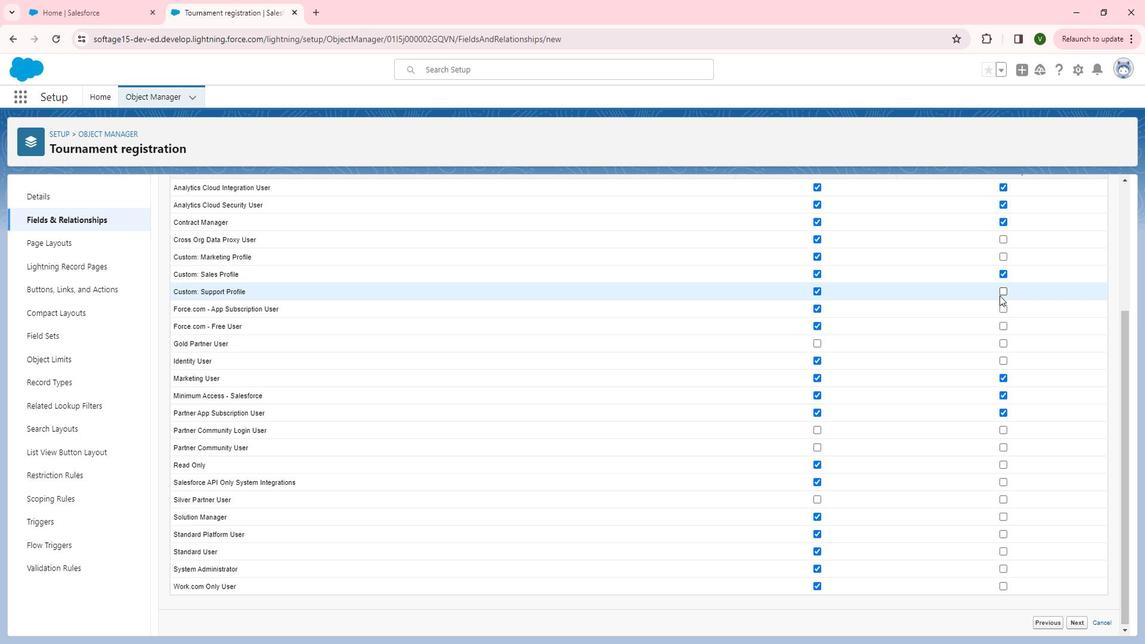 
Action: Mouse moved to (1018, 293)
Screenshot: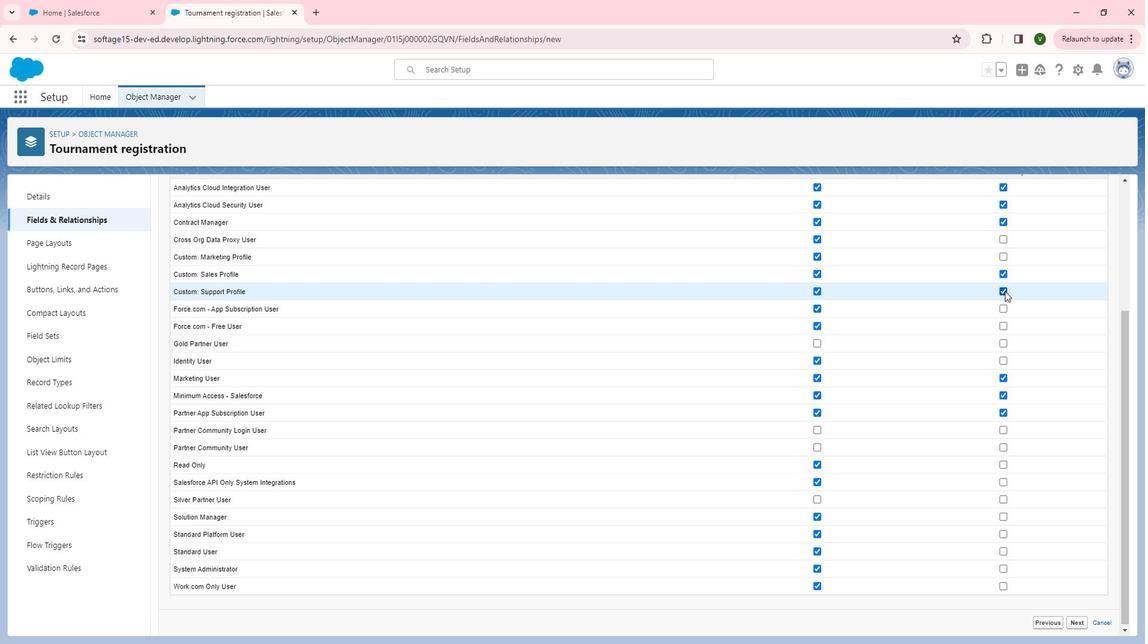 
Action: Mouse pressed left at (1018, 293)
Screenshot: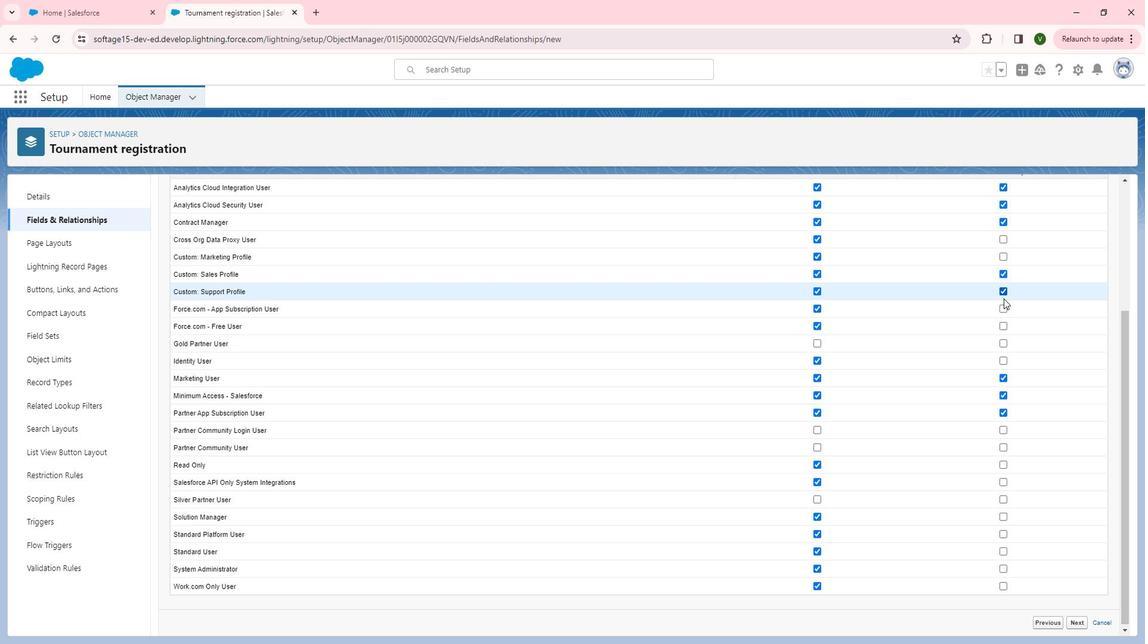 
Action: Mouse moved to (1016, 576)
Screenshot: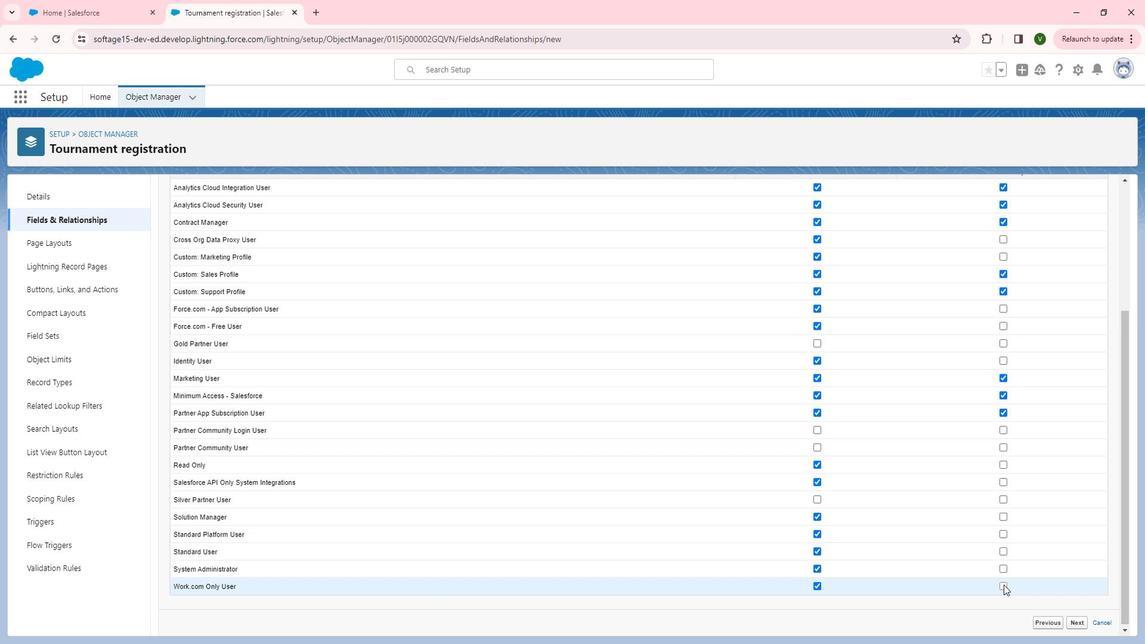 
Action: Mouse pressed left at (1016, 576)
Screenshot: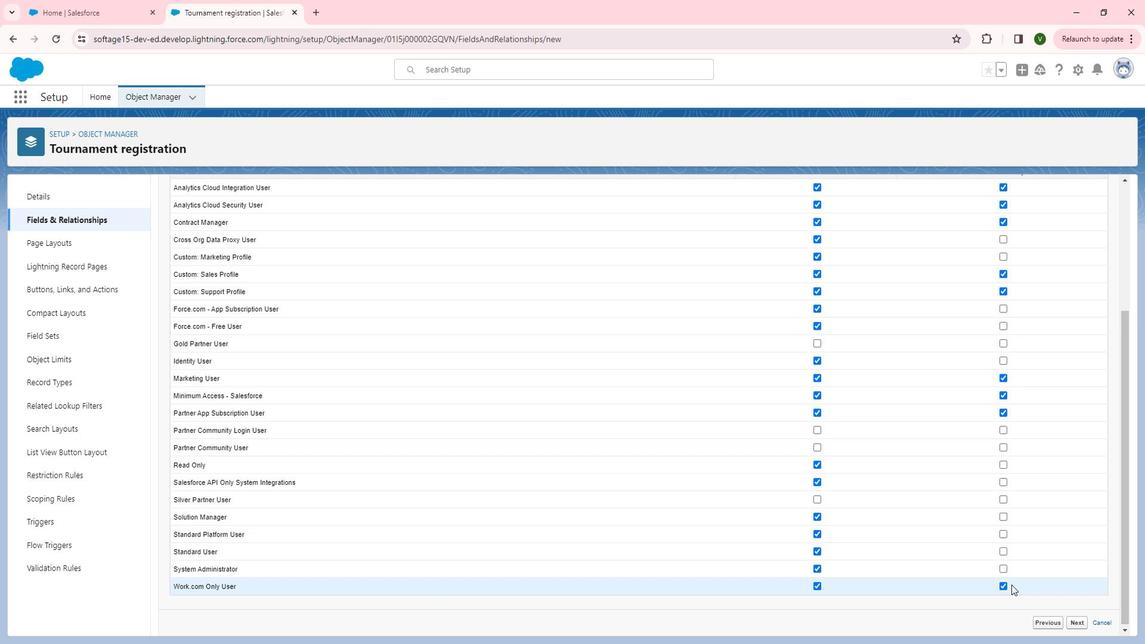 
Action: Mouse moved to (1093, 614)
Screenshot: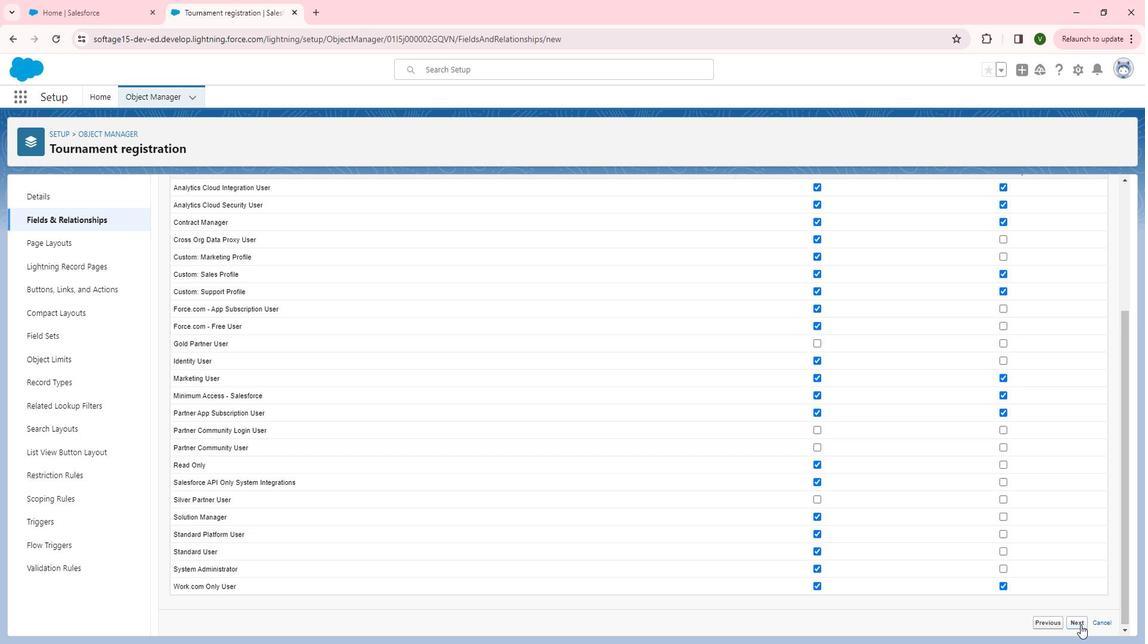 
Action: Mouse pressed left at (1093, 614)
Screenshot: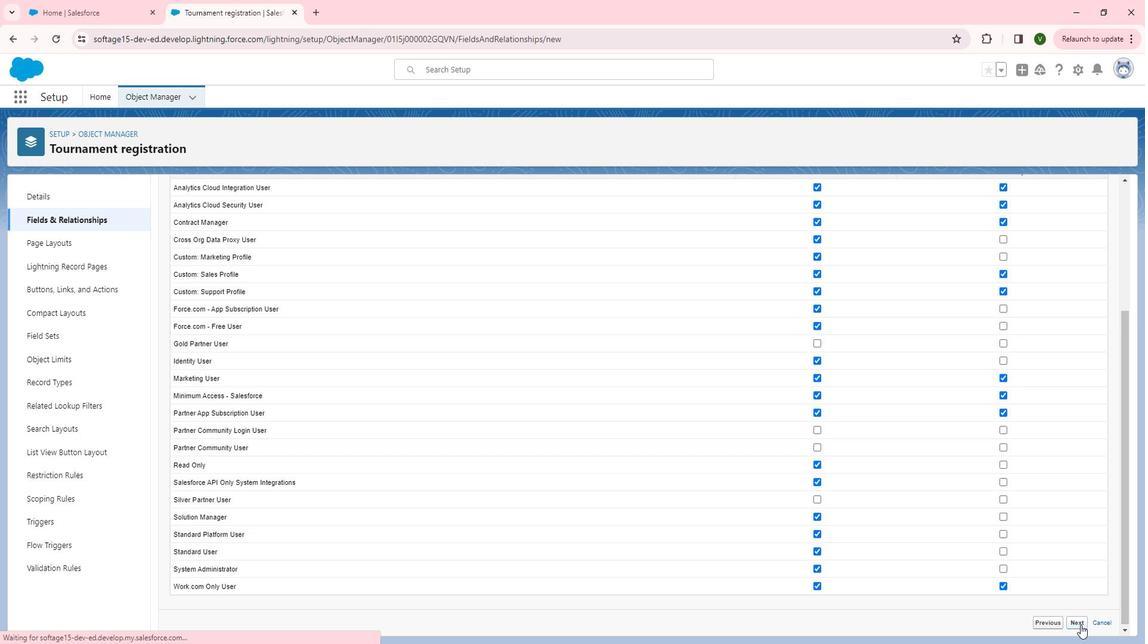 
Action: Mouse moved to (1100, 415)
Screenshot: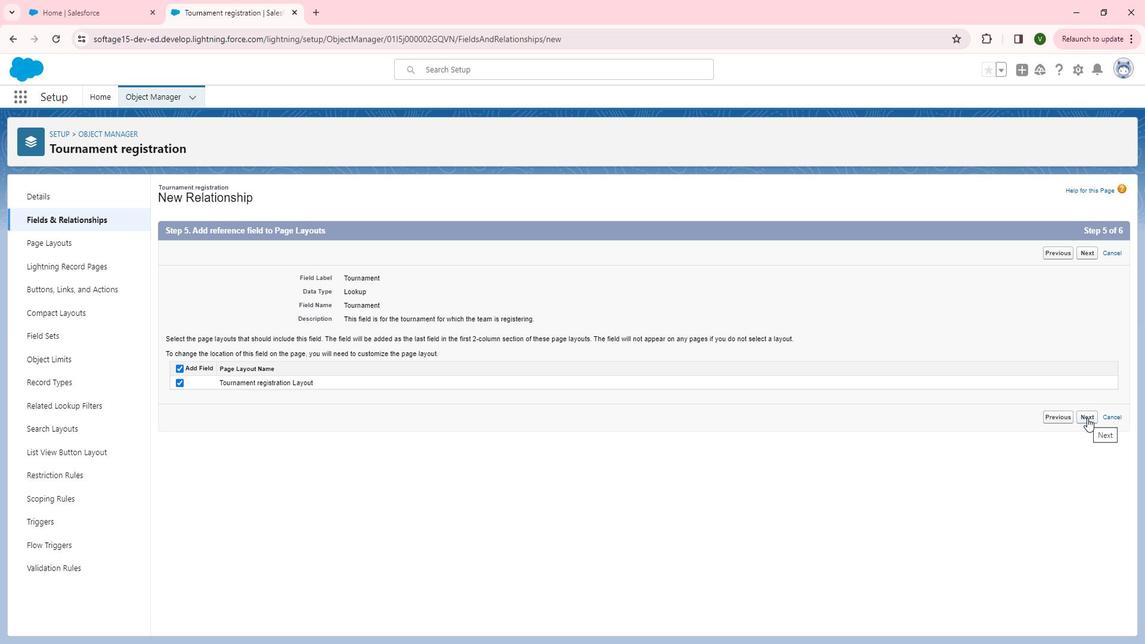 
Action: Mouse pressed left at (1100, 415)
Screenshot: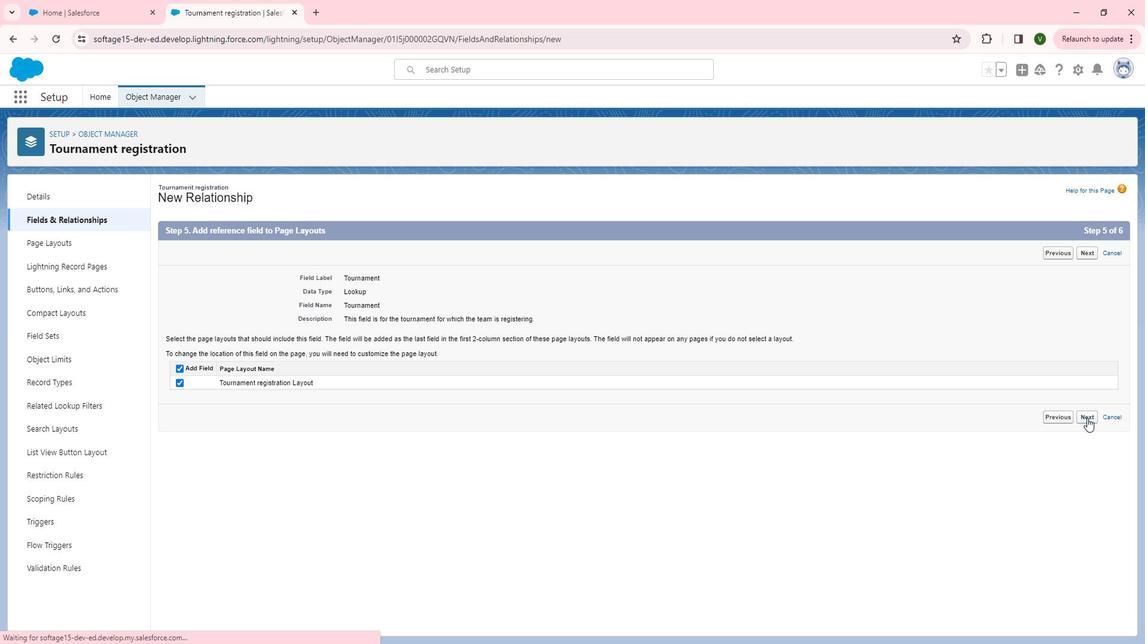 
Action: Mouse moved to (1043, 369)
Screenshot: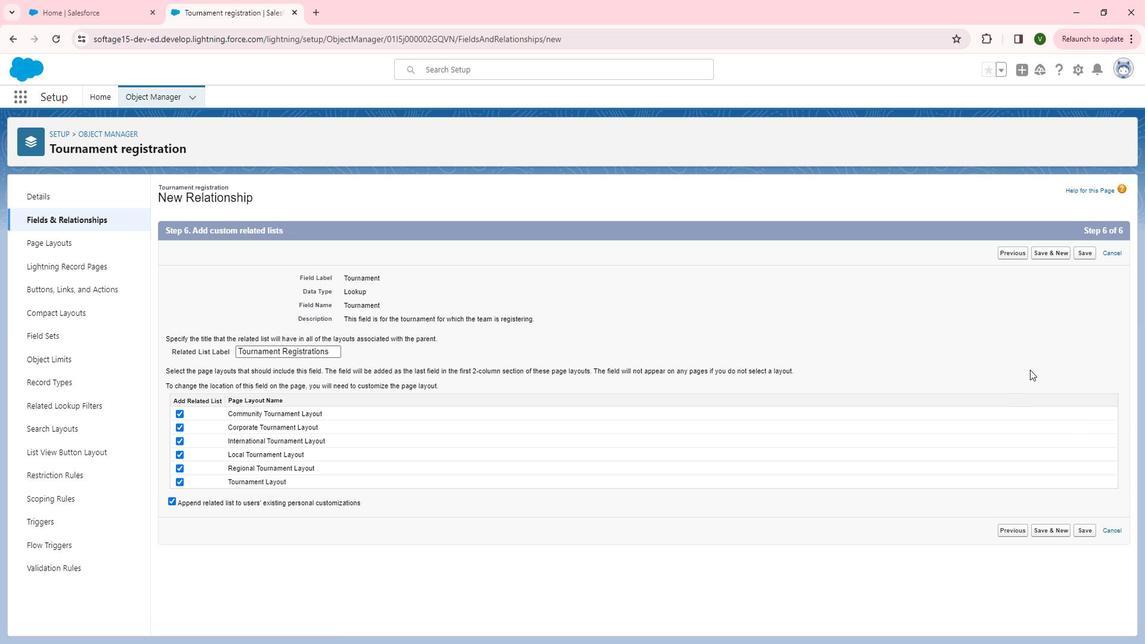 
Action: Mouse pressed left at (1043, 369)
Screenshot: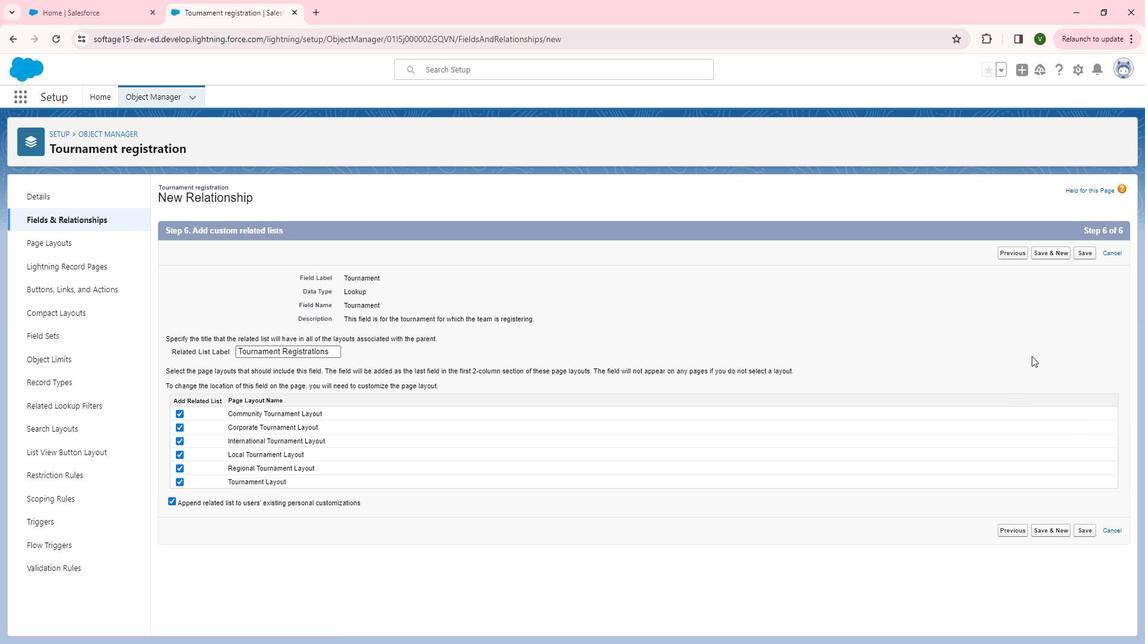 
Action: Mouse moved to (1098, 260)
Screenshot: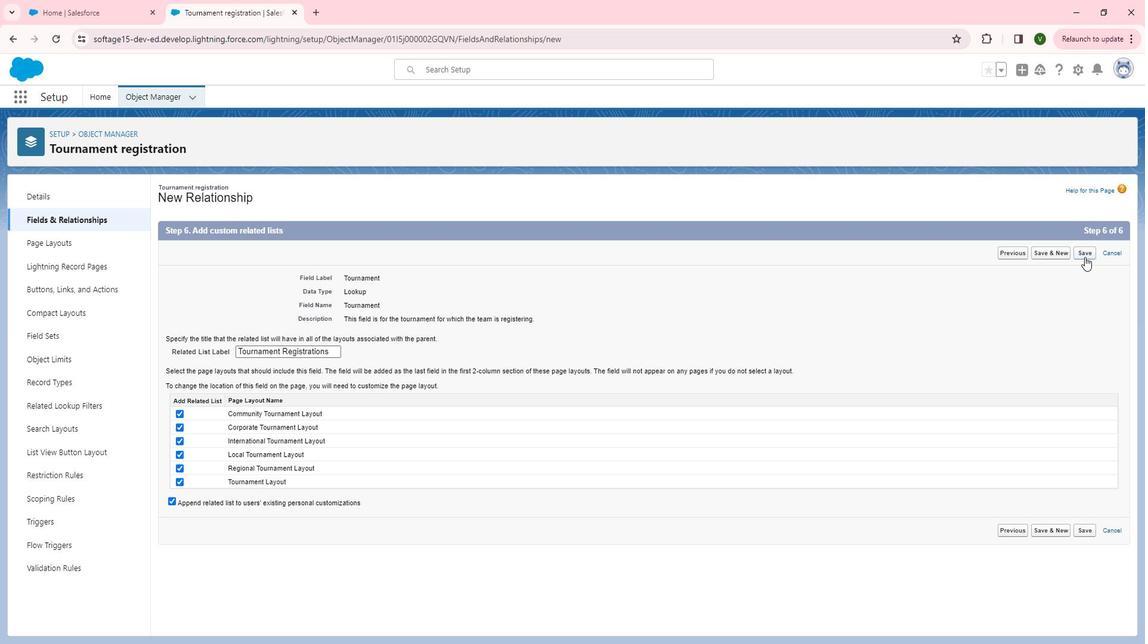 
Action: Mouse pressed left at (1098, 260)
Screenshot: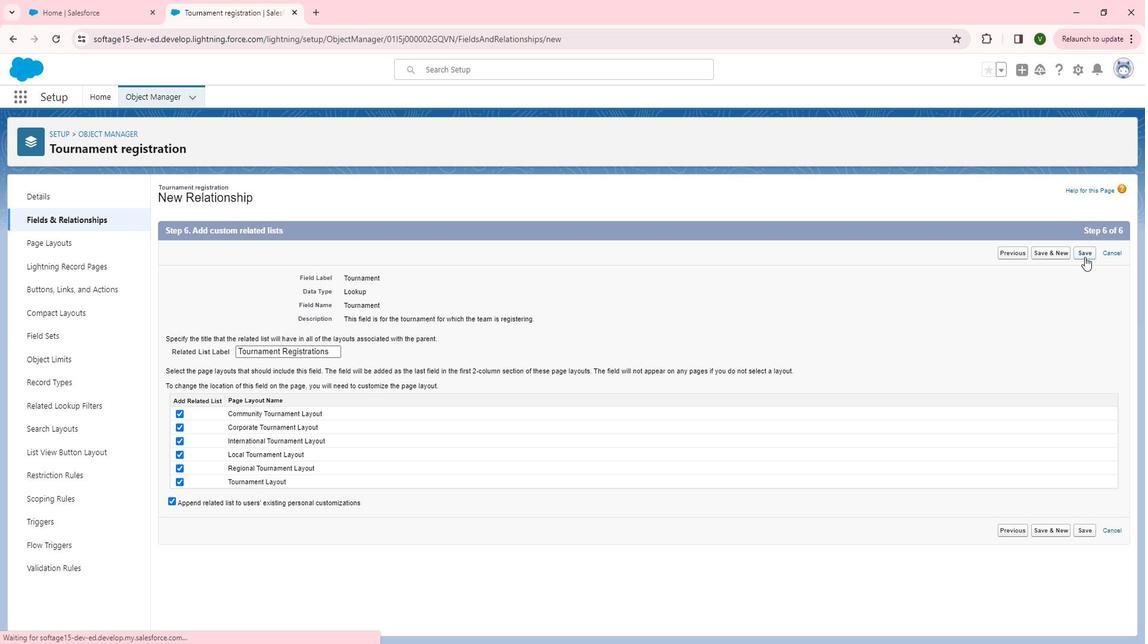 
Action: Mouse moved to (888, 207)
Screenshot: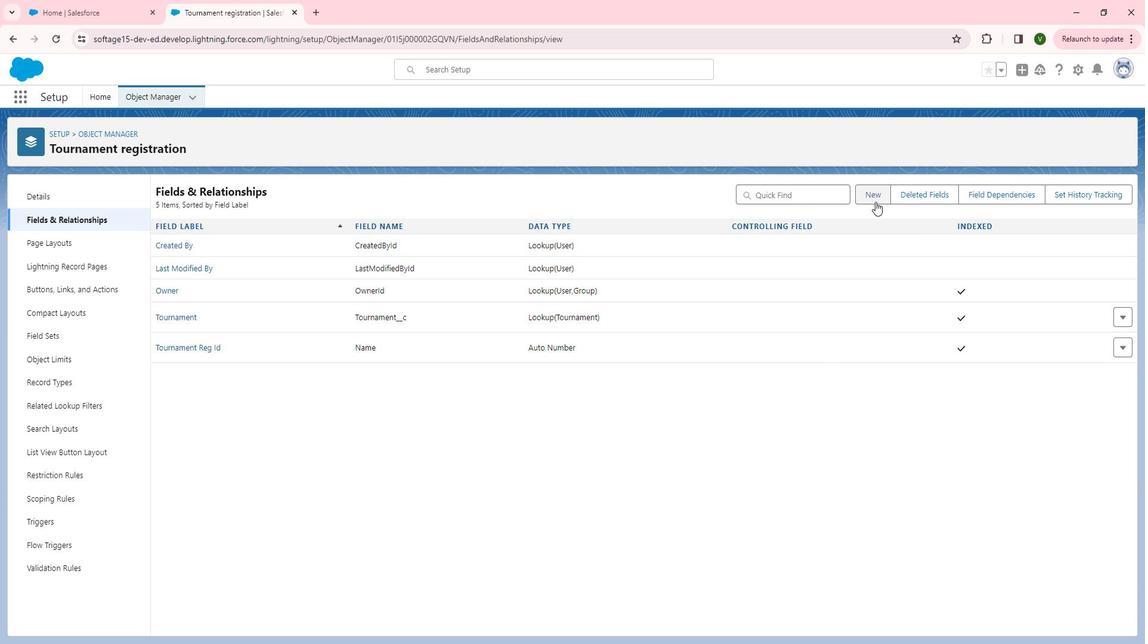 
Action: Mouse pressed left at (888, 207)
Screenshot: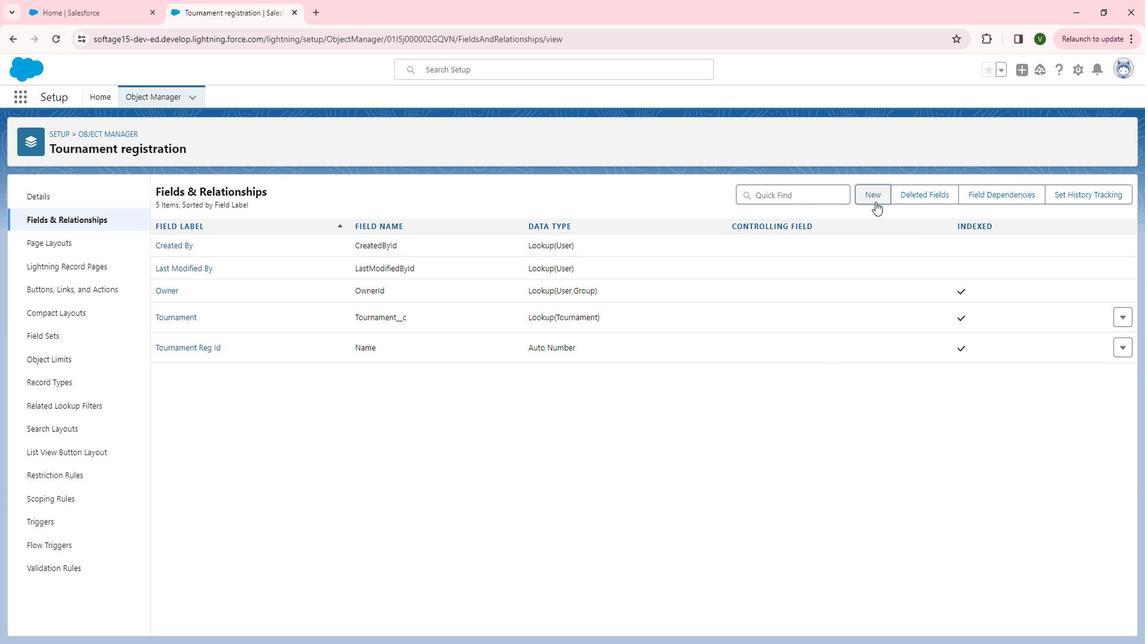 
Action: Mouse moved to (384, 435)
Screenshot: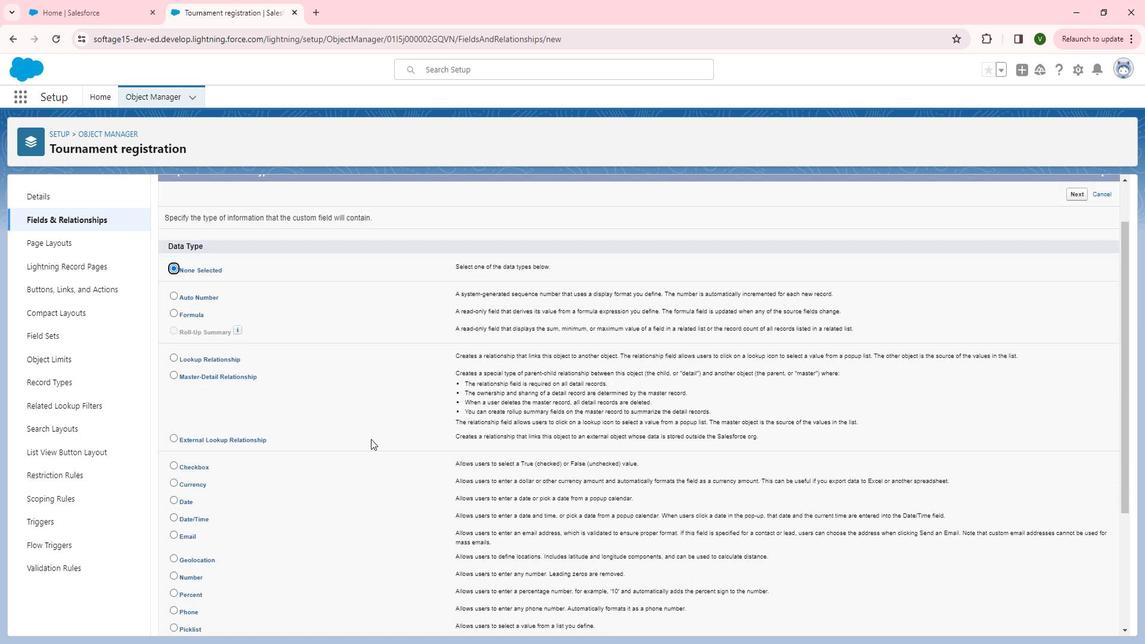 
Action: Mouse scrolled (384, 435) with delta (0, 0)
Screenshot: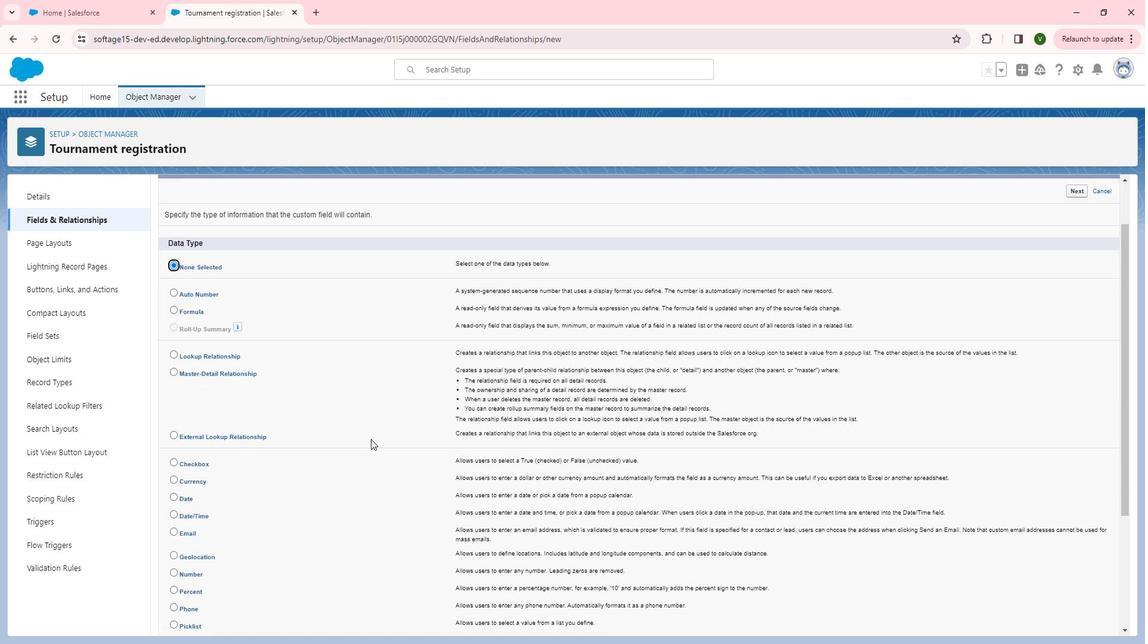 
Action: Mouse scrolled (384, 435) with delta (0, 0)
Screenshot: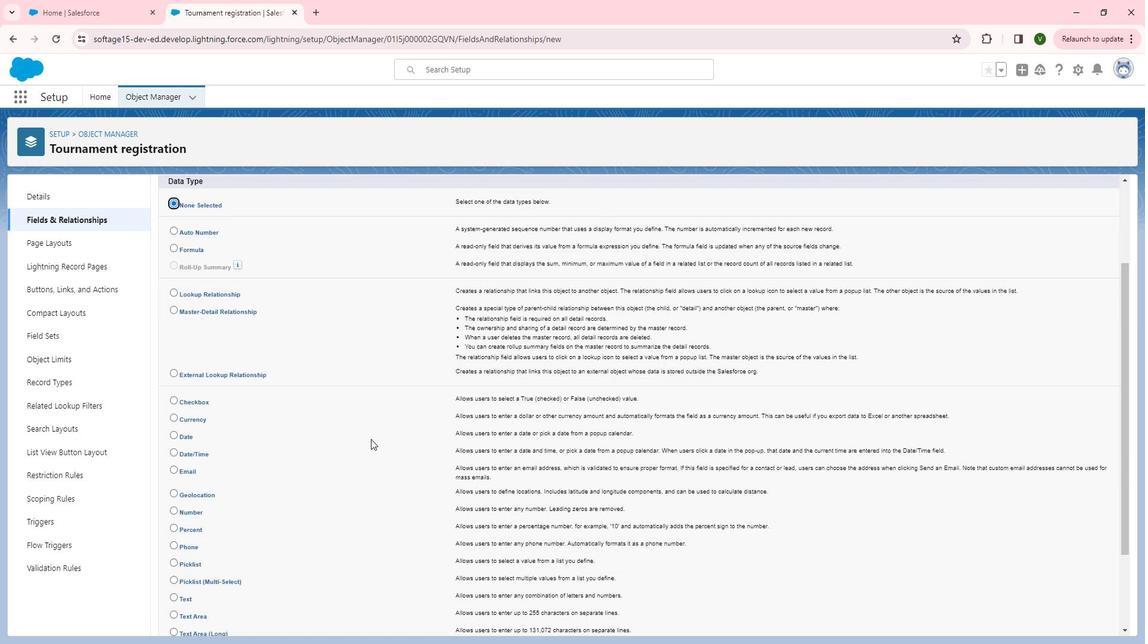 
Action: Mouse scrolled (384, 435) with delta (0, 0)
Screenshot: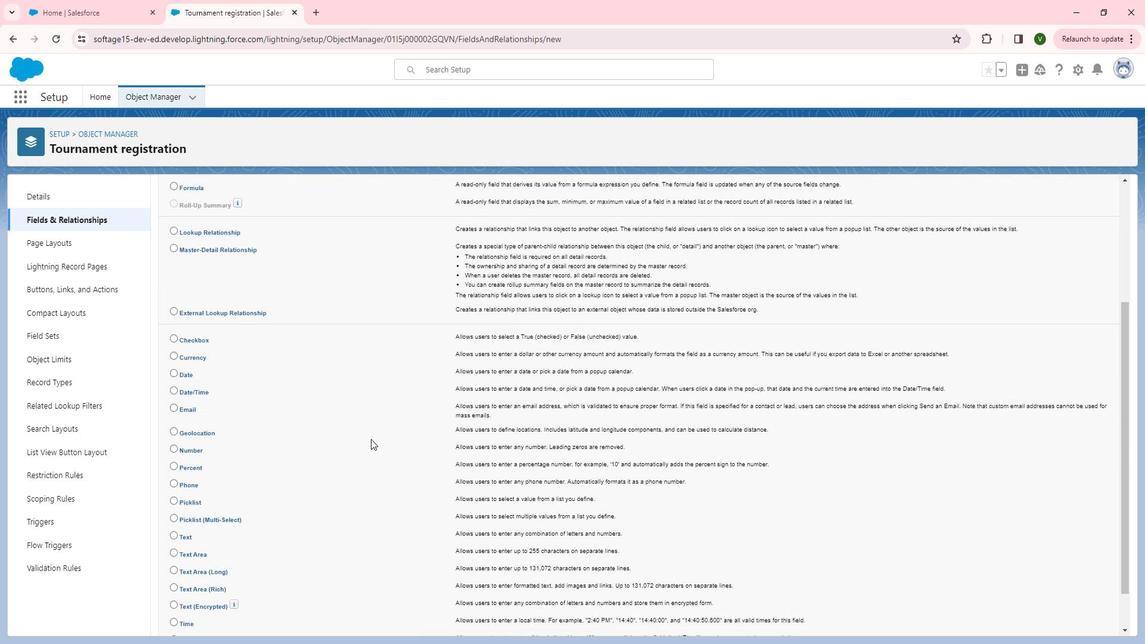 
Action: Mouse scrolled (384, 435) with delta (0, 0)
Screenshot: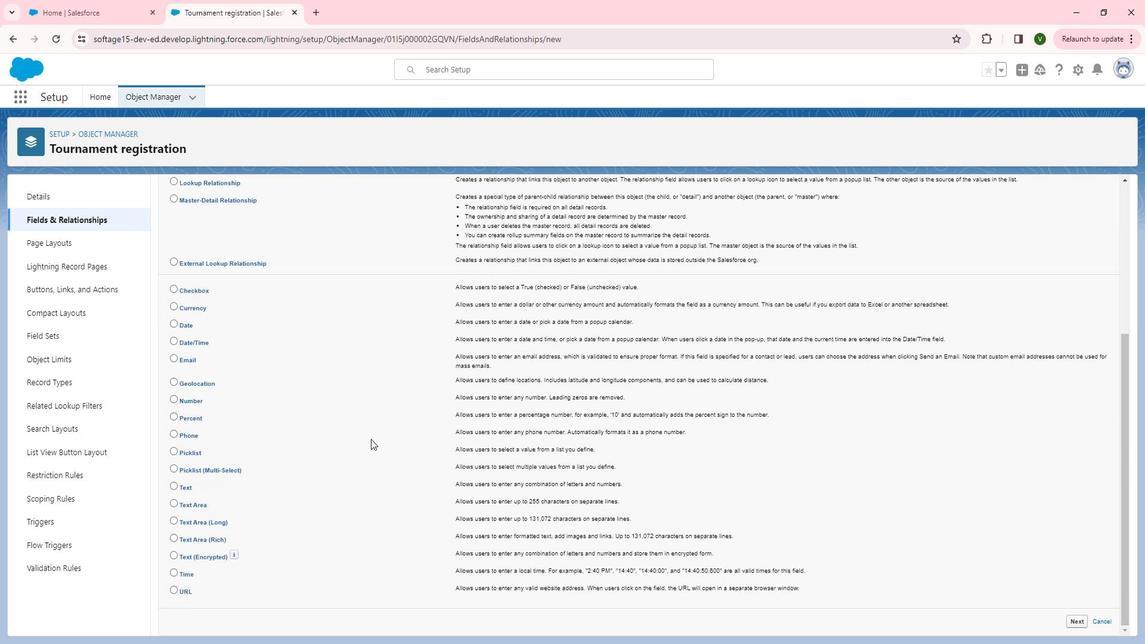 
Action: Mouse scrolled (384, 435) with delta (0, 0)
Screenshot: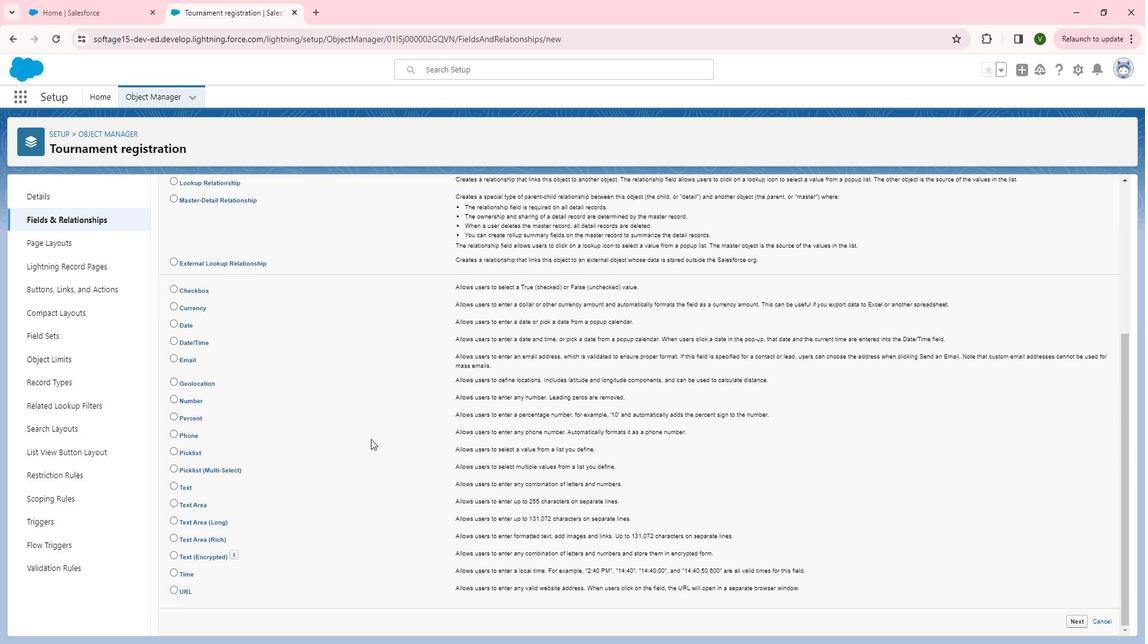 
Action: Mouse scrolled (384, 435) with delta (0, 0)
Screenshot: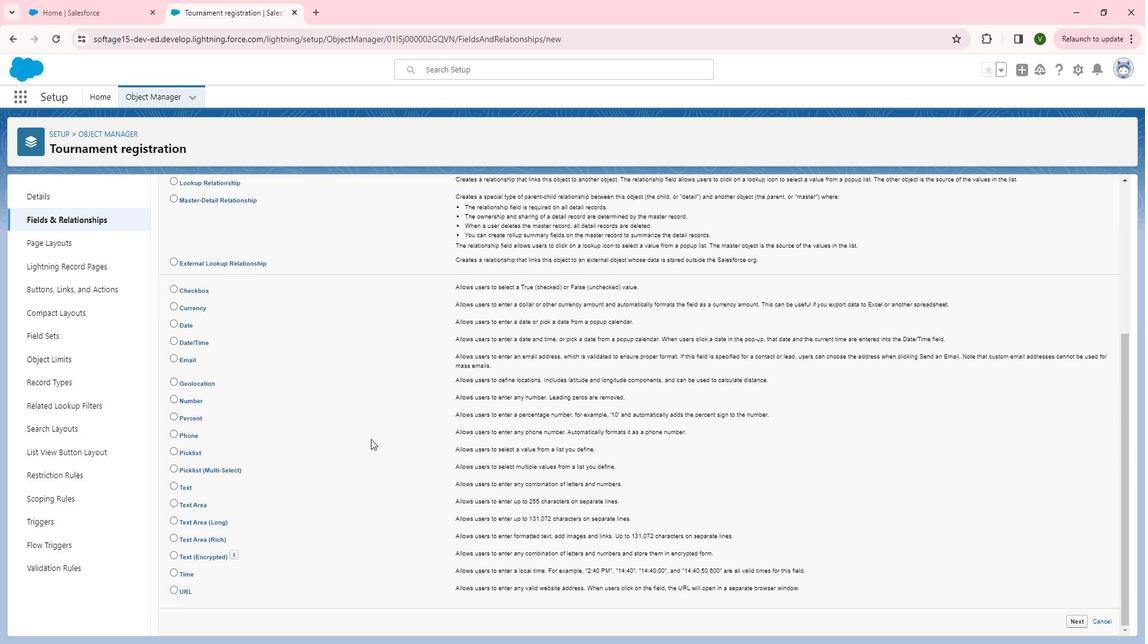 
Action: Mouse moved to (240, 285)
Screenshot: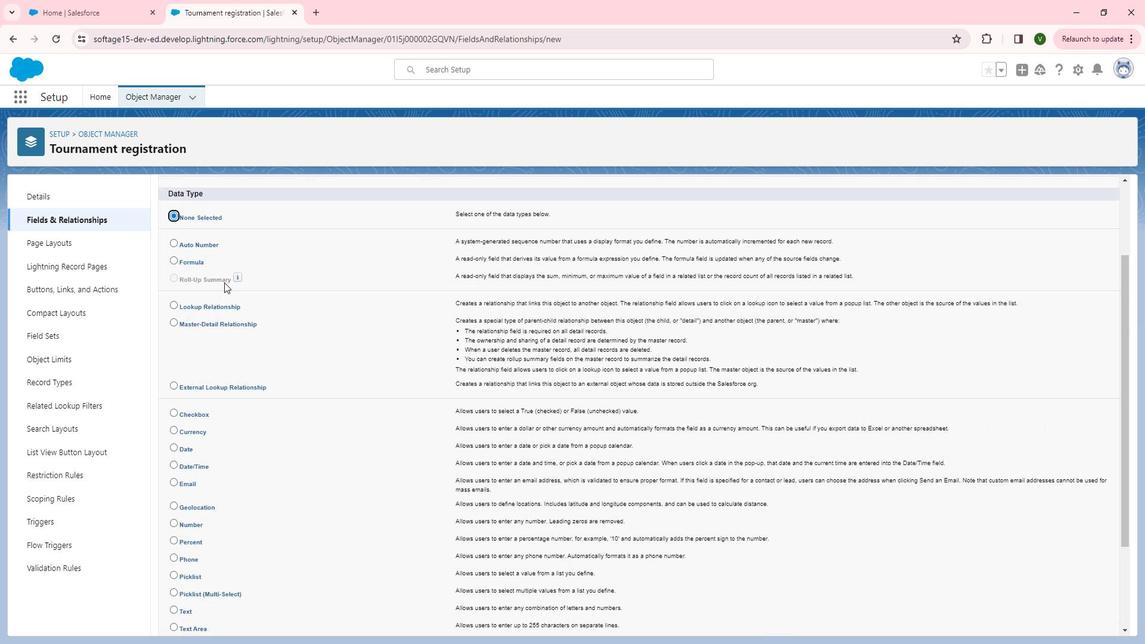 
Action: Mouse scrolled (240, 285) with delta (0, 0)
Screenshot: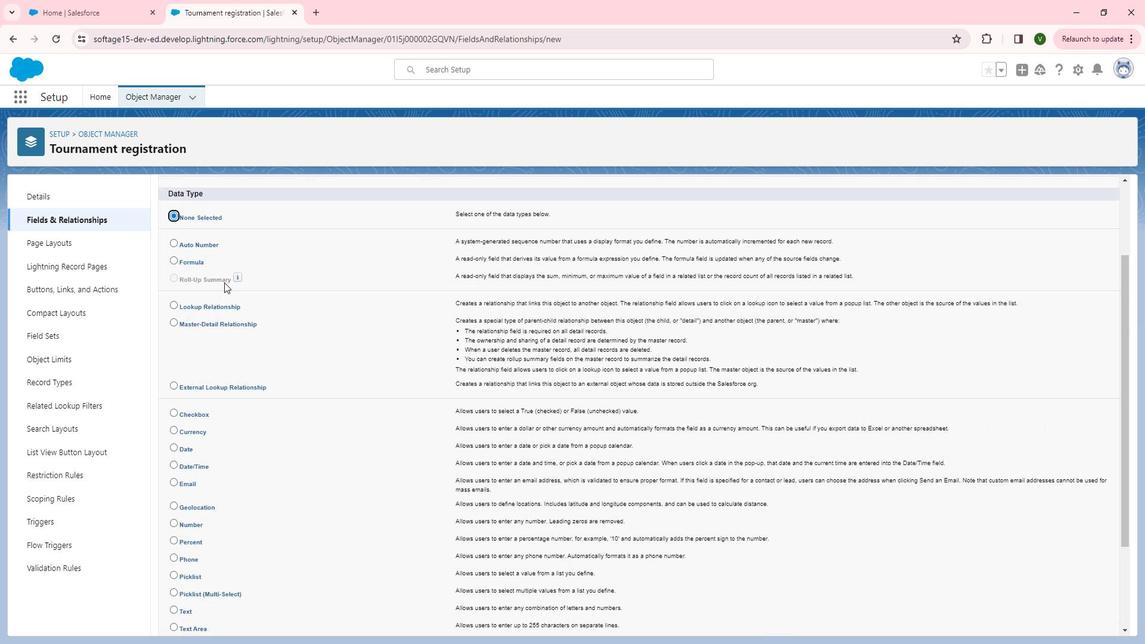 
Action: Mouse moved to (240, 285)
Screenshot: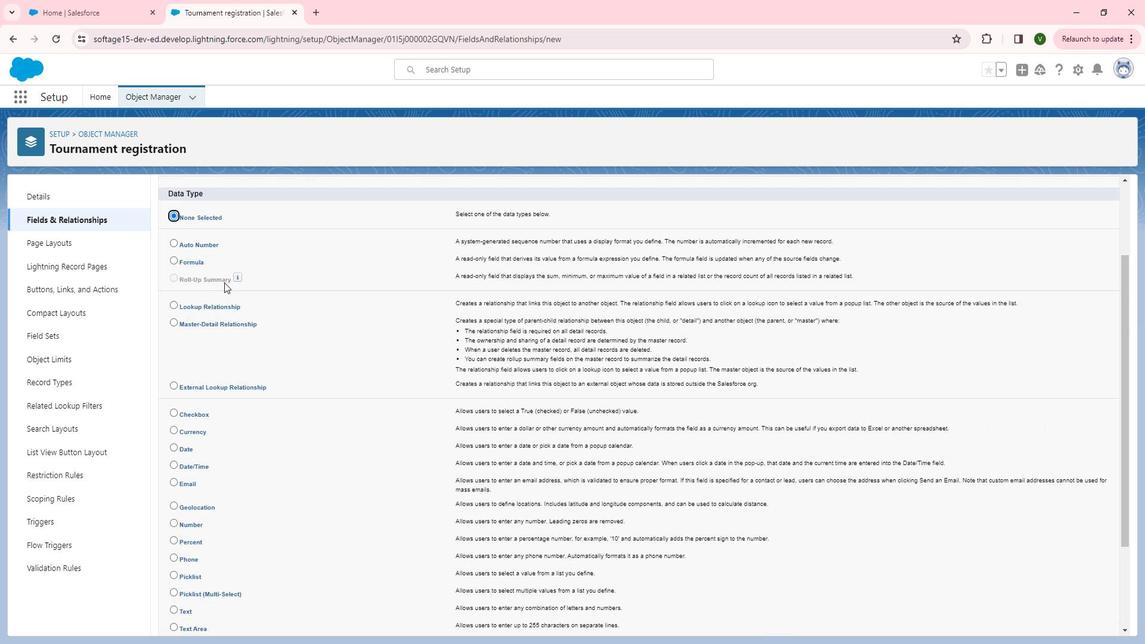
Action: Mouse scrolled (240, 285) with delta (0, 0)
Screenshot: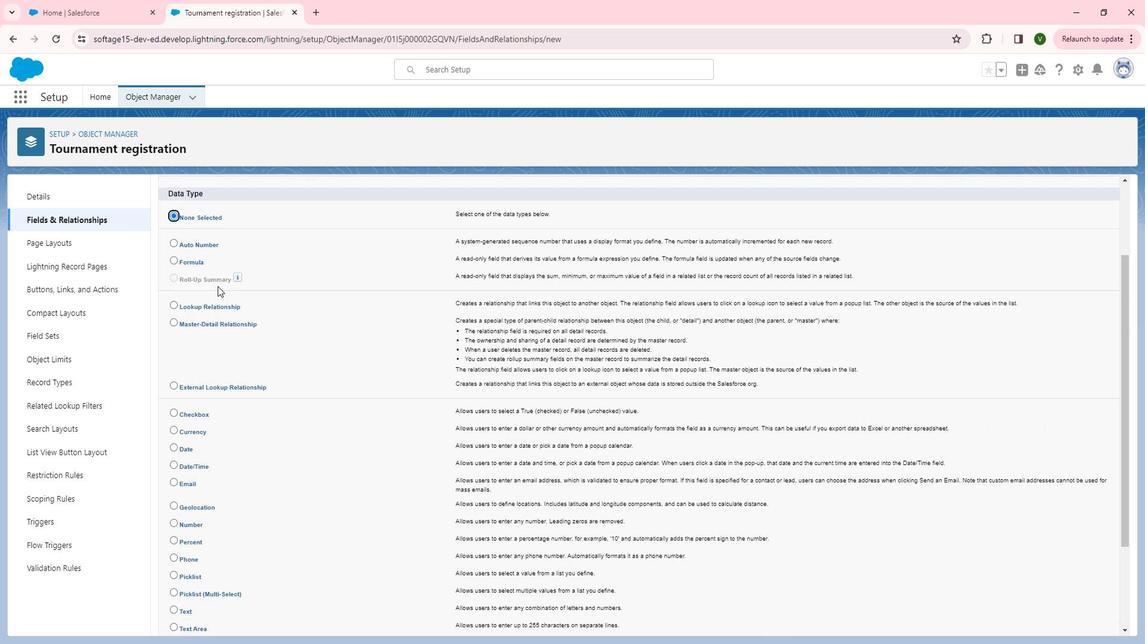 
Action: Mouse moved to (221, 307)
Screenshot: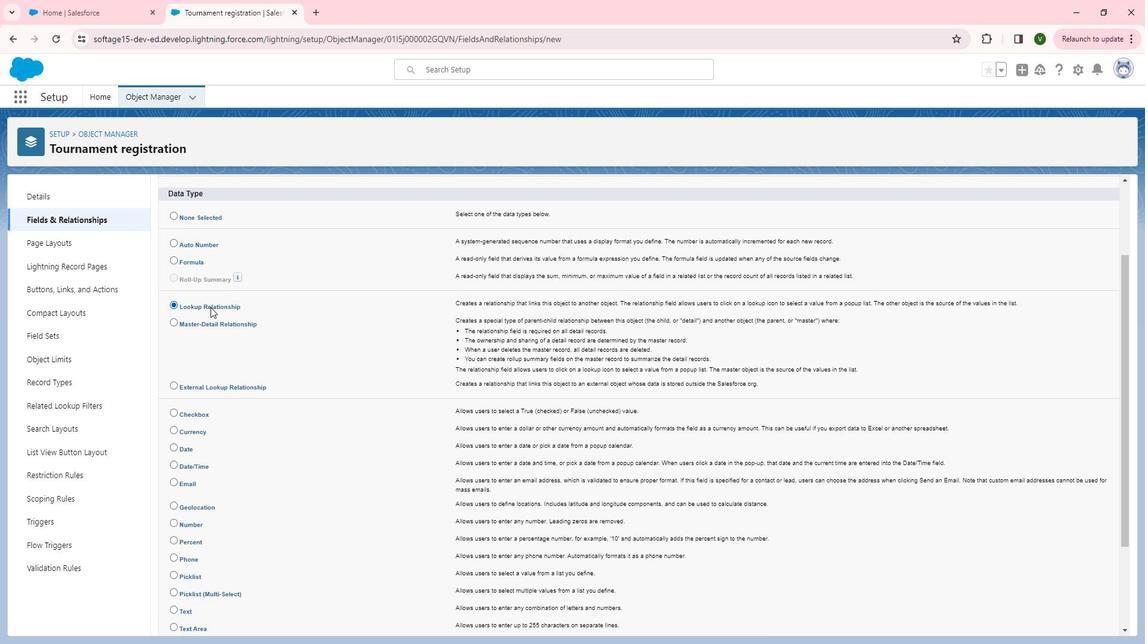 
Action: Mouse pressed left at (221, 307)
Screenshot: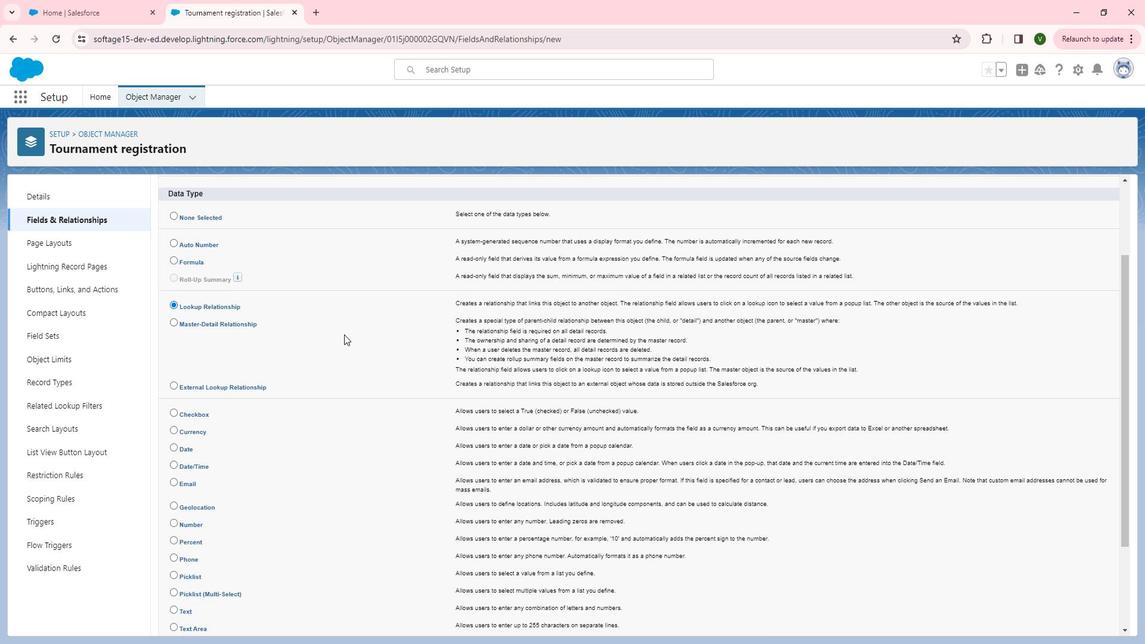 
Action: Mouse moved to (709, 354)
Screenshot: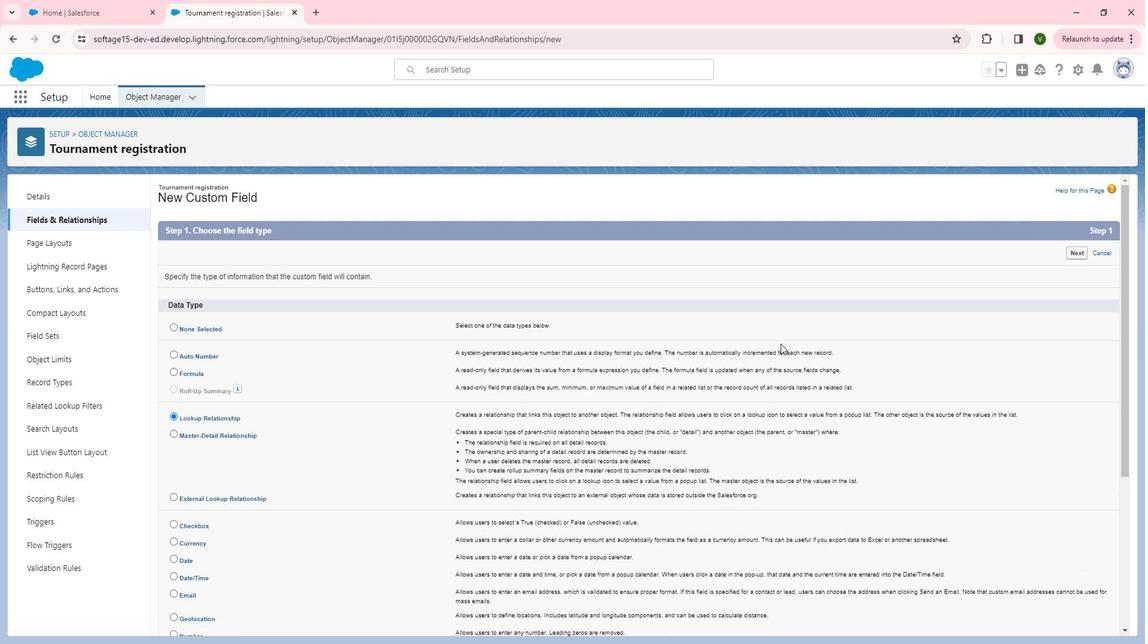 
Action: Mouse scrolled (709, 355) with delta (0, 0)
Screenshot: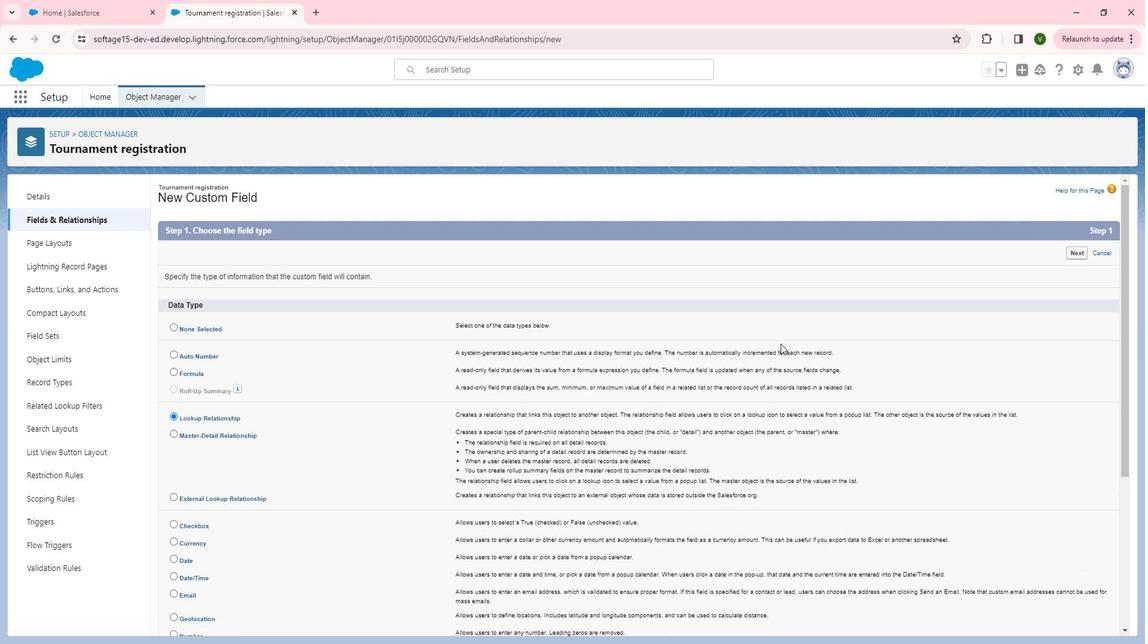 
Action: Mouse moved to (716, 354)
Screenshot: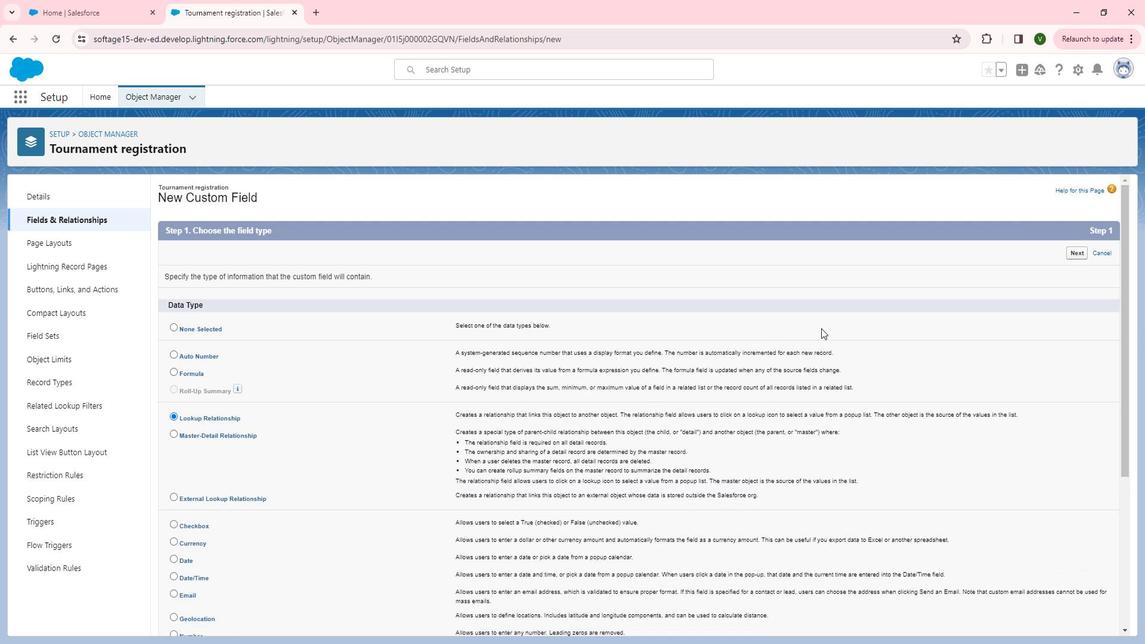 
Action: Mouse scrolled (716, 354) with delta (0, 0)
Screenshot: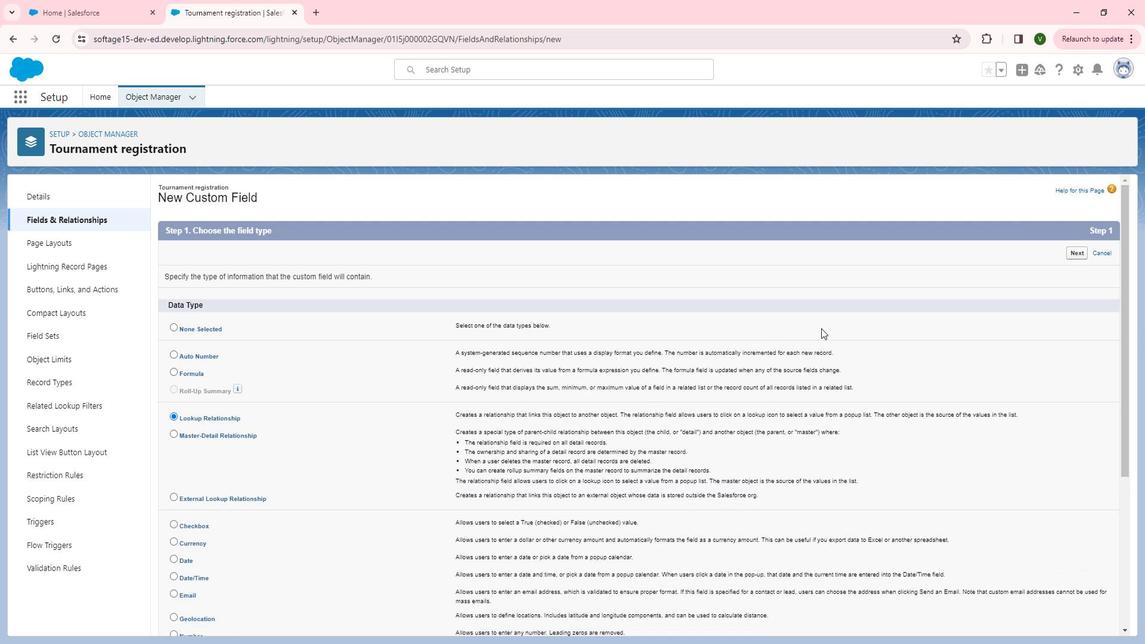 
Action: Mouse moved to (719, 353)
Screenshot: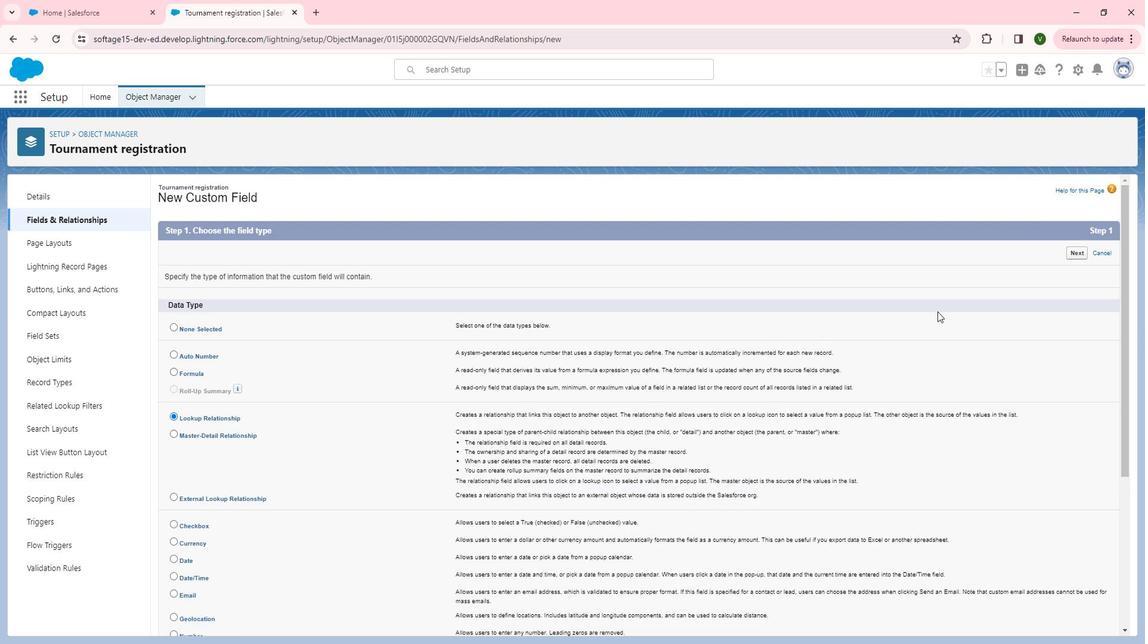 
Action: Mouse scrolled (719, 353) with delta (0, 0)
Screenshot: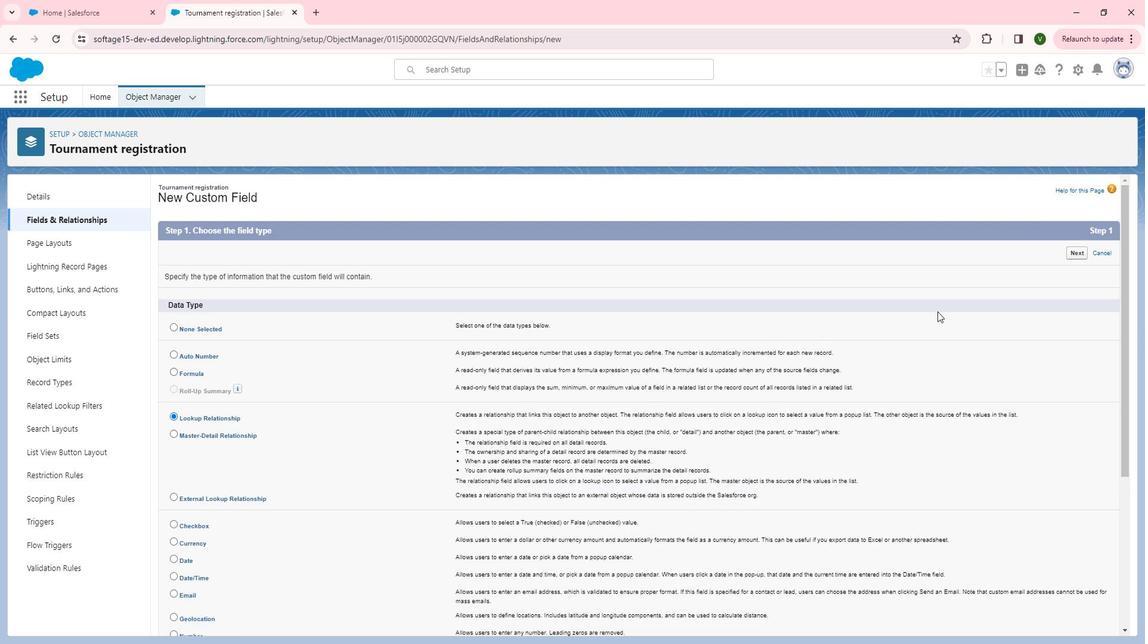 
Action: Mouse moved to (1084, 254)
Screenshot: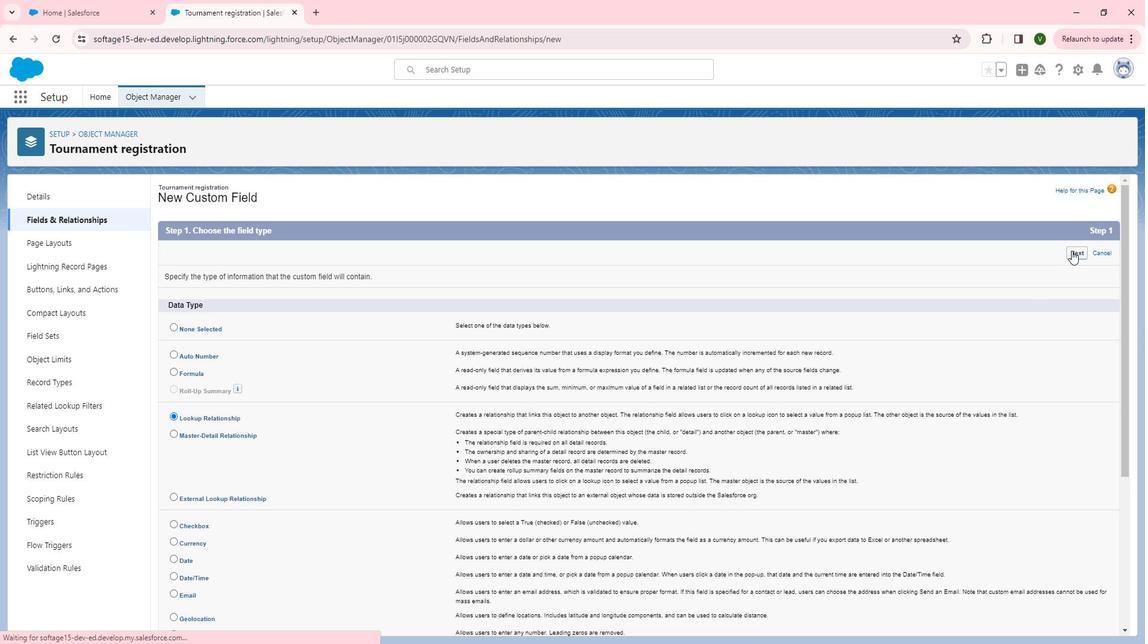 
Action: Mouse pressed left at (1084, 254)
Screenshot: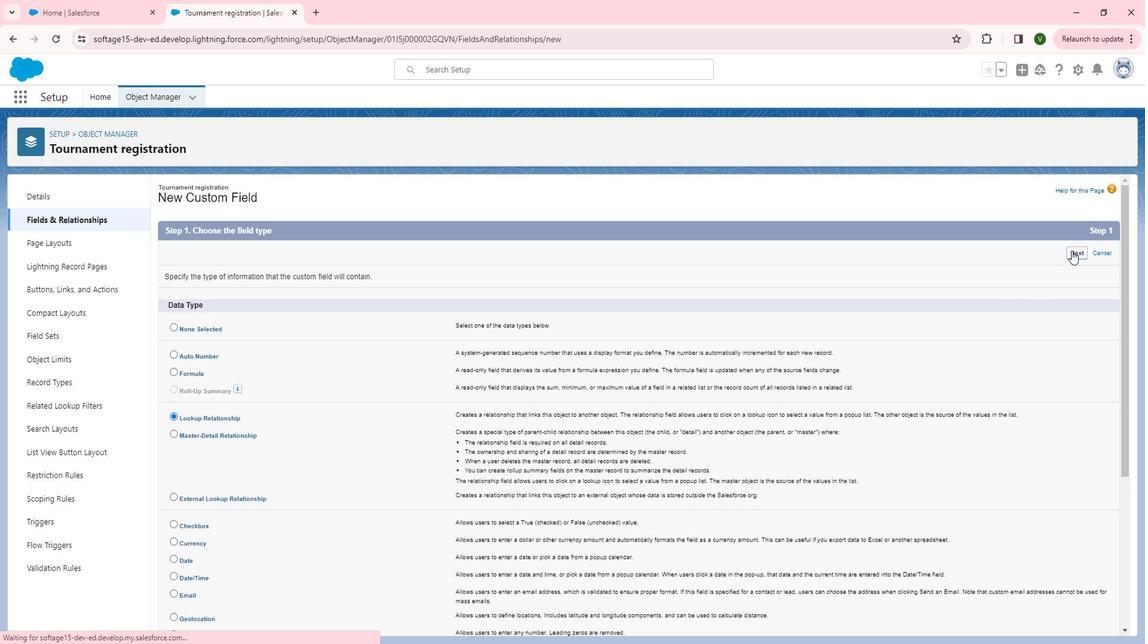 
Action: Mouse moved to (423, 304)
Screenshot: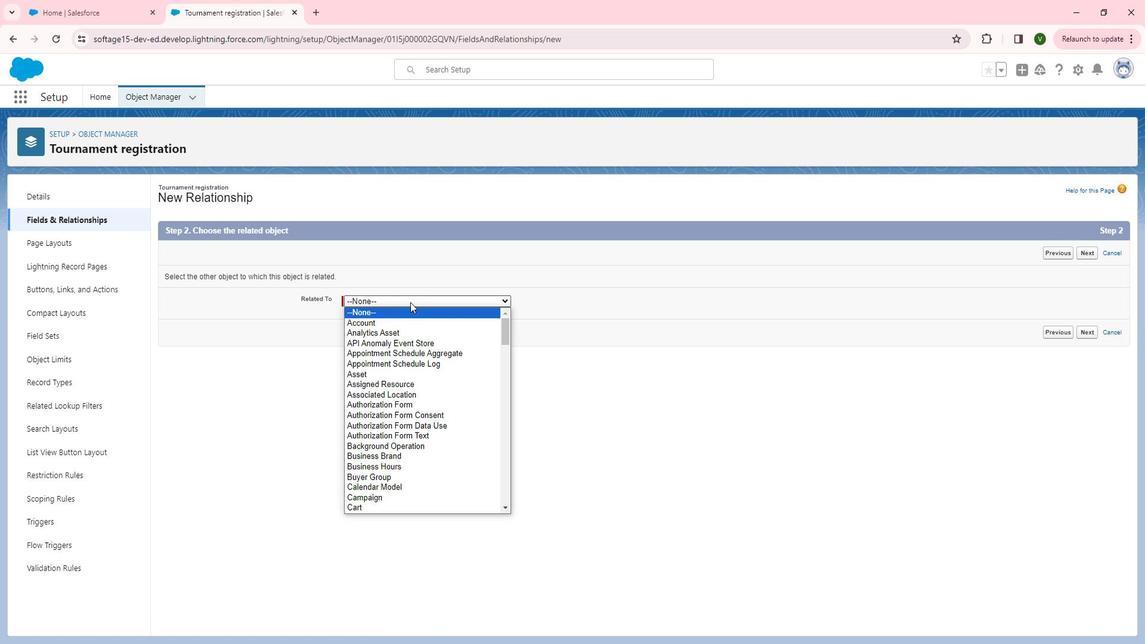
Action: Mouse pressed left at (423, 304)
Screenshot: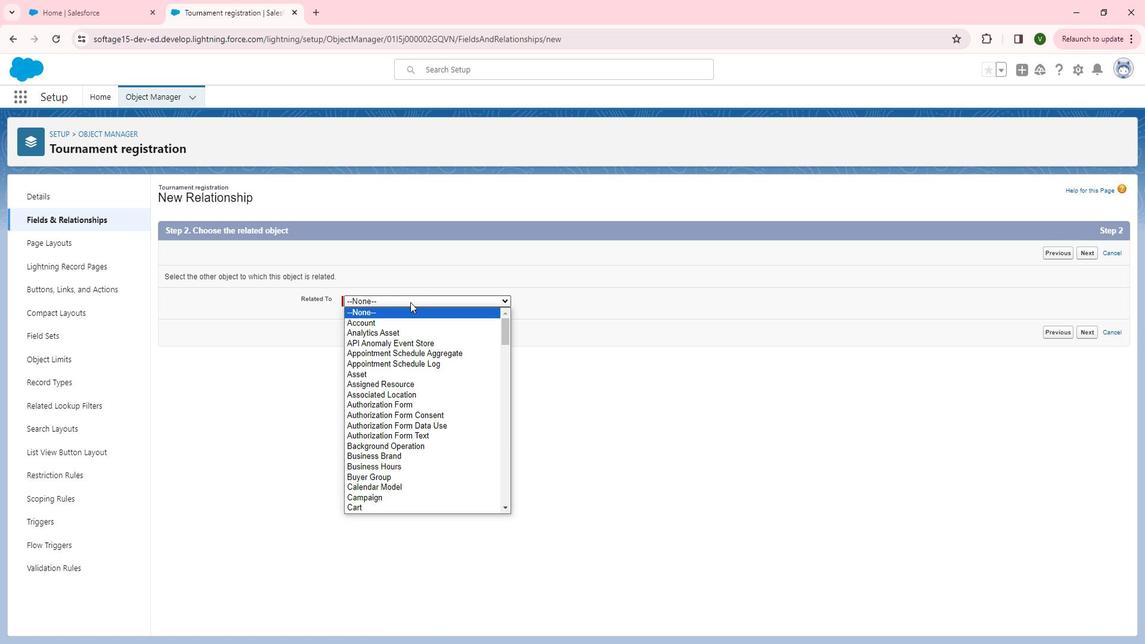 
Action: Mouse moved to (399, 385)
Screenshot: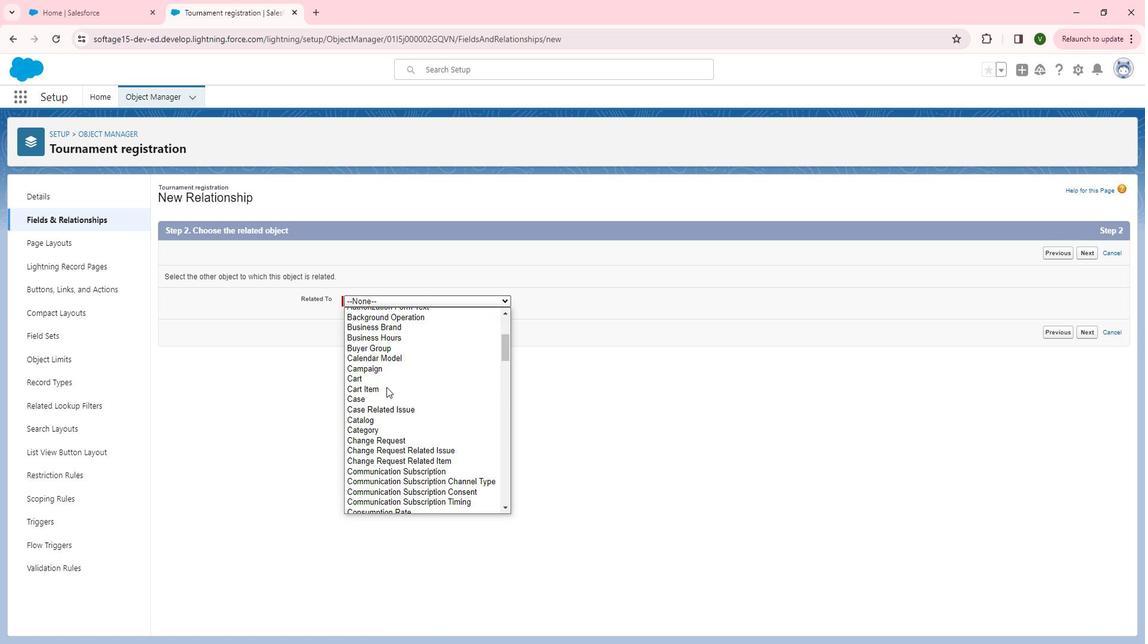
Action: Mouse scrolled (399, 385) with delta (0, 0)
Screenshot: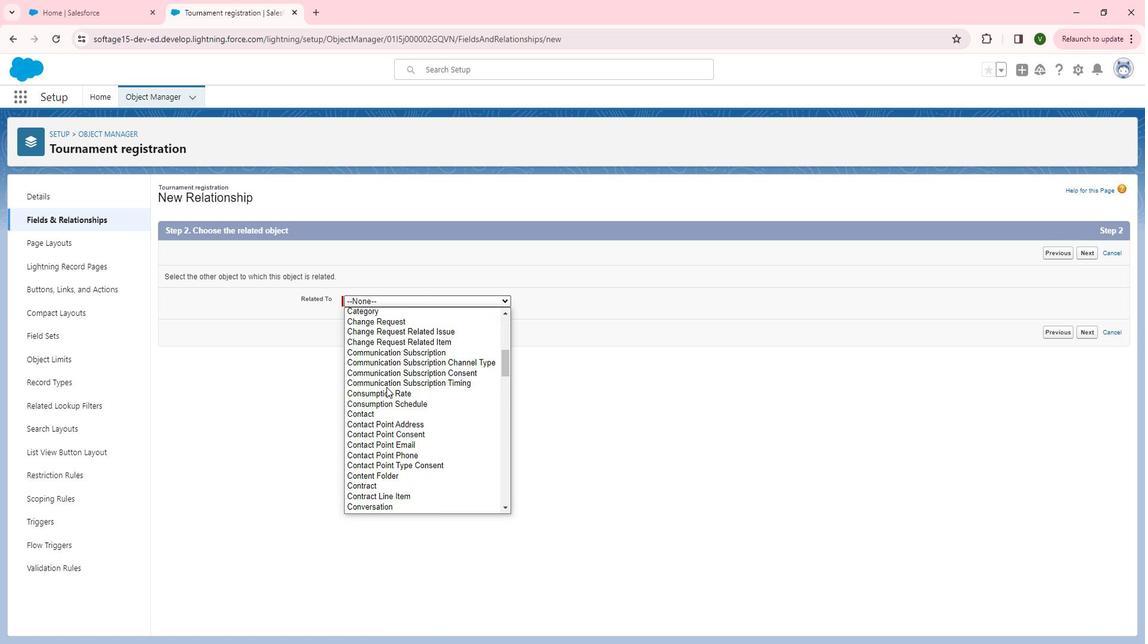 
Action: Mouse scrolled (399, 385) with delta (0, 0)
Screenshot: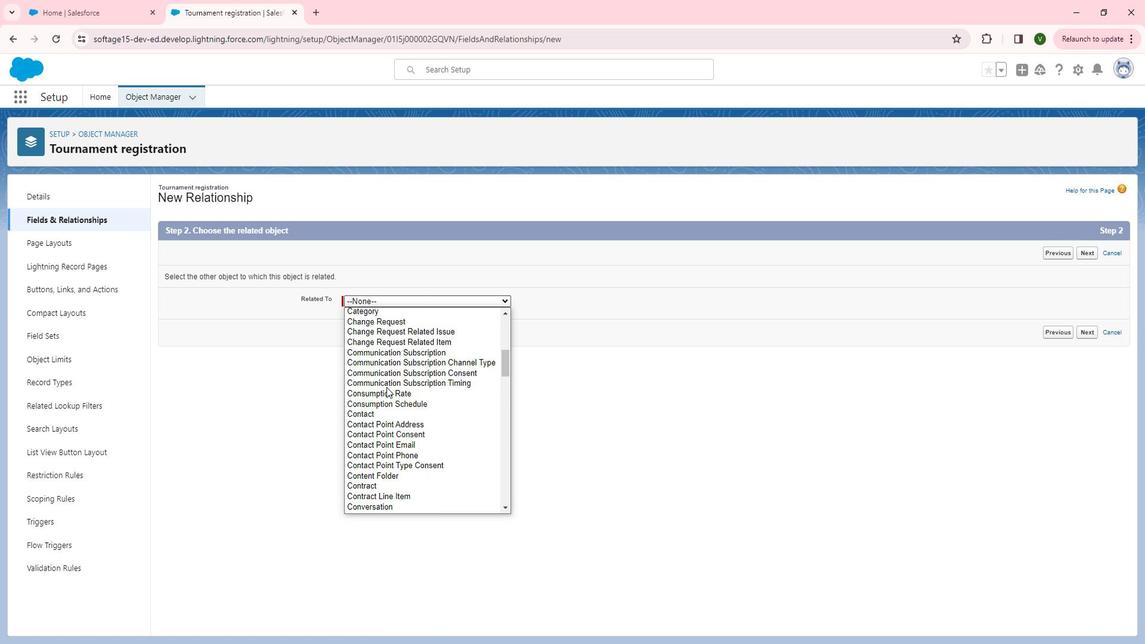 
Action: Mouse scrolled (399, 385) with delta (0, 0)
Screenshot: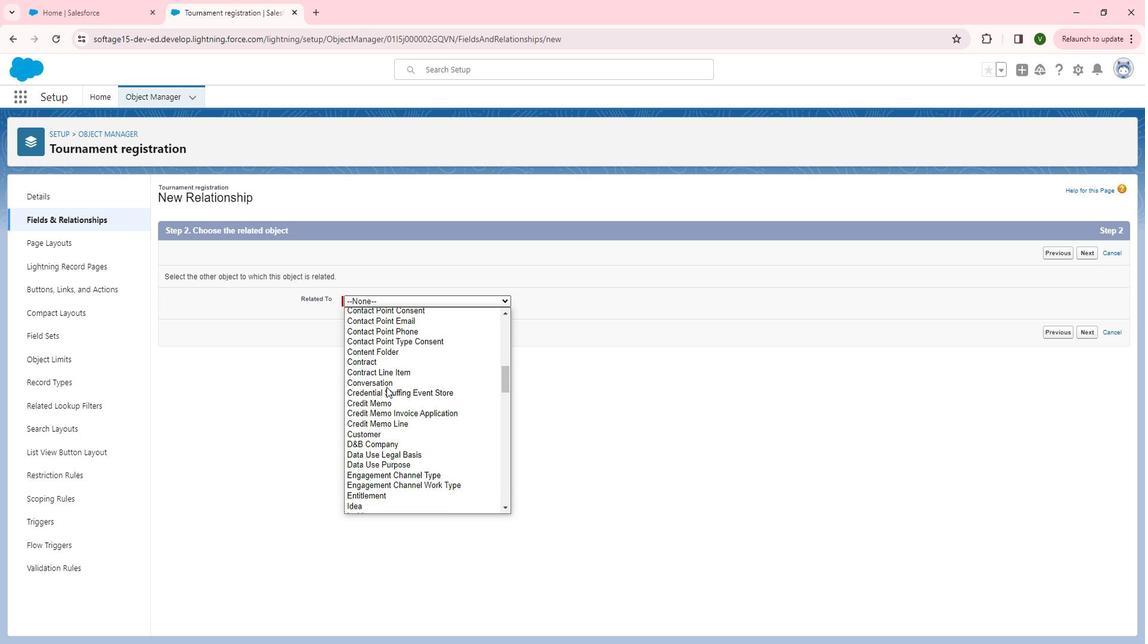 
Action: Mouse scrolled (399, 385) with delta (0, 0)
Screenshot: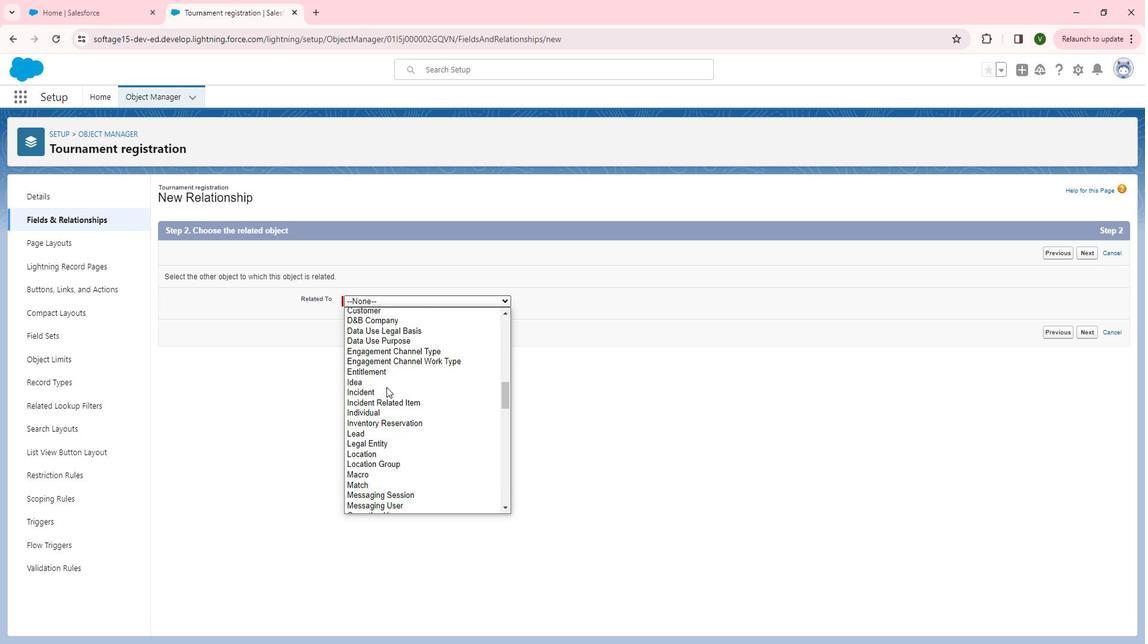 
Action: Mouse scrolled (399, 385) with delta (0, 0)
Screenshot: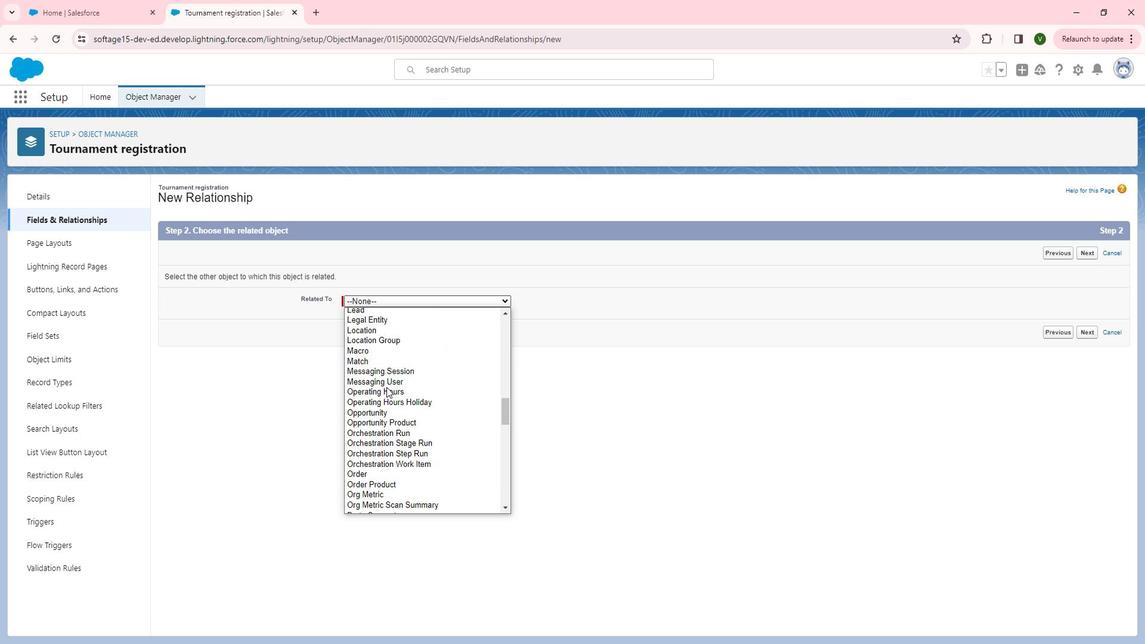 
Action: Mouse scrolled (399, 385) with delta (0, 0)
Screenshot: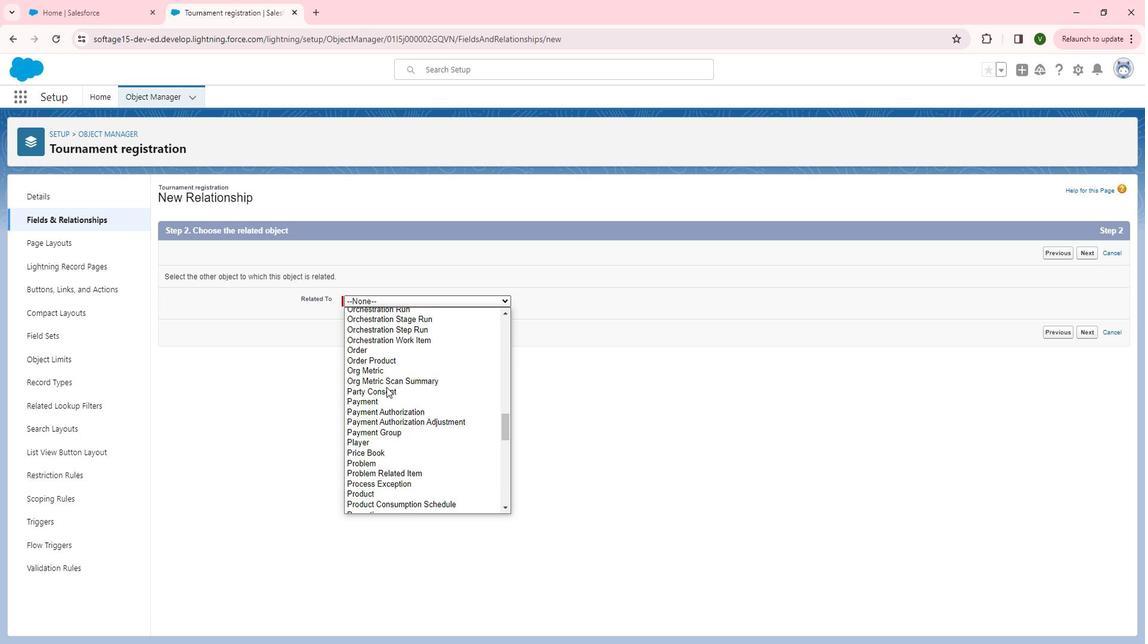 
Action: Mouse scrolled (399, 385) with delta (0, 0)
Screenshot: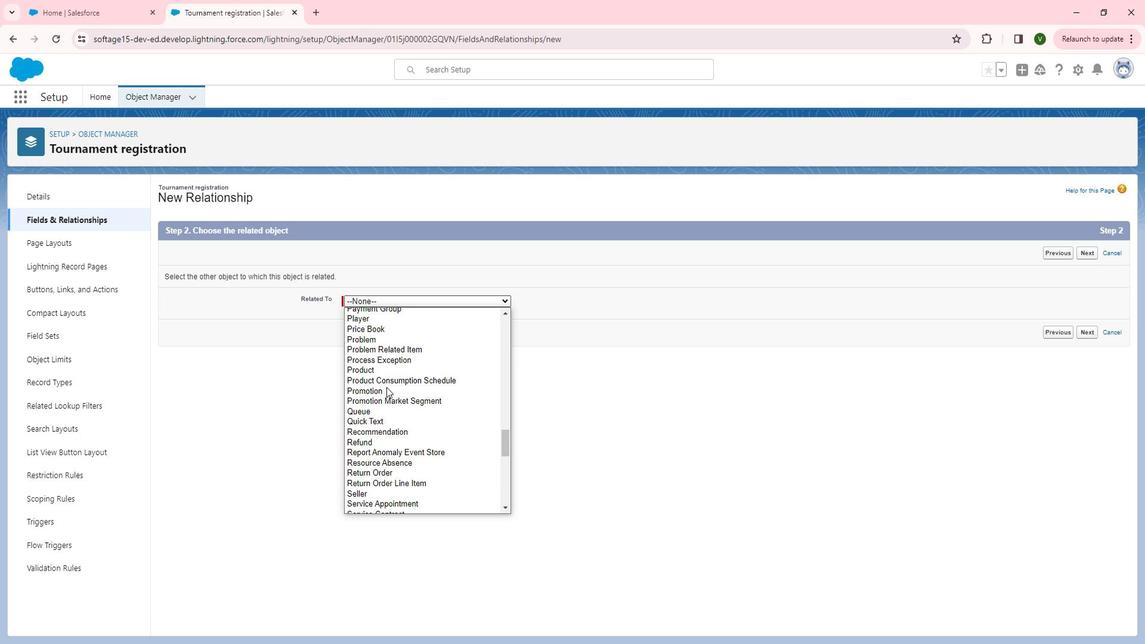 
Action: Mouse scrolled (399, 385) with delta (0, 0)
Screenshot: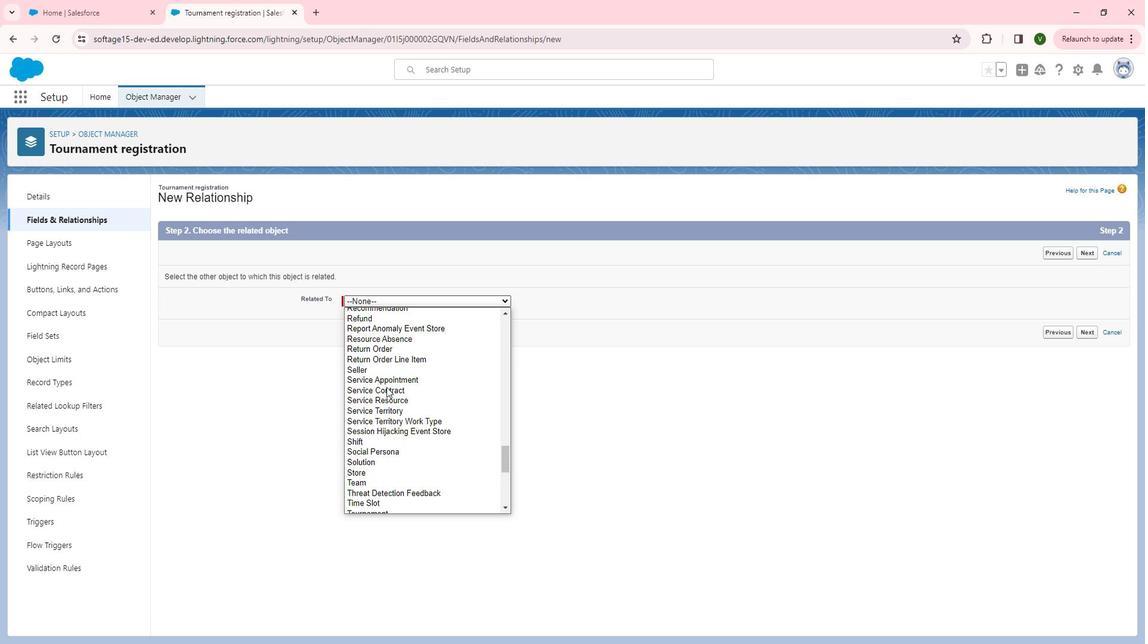 
Action: Mouse scrolled (399, 385) with delta (0, 0)
Screenshot: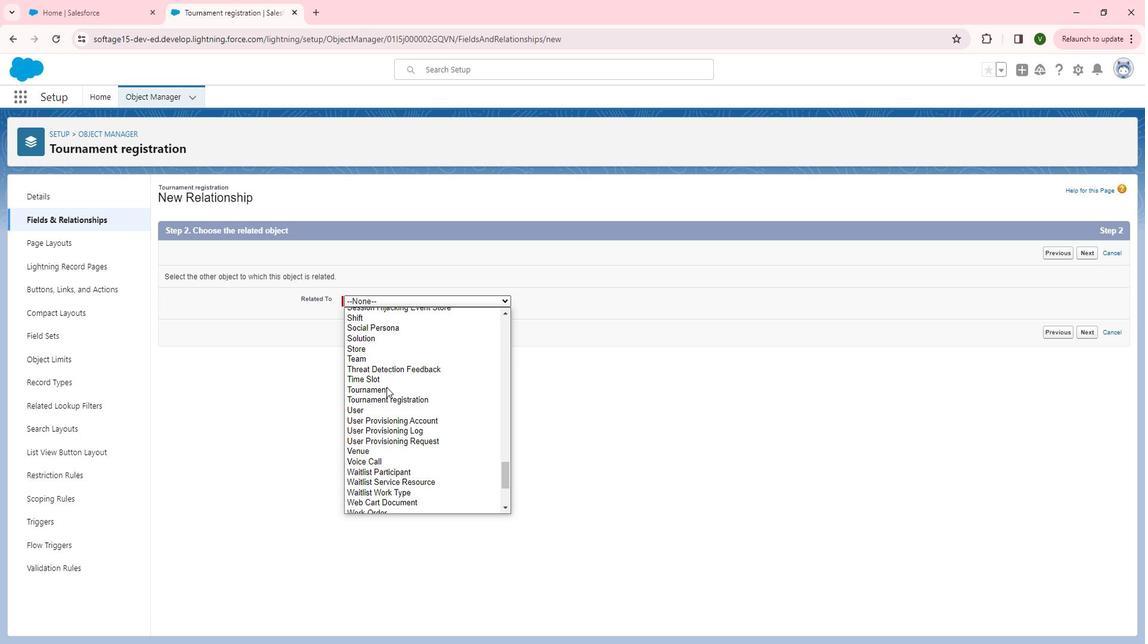 
Action: Mouse moved to (402, 359)
Screenshot: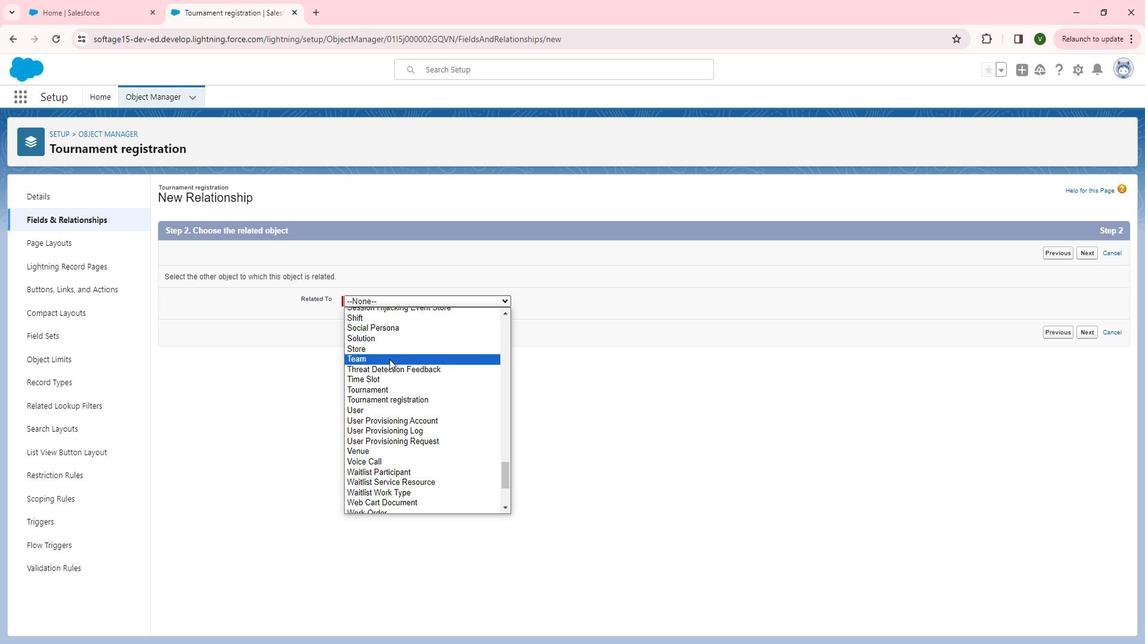 
Action: Mouse pressed left at (402, 359)
Screenshot: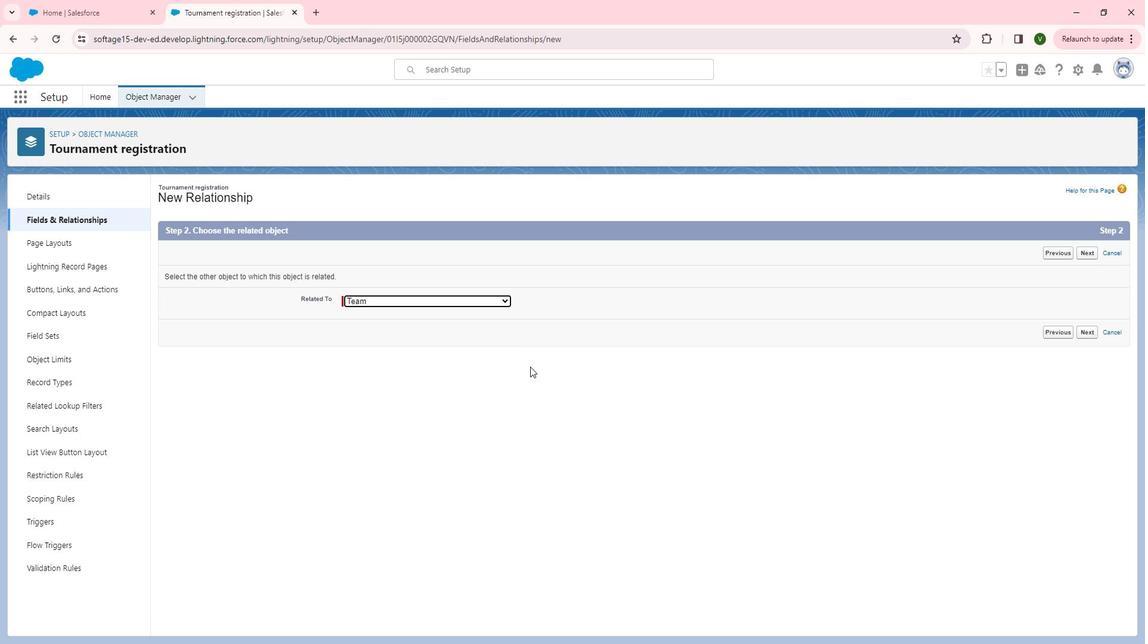 
Action: Mouse moved to (1100, 331)
Screenshot: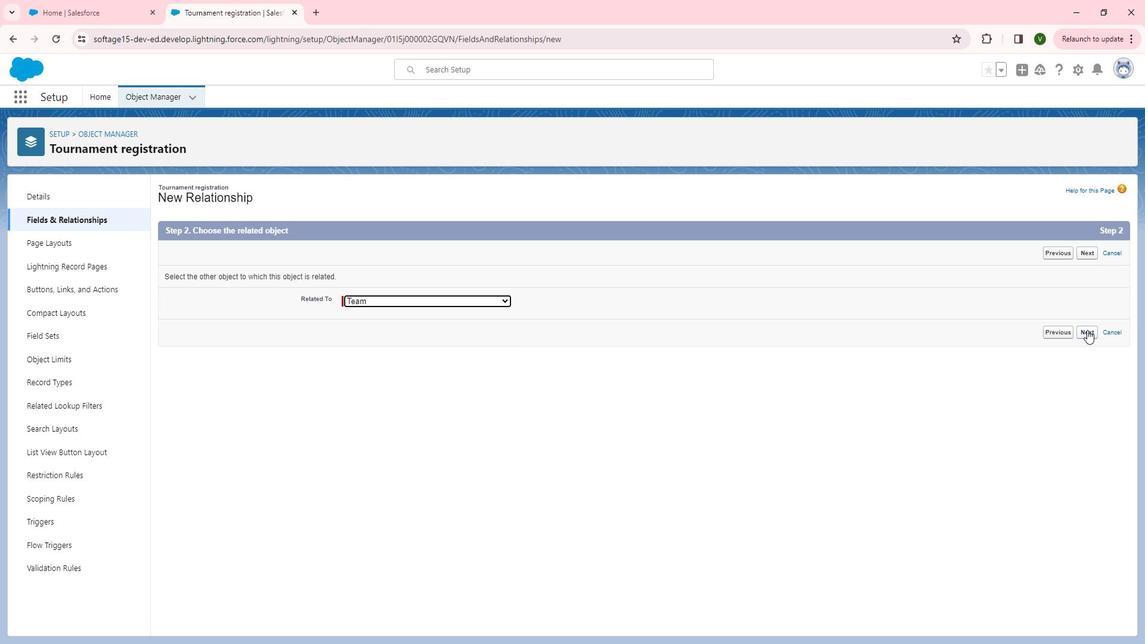 
Action: Mouse pressed left at (1100, 331)
Screenshot: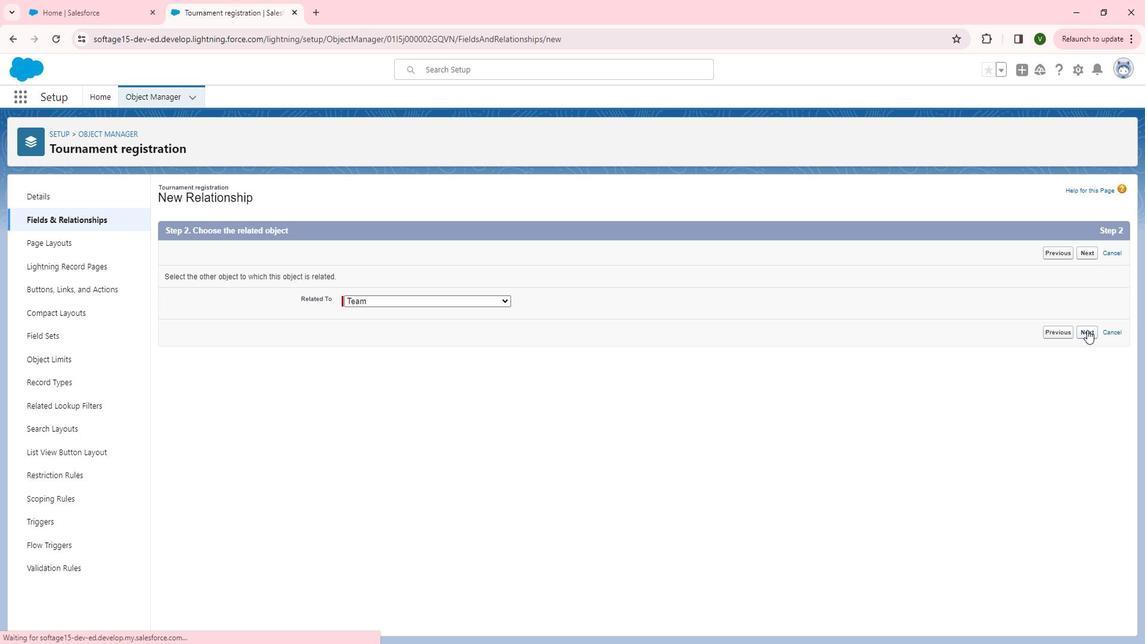 
Action: Mouse moved to (373, 312)
Screenshot: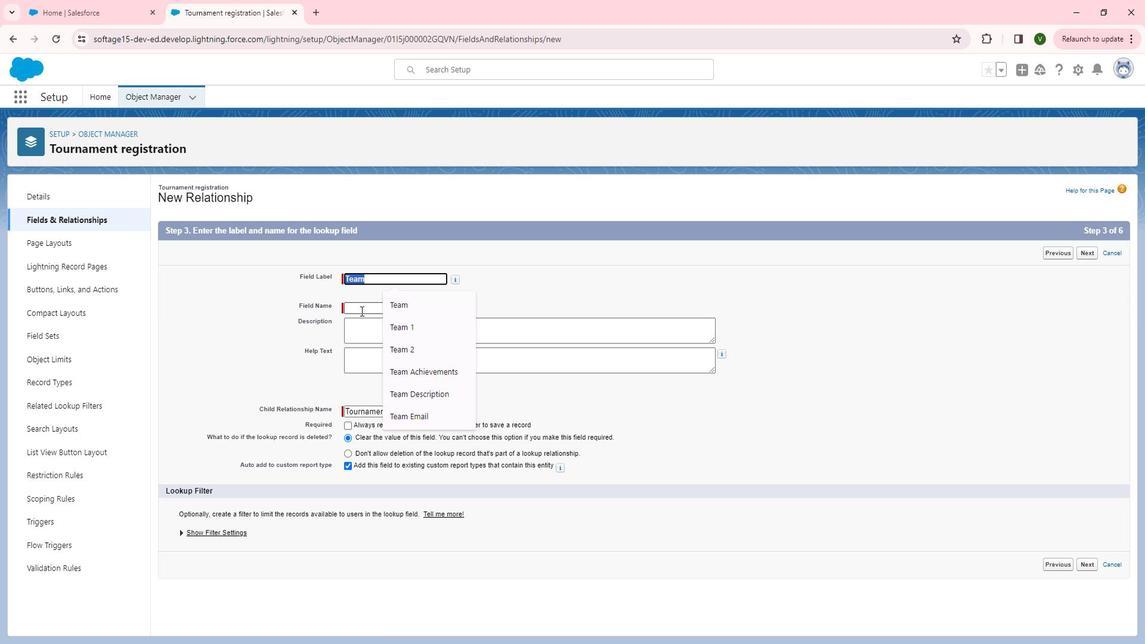 
Action: Mouse pressed left at (373, 312)
Screenshot: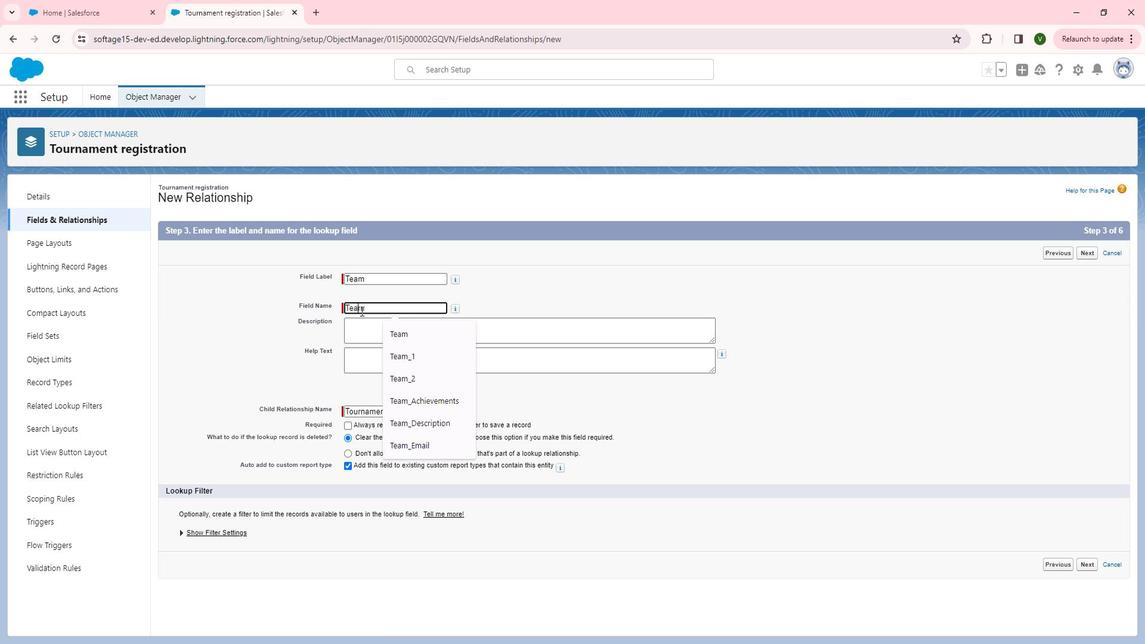 
Action: Mouse moved to (505, 336)
Screenshot: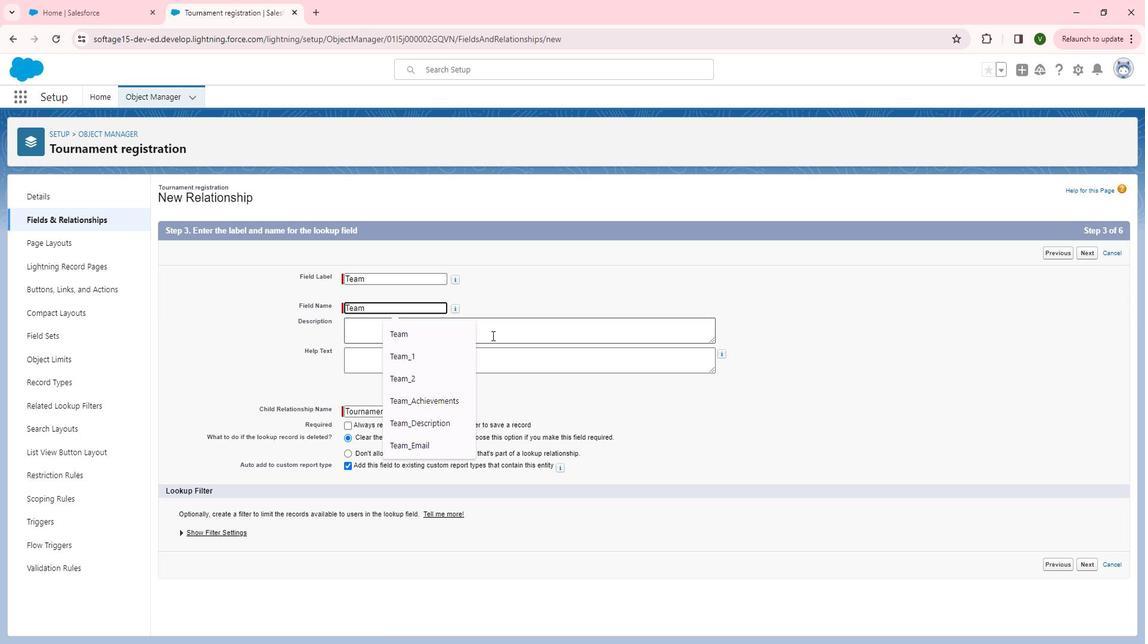 
Action: Mouse pressed left at (505, 336)
Screenshot: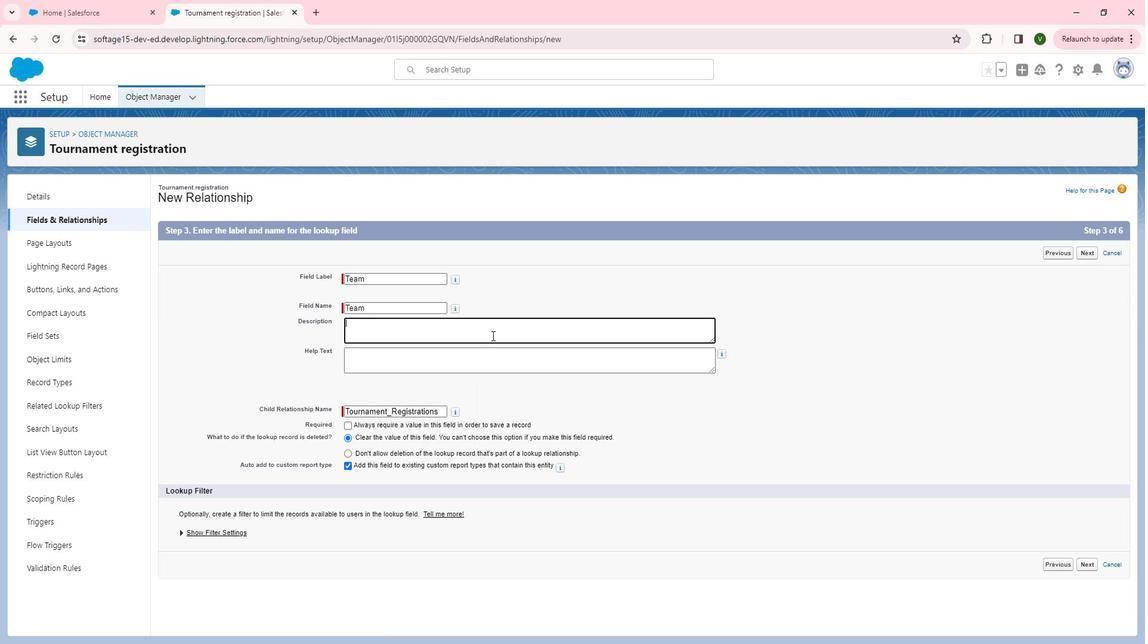 
Action: Mouse moved to (509, 335)
Screenshot: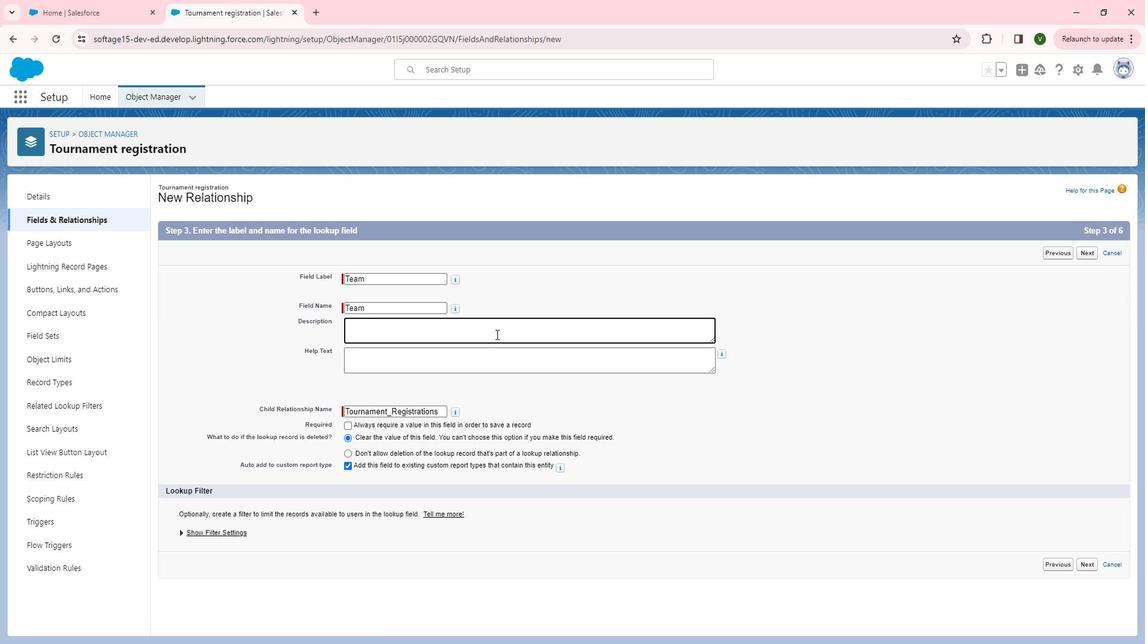 
Action: Key pressed <Key.shift>This<Key.space>field<Key.space>for<Key.space>the<Key.space>select<Key.space>team<Key.space>tha<Key.space><Key.backspace>t<Key.space>want<Key.space>to<Key.space>pariticipate<Key.space>t<Key.left><Key.left><Key.left><Key.left><Key.left><Key.left><Key.left><Key.left><Key.left><Key.left><Key.left><Key.delete><Key.right><Key.right><Key.right><Key.right><Key.right><Key.right><Key.right><Key.right><Key.right><Key.right><Key.right><Key.right><Key.right><Key.right><Key.right><Key.right><Key.backspace>in<Key.space>the<Key.space>tournaments.
Screenshot: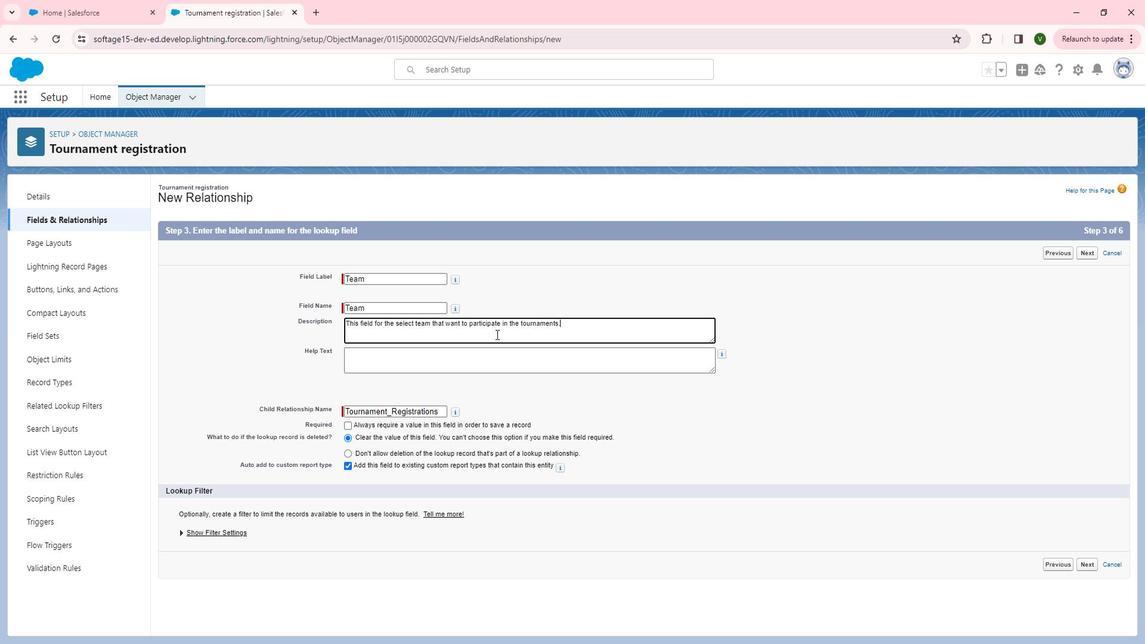 
Action: Mouse moved to (500, 334)
Screenshot: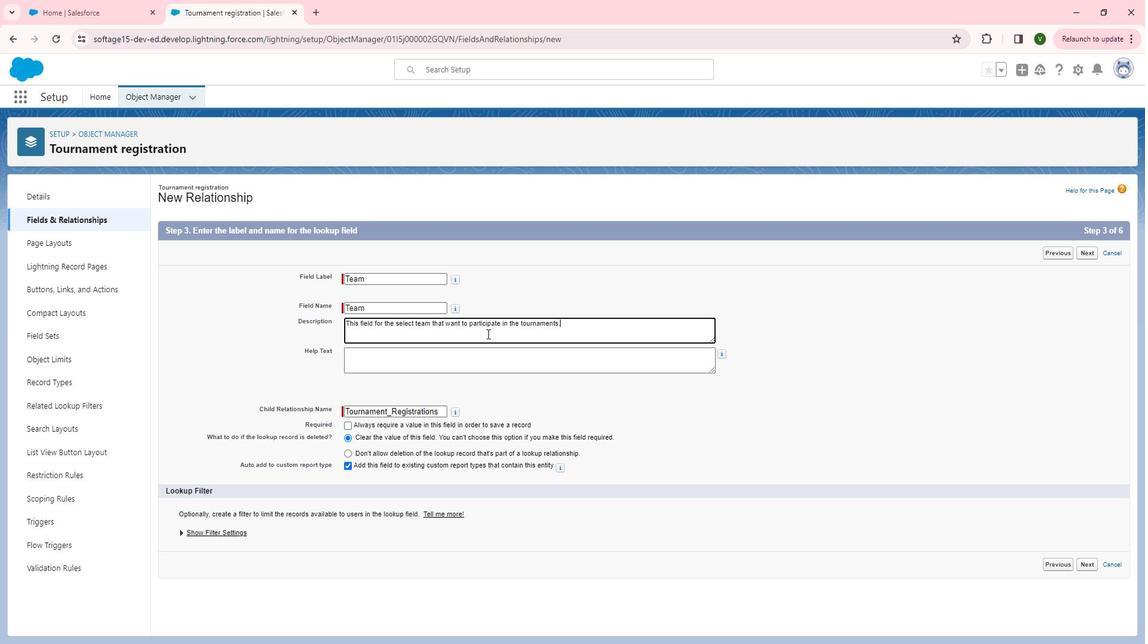 
Action: Key pressed <Key.backspace><Key.space>for<Key.space>registering<Key.backspace><Key.backspace><Key.backspace>ed.<Key.backspace>.
Screenshot: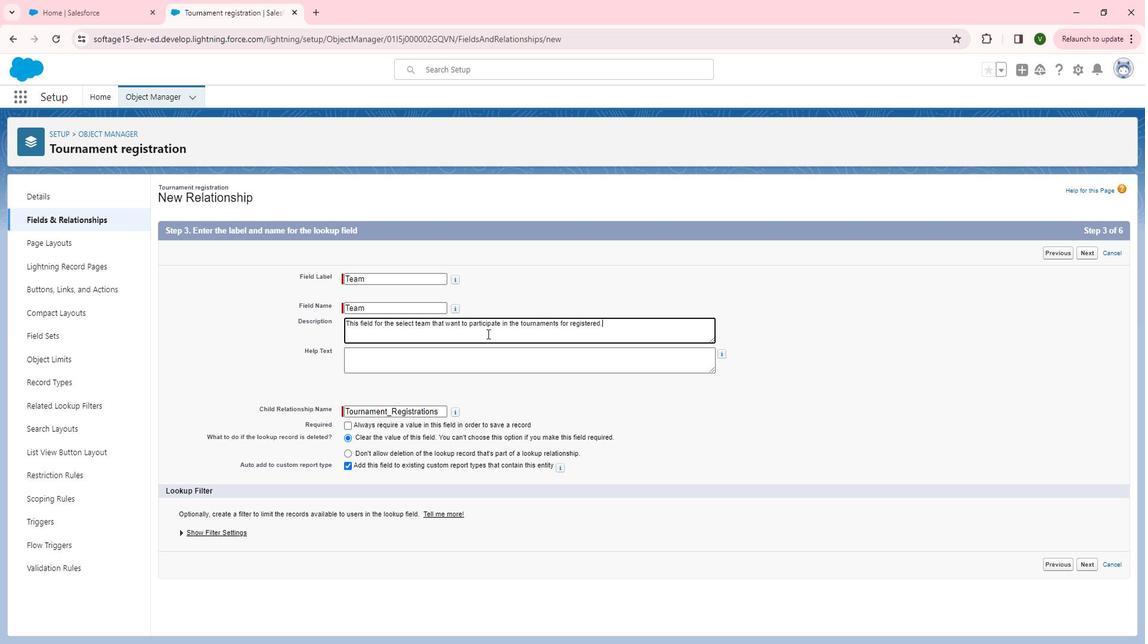 
Action: Mouse moved to (527, 366)
Screenshot: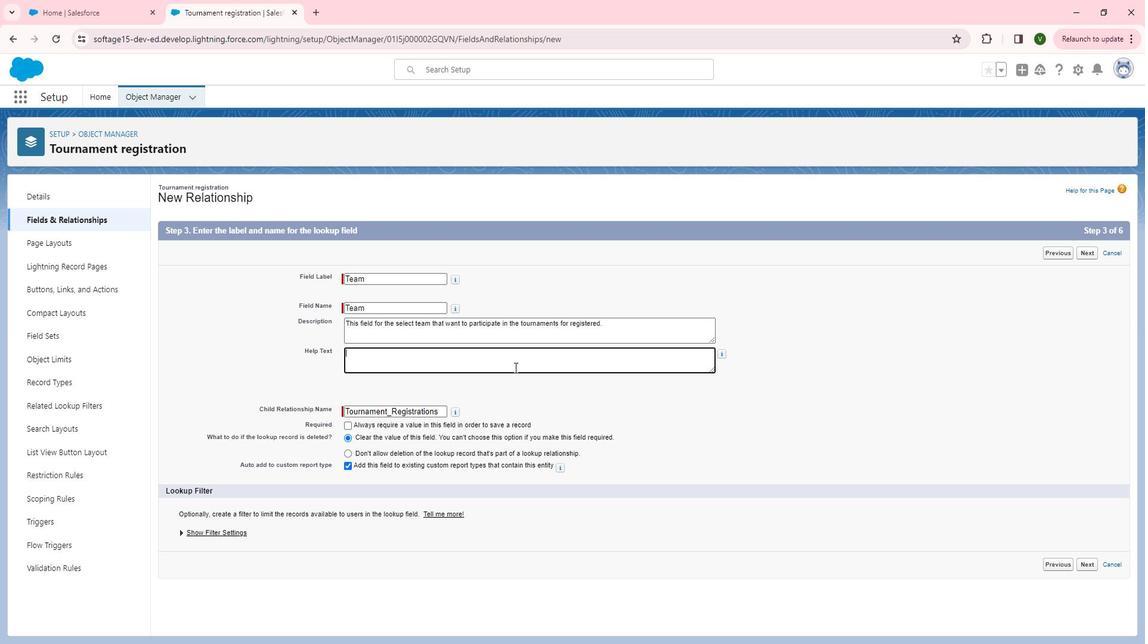 
Action: Mouse pressed left at (527, 366)
